 Task: Research Airbnb options in Narva, Estonia from 11th November, 2023 to 15th November, 2023 for 2 adults.1  bedroom having 2 beds and 1 bathroom. Property type can be hotel. Booking option can be shelf check-in. Look for 4 properties as per requirement.
Action: Mouse moved to (217, 126)
Screenshot: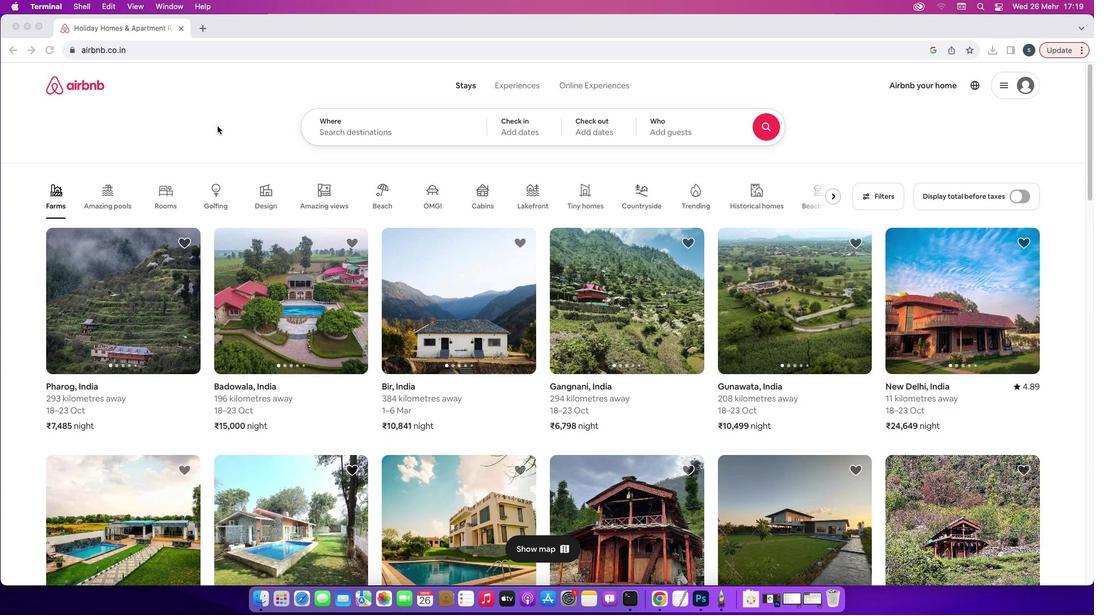 
Action: Mouse pressed left at (217, 126)
Screenshot: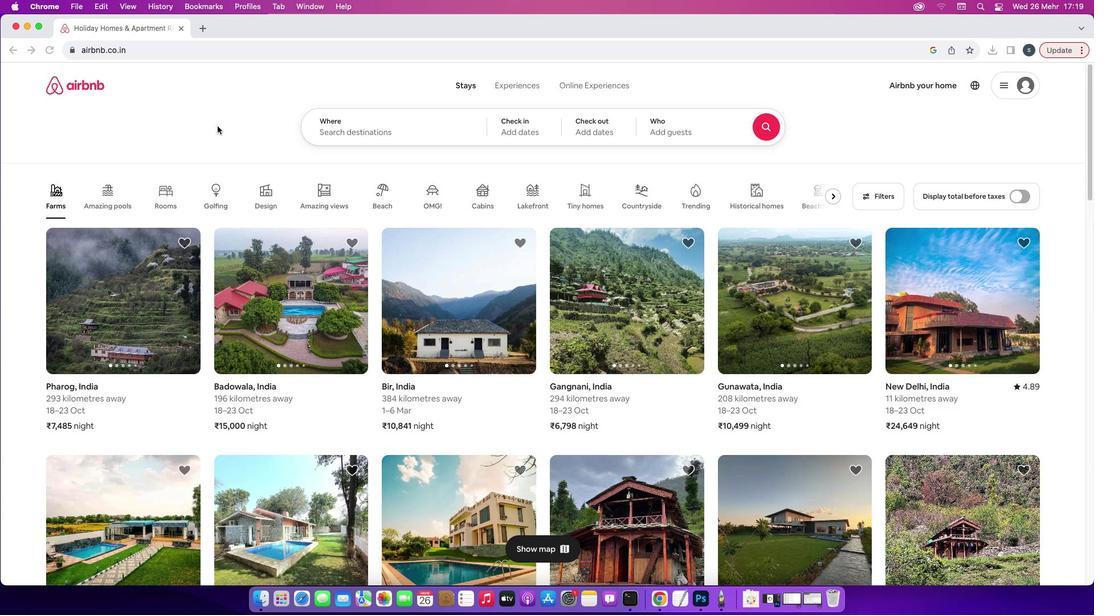 
Action: Mouse moved to (380, 137)
Screenshot: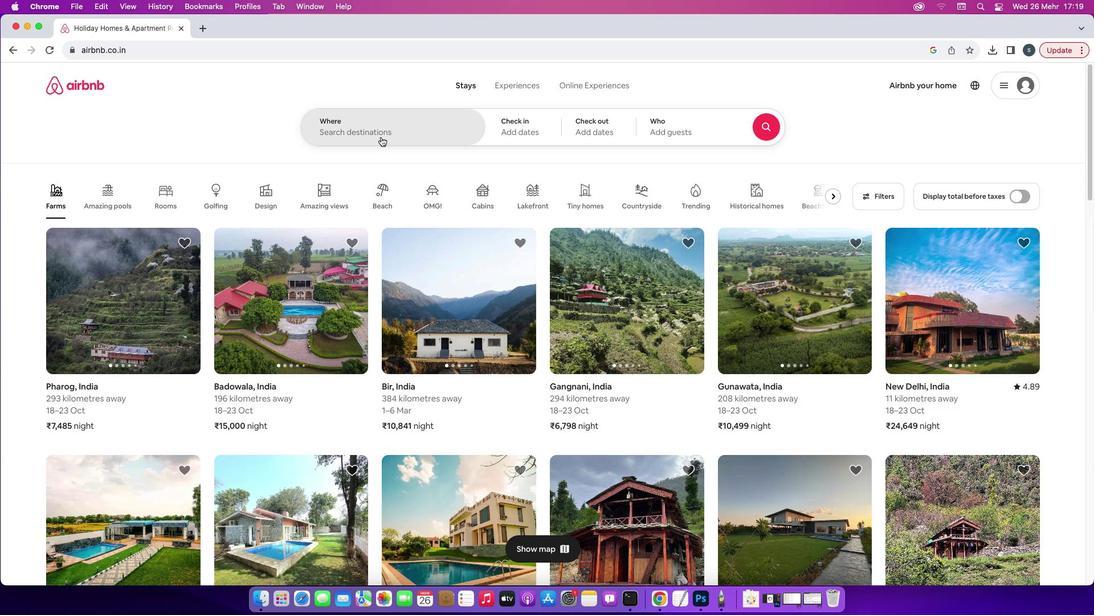 
Action: Mouse pressed left at (380, 137)
Screenshot: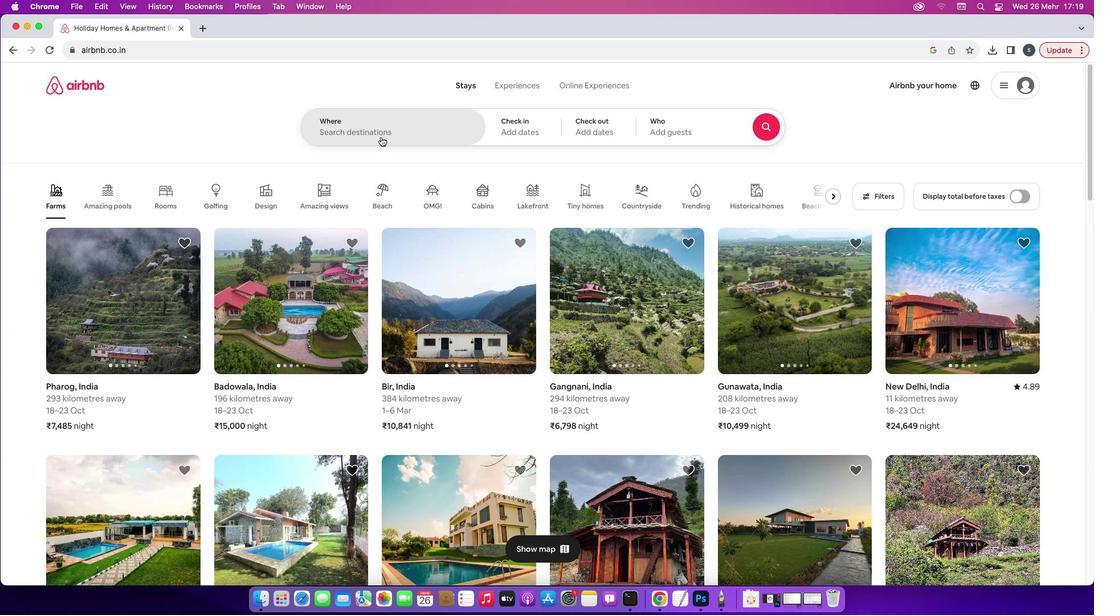 
Action: Mouse moved to (384, 140)
Screenshot: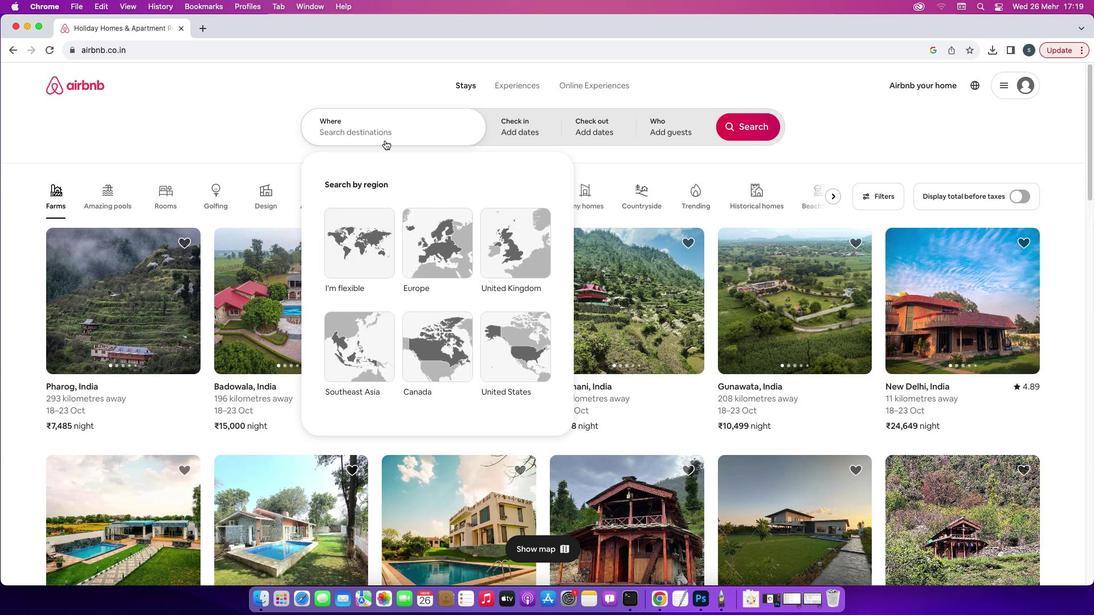 
Action: Key pressed 'N'Key.caps_lock'a''r''v''a'','Key.spaceKey.caps_lock'E'Key.caps_lock's''t''o''n''i''a'
Screenshot: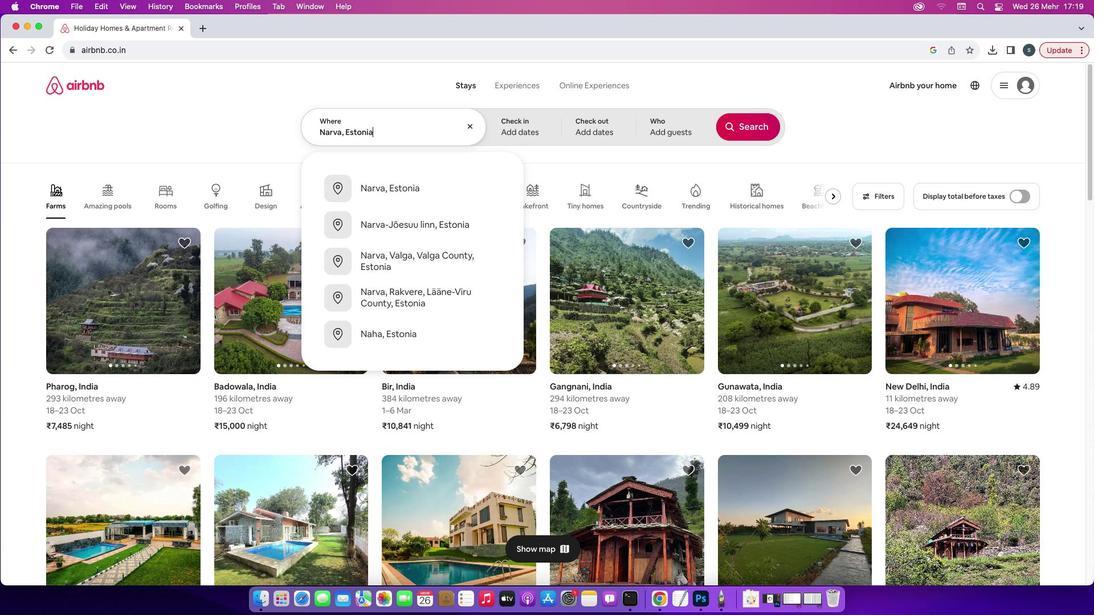 
Action: Mouse moved to (418, 194)
Screenshot: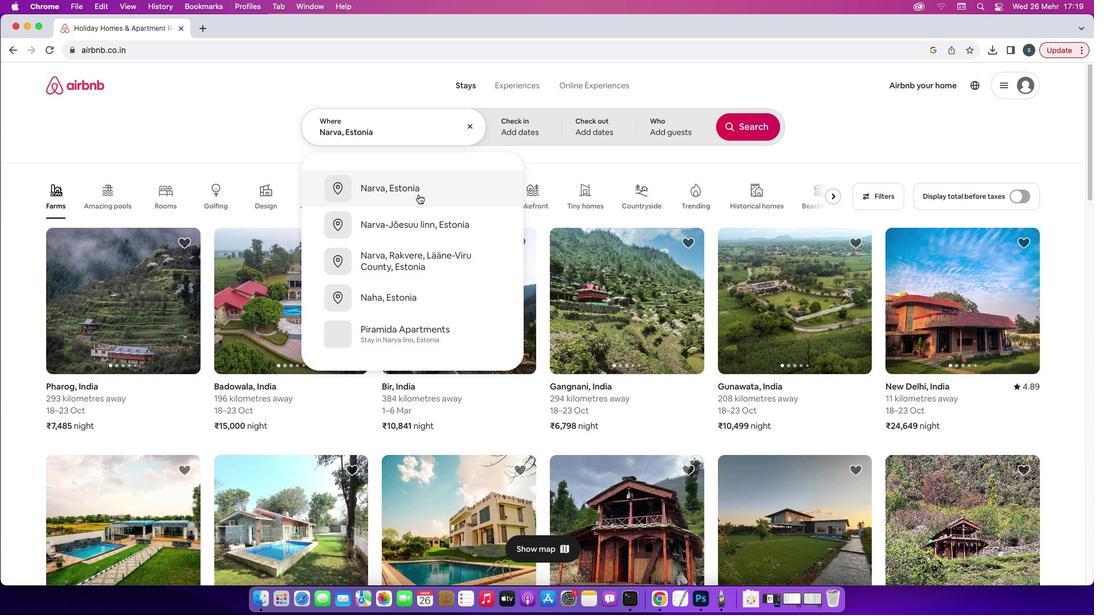 
Action: Mouse pressed left at (418, 194)
Screenshot: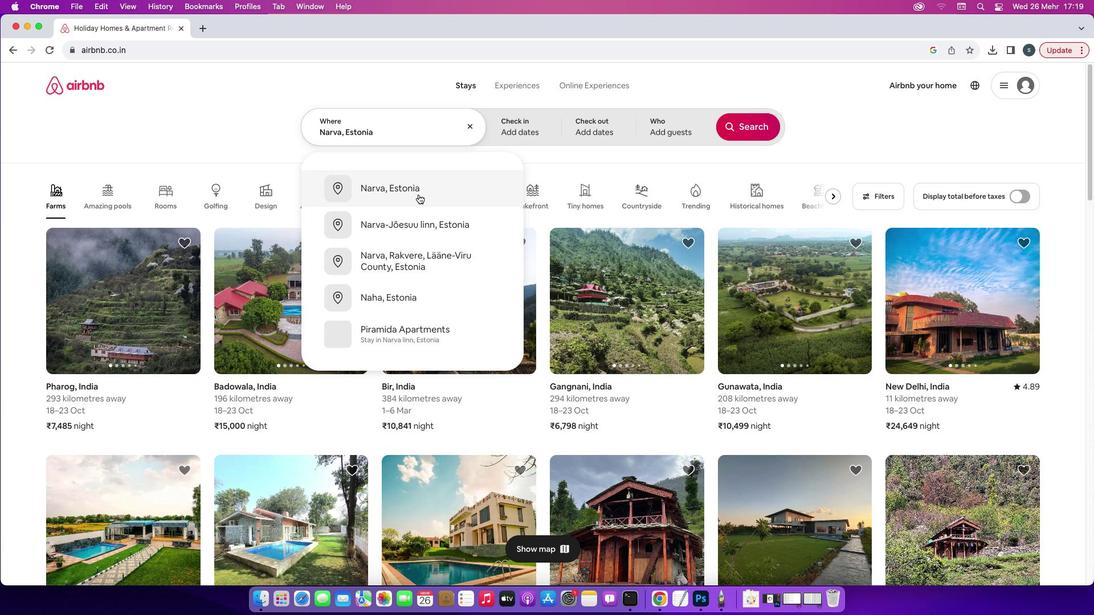 
Action: Mouse moved to (739, 290)
Screenshot: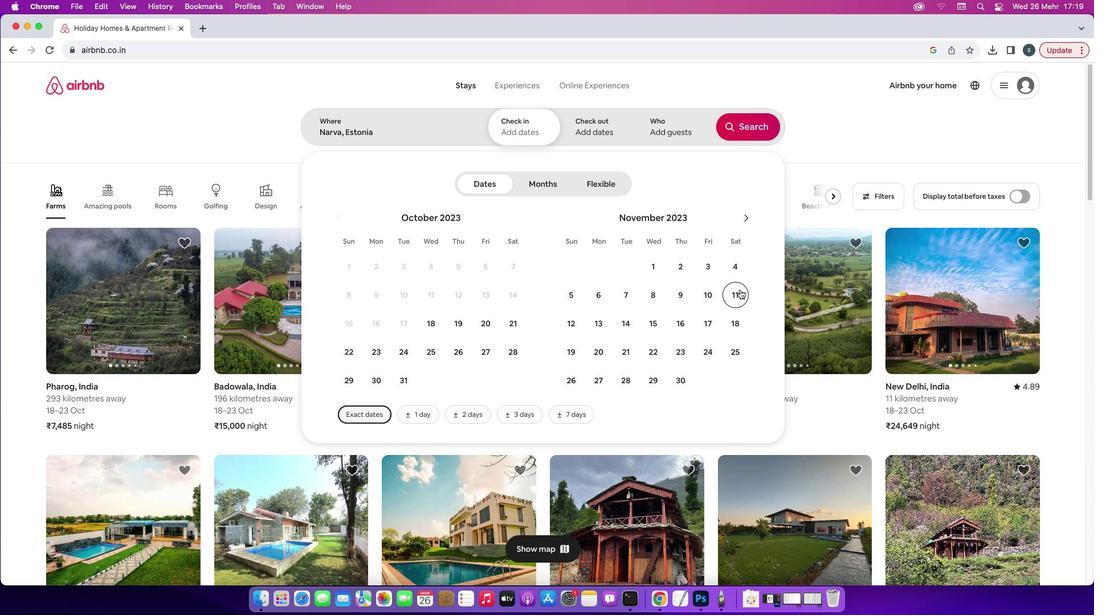 
Action: Mouse pressed left at (739, 290)
Screenshot: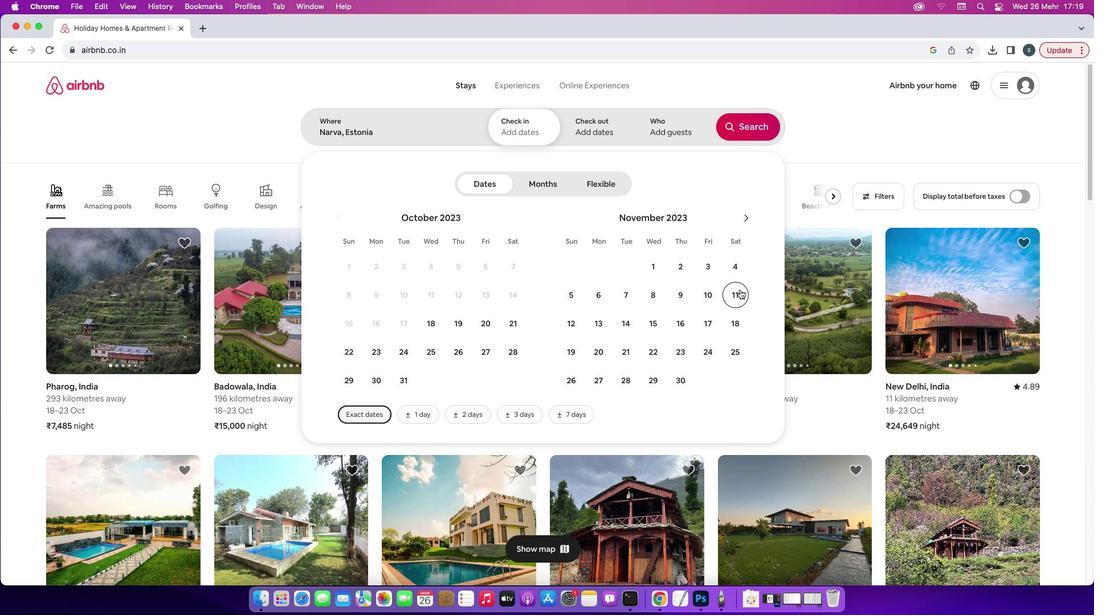 
Action: Mouse moved to (653, 322)
Screenshot: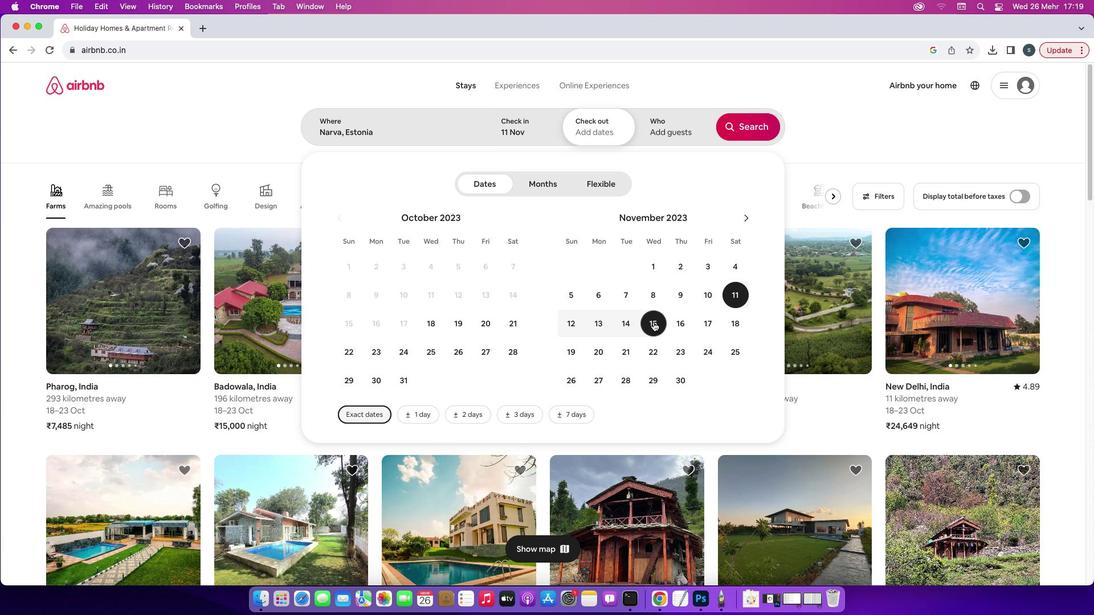 
Action: Mouse pressed left at (653, 322)
Screenshot: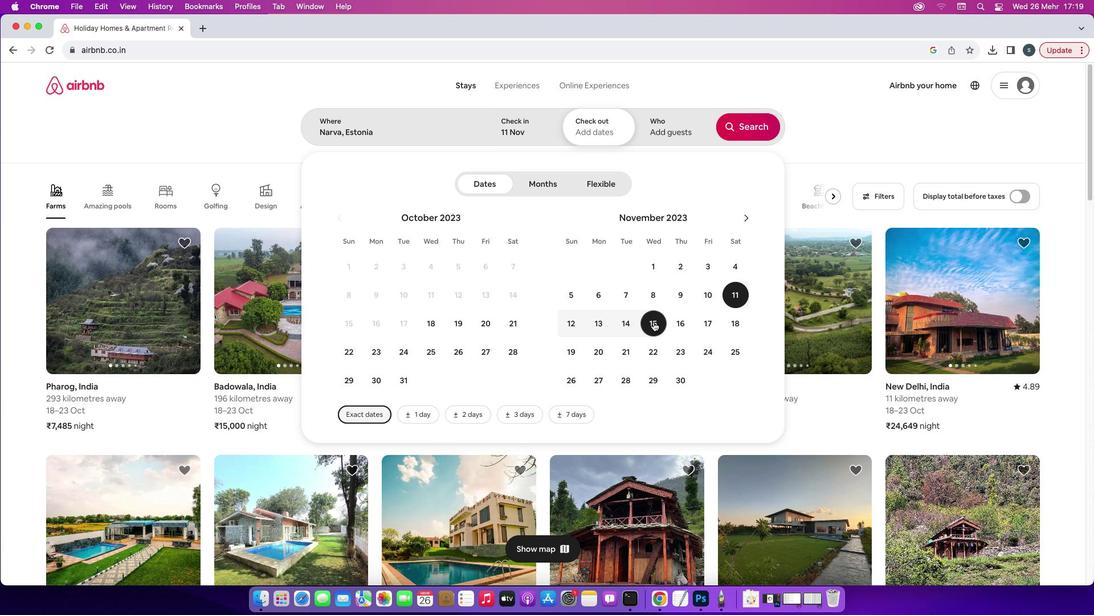 
Action: Mouse moved to (665, 126)
Screenshot: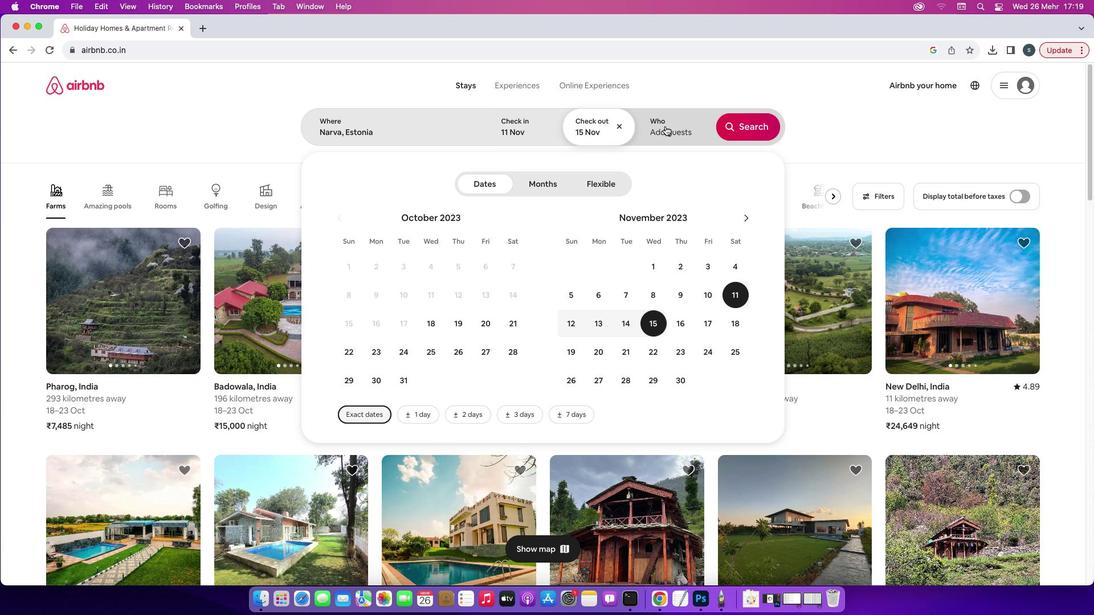 
Action: Mouse pressed left at (665, 126)
Screenshot: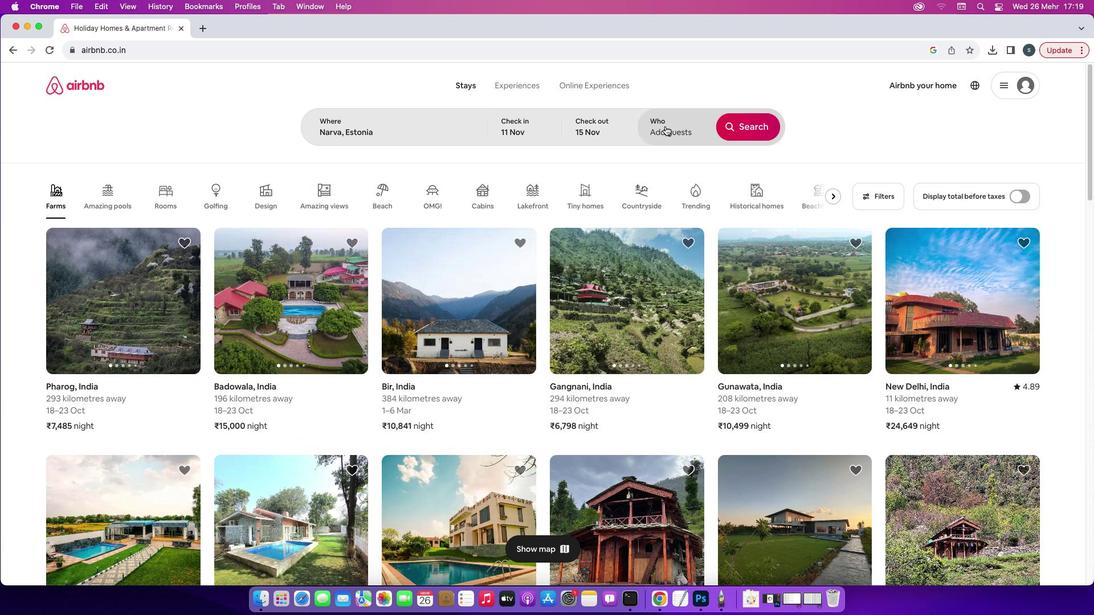 
Action: Mouse moved to (755, 186)
Screenshot: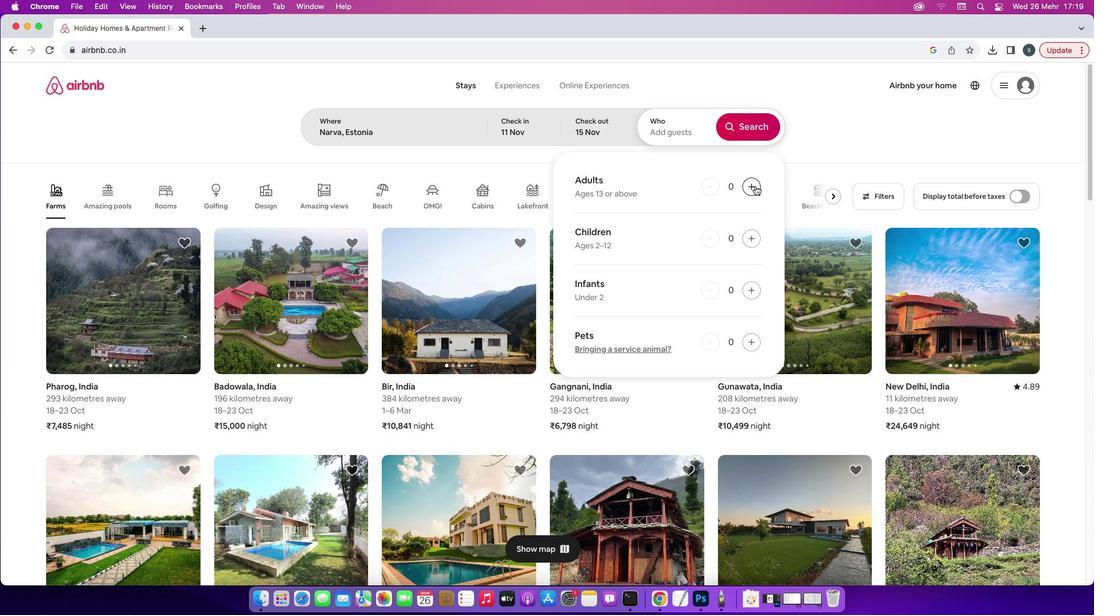 
Action: Mouse pressed left at (755, 186)
Screenshot: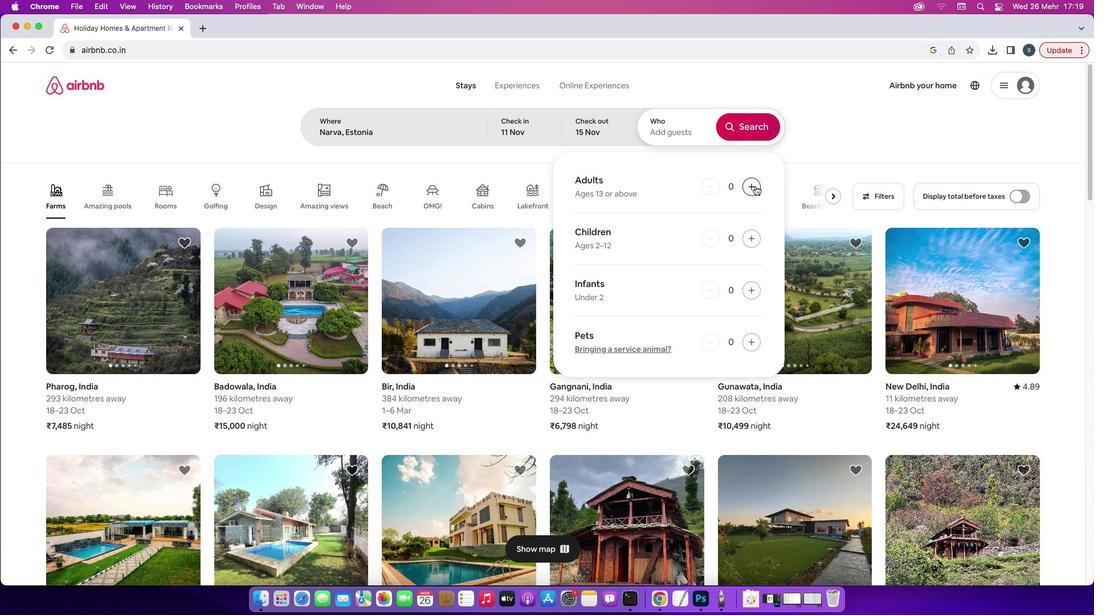
Action: Mouse pressed left at (755, 186)
Screenshot: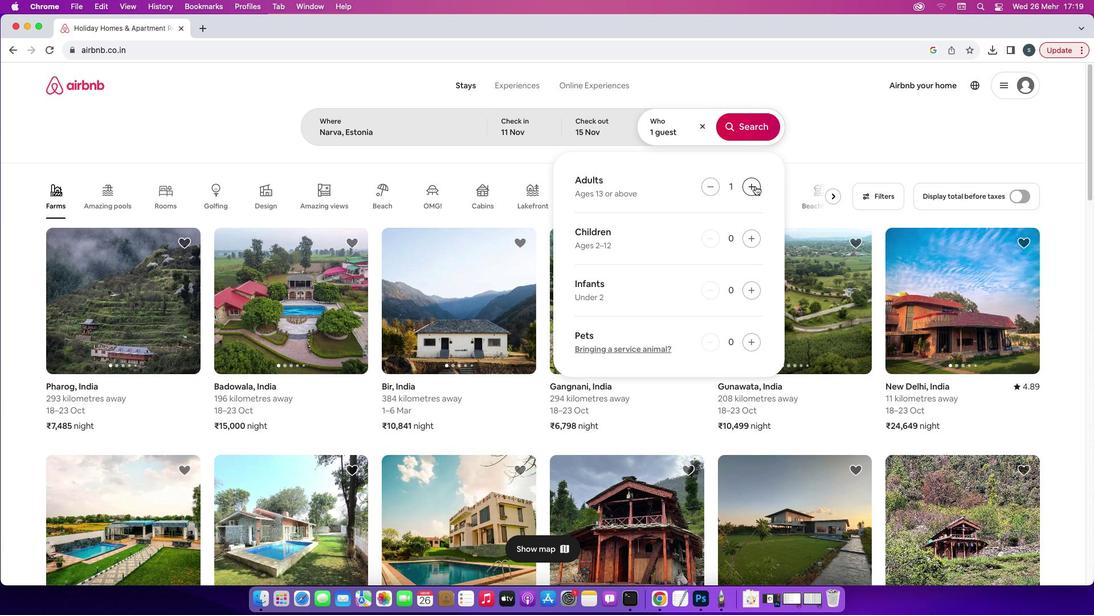 
Action: Mouse moved to (740, 127)
Screenshot: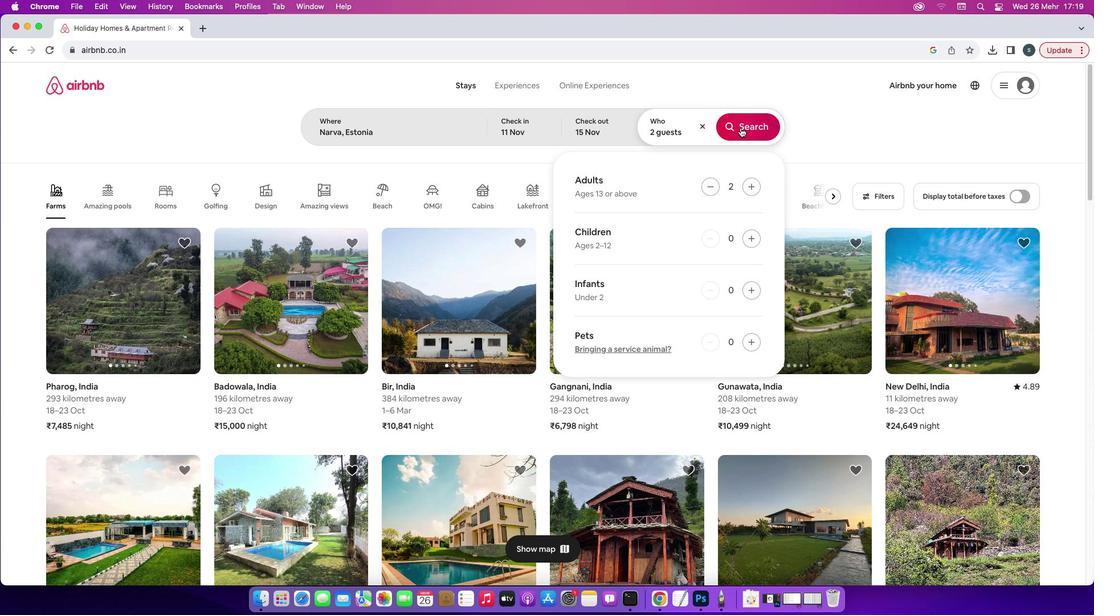 
Action: Mouse pressed left at (740, 127)
Screenshot: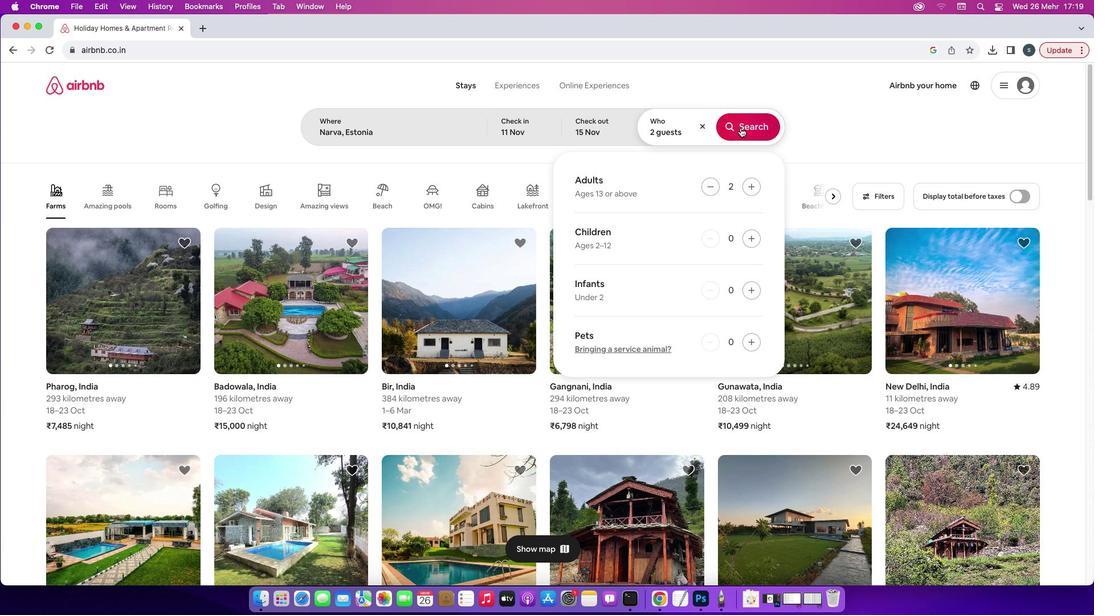 
Action: Mouse moved to (901, 131)
Screenshot: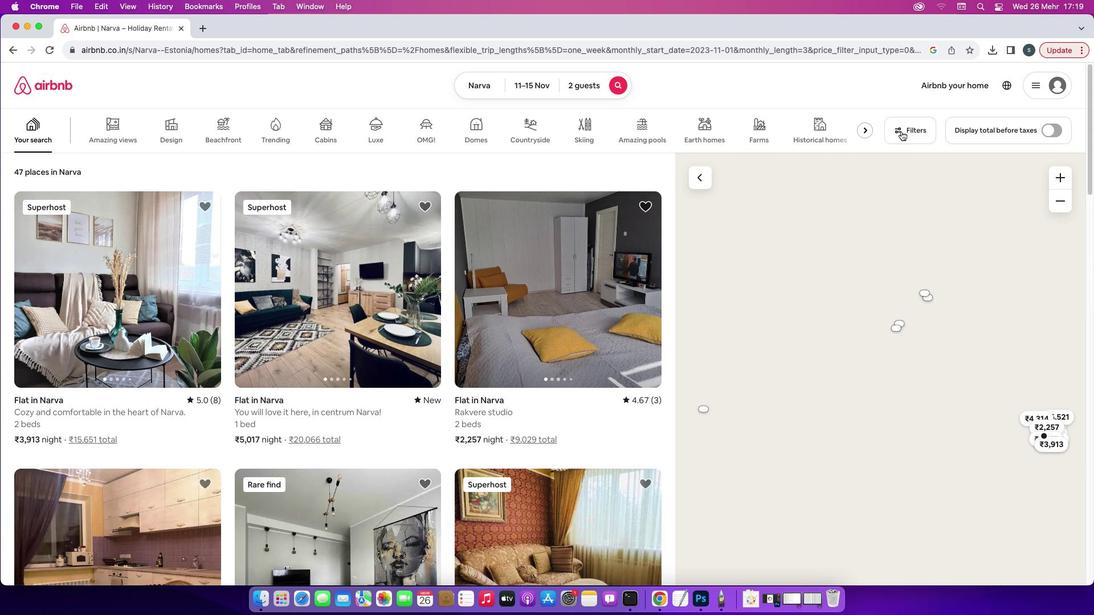 
Action: Mouse pressed left at (901, 131)
Screenshot: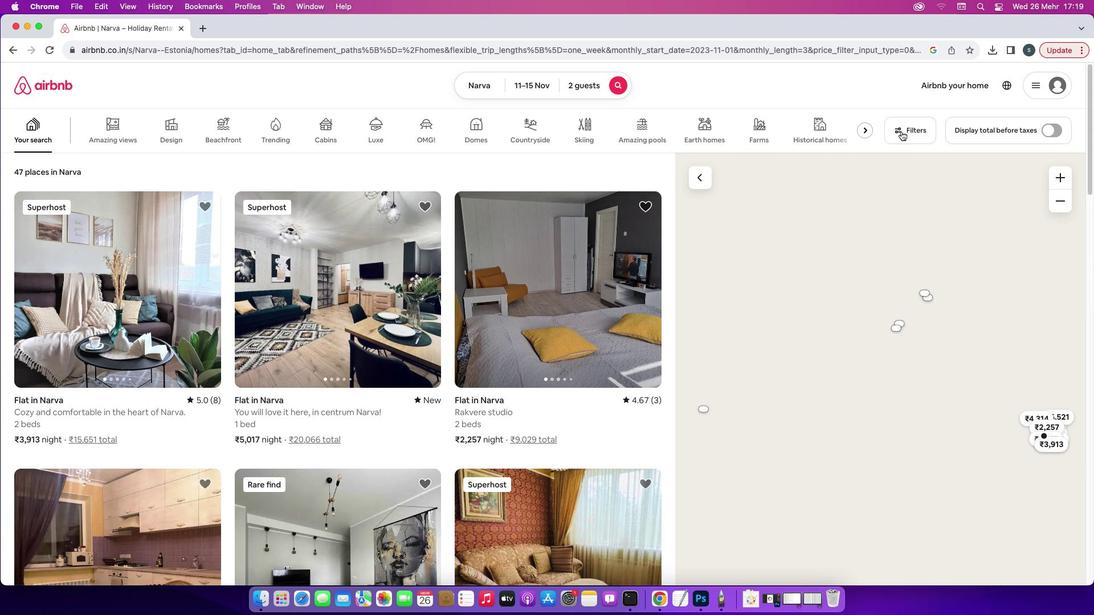 
Action: Mouse moved to (459, 419)
Screenshot: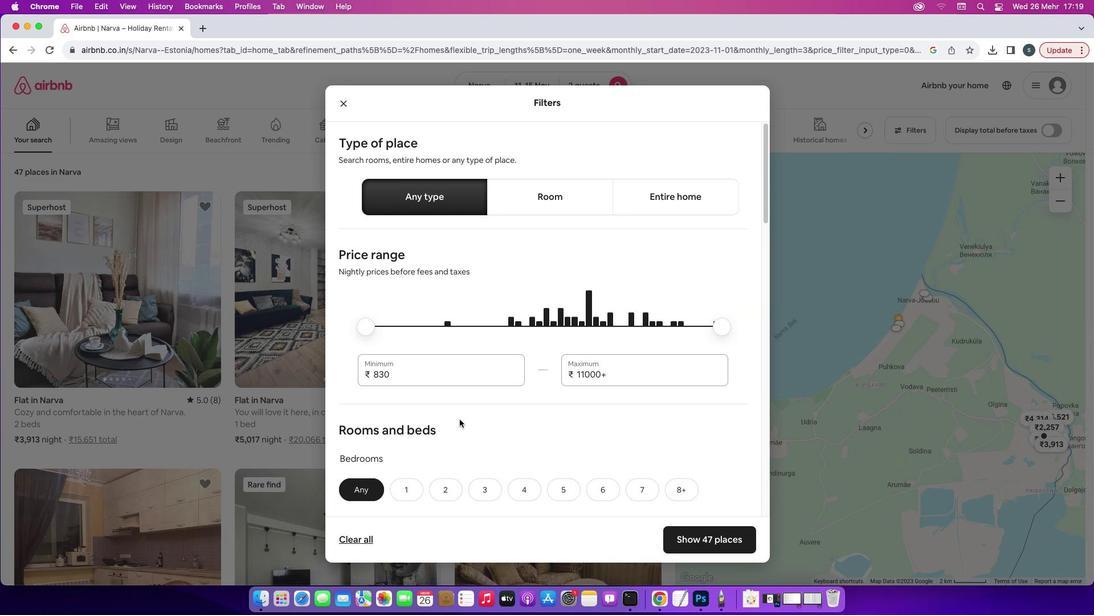 
Action: Mouse scrolled (459, 419) with delta (0, 0)
Screenshot: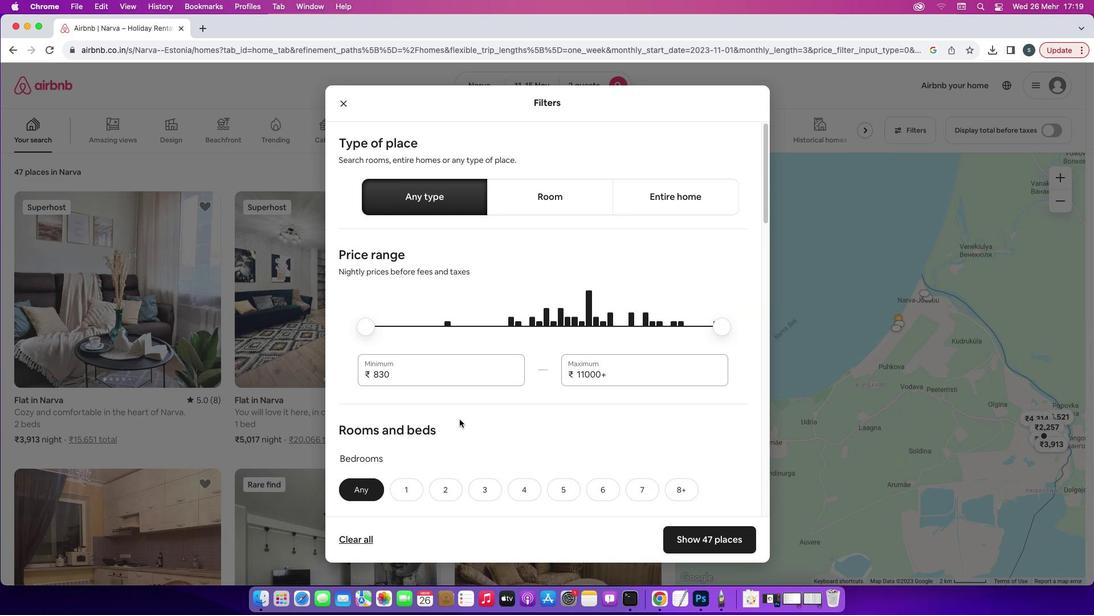 
Action: Mouse scrolled (459, 419) with delta (0, 0)
Screenshot: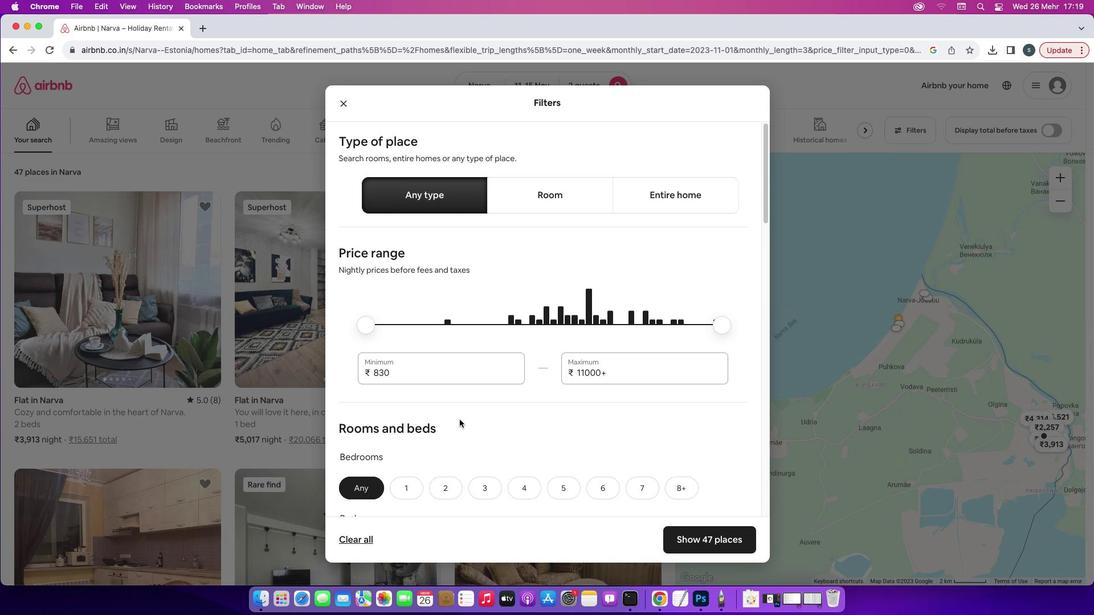 
Action: Mouse scrolled (459, 419) with delta (0, -1)
Screenshot: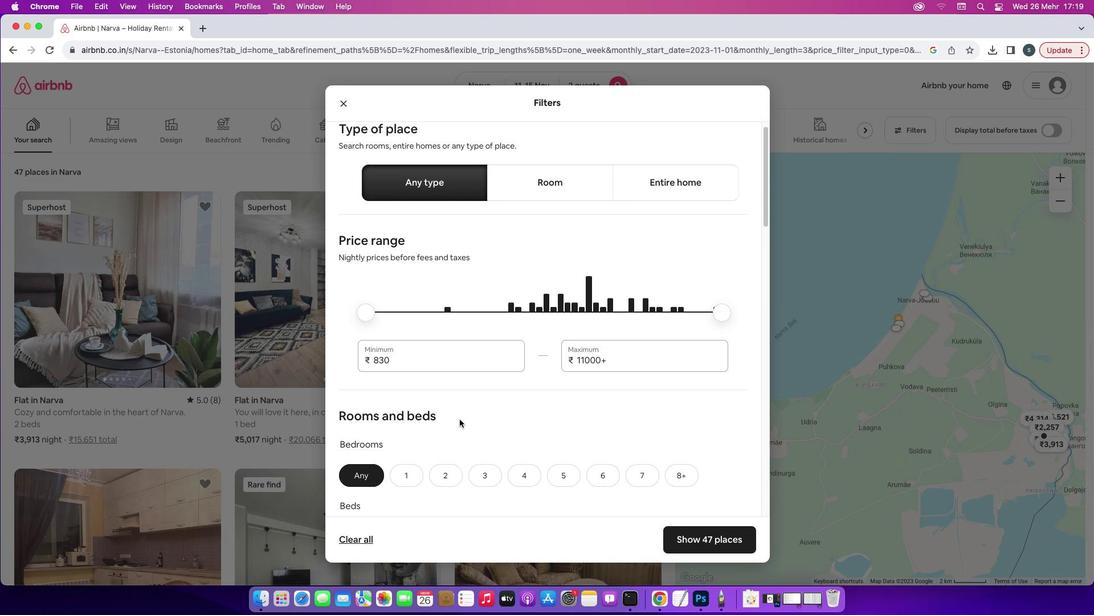 
Action: Mouse scrolled (459, 419) with delta (0, 0)
Screenshot: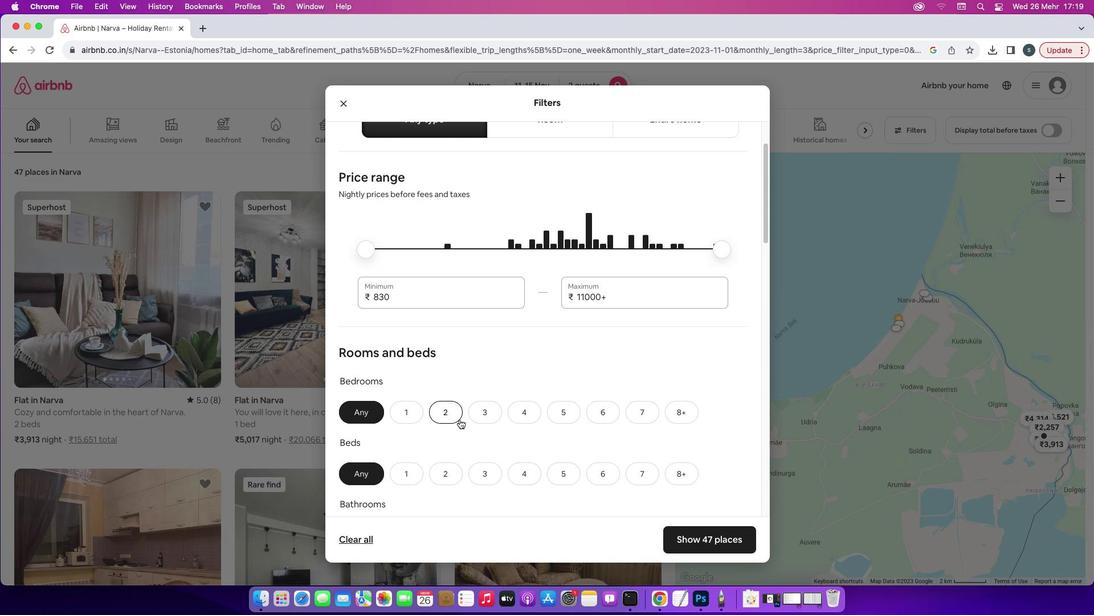 
Action: Mouse scrolled (459, 419) with delta (0, 0)
Screenshot: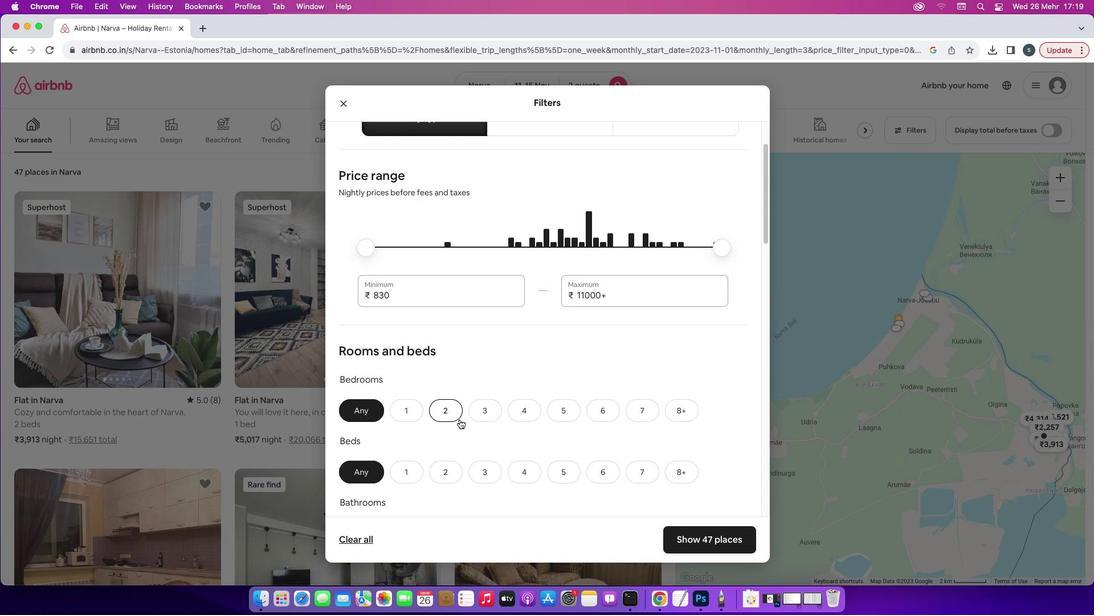 
Action: Mouse scrolled (459, 419) with delta (0, -1)
Screenshot: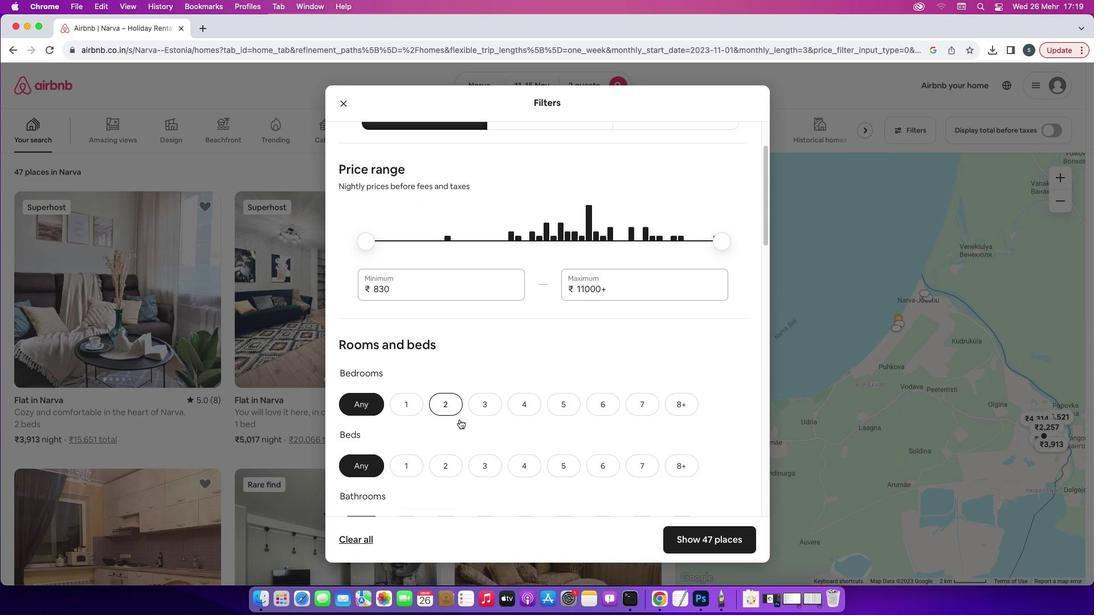
Action: Mouse moved to (397, 328)
Screenshot: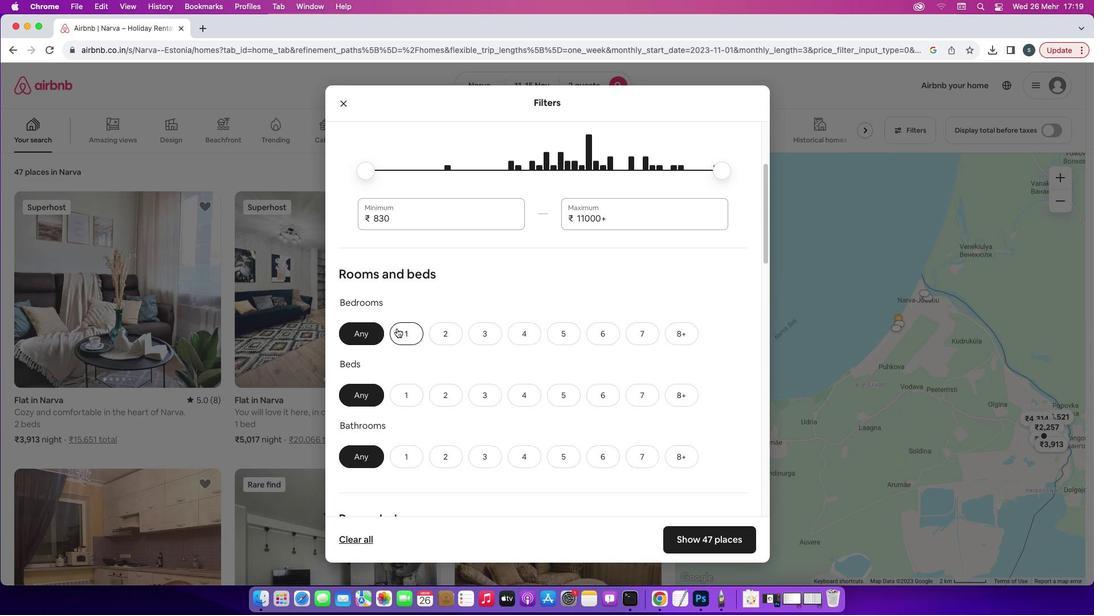 
Action: Mouse pressed left at (397, 328)
Screenshot: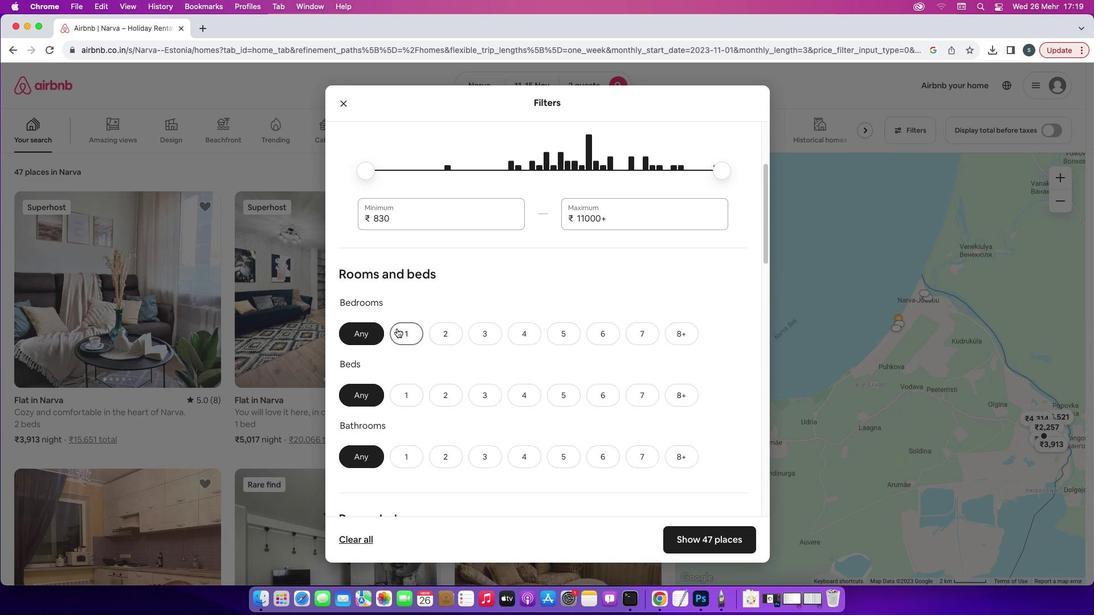 
Action: Mouse moved to (446, 388)
Screenshot: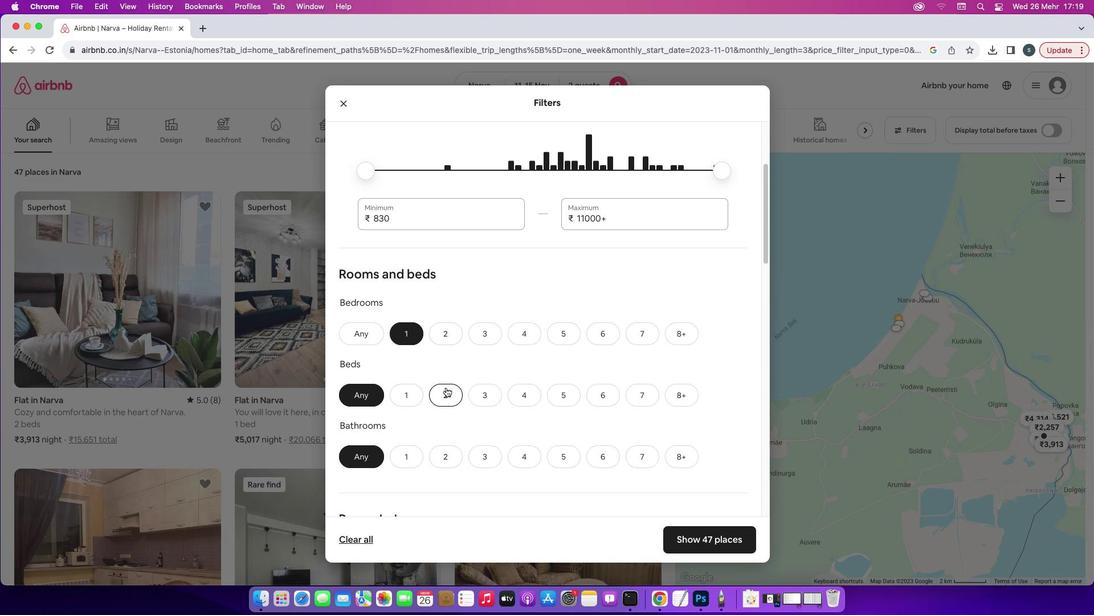 
Action: Mouse pressed left at (446, 388)
Screenshot: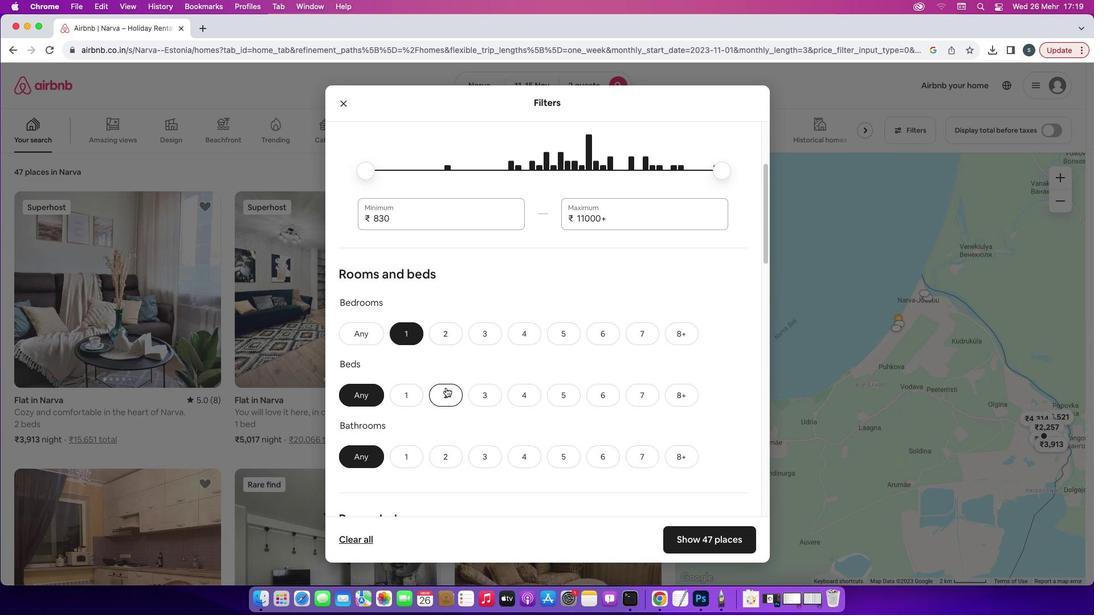 
Action: Mouse moved to (402, 458)
Screenshot: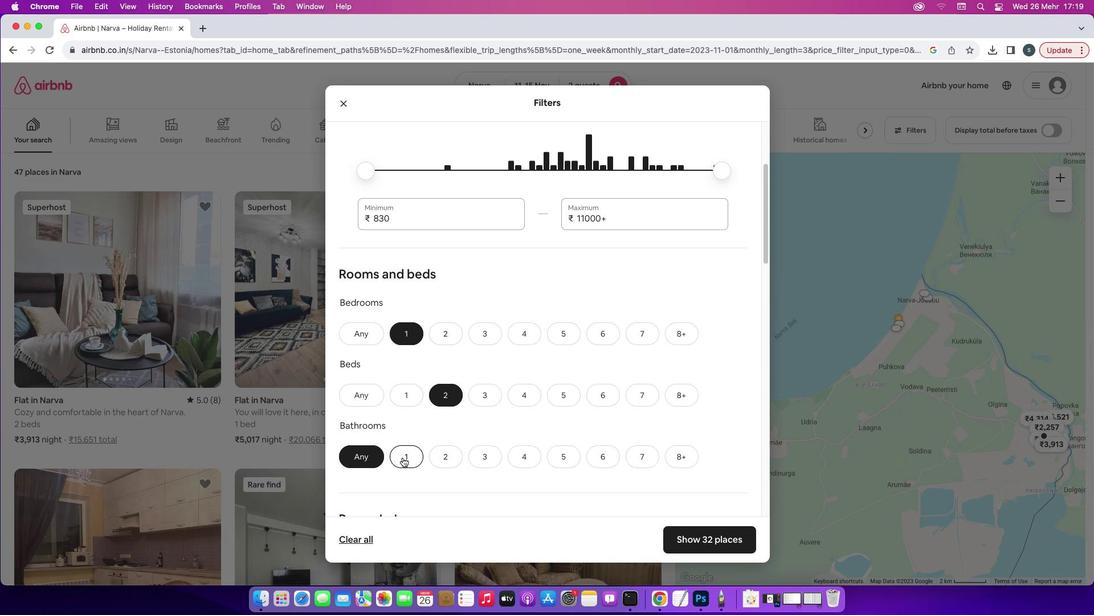
Action: Mouse pressed left at (402, 458)
Screenshot: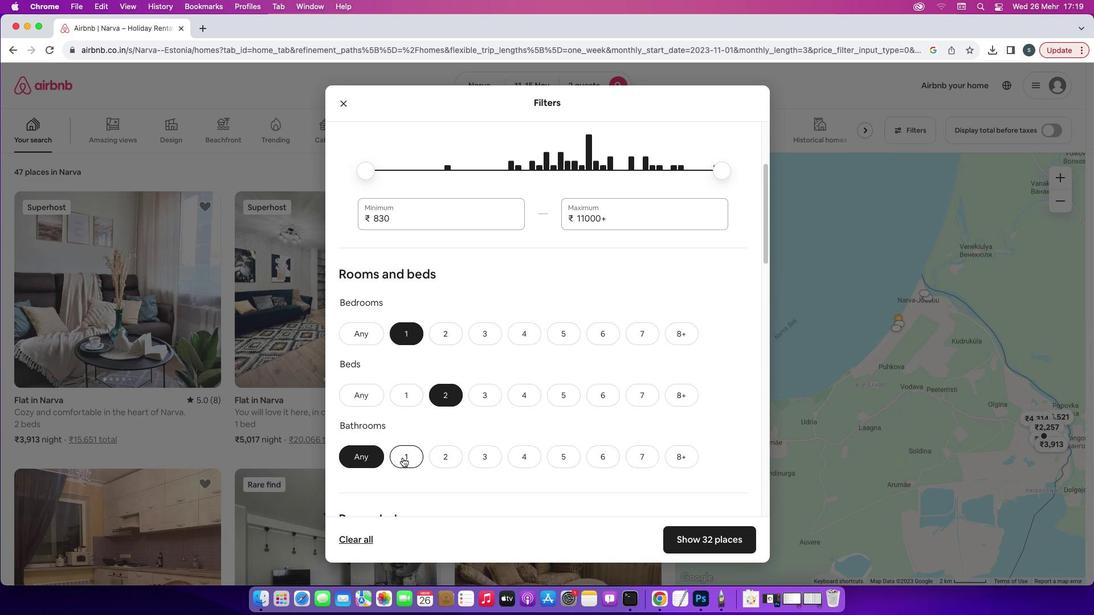 
Action: Mouse moved to (497, 435)
Screenshot: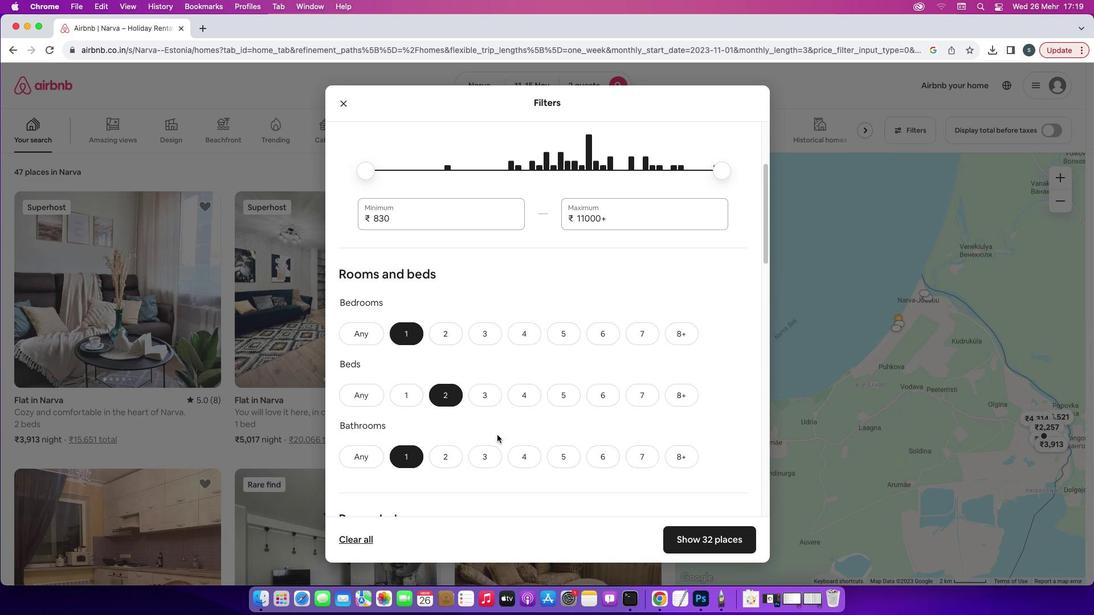 
Action: Mouse scrolled (497, 435) with delta (0, 0)
Screenshot: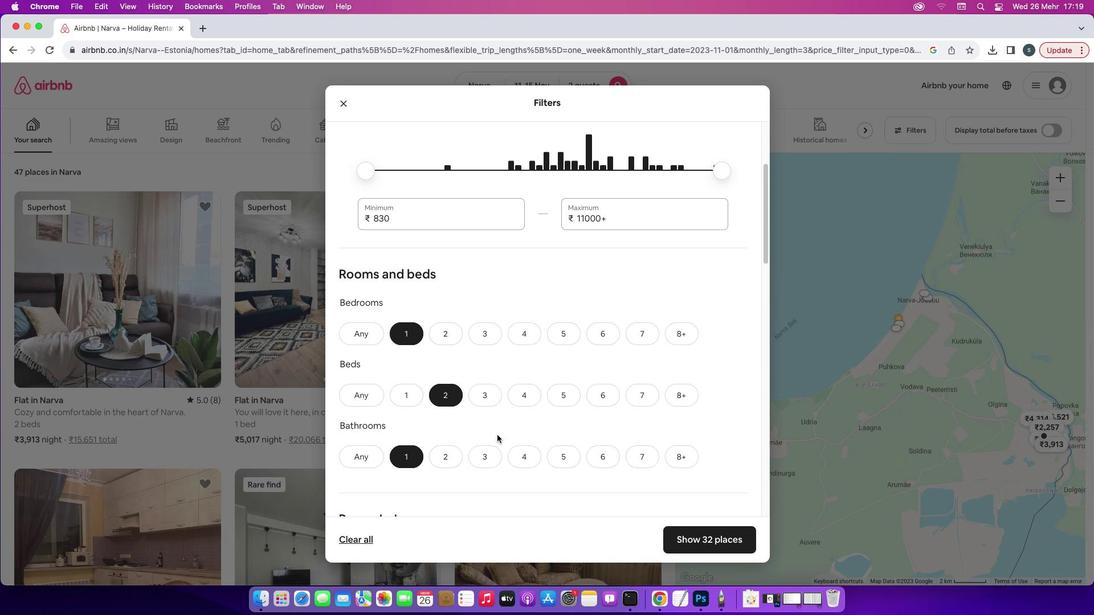 
Action: Mouse scrolled (497, 435) with delta (0, 0)
Screenshot: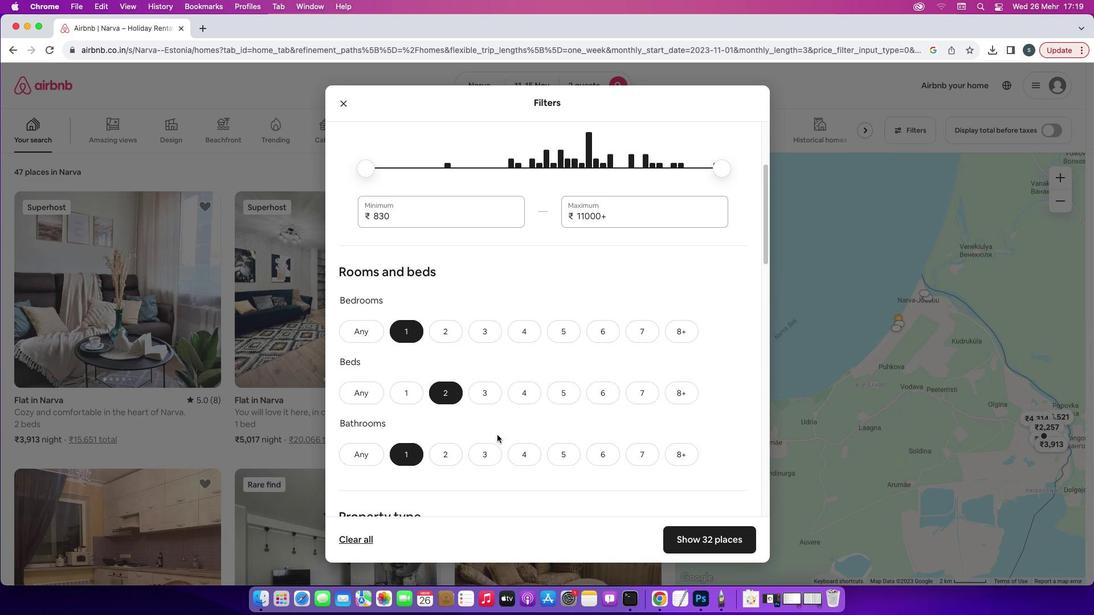 
Action: Mouse scrolled (497, 435) with delta (0, -1)
Screenshot: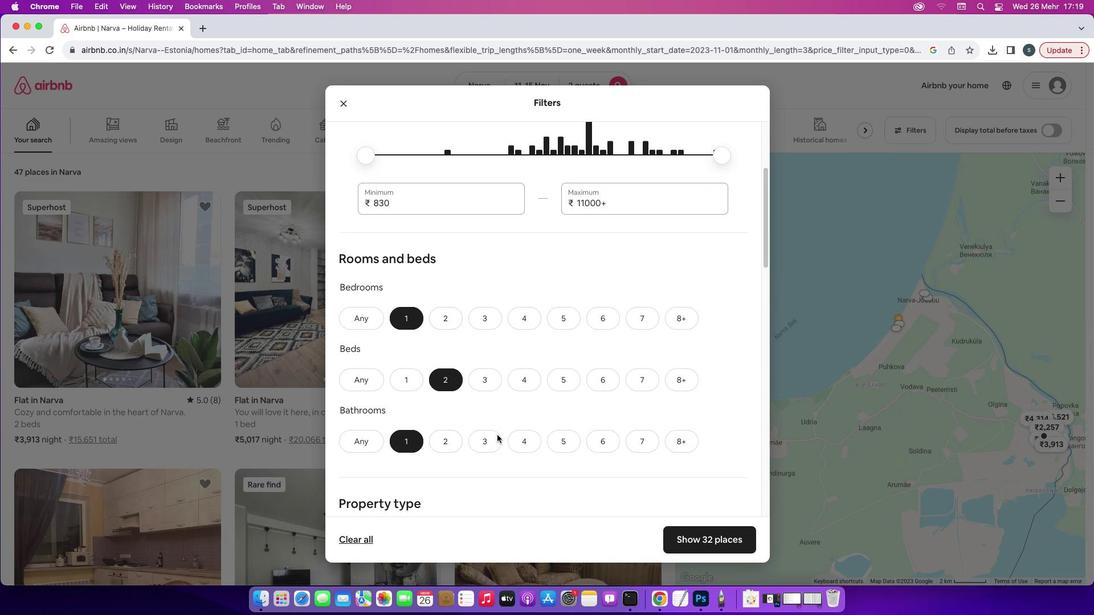 
Action: Mouse scrolled (497, 435) with delta (0, 0)
Screenshot: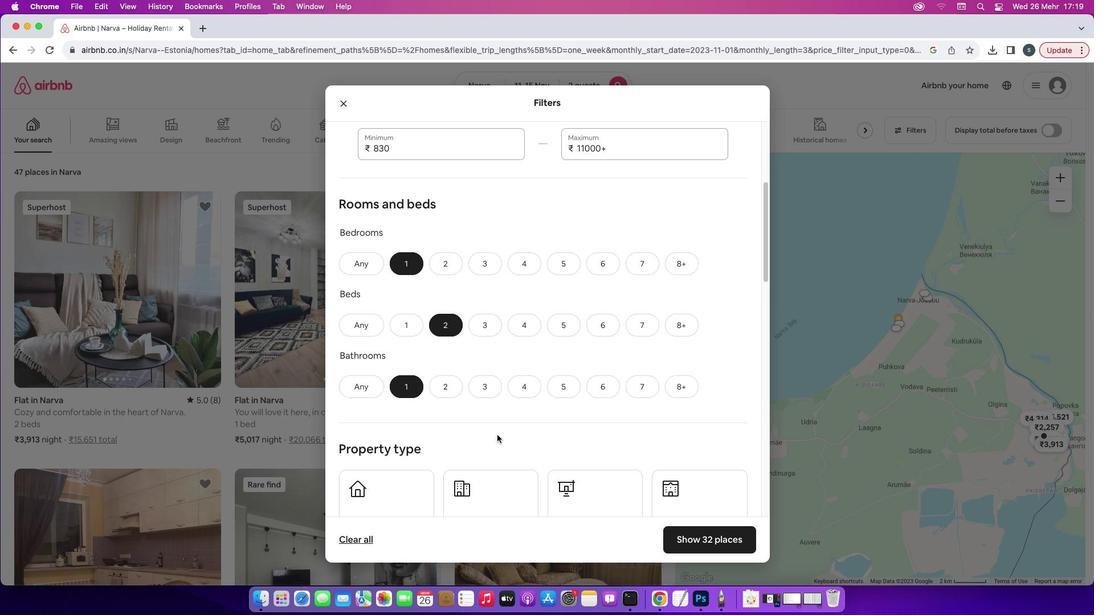 
Action: Mouse scrolled (497, 435) with delta (0, 0)
Screenshot: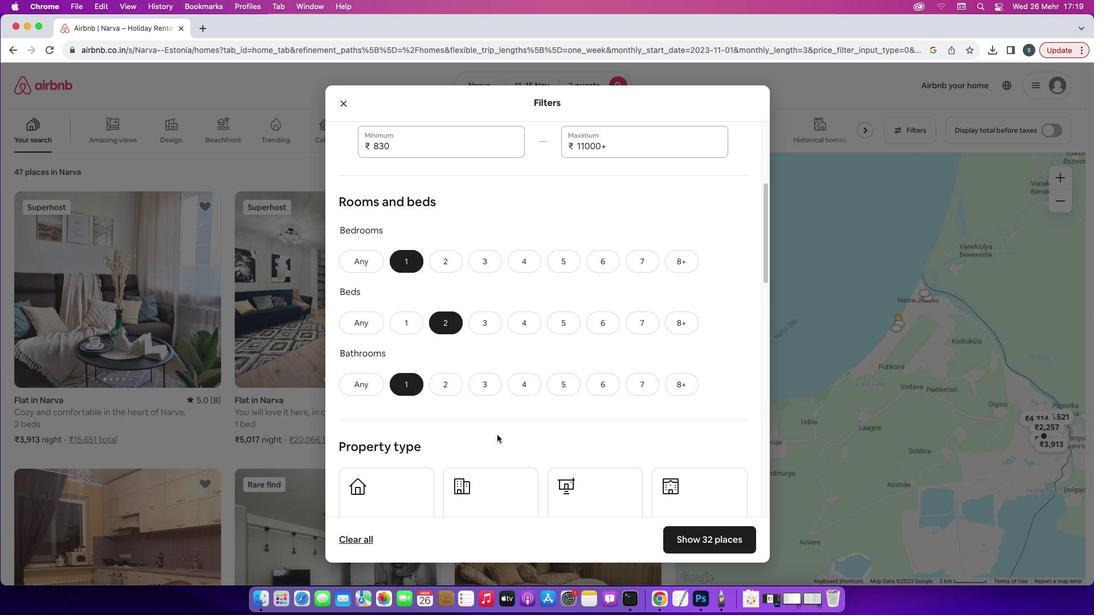 
Action: Mouse scrolled (497, 435) with delta (0, -1)
Screenshot: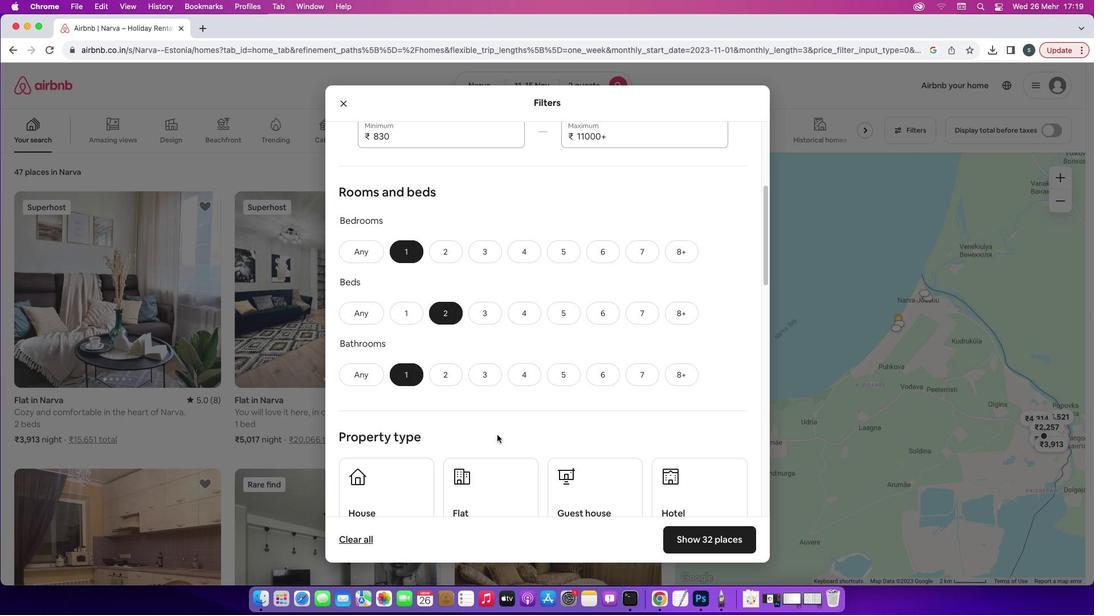 
Action: Mouse scrolled (497, 435) with delta (0, -1)
Screenshot: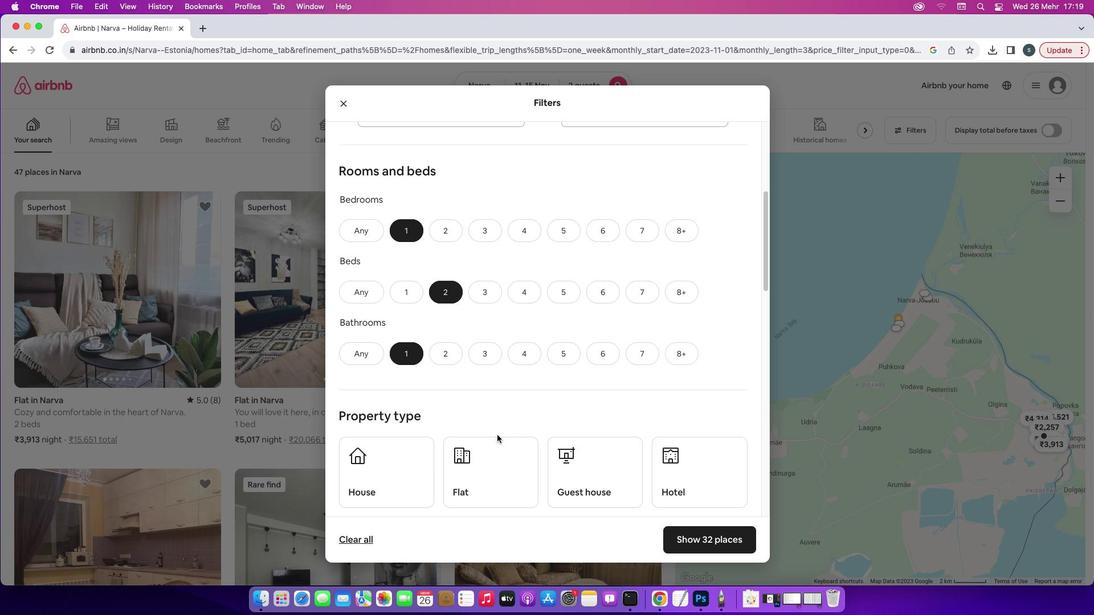 
Action: Mouse moved to (681, 349)
Screenshot: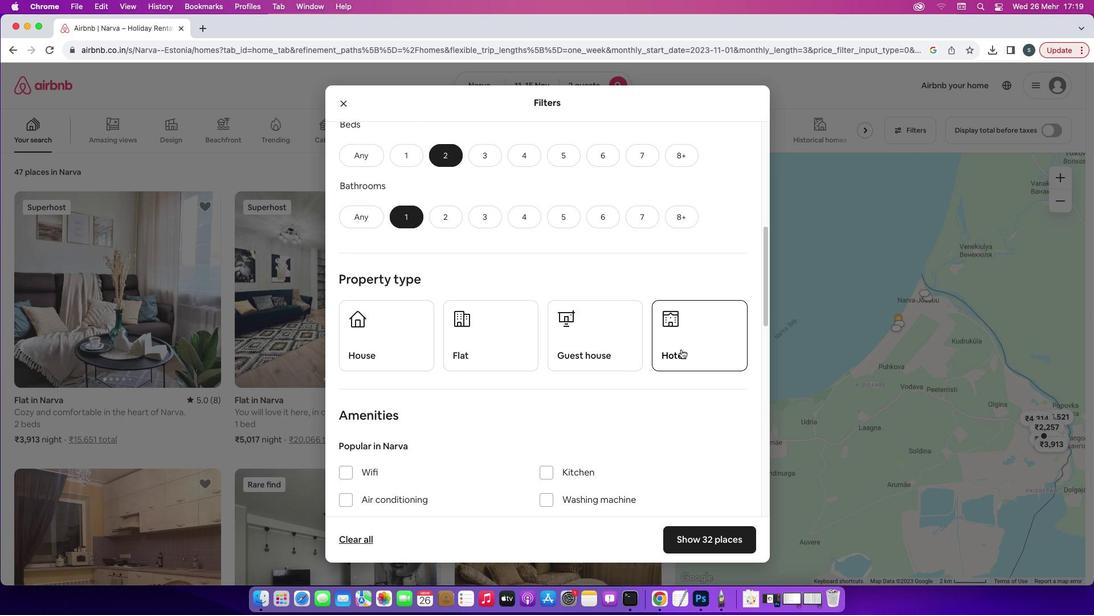 
Action: Mouse pressed left at (681, 349)
Screenshot: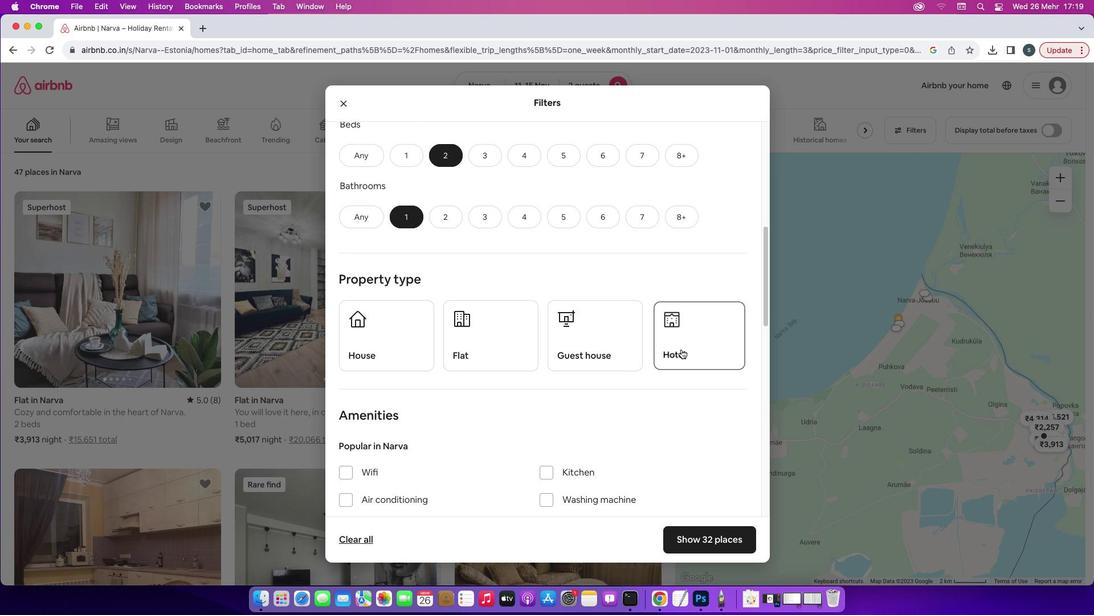
Action: Mouse moved to (578, 407)
Screenshot: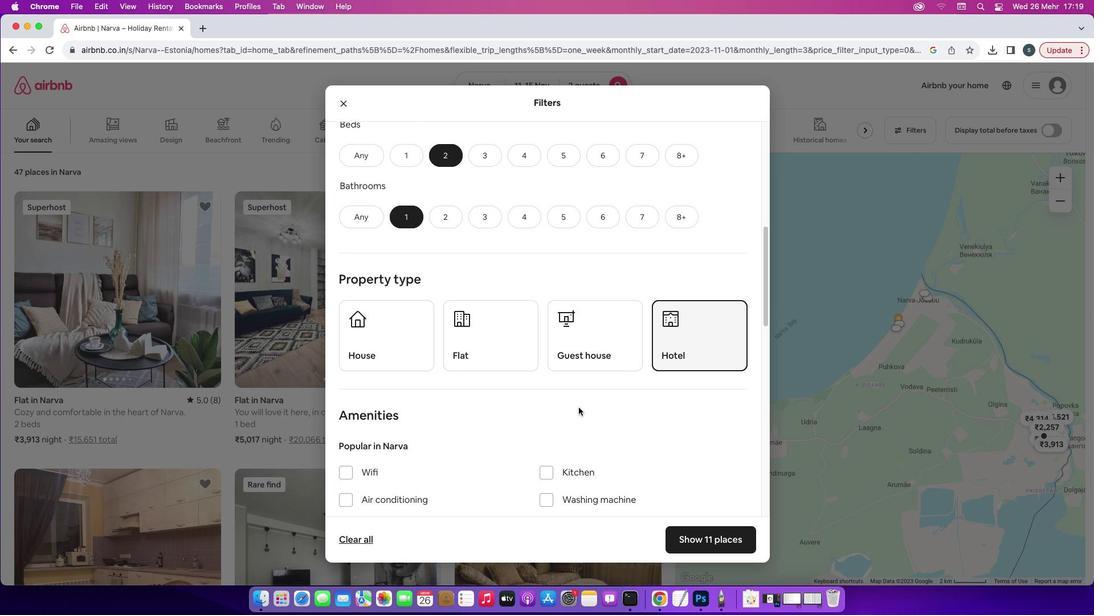 
Action: Mouse scrolled (578, 407) with delta (0, 0)
Screenshot: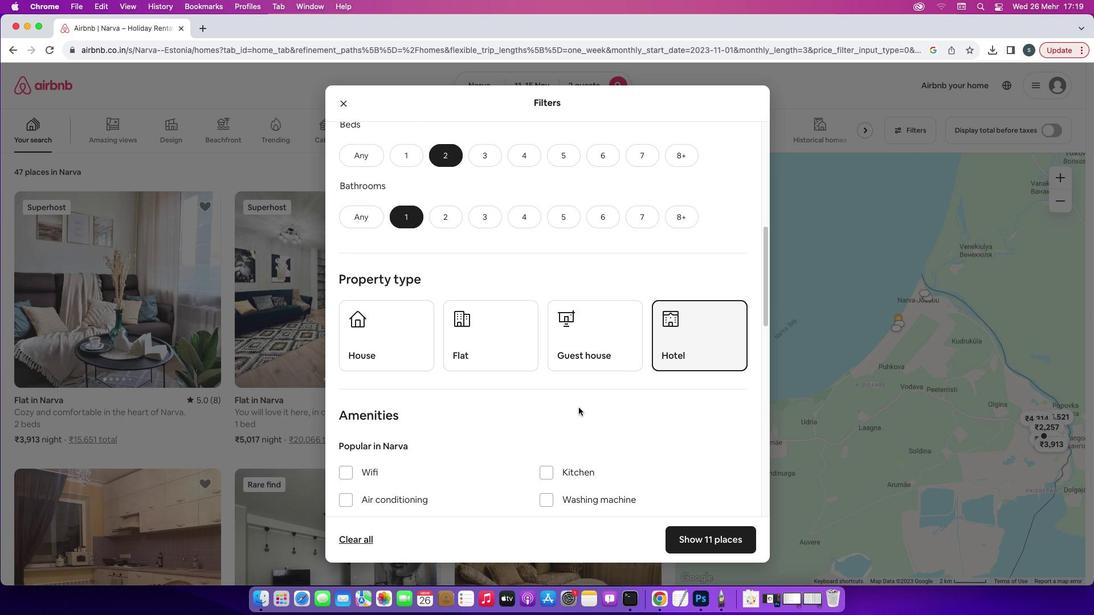
Action: Mouse scrolled (578, 407) with delta (0, 0)
Screenshot: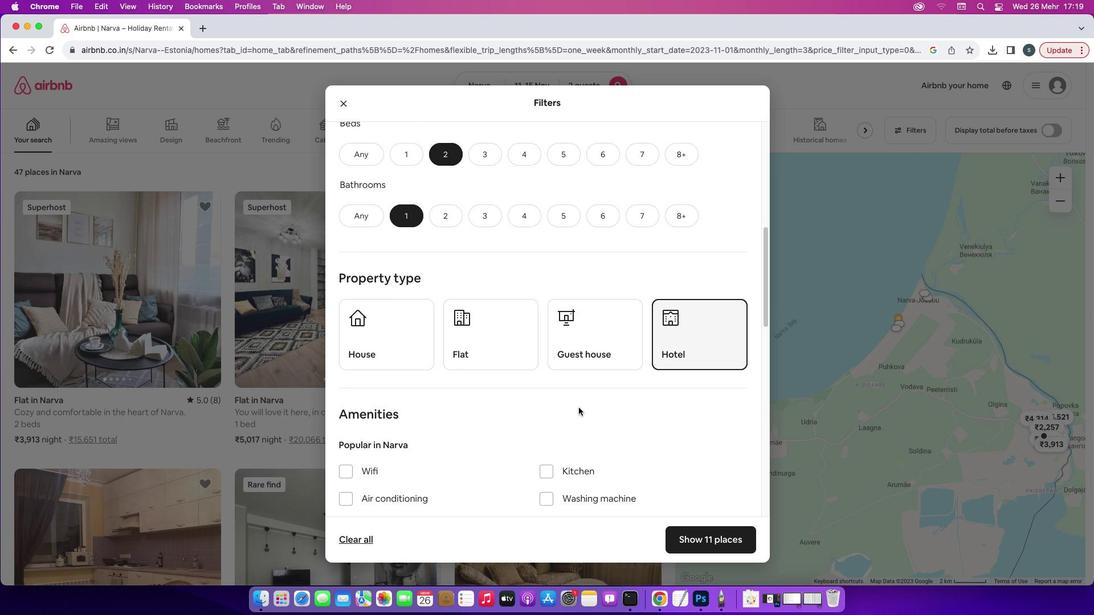 
Action: Mouse scrolled (578, 407) with delta (0, -1)
Screenshot: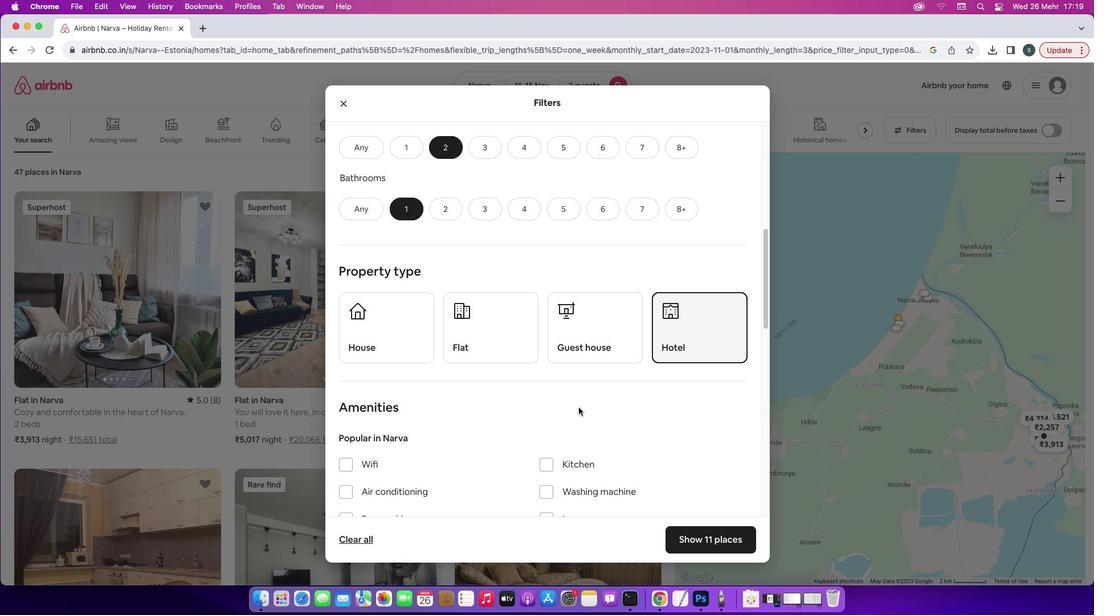 
Action: Mouse scrolled (578, 407) with delta (0, 0)
Screenshot: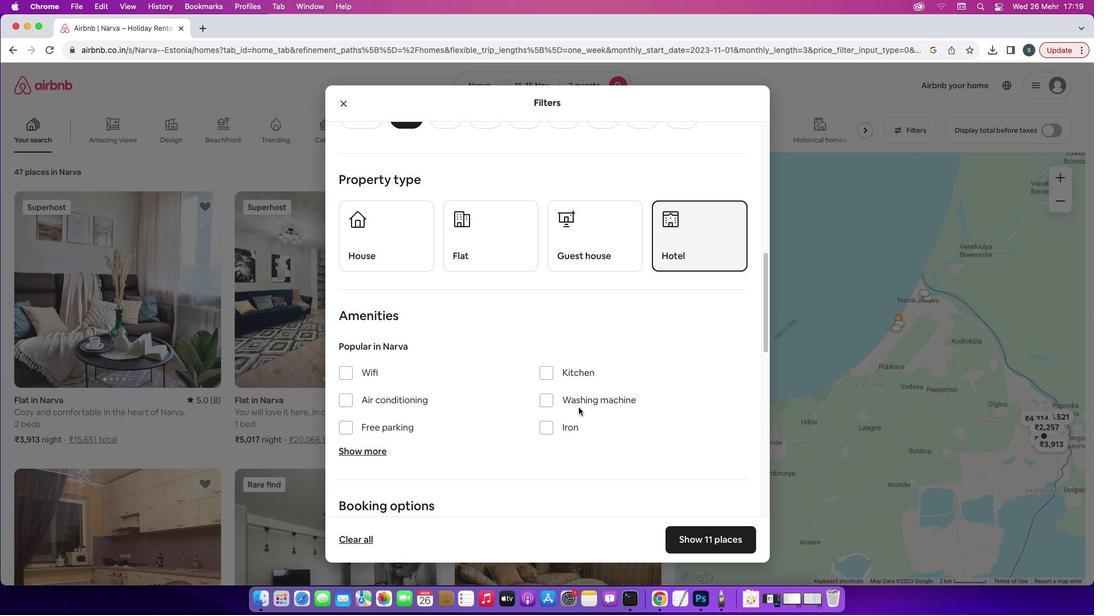 
Action: Mouse scrolled (578, 407) with delta (0, 0)
Screenshot: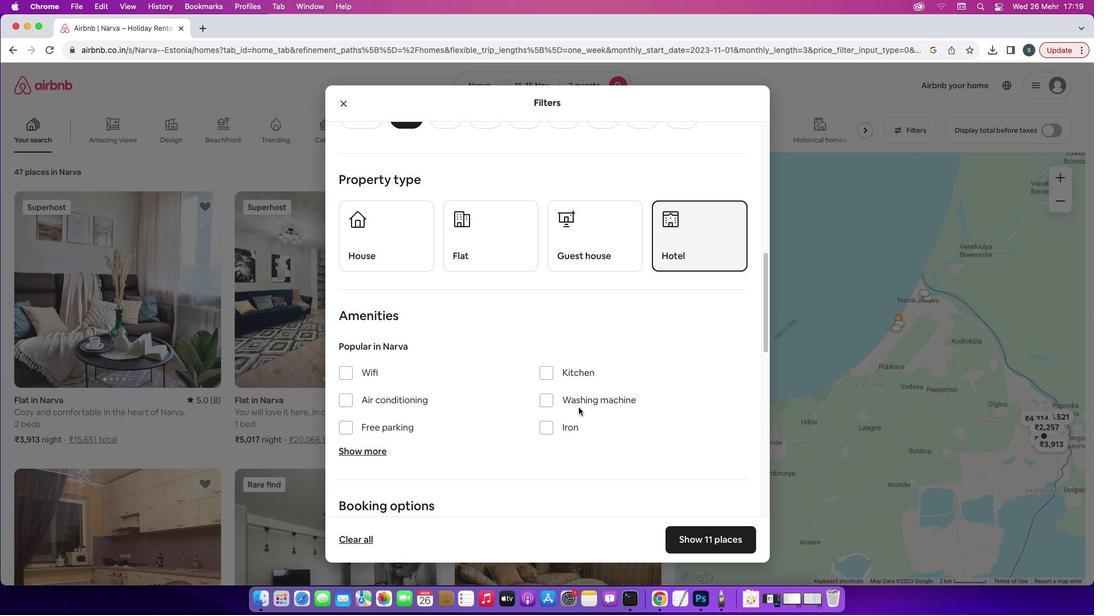 
Action: Mouse scrolled (578, 407) with delta (0, -1)
Screenshot: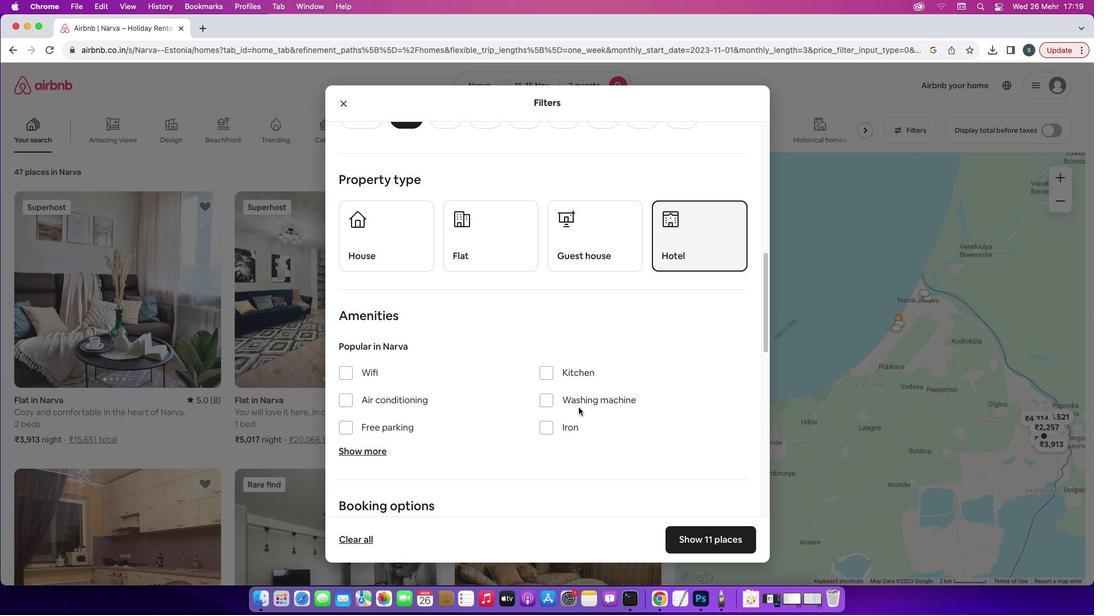 
Action: Mouse scrolled (578, 407) with delta (0, -2)
Screenshot: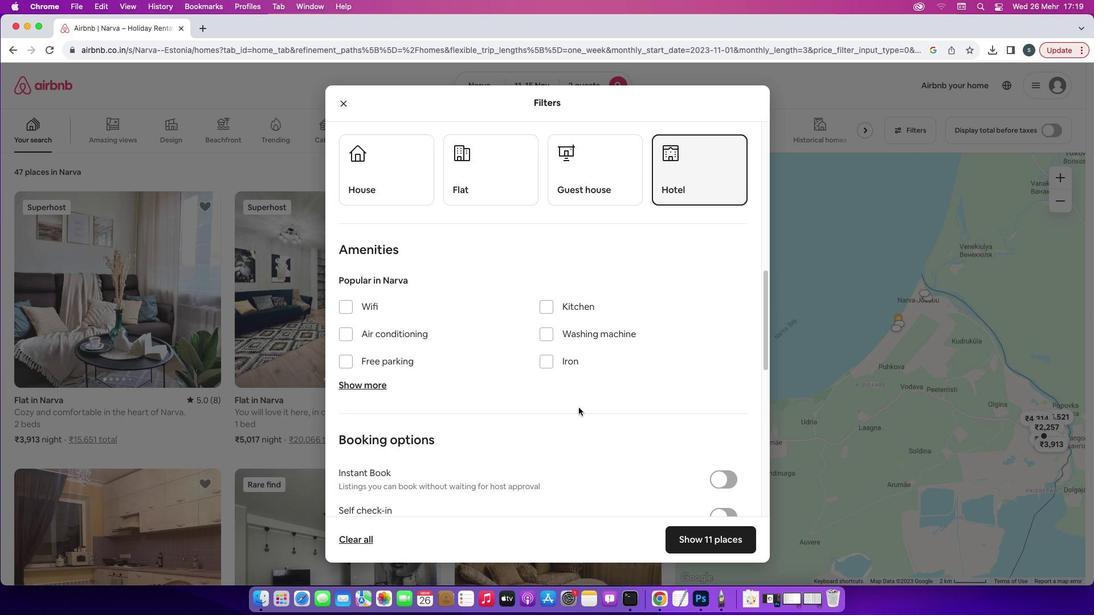 
Action: Mouse moved to (717, 358)
Screenshot: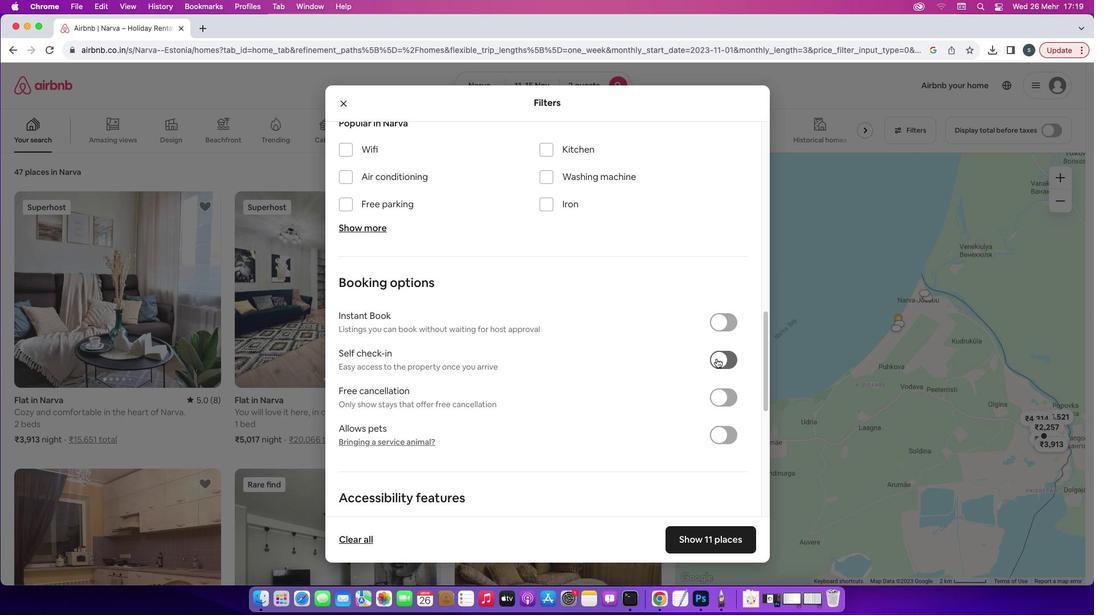 
Action: Mouse pressed left at (717, 358)
Screenshot: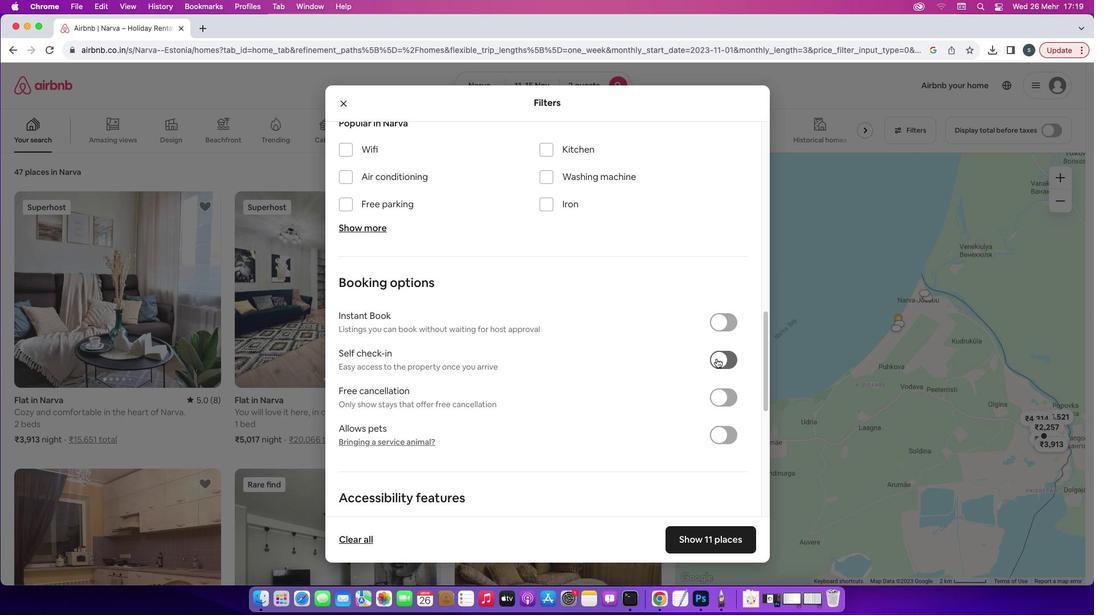 
Action: Mouse moved to (612, 389)
Screenshot: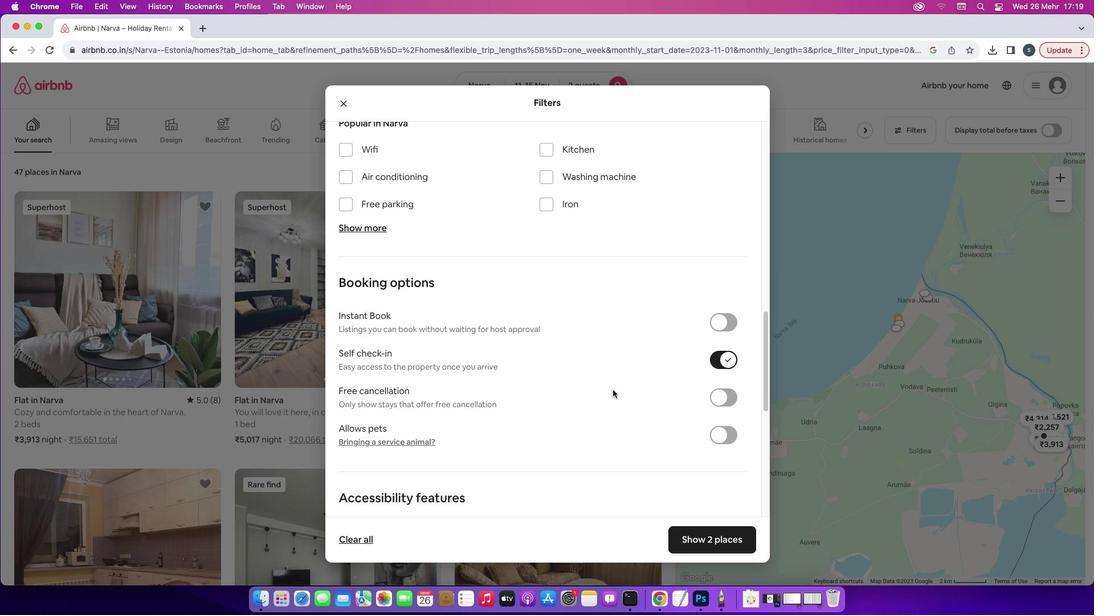 
Action: Mouse scrolled (612, 389) with delta (0, 0)
Screenshot: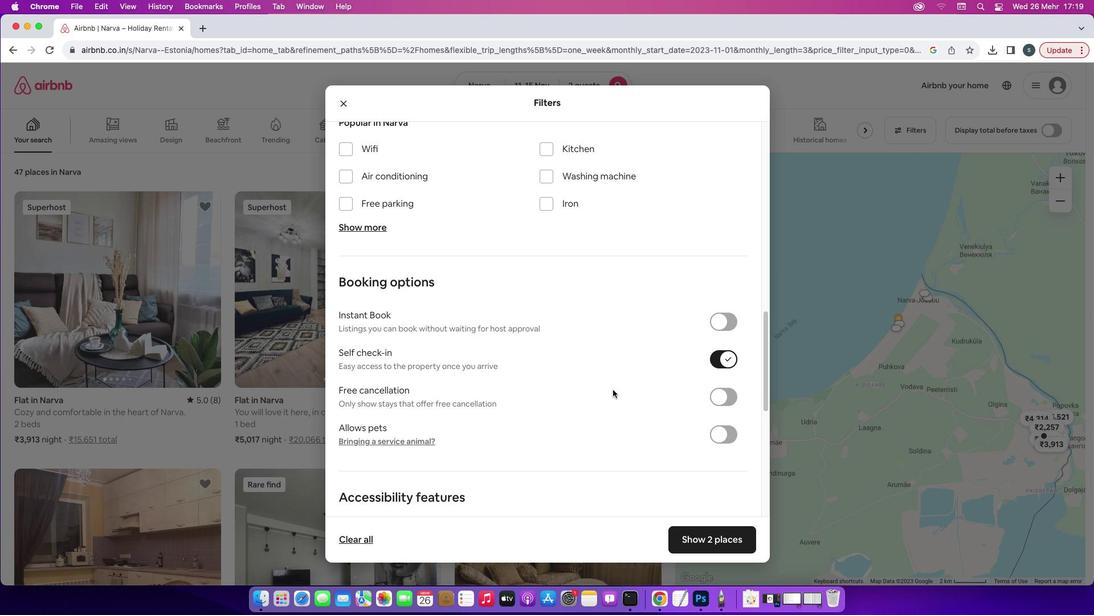 
Action: Mouse scrolled (612, 389) with delta (0, 0)
Screenshot: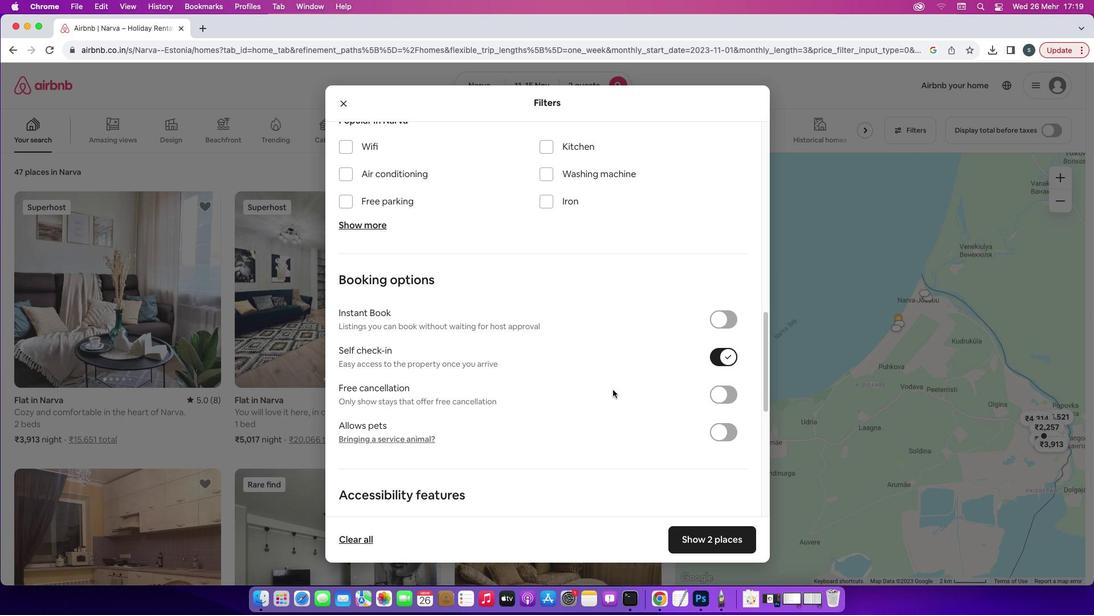 
Action: Mouse scrolled (612, 389) with delta (0, 0)
Screenshot: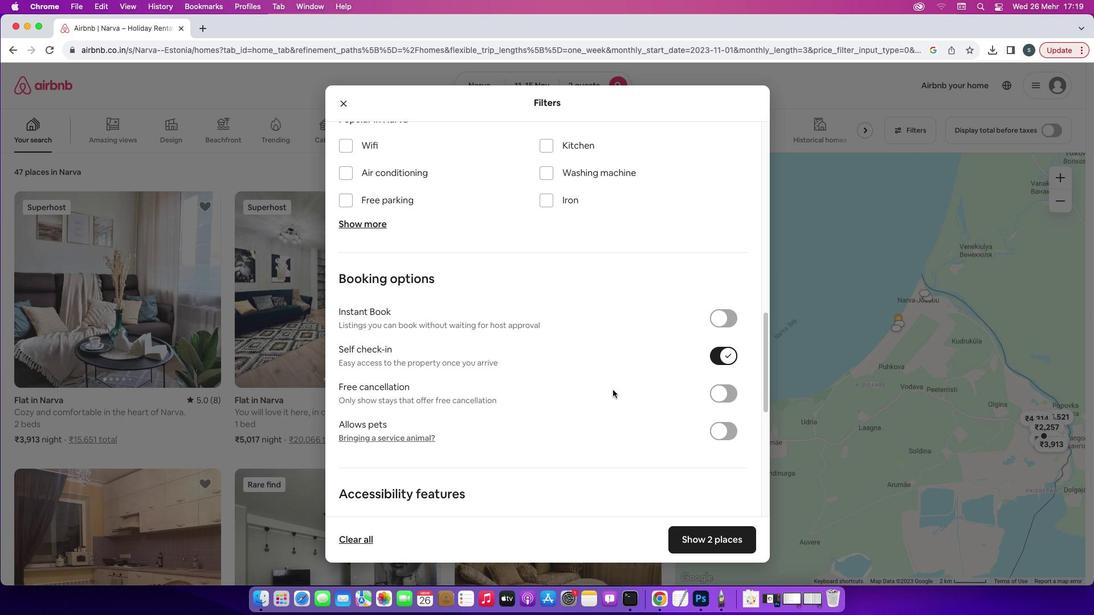 
Action: Mouse scrolled (612, 389) with delta (0, -1)
Screenshot: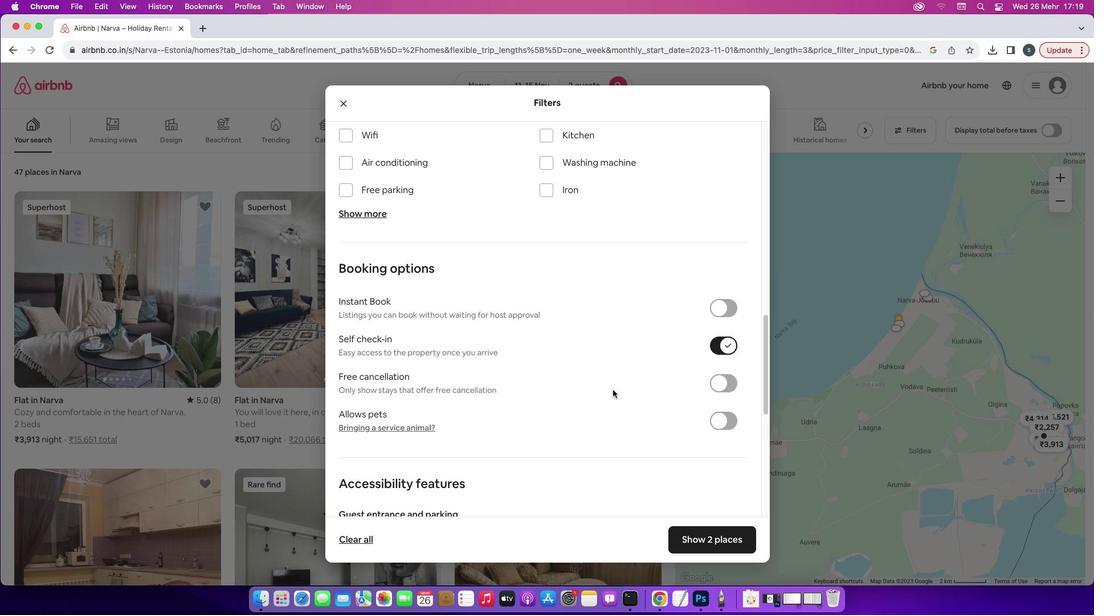 
Action: Mouse scrolled (612, 389) with delta (0, 0)
Screenshot: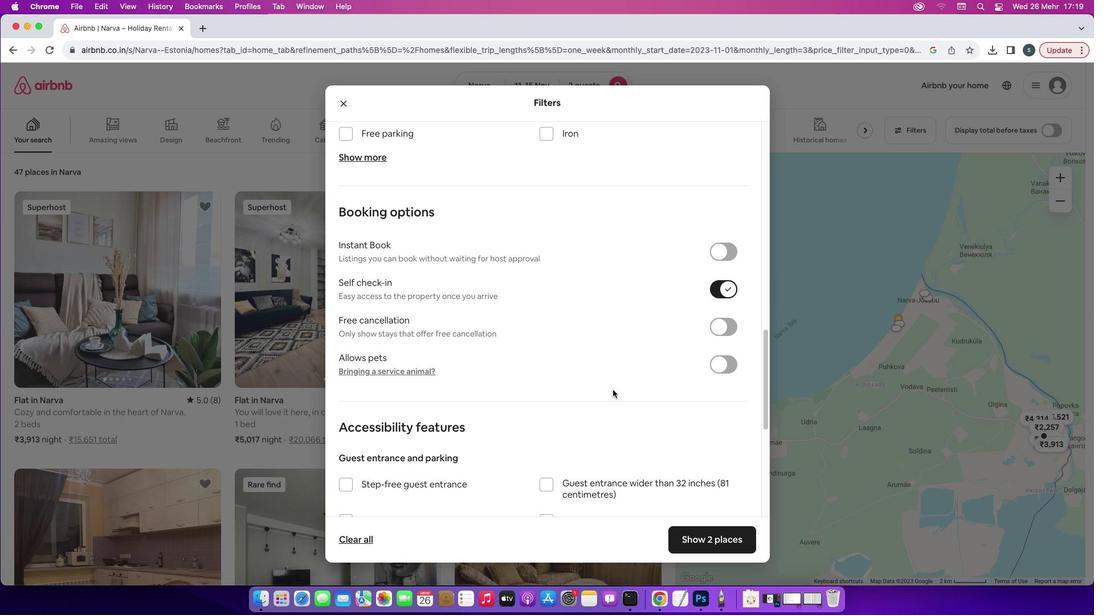 
Action: Mouse scrolled (612, 389) with delta (0, 0)
Screenshot: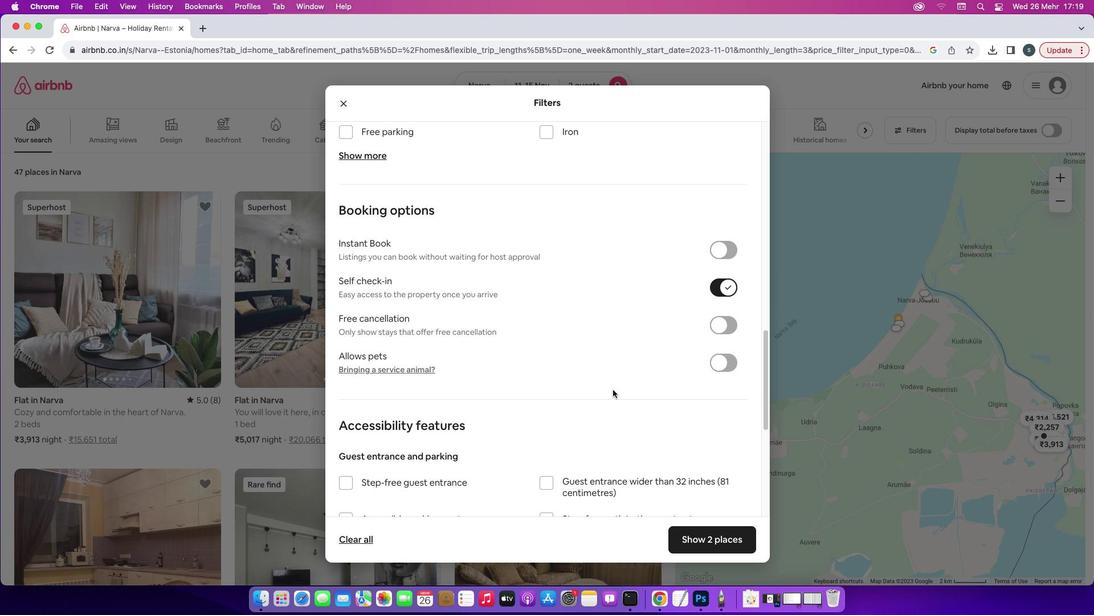 
Action: Mouse scrolled (612, 389) with delta (0, -1)
Screenshot: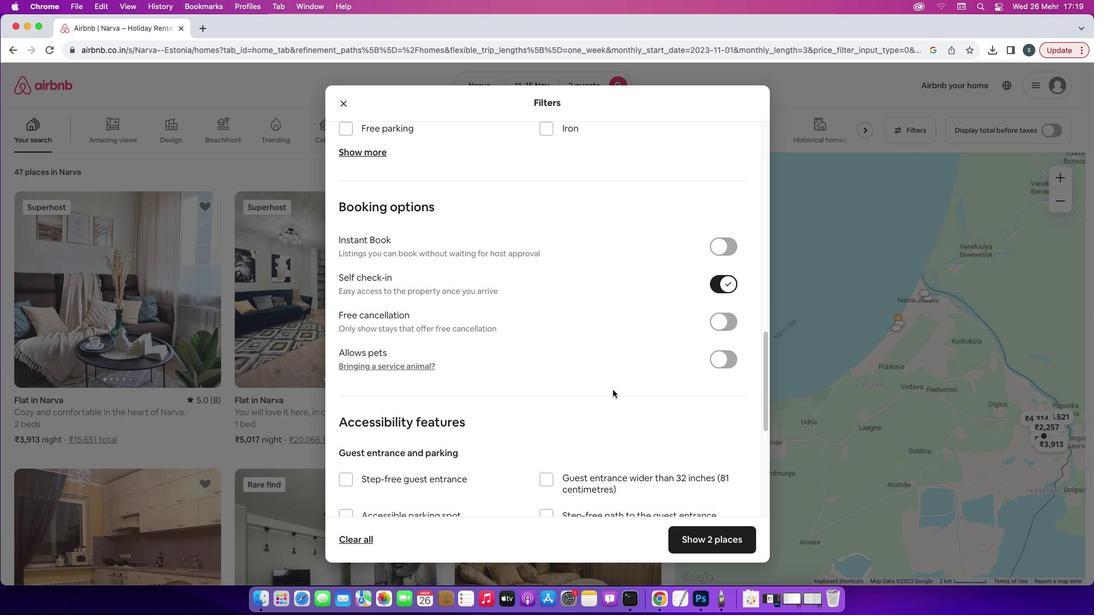 
Action: Mouse scrolled (612, 389) with delta (0, -2)
Screenshot: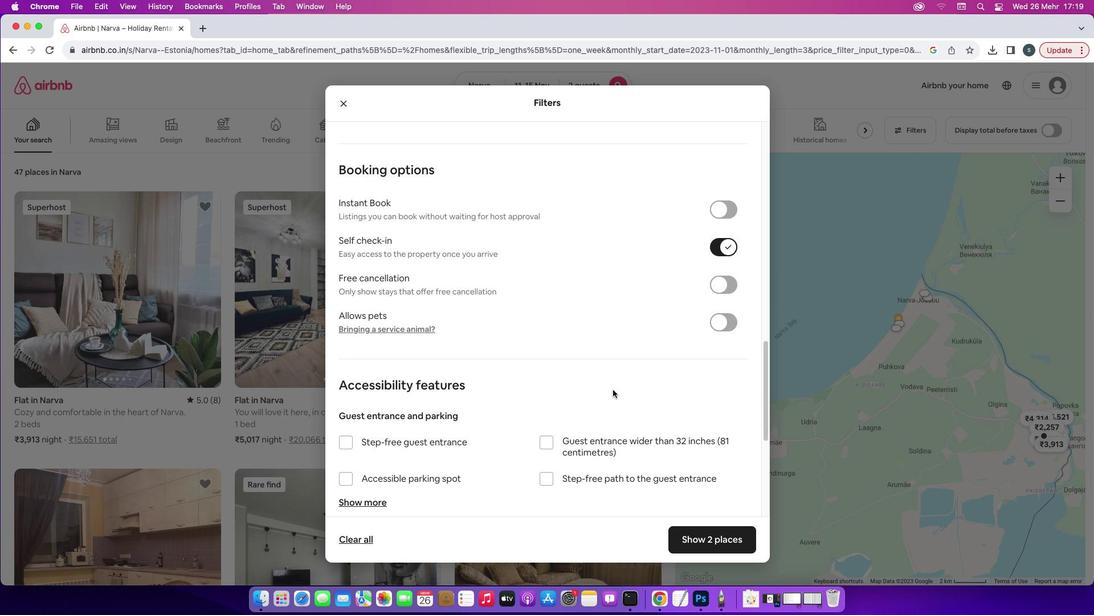 
Action: Mouse moved to (692, 540)
Screenshot: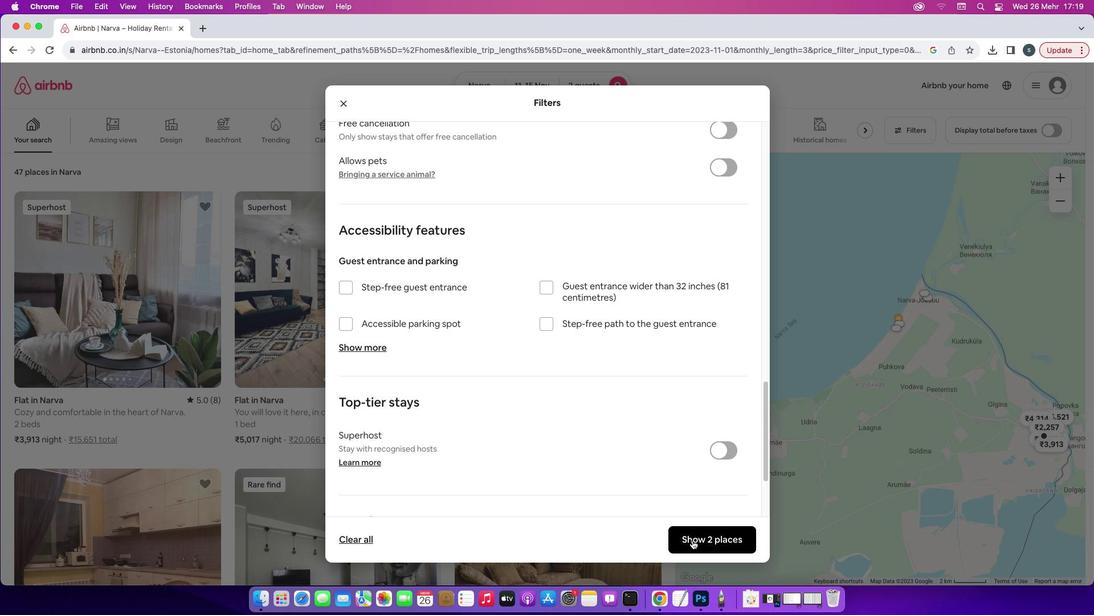 
Action: Mouse pressed left at (692, 540)
Screenshot: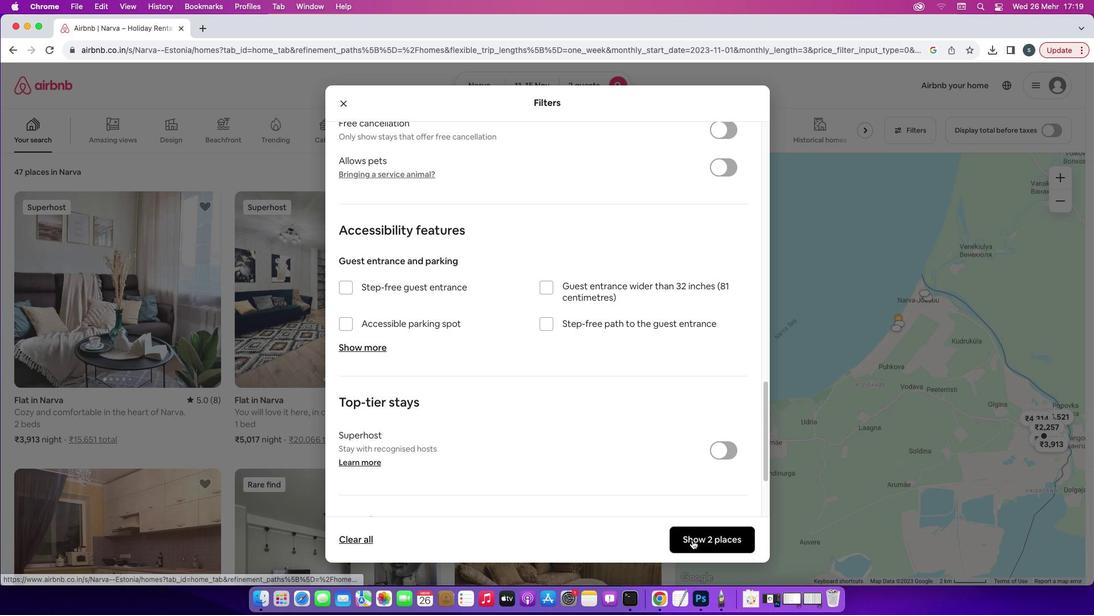 
Action: Mouse moved to (119, 264)
Screenshot: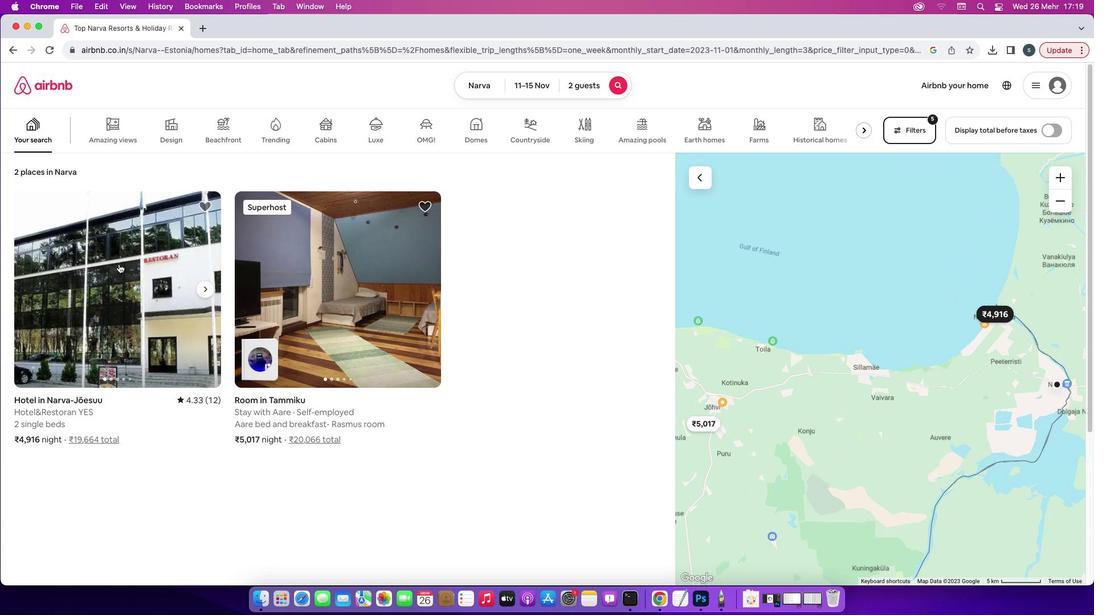 
Action: Mouse pressed left at (119, 264)
Screenshot: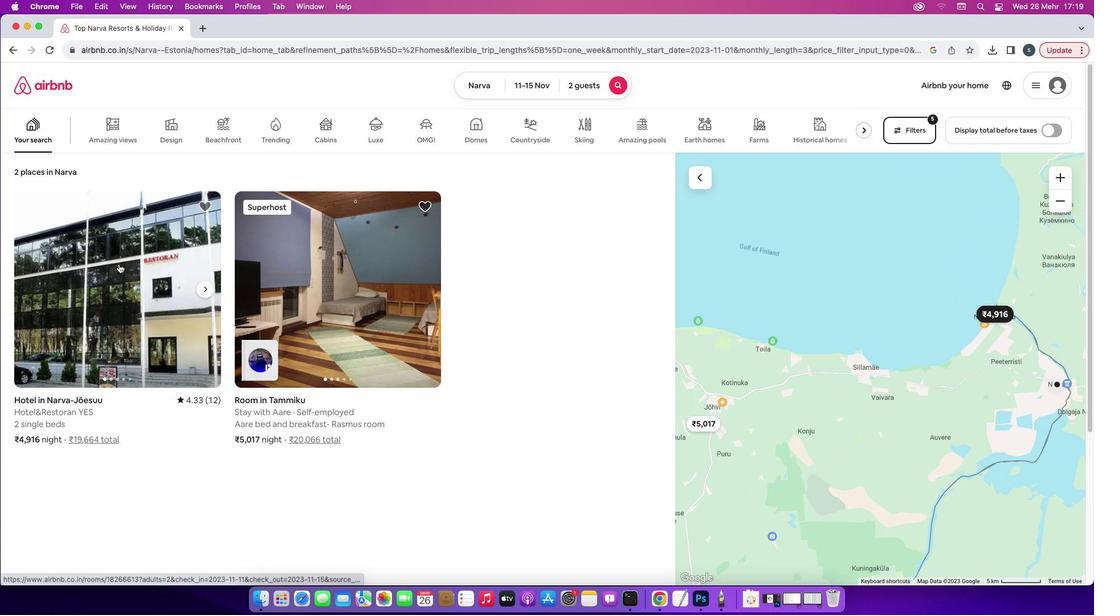 
Action: Mouse moved to (788, 429)
Screenshot: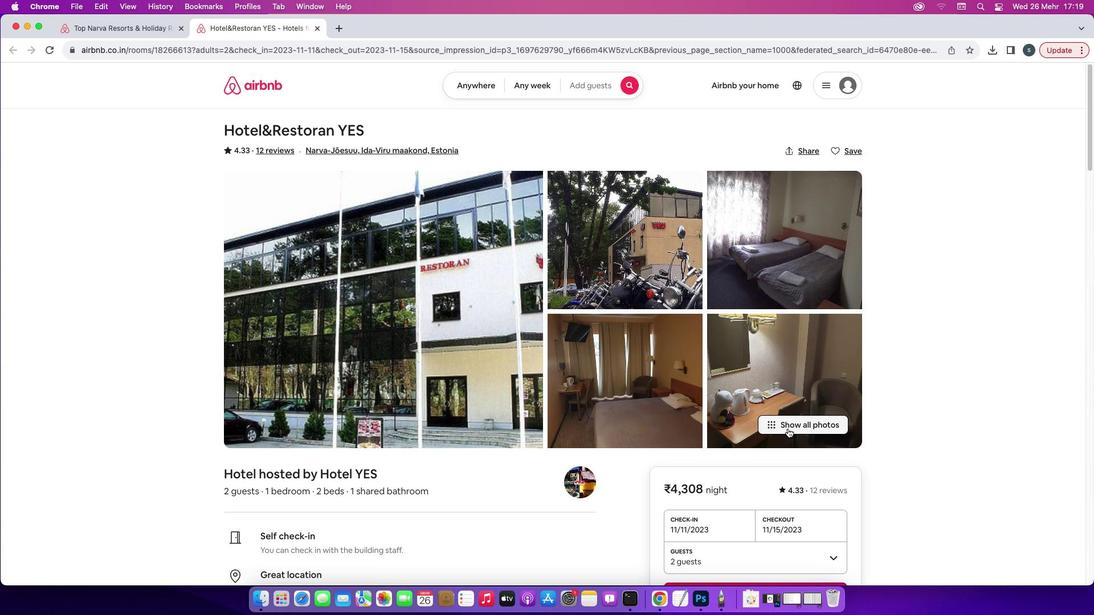 
Action: Mouse pressed left at (788, 429)
Screenshot: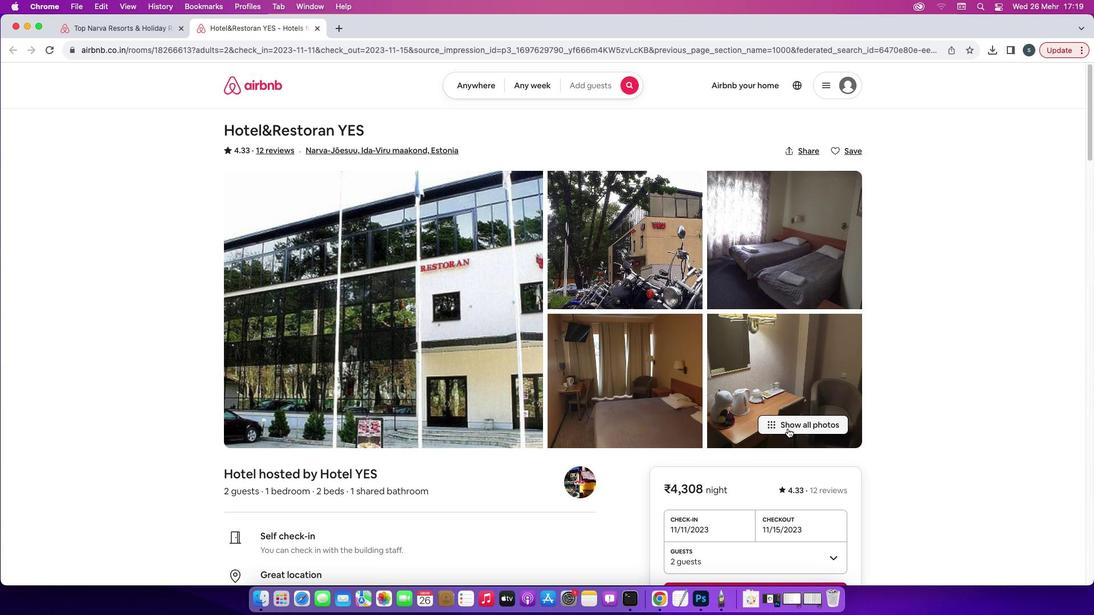 
Action: Mouse moved to (780, 478)
Screenshot: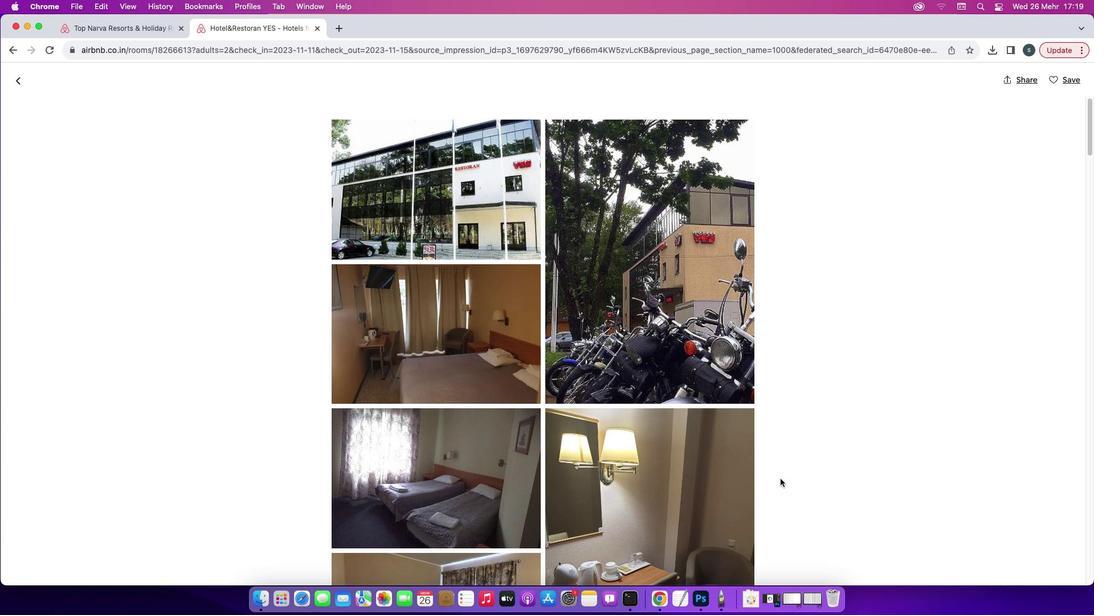 
Action: Mouse scrolled (780, 478) with delta (0, 0)
Screenshot: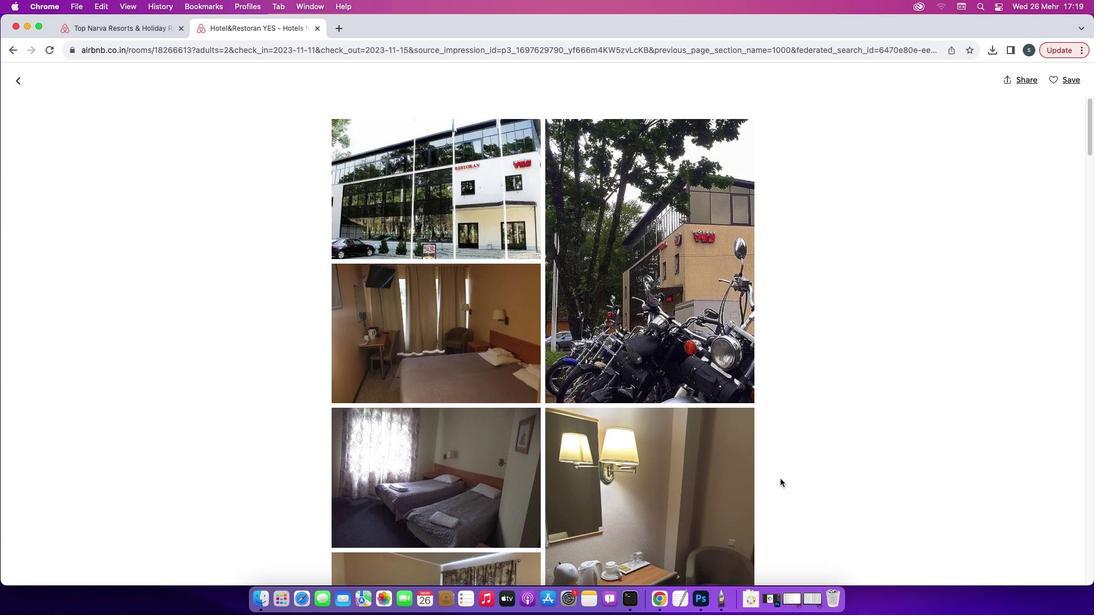 
Action: Mouse scrolled (780, 478) with delta (0, 0)
Screenshot: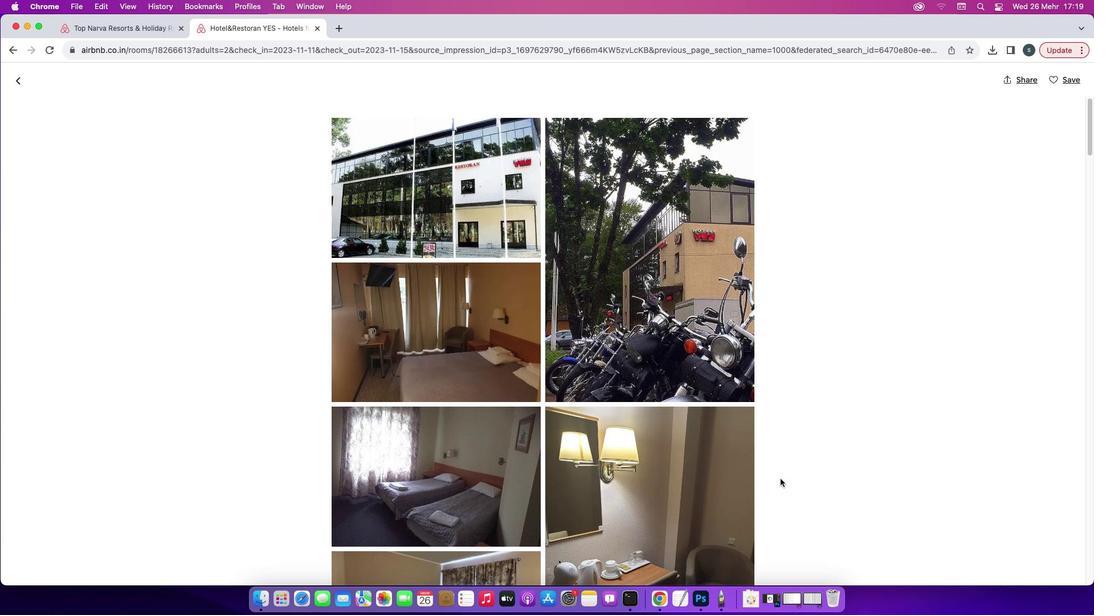 
Action: Mouse scrolled (780, 478) with delta (0, -1)
Screenshot: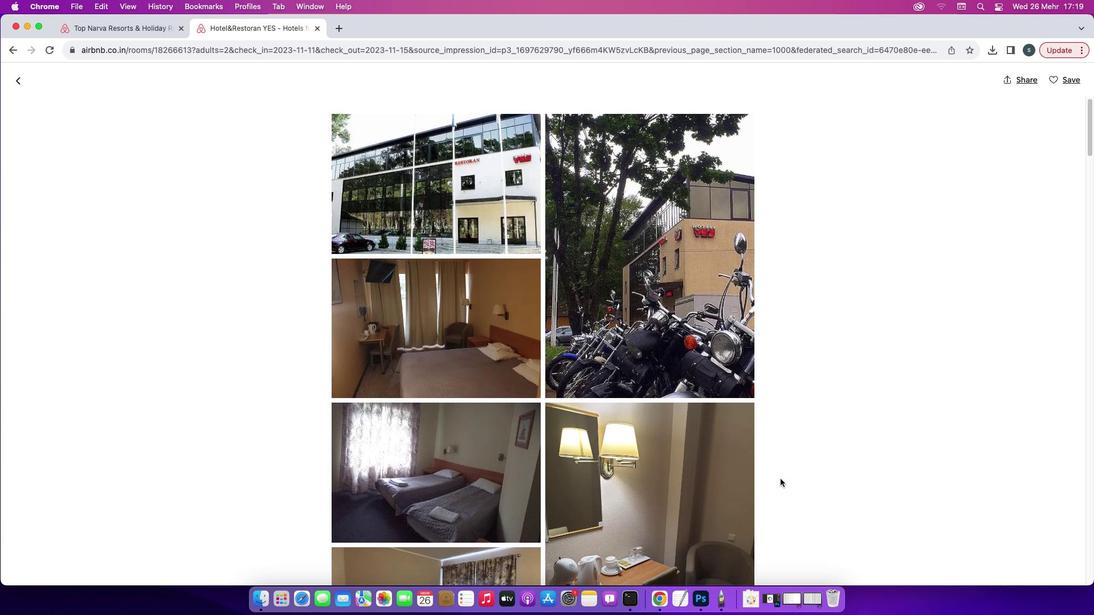 
Action: Mouse scrolled (780, 478) with delta (0, -1)
Screenshot: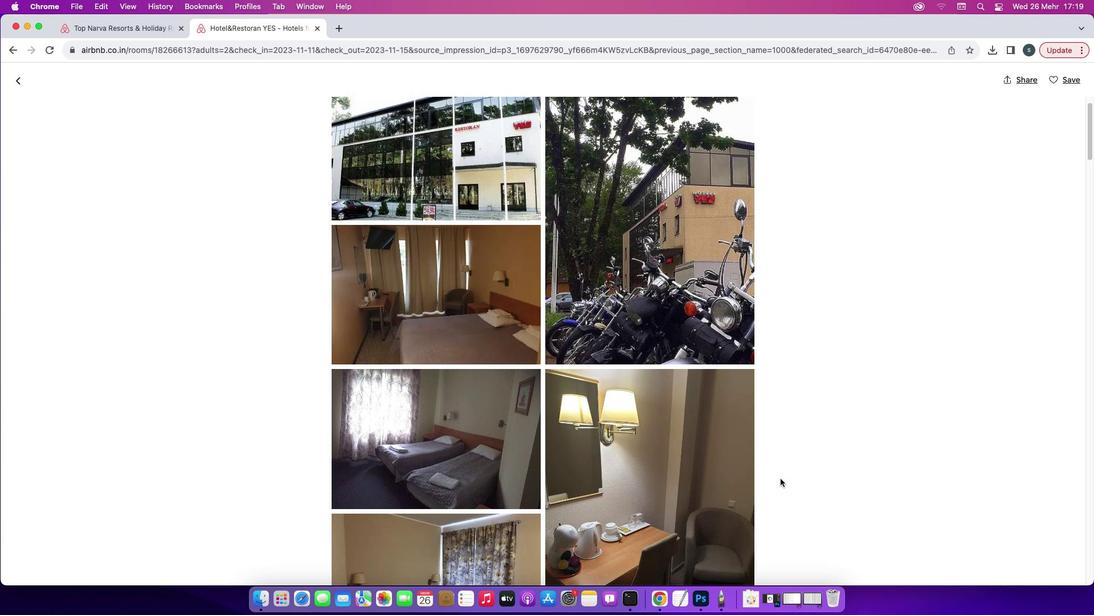 
Action: Mouse scrolled (780, 478) with delta (0, 0)
Screenshot: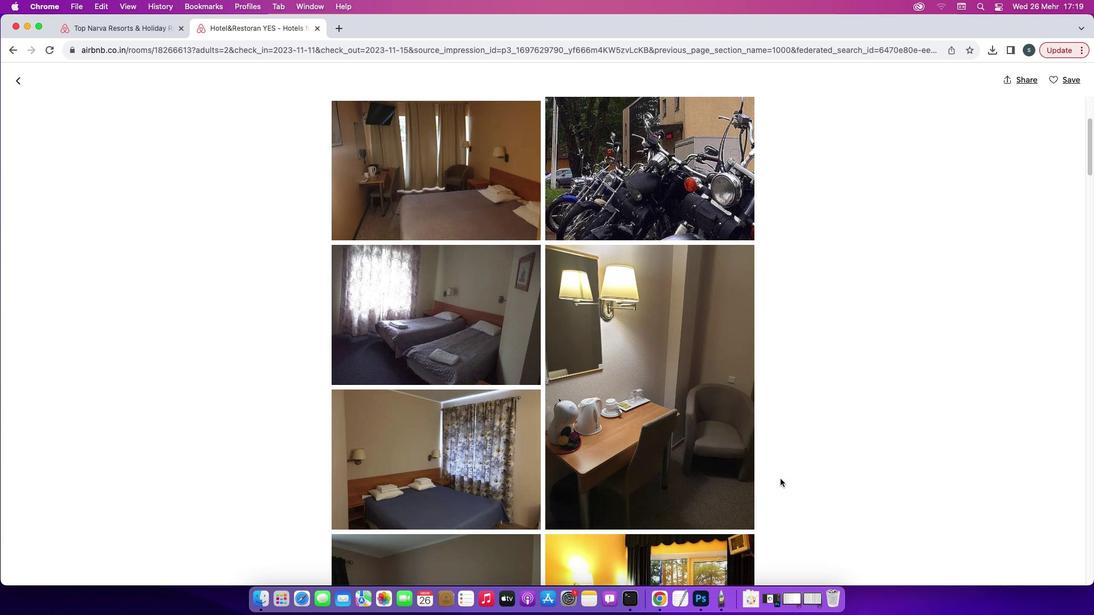 
Action: Mouse scrolled (780, 478) with delta (0, 0)
Screenshot: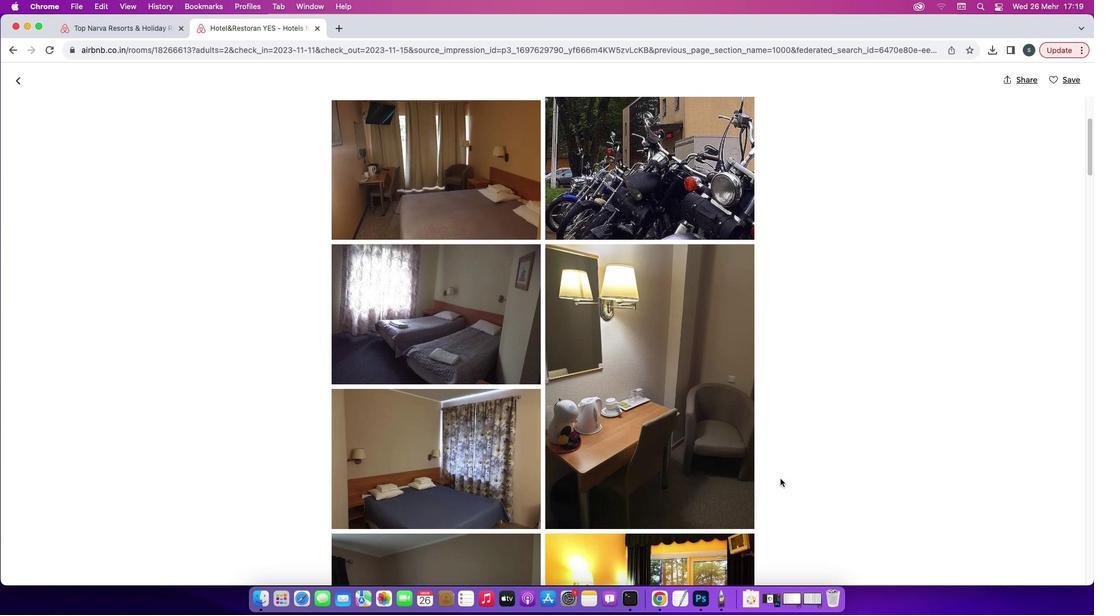 
Action: Mouse scrolled (780, 478) with delta (0, -1)
Screenshot: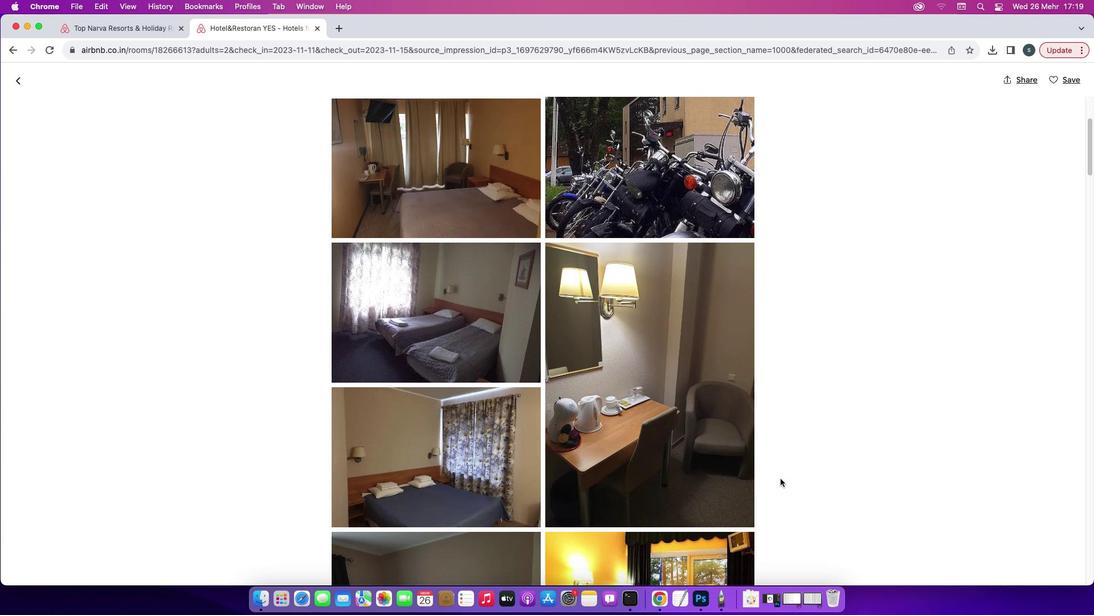 
Action: Mouse scrolled (780, 478) with delta (0, -1)
Screenshot: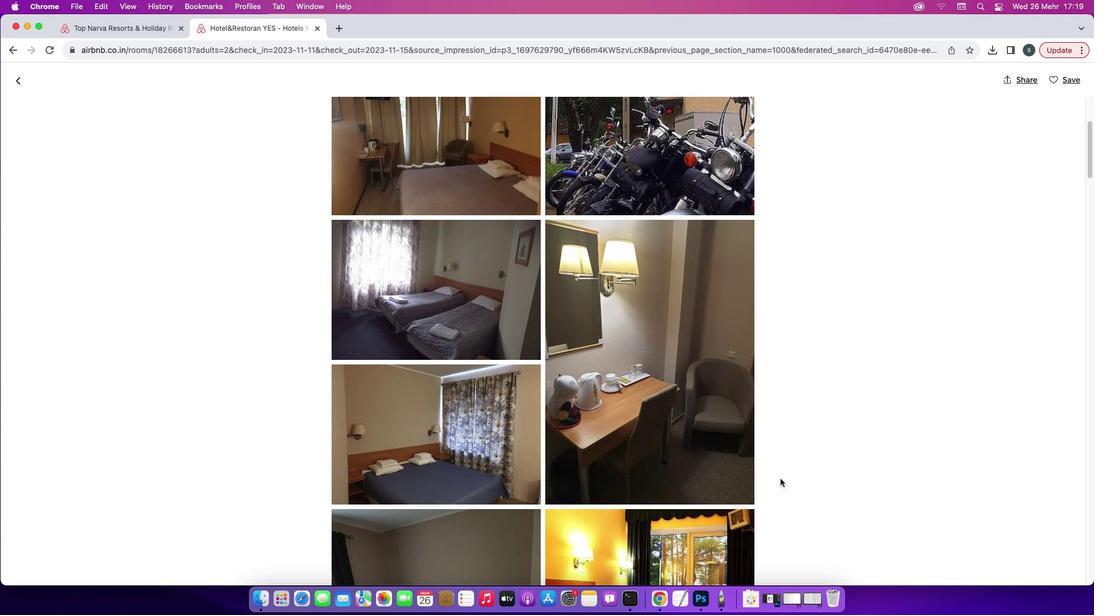 
Action: Mouse scrolled (780, 478) with delta (0, 0)
Screenshot: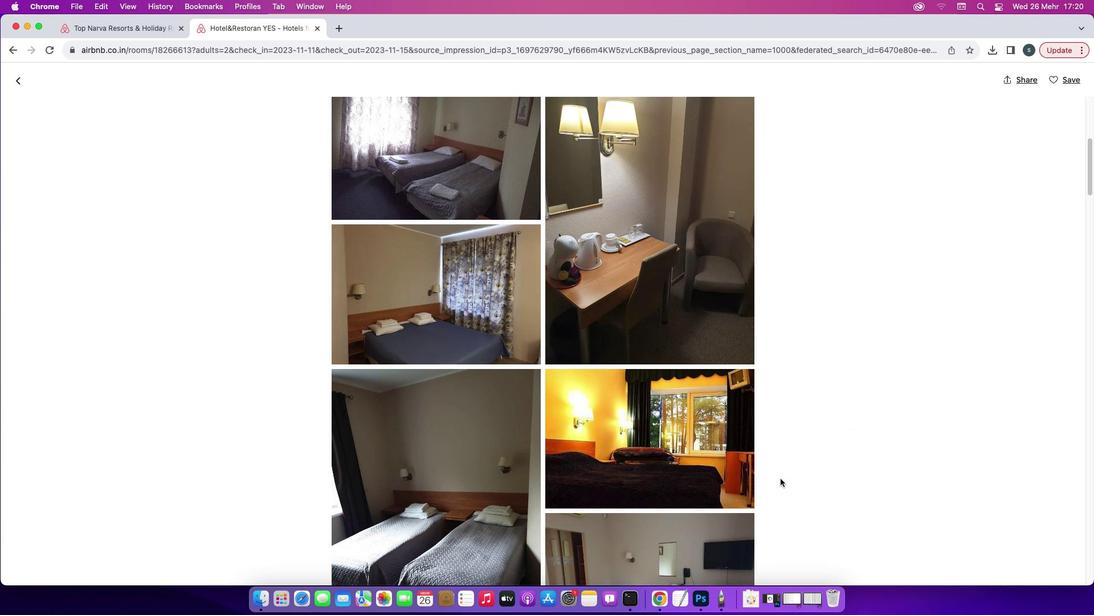 
Action: Mouse scrolled (780, 478) with delta (0, 0)
Screenshot: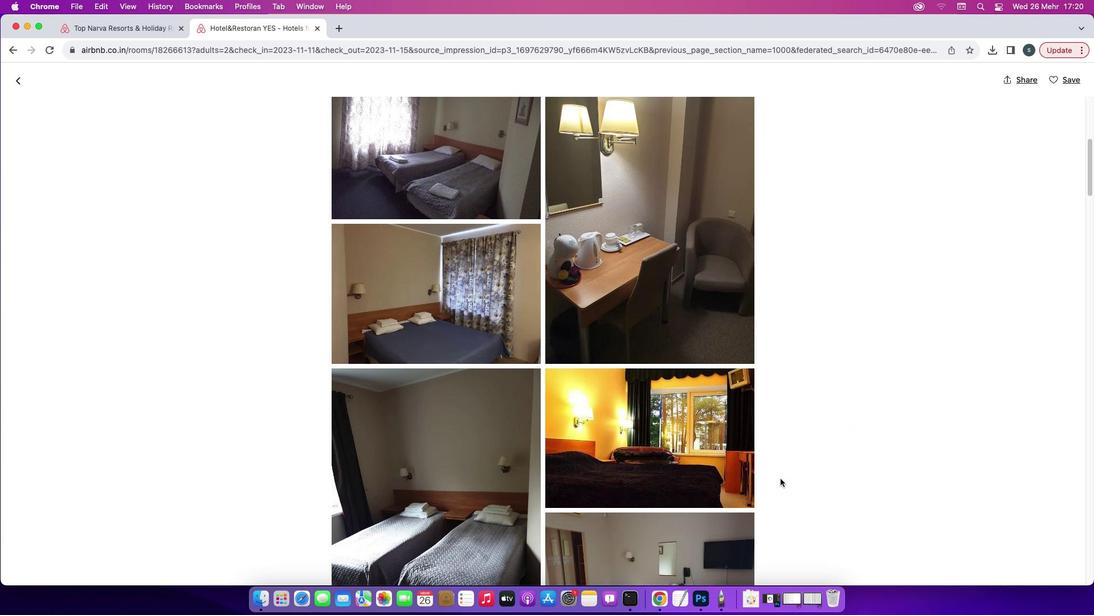 
Action: Mouse scrolled (780, 478) with delta (0, -1)
Screenshot: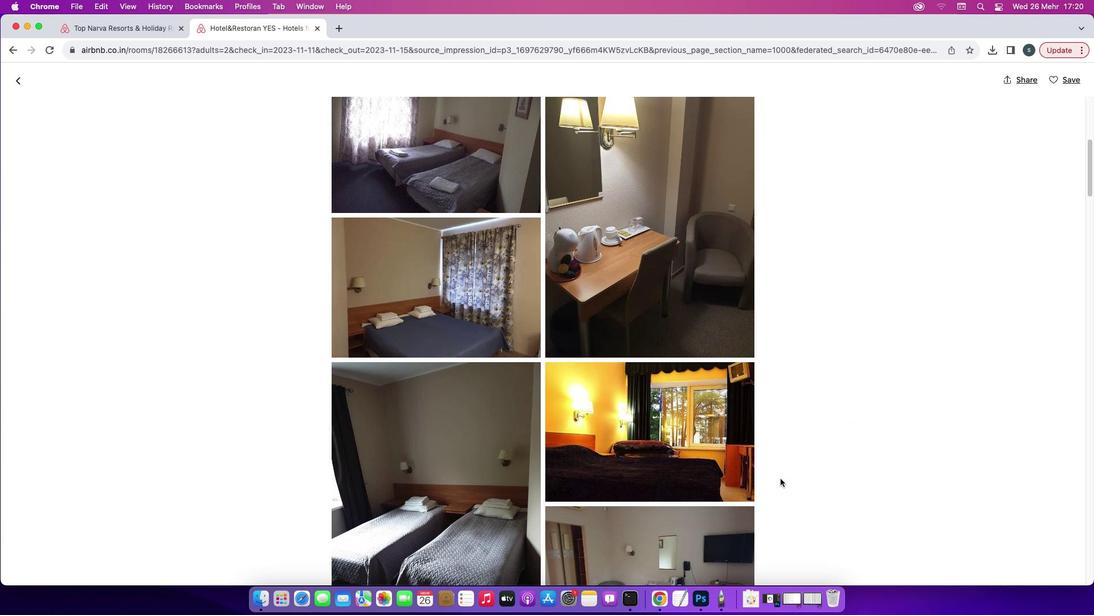 
Action: Mouse scrolled (780, 478) with delta (0, -2)
Screenshot: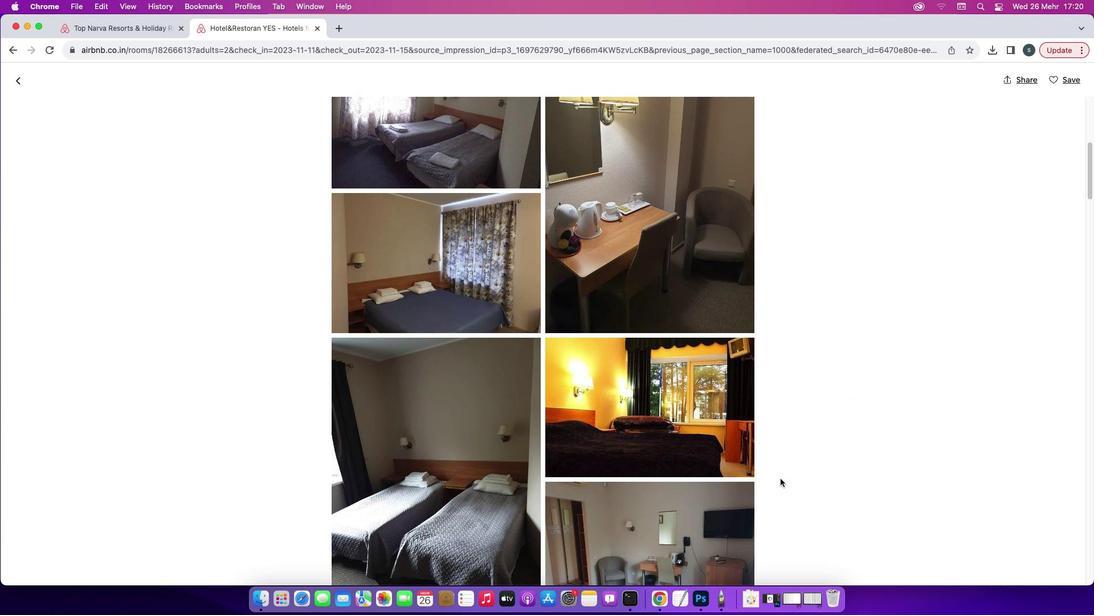 
Action: Mouse scrolled (780, 478) with delta (0, 0)
Screenshot: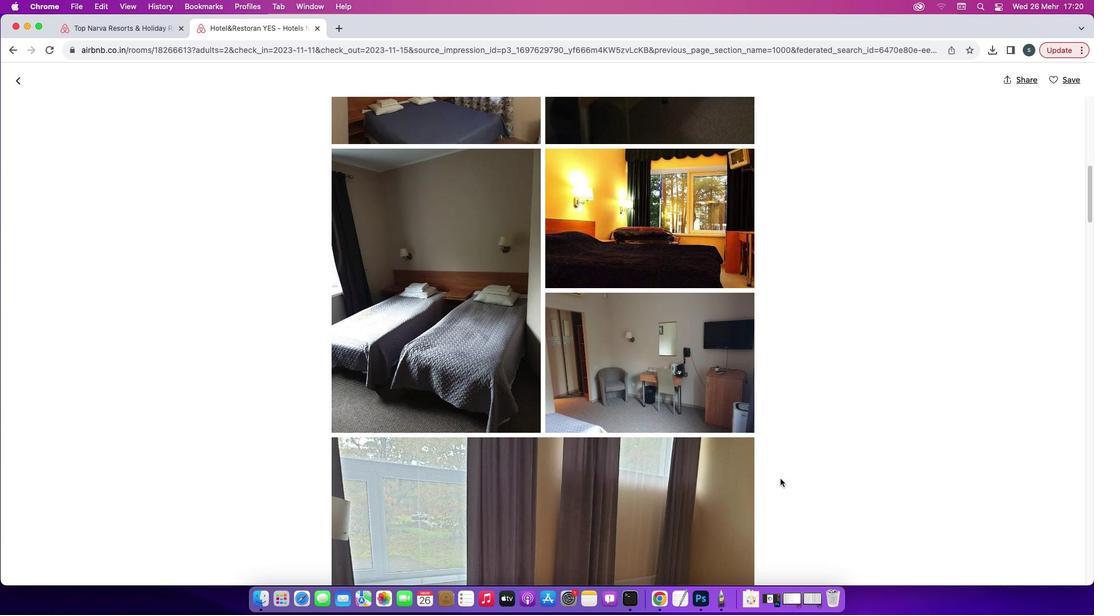 
Action: Mouse scrolled (780, 478) with delta (0, 0)
Screenshot: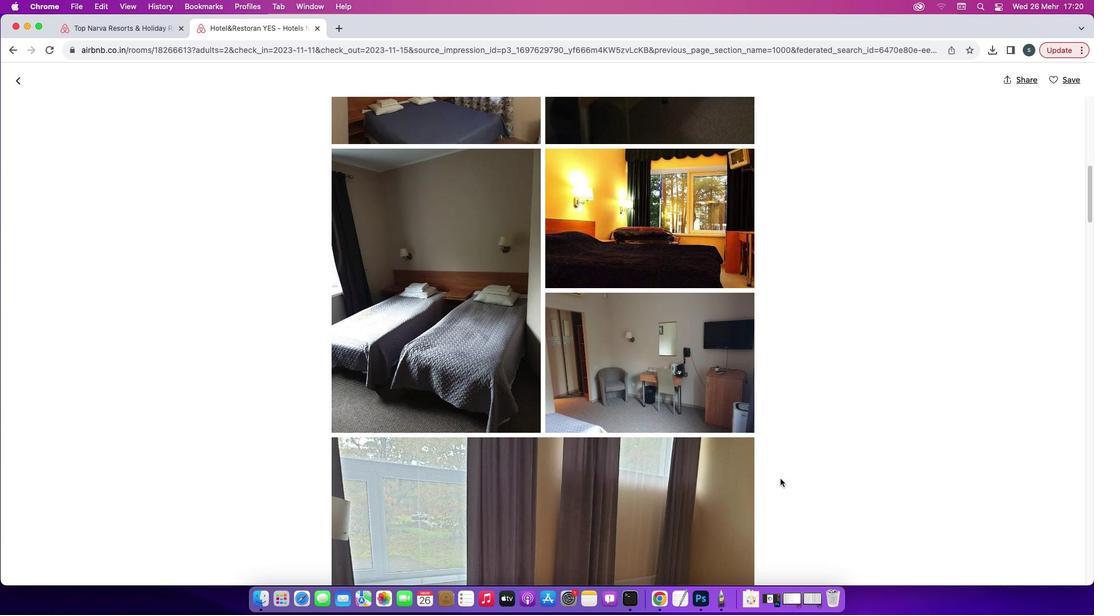 
Action: Mouse scrolled (780, 478) with delta (0, -1)
Screenshot: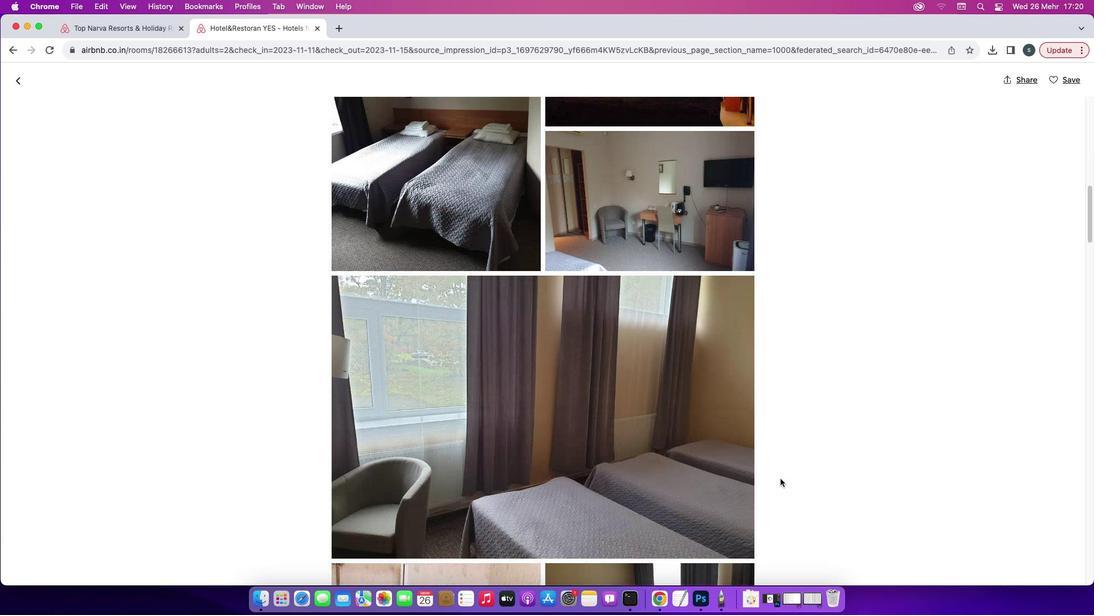 
Action: Mouse scrolled (780, 478) with delta (0, -2)
Screenshot: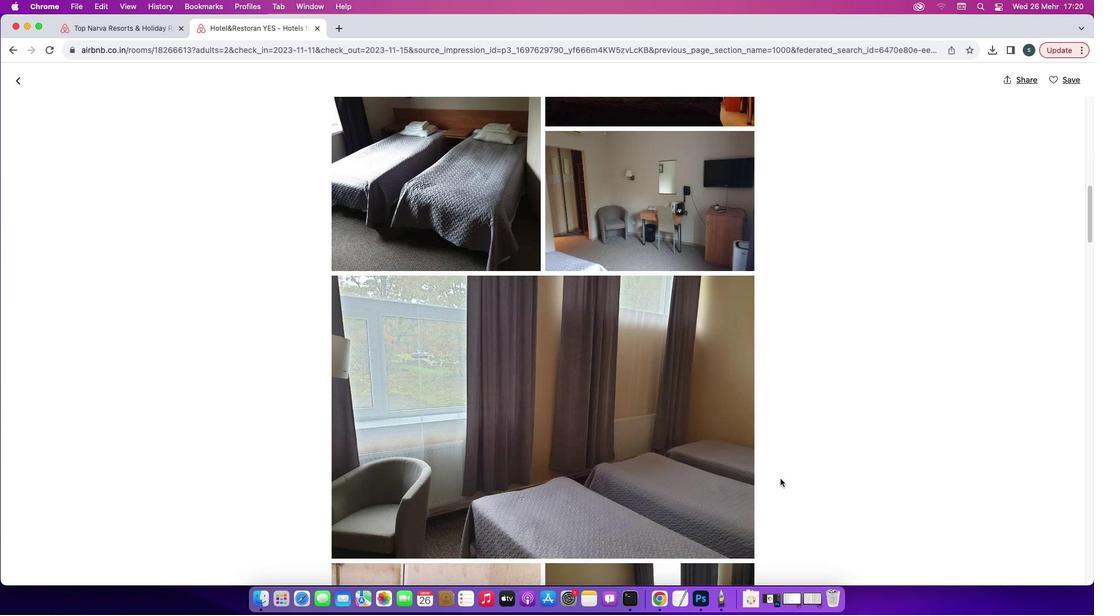 
Action: Mouse scrolled (780, 478) with delta (0, 0)
Screenshot: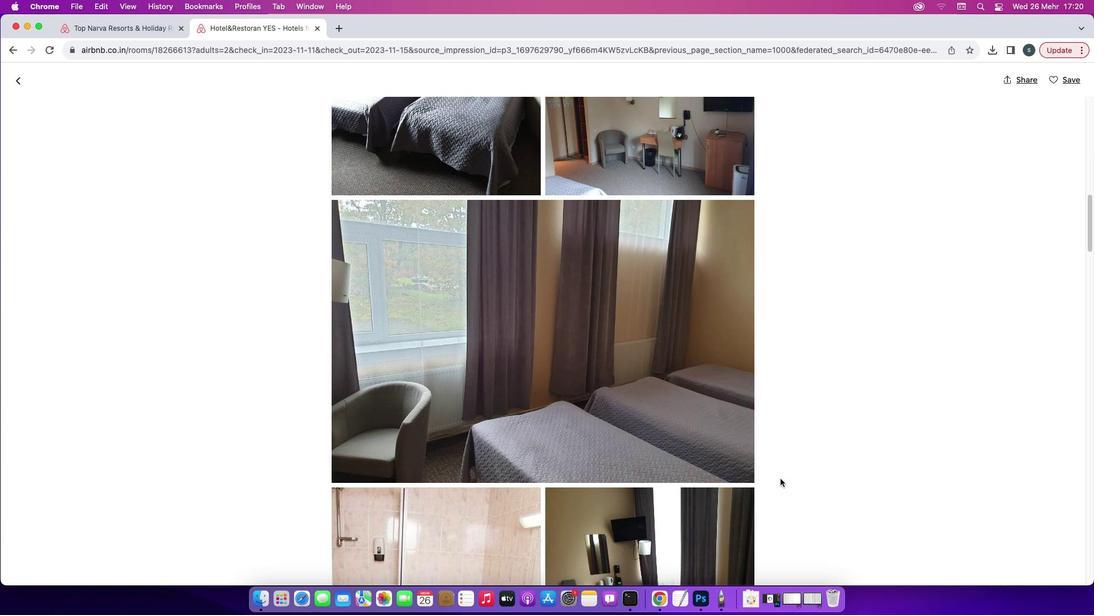 
Action: Mouse scrolled (780, 478) with delta (0, 0)
Screenshot: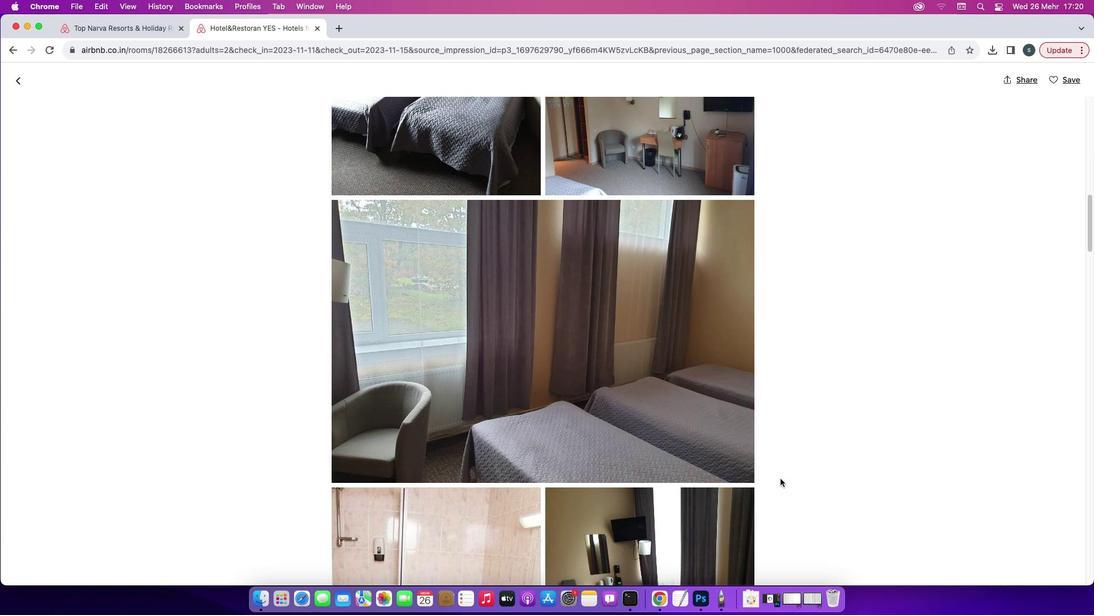 
Action: Mouse scrolled (780, 478) with delta (0, -1)
Screenshot: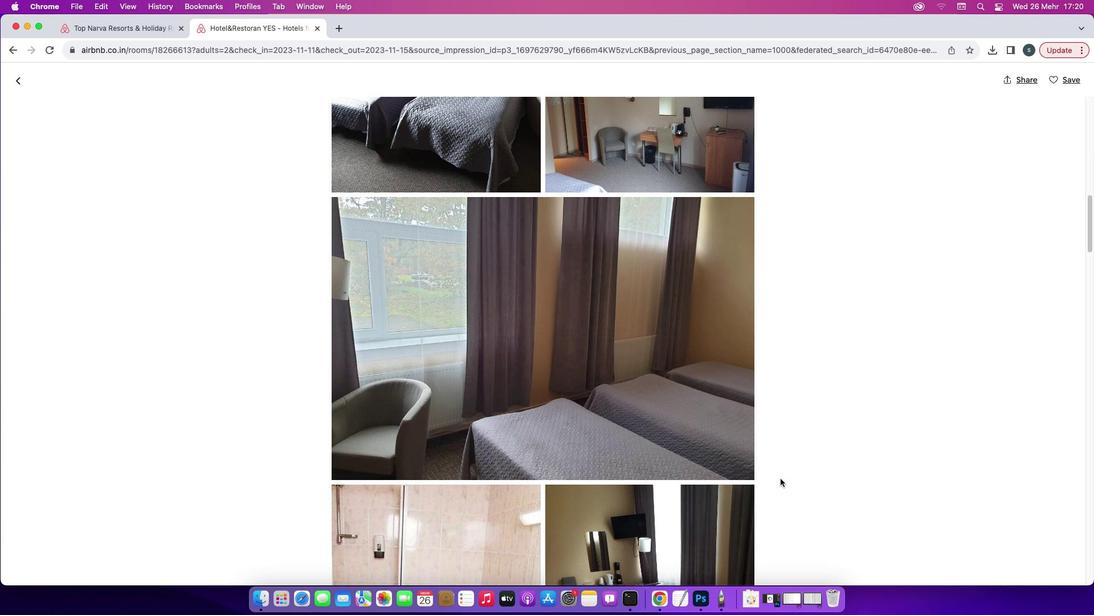 
Action: Mouse scrolled (780, 478) with delta (0, -2)
Screenshot: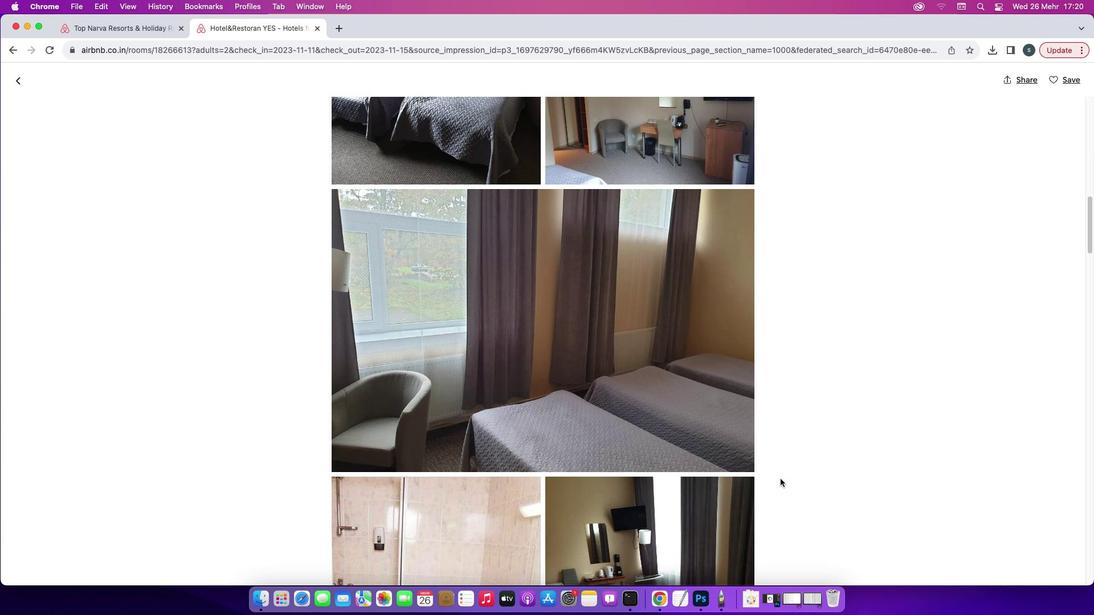 
Action: Mouse moved to (801, 502)
Screenshot: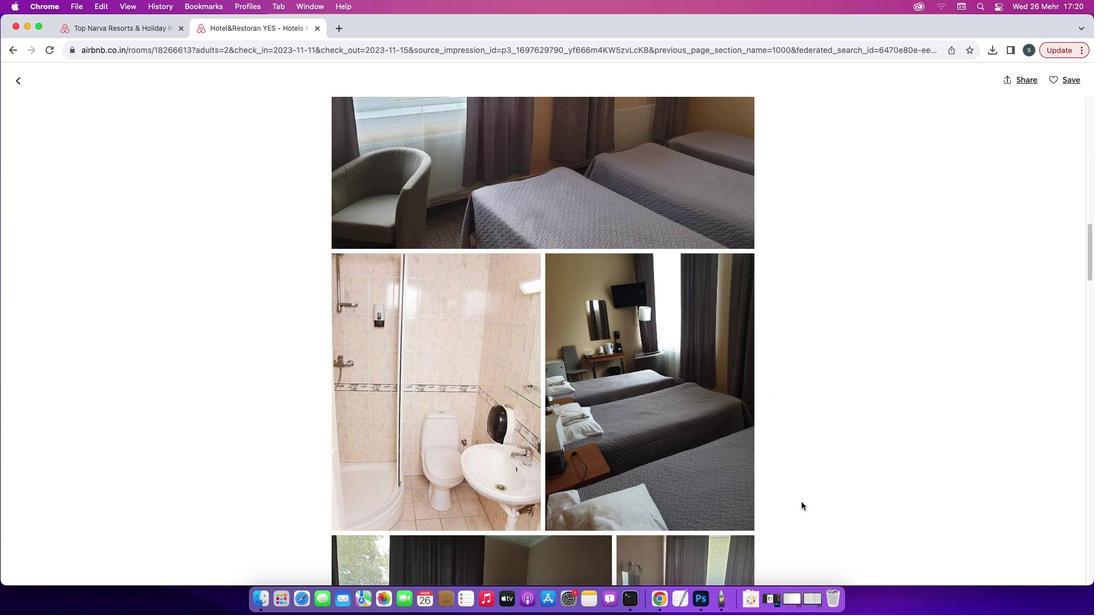 
Action: Mouse scrolled (801, 502) with delta (0, 0)
Screenshot: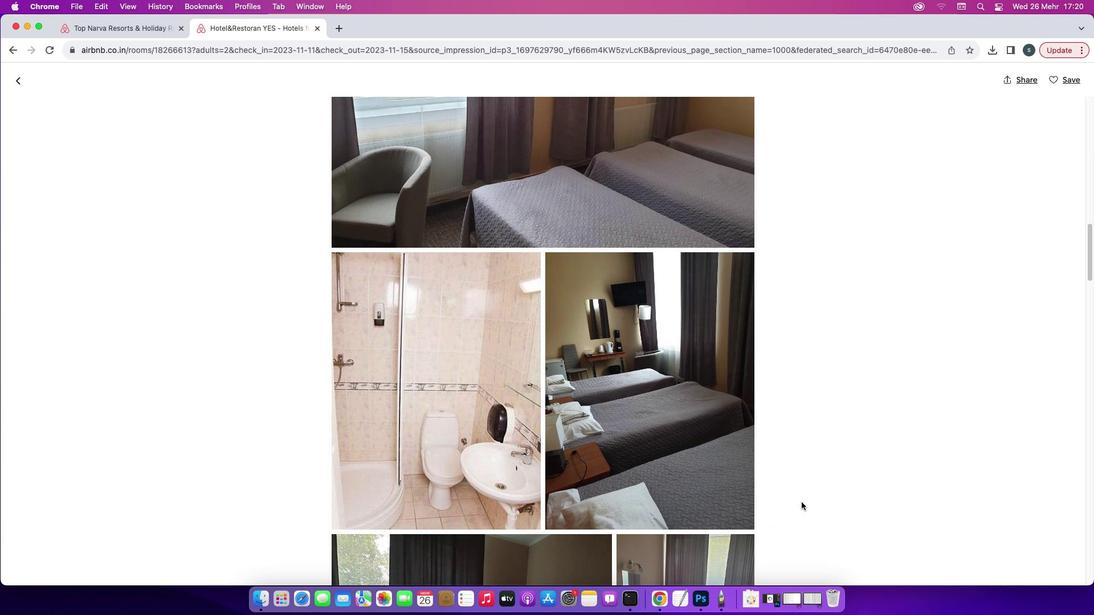 
Action: Mouse scrolled (801, 502) with delta (0, 0)
Screenshot: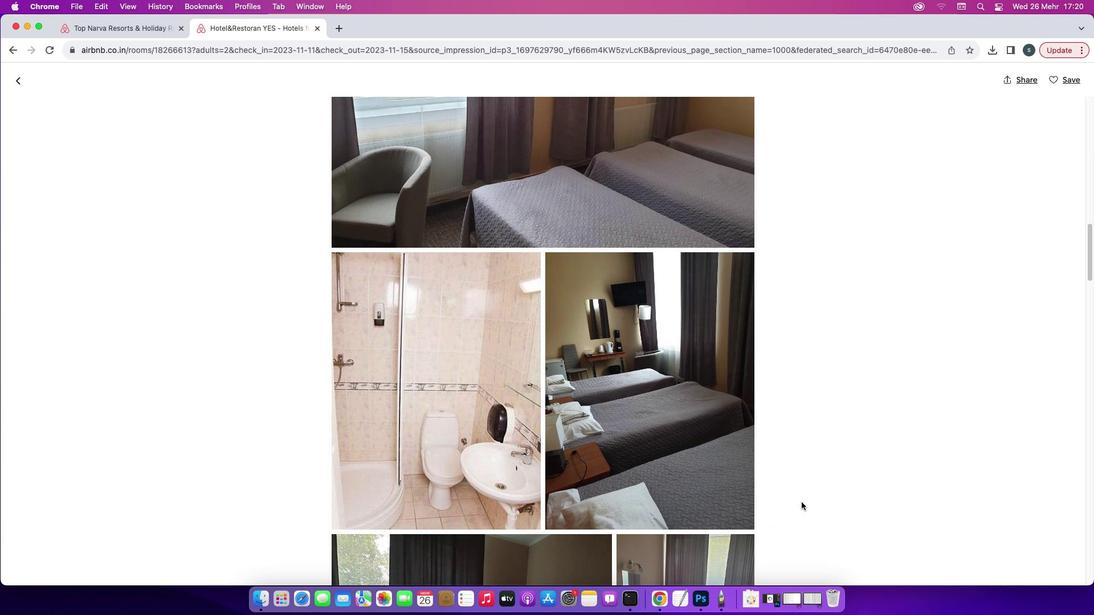 
Action: Mouse scrolled (801, 502) with delta (0, -1)
Screenshot: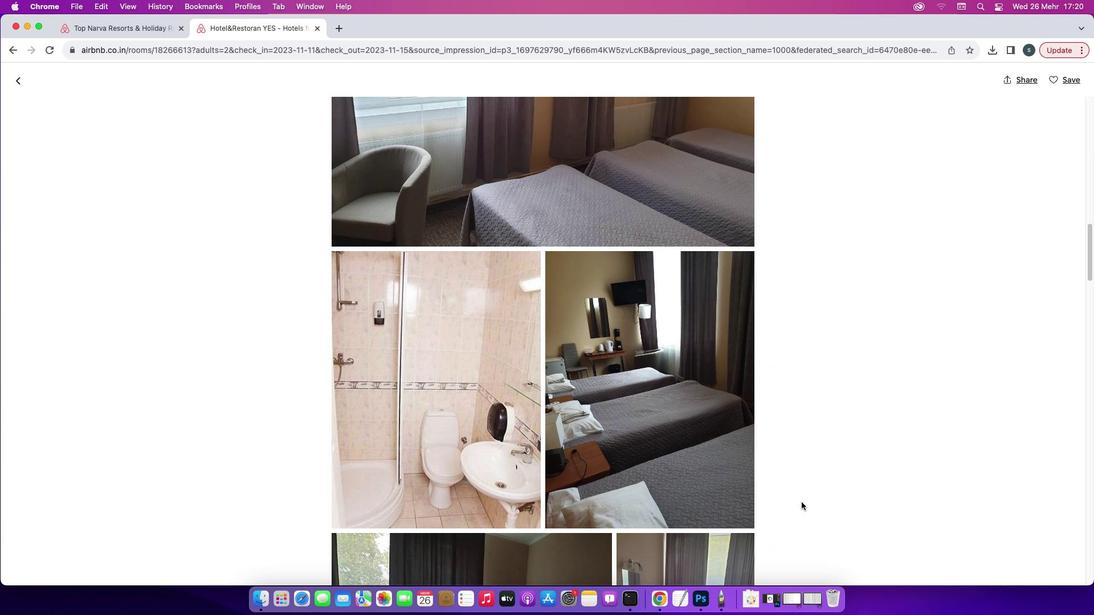 
Action: Mouse scrolled (801, 502) with delta (0, -2)
Screenshot: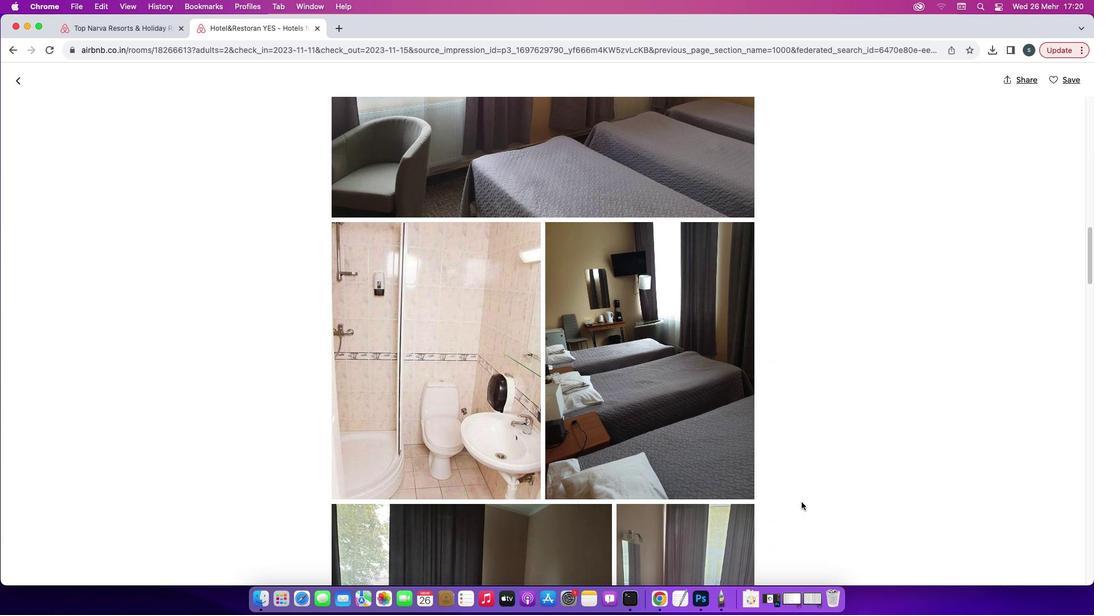 
Action: Mouse scrolled (801, 502) with delta (0, 0)
Screenshot: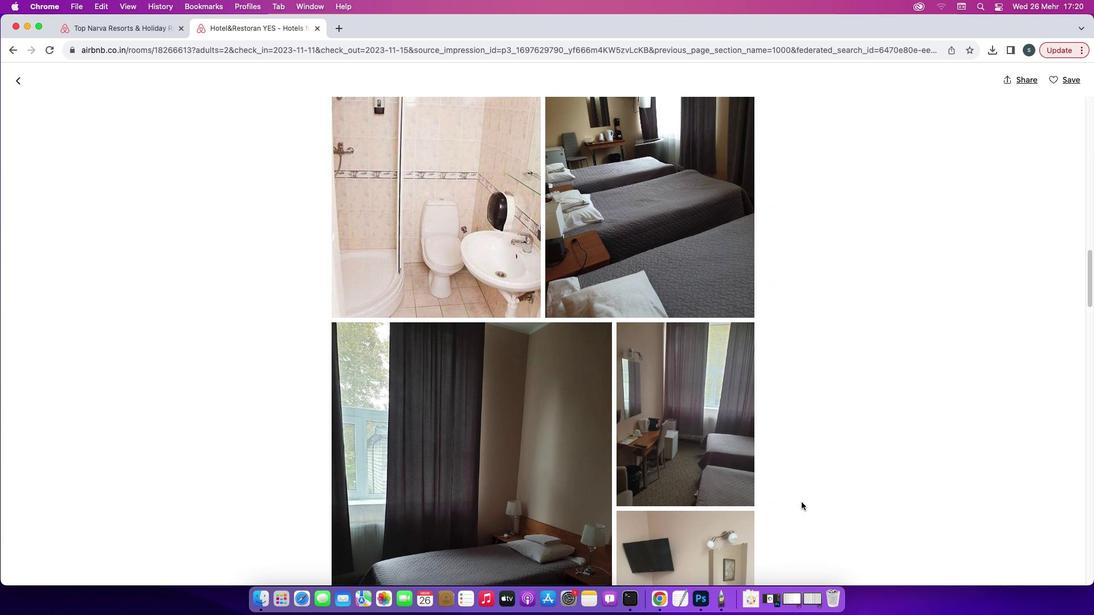 
Action: Mouse scrolled (801, 502) with delta (0, 0)
Screenshot: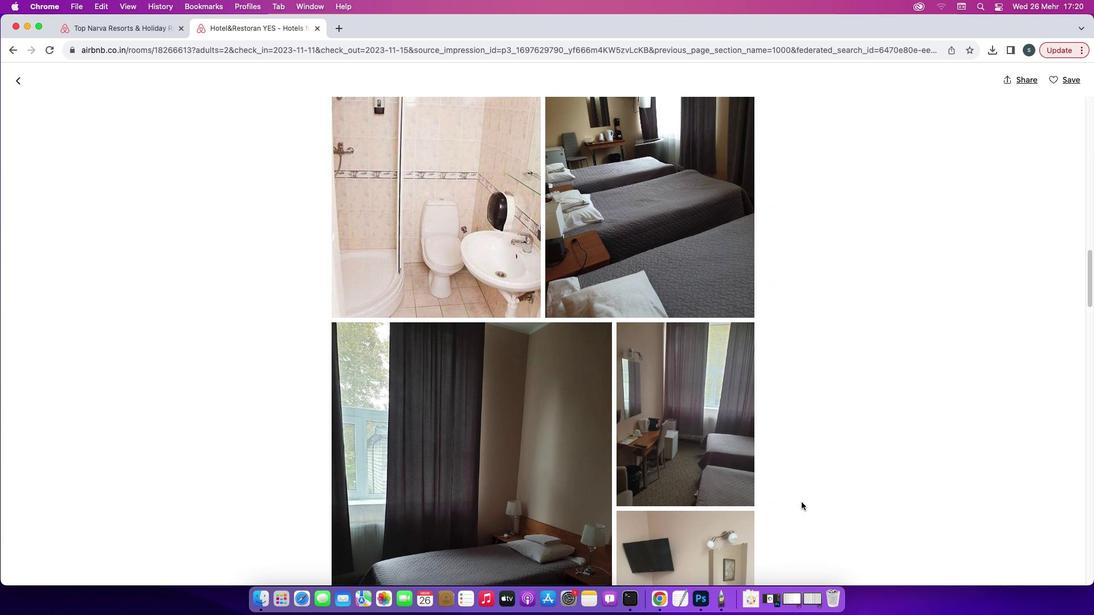 
Action: Mouse scrolled (801, 502) with delta (0, -1)
Screenshot: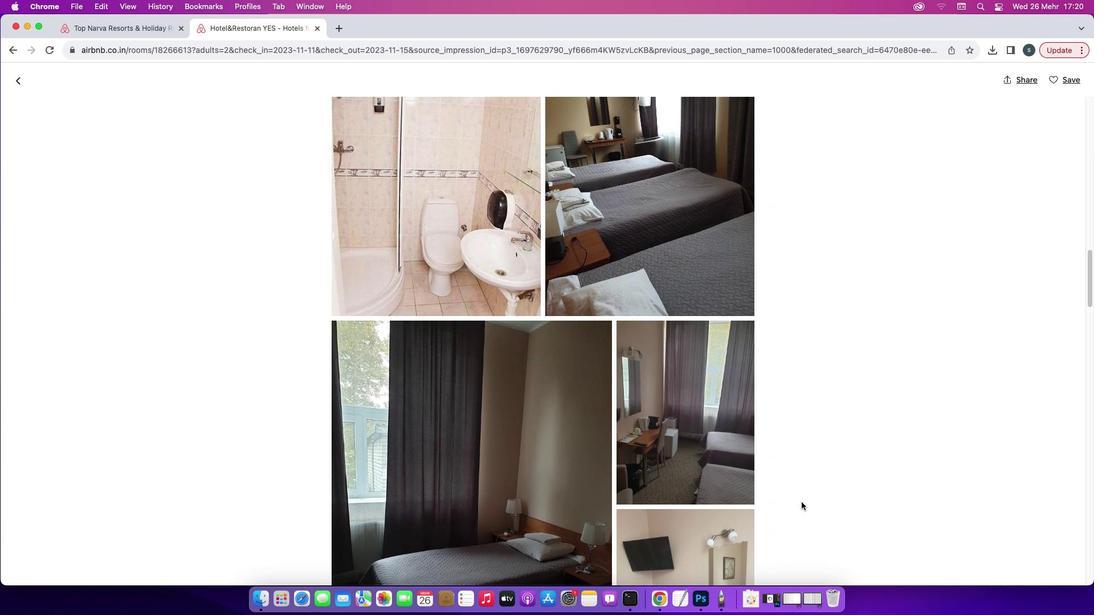 
Action: Mouse scrolled (801, 502) with delta (0, -2)
Screenshot: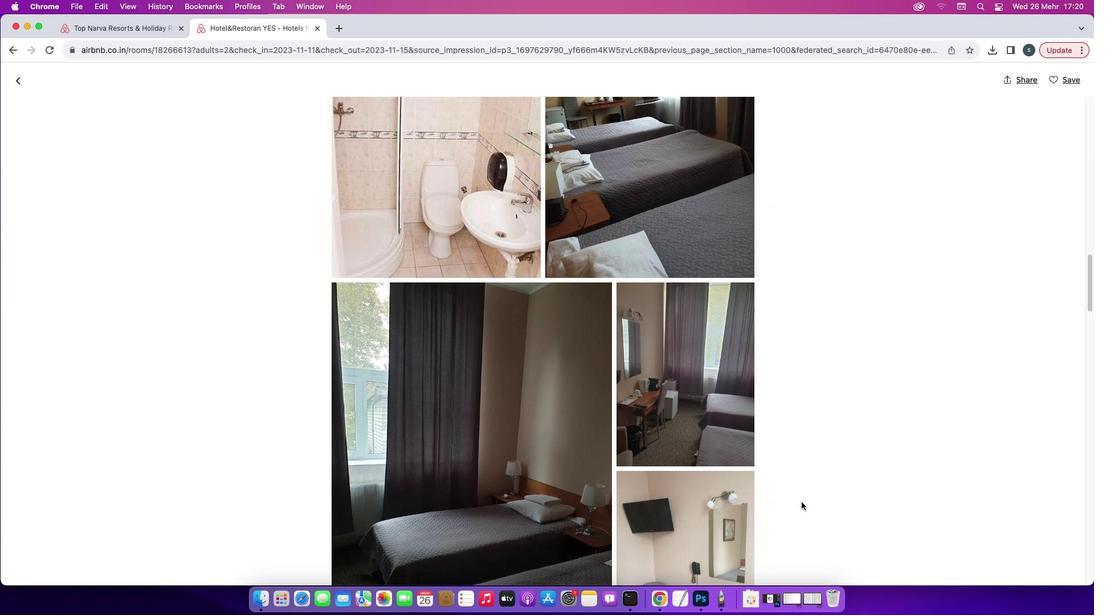 
Action: Mouse scrolled (801, 502) with delta (0, 0)
Screenshot: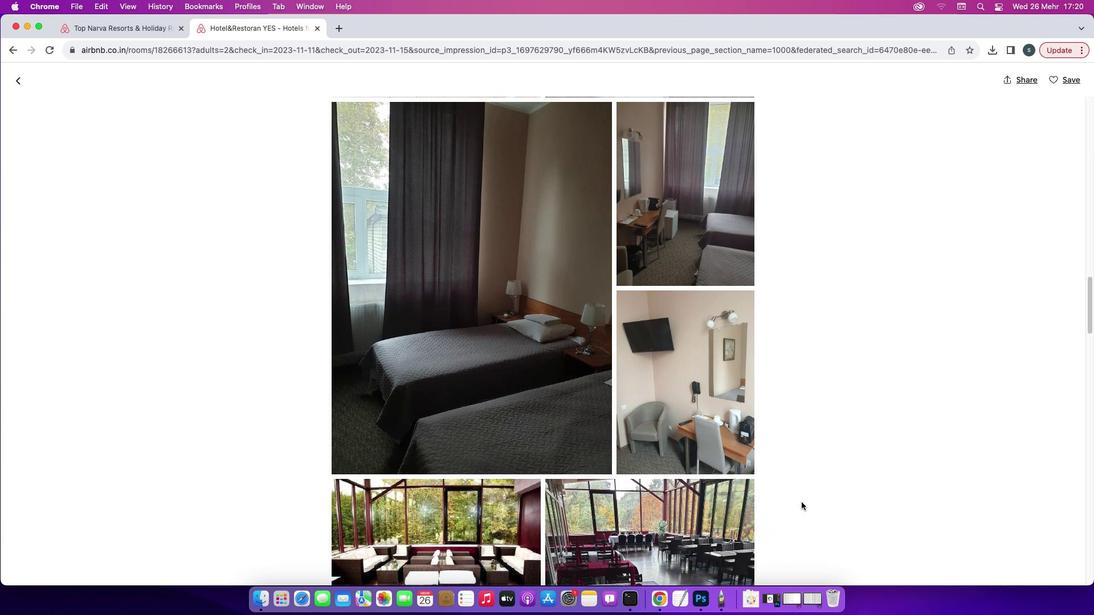 
Action: Mouse scrolled (801, 502) with delta (0, 0)
Screenshot: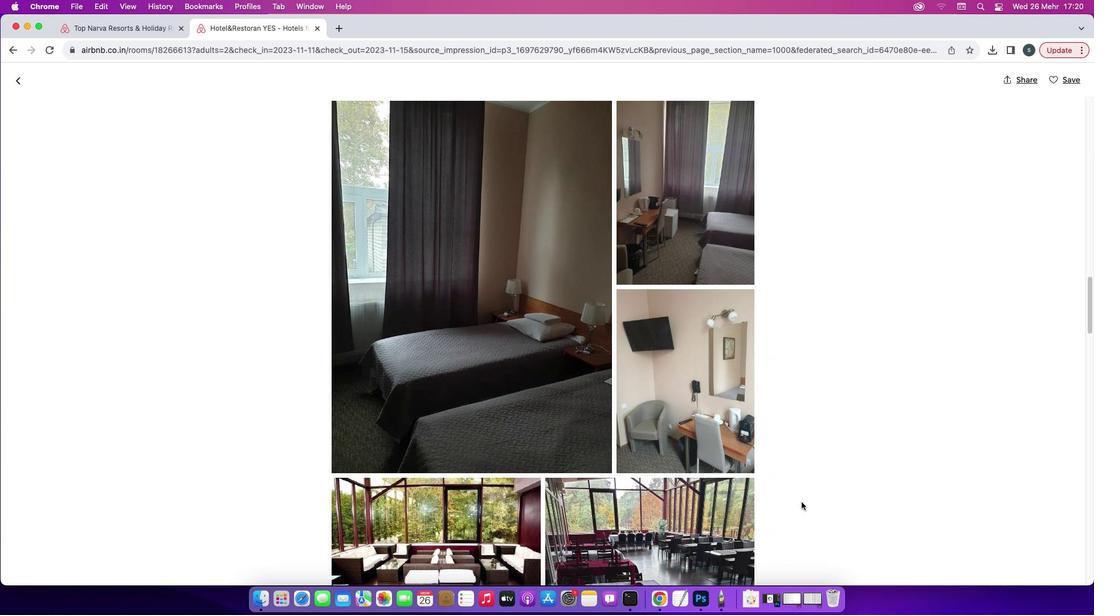 
Action: Mouse scrolled (801, 502) with delta (0, -1)
Screenshot: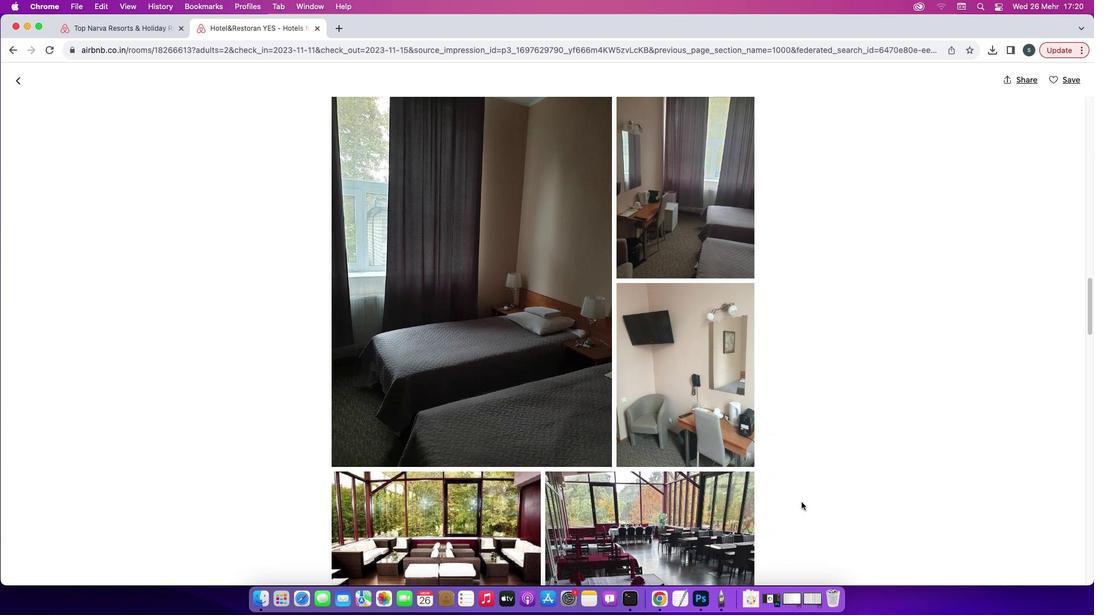 
Action: Mouse scrolled (801, 502) with delta (0, -2)
Screenshot: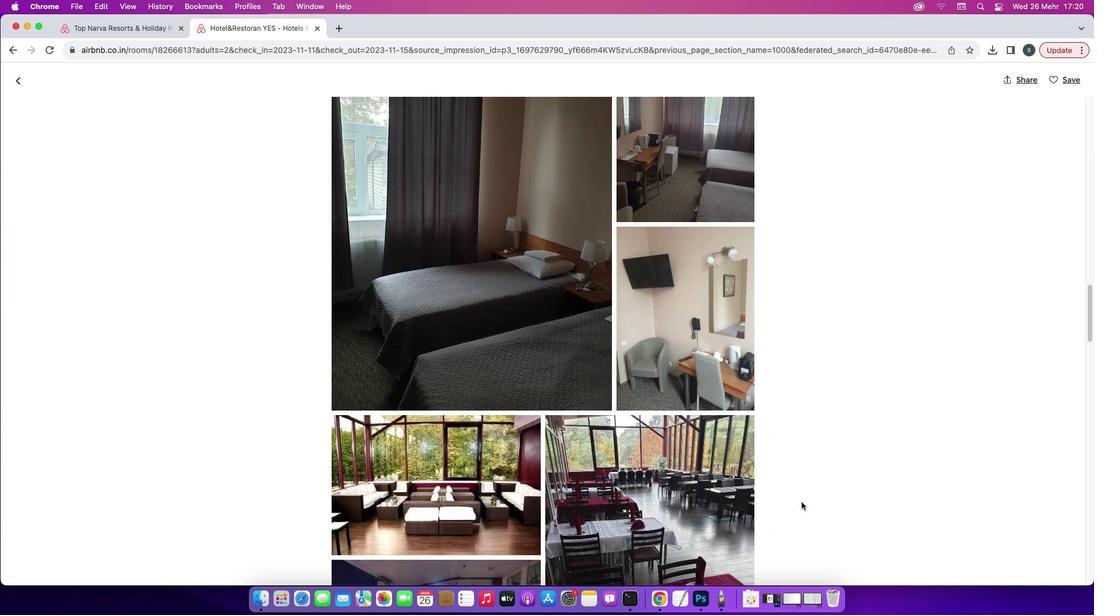 
Action: Mouse scrolled (801, 502) with delta (0, 0)
Screenshot: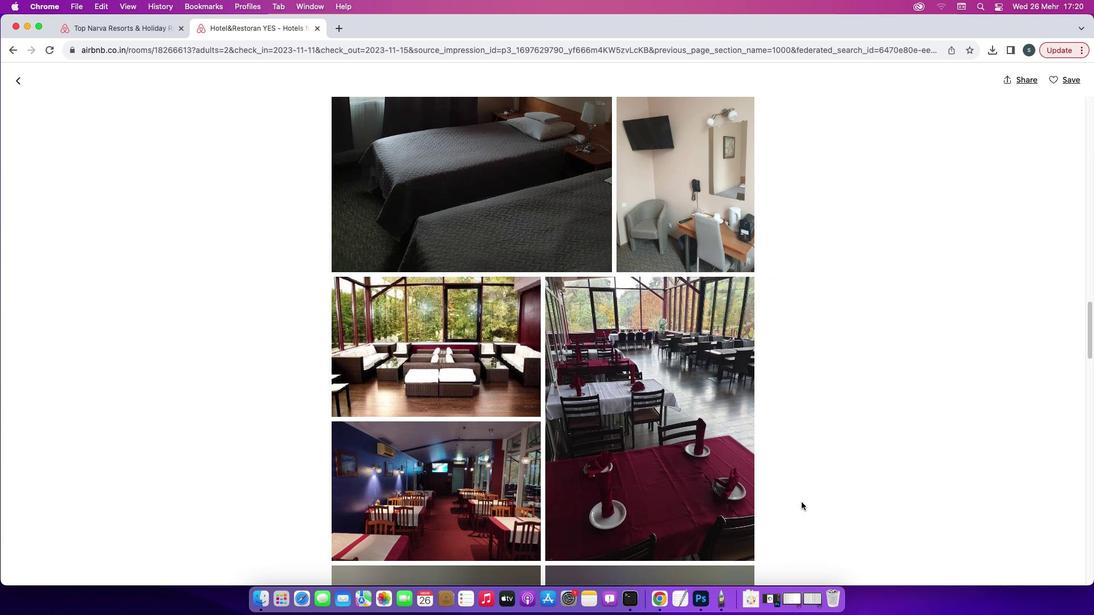 
Action: Mouse scrolled (801, 502) with delta (0, 0)
Screenshot: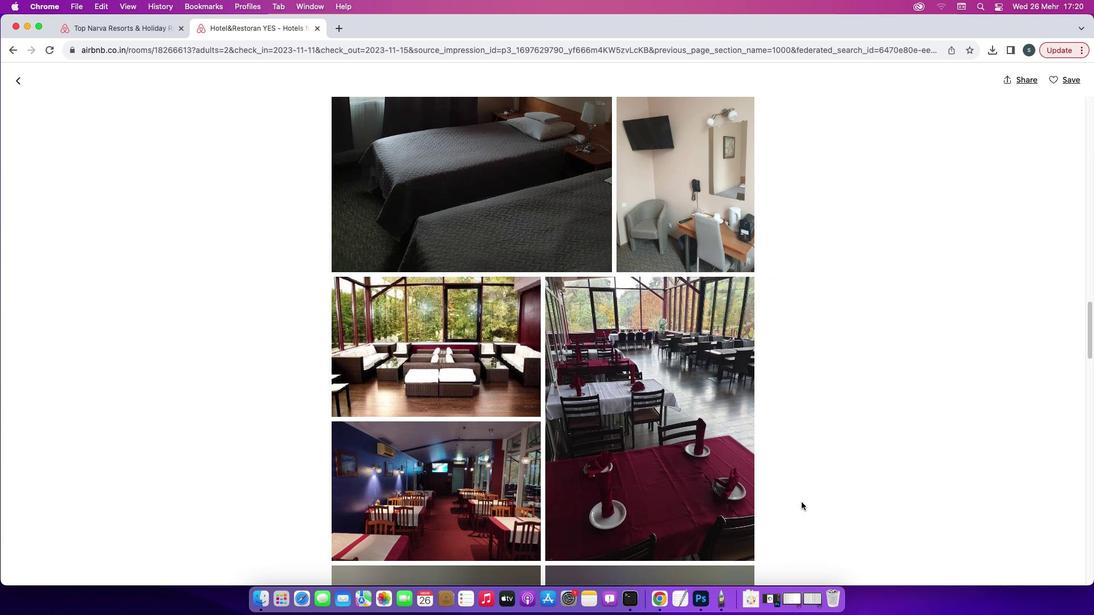 
Action: Mouse scrolled (801, 502) with delta (0, -1)
Screenshot: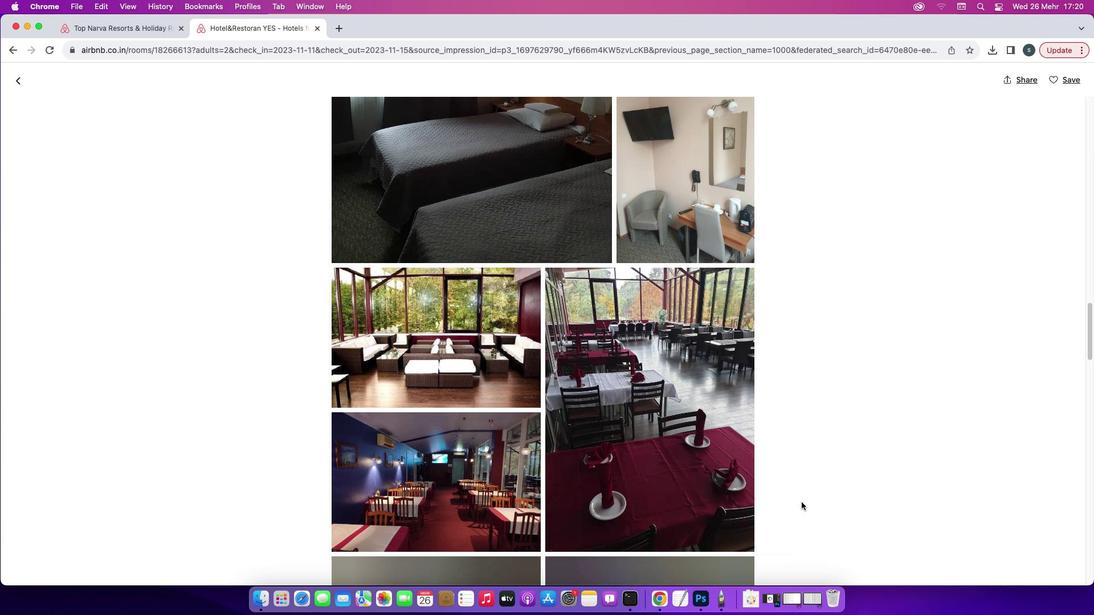 
Action: Mouse scrolled (801, 502) with delta (0, -2)
Screenshot: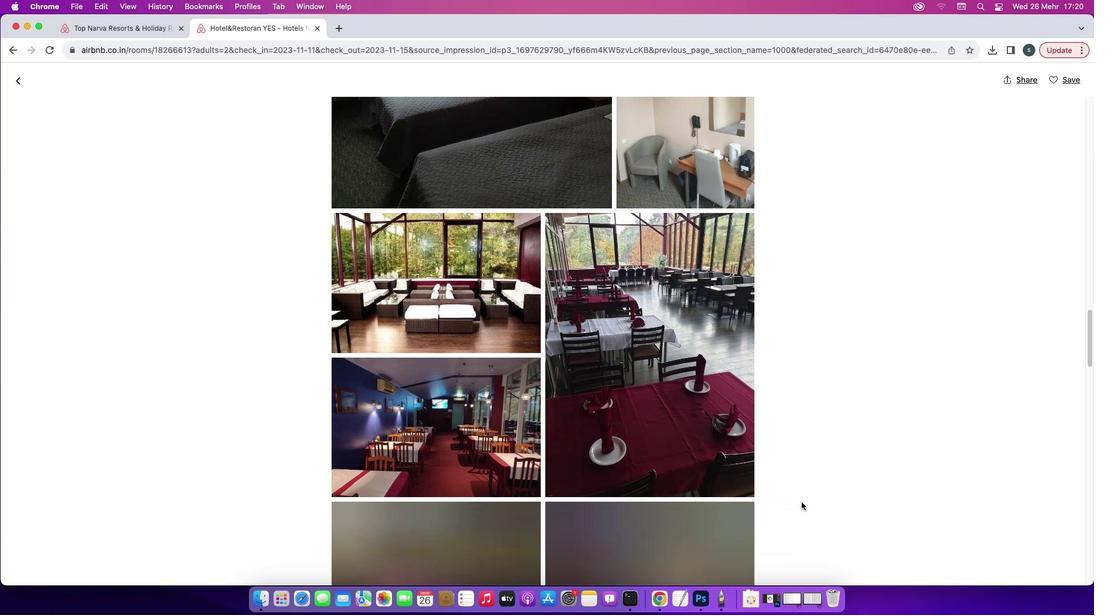 
Action: Mouse scrolled (801, 502) with delta (0, 0)
Screenshot: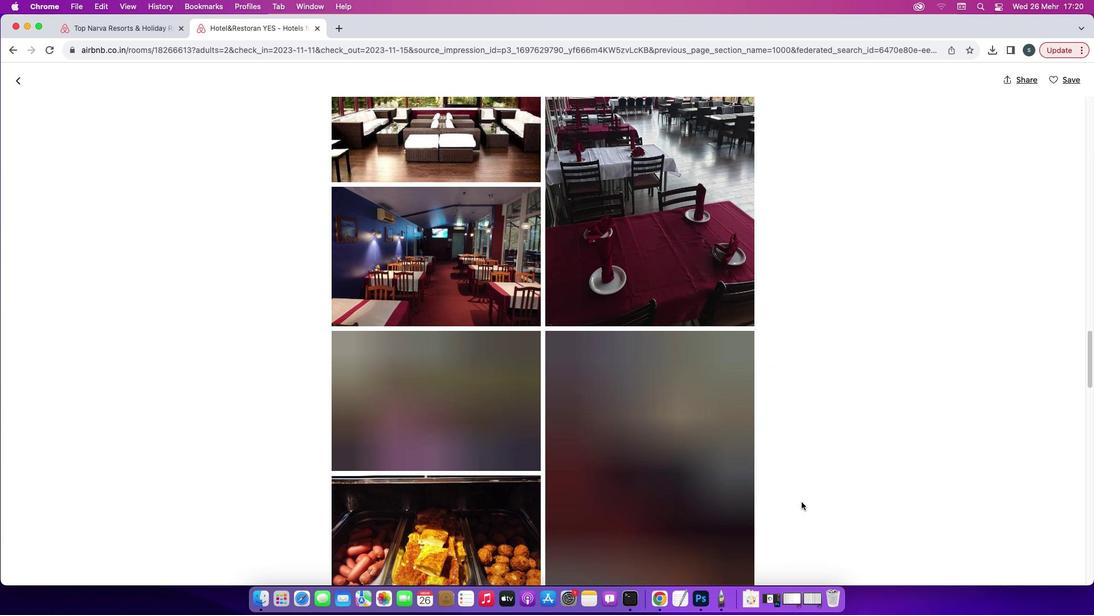 
Action: Mouse scrolled (801, 502) with delta (0, 0)
Screenshot: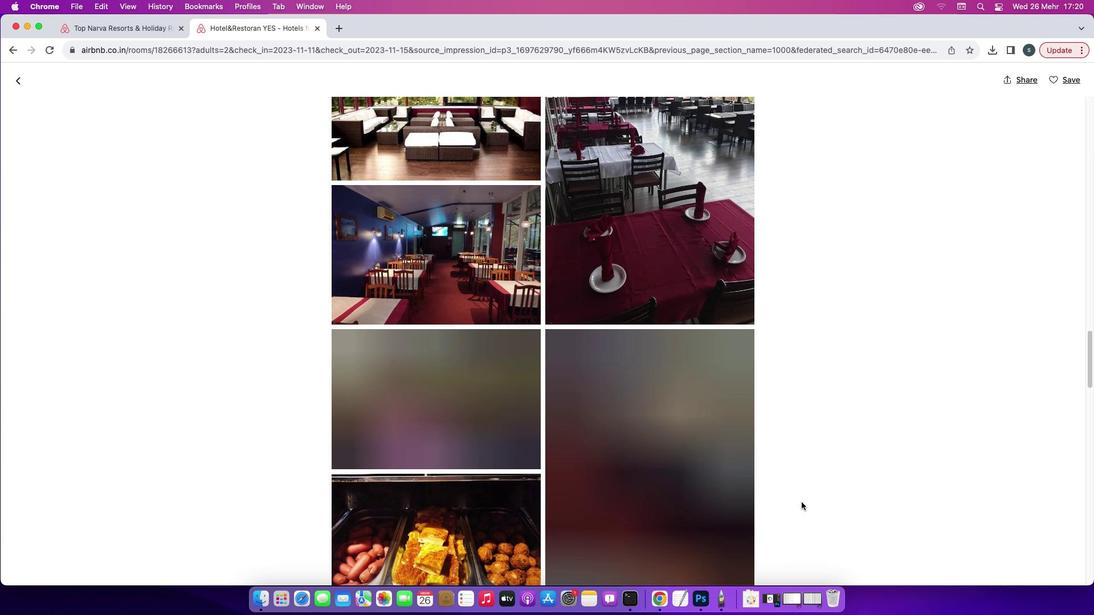 
Action: Mouse scrolled (801, 502) with delta (0, -1)
Screenshot: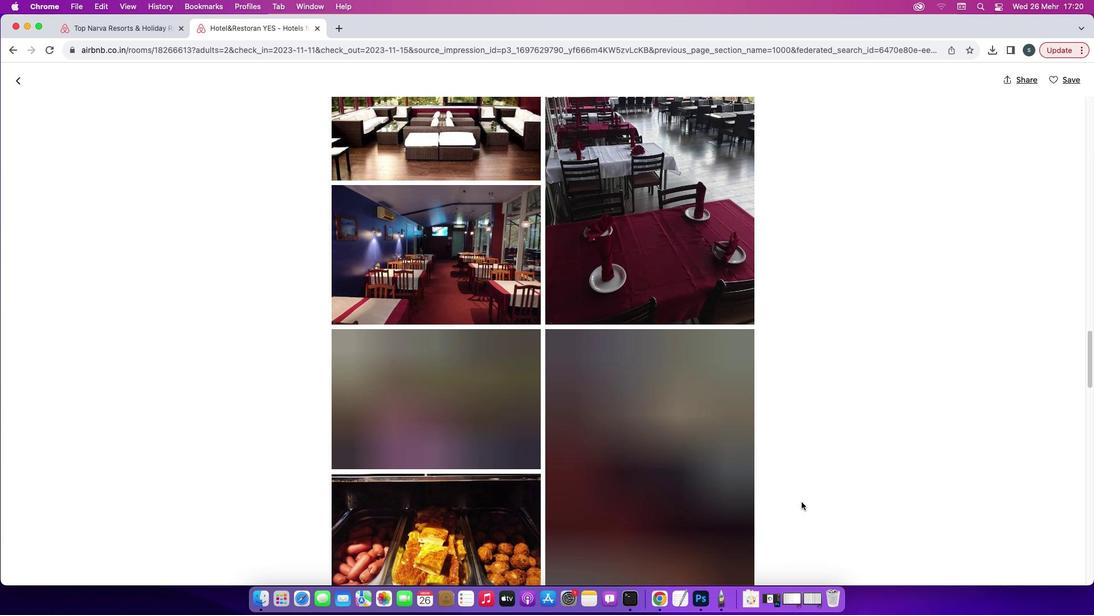 
Action: Mouse scrolled (801, 502) with delta (0, -2)
Screenshot: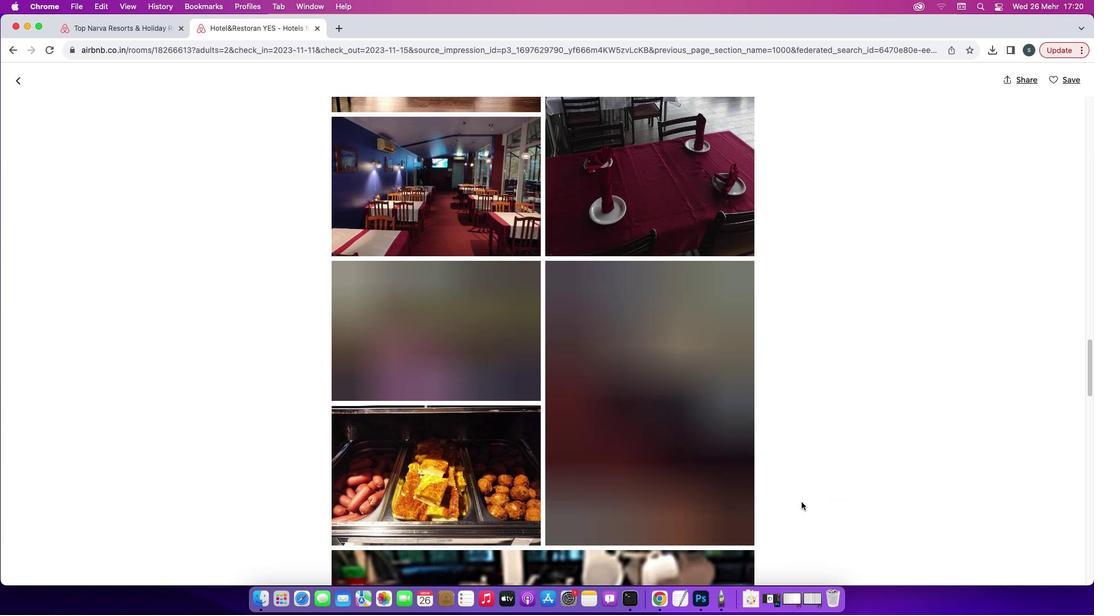 
Action: Mouse scrolled (801, 502) with delta (0, -2)
Screenshot: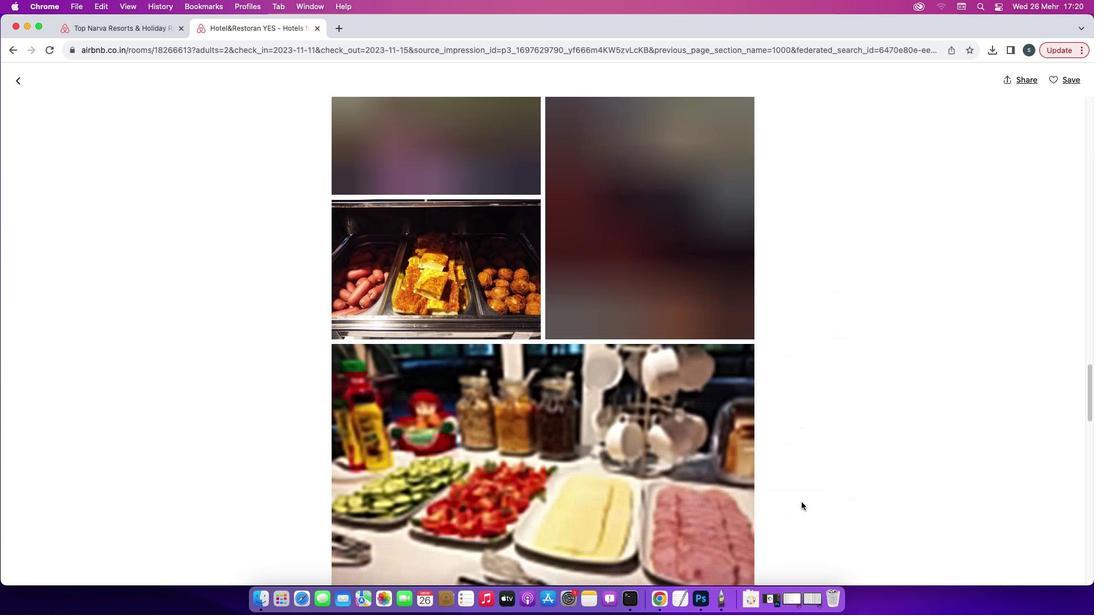 
Action: Mouse scrolled (801, 502) with delta (0, 0)
Screenshot: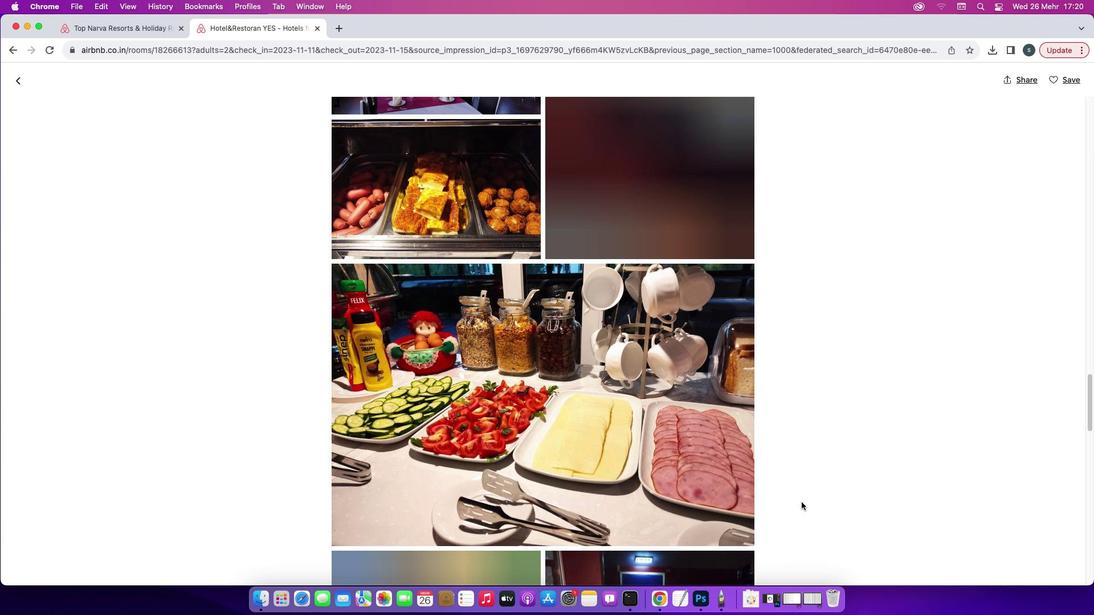 
Action: Mouse scrolled (801, 502) with delta (0, 0)
Screenshot: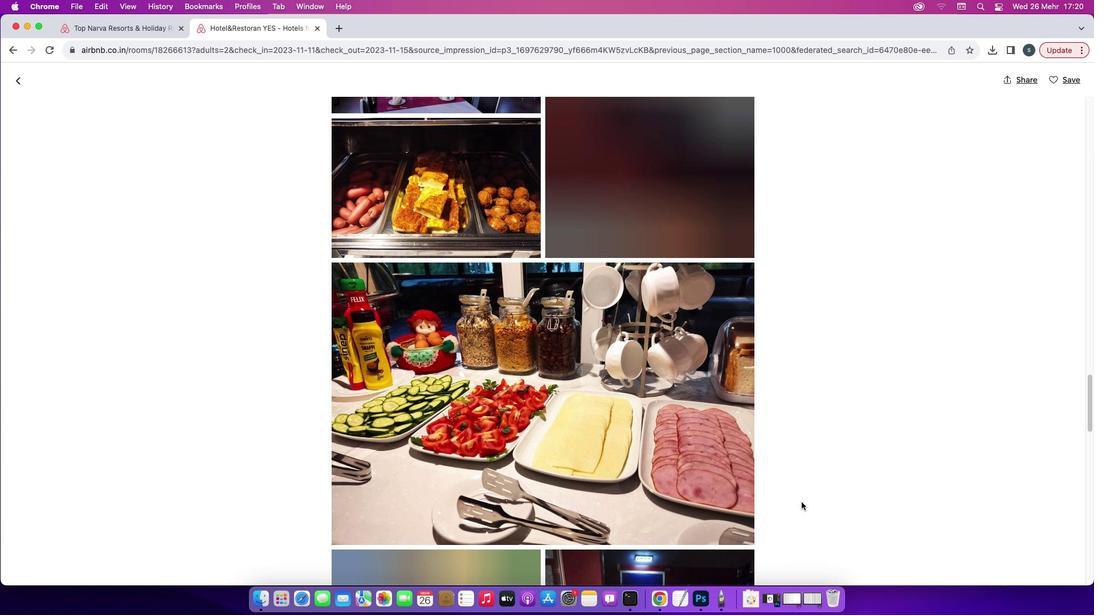 
Action: Mouse scrolled (801, 502) with delta (0, -1)
Screenshot: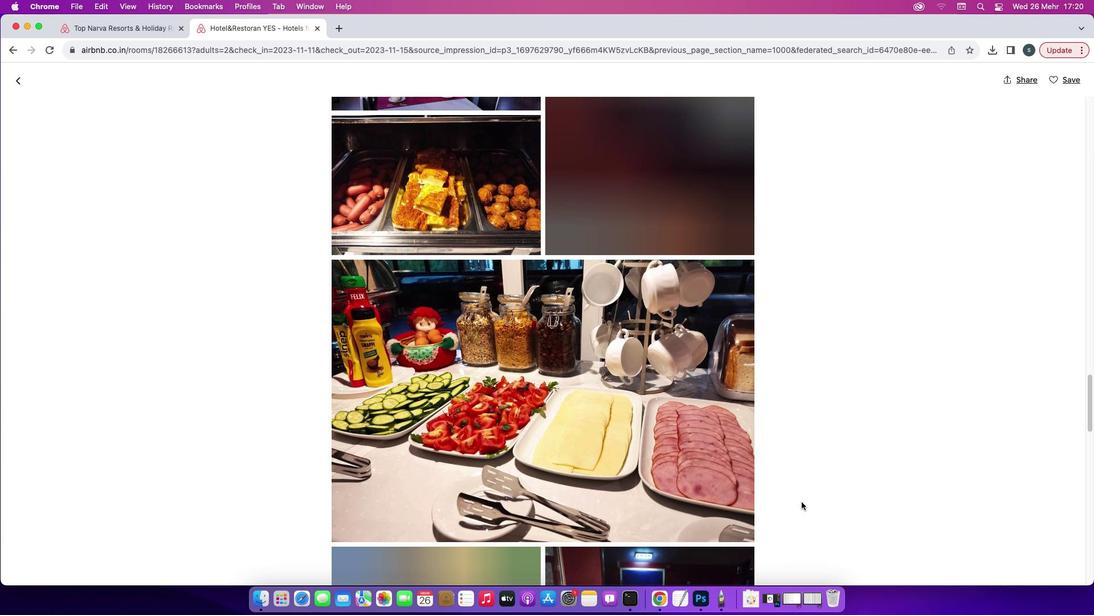 
Action: Mouse scrolled (801, 502) with delta (0, -2)
Screenshot: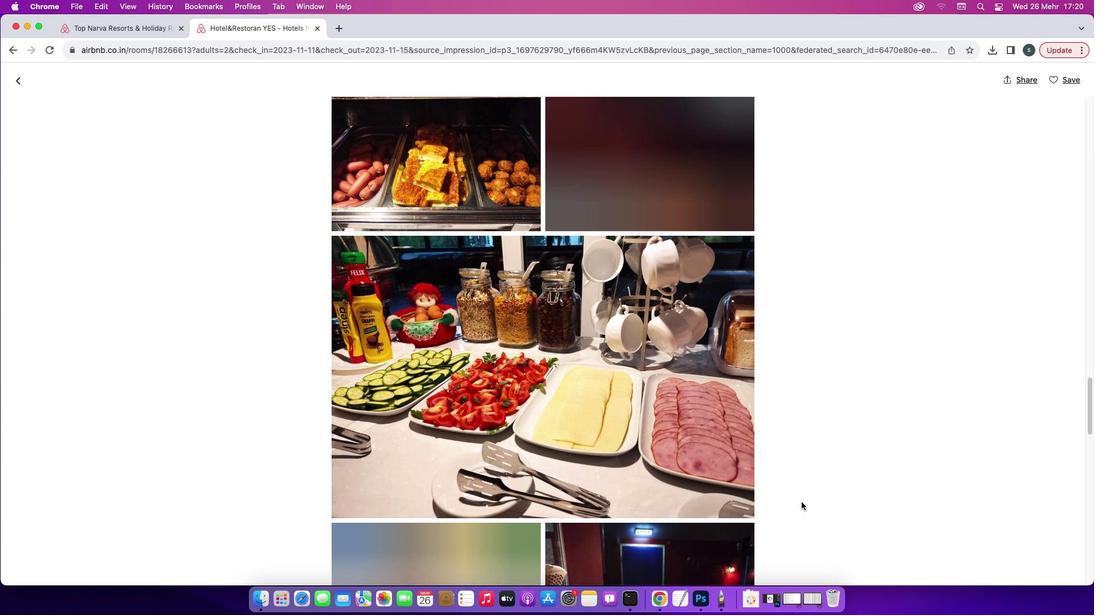 
Action: Mouse scrolled (801, 502) with delta (0, 0)
Screenshot: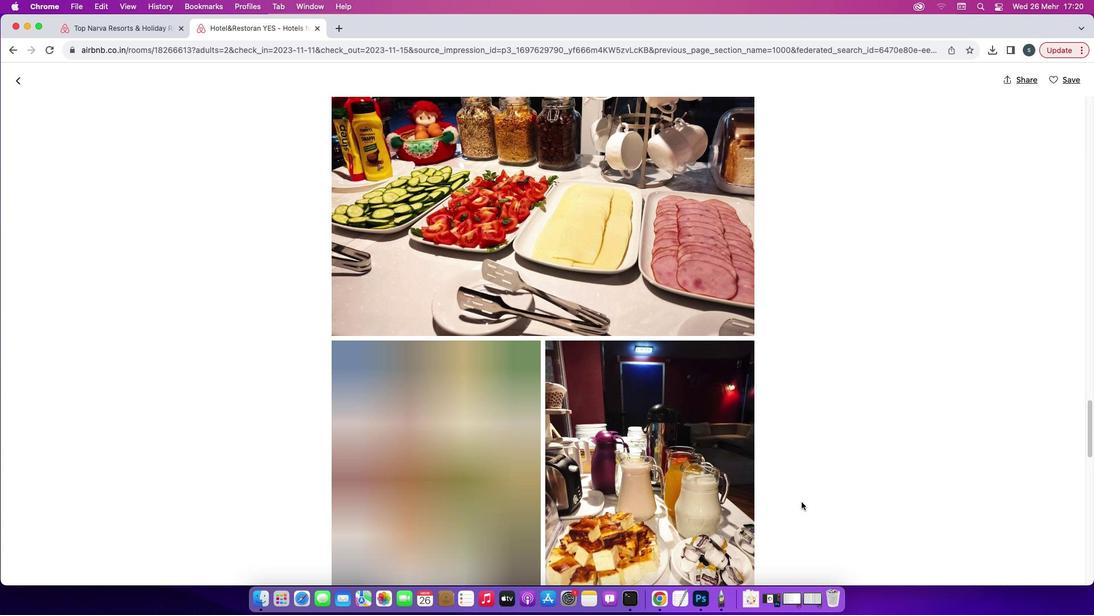 
Action: Mouse scrolled (801, 502) with delta (0, 0)
Screenshot: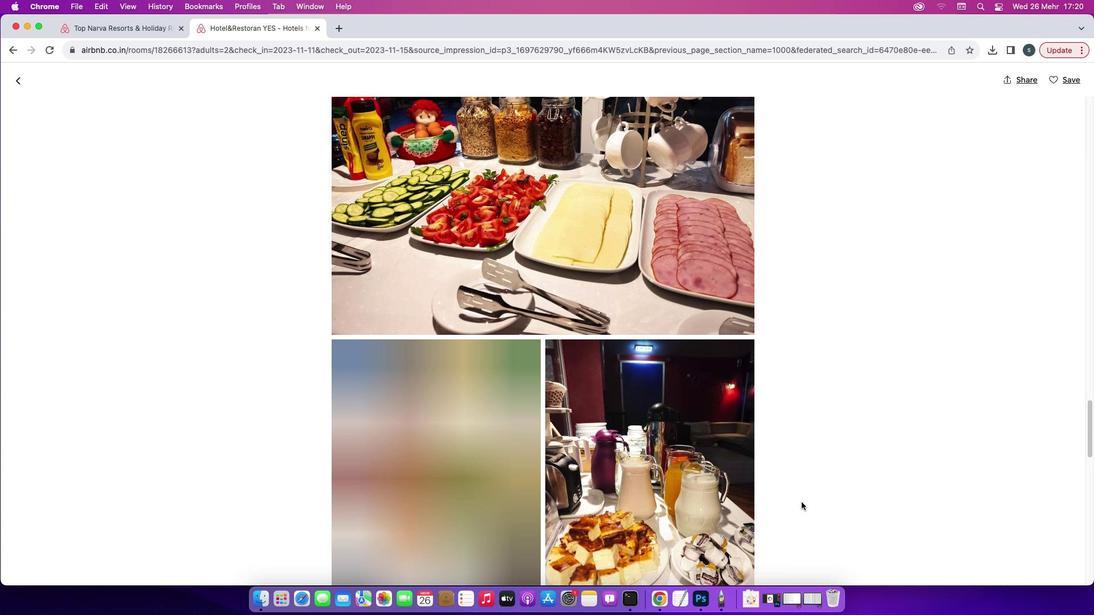 
Action: Mouse scrolled (801, 502) with delta (0, -1)
Screenshot: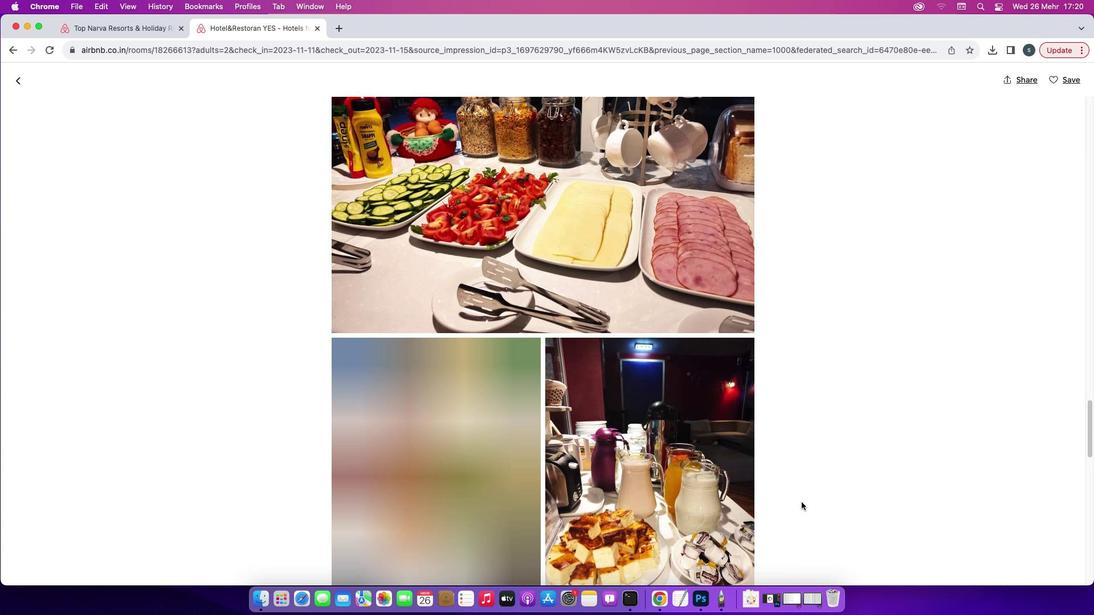 
Action: Mouse scrolled (801, 502) with delta (0, -2)
Screenshot: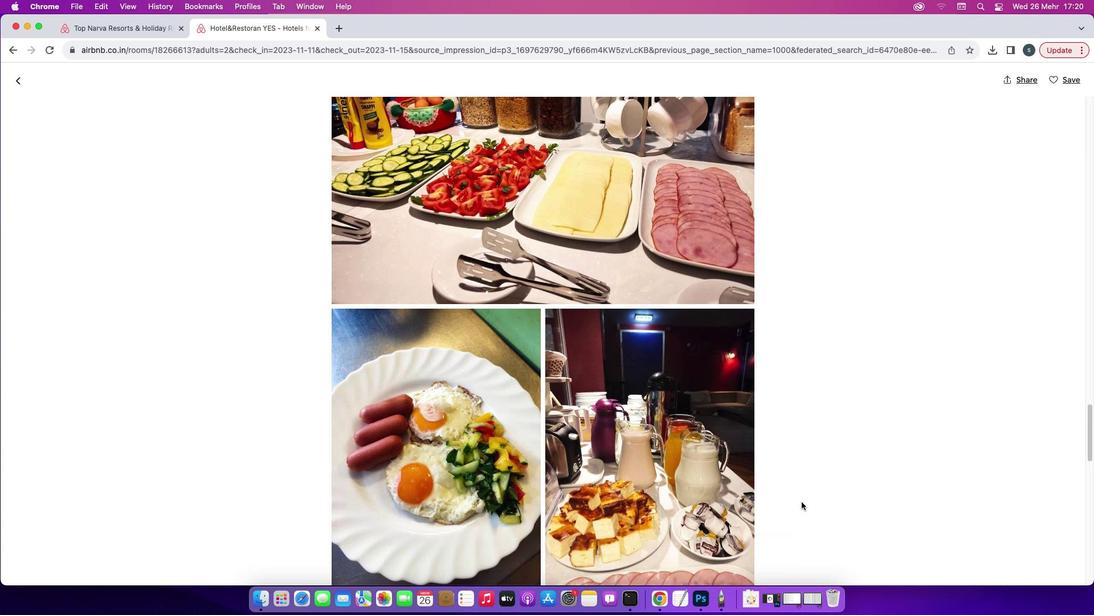 
Action: Mouse scrolled (801, 502) with delta (0, -2)
Screenshot: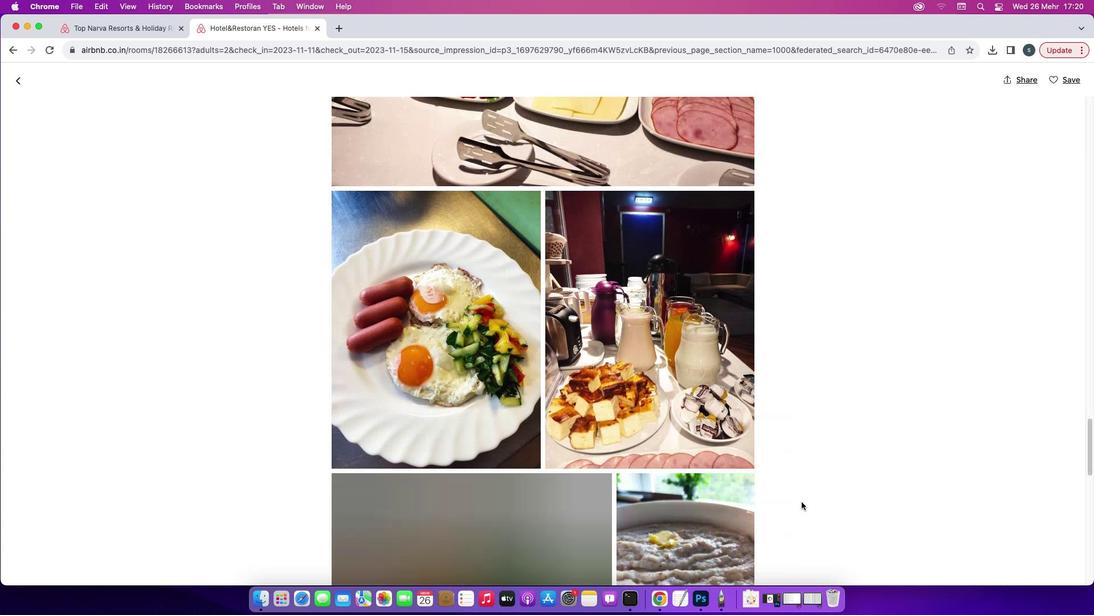 
Action: Mouse moved to (810, 505)
Screenshot: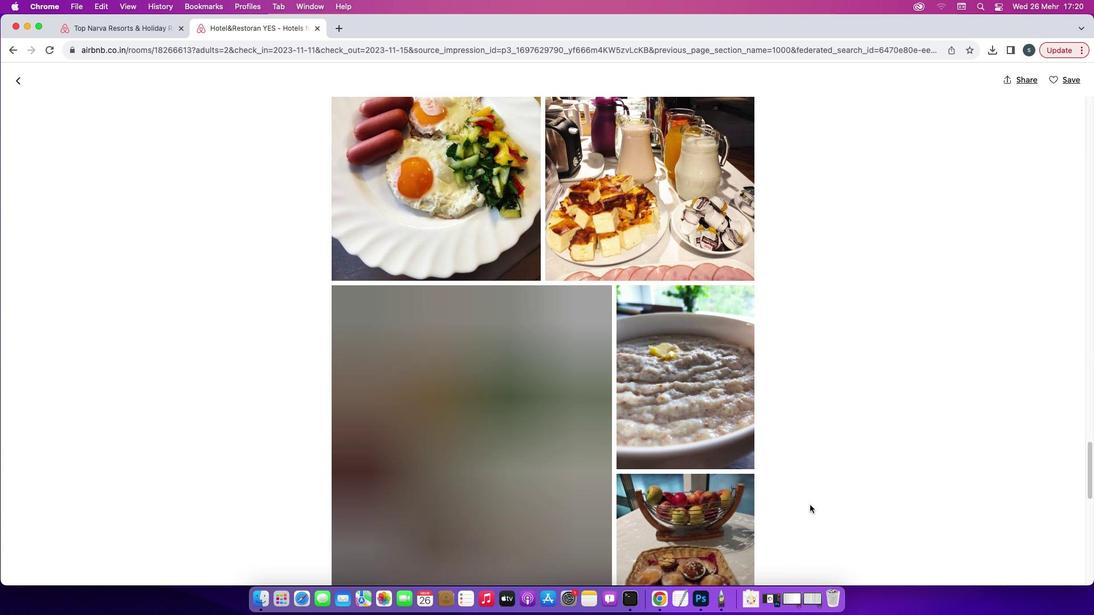 
Action: Mouse scrolled (810, 505) with delta (0, 0)
Screenshot: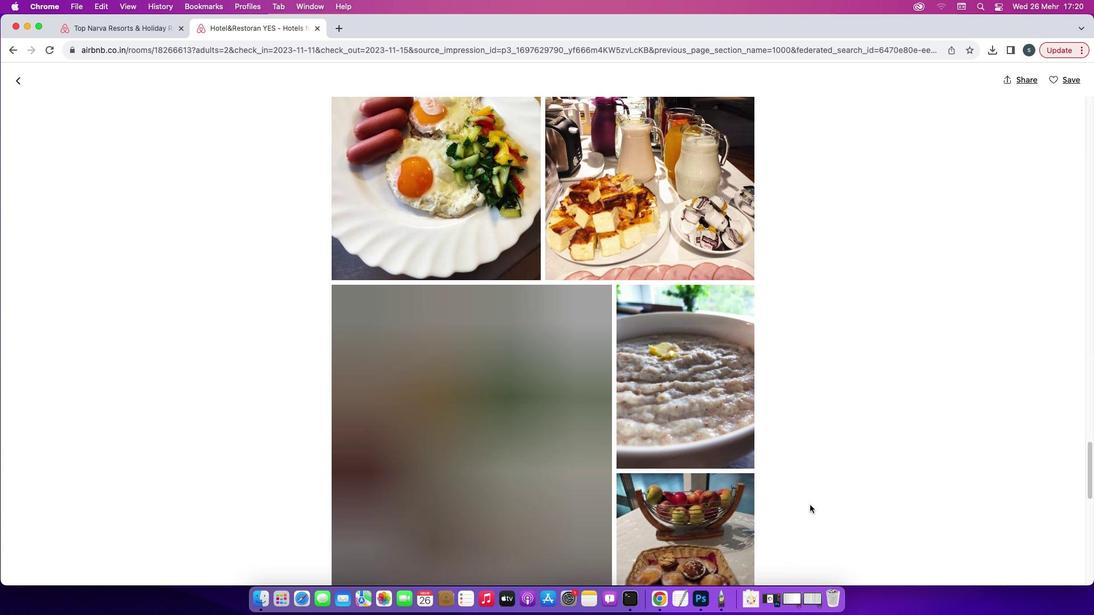 
Action: Mouse scrolled (810, 505) with delta (0, 0)
Screenshot: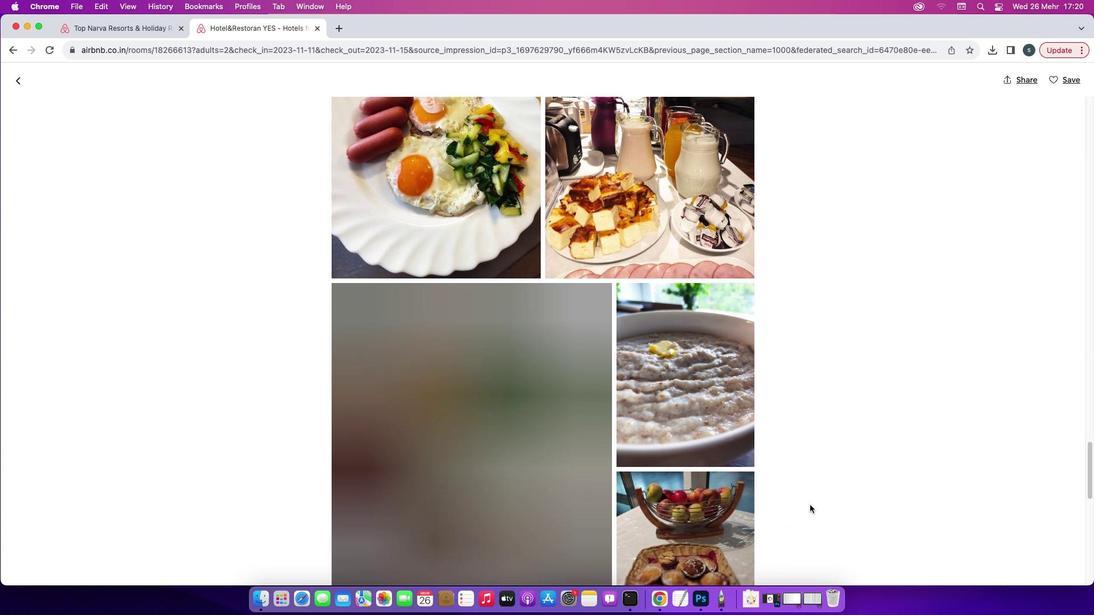
Action: Mouse scrolled (810, 505) with delta (0, -1)
Screenshot: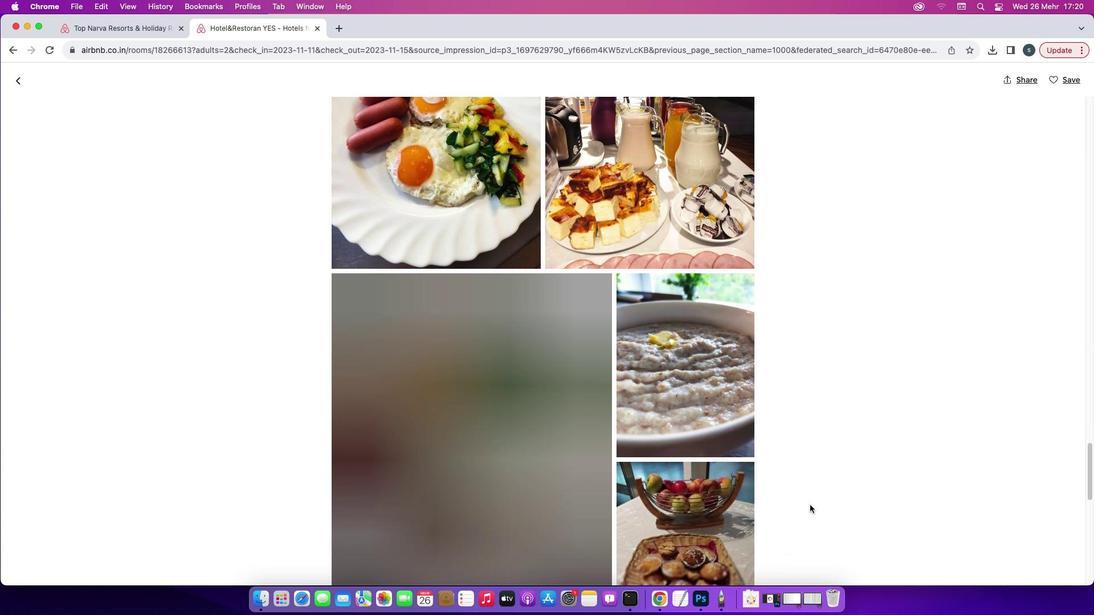 
Action: Mouse scrolled (810, 505) with delta (0, -2)
Screenshot: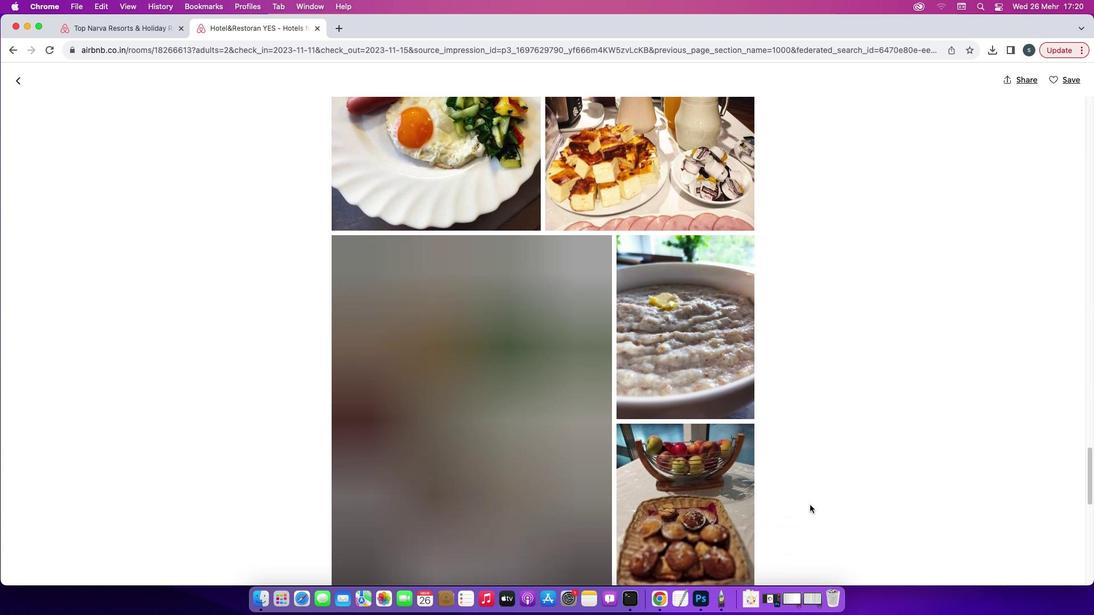 
Action: Mouse scrolled (810, 505) with delta (0, -2)
Screenshot: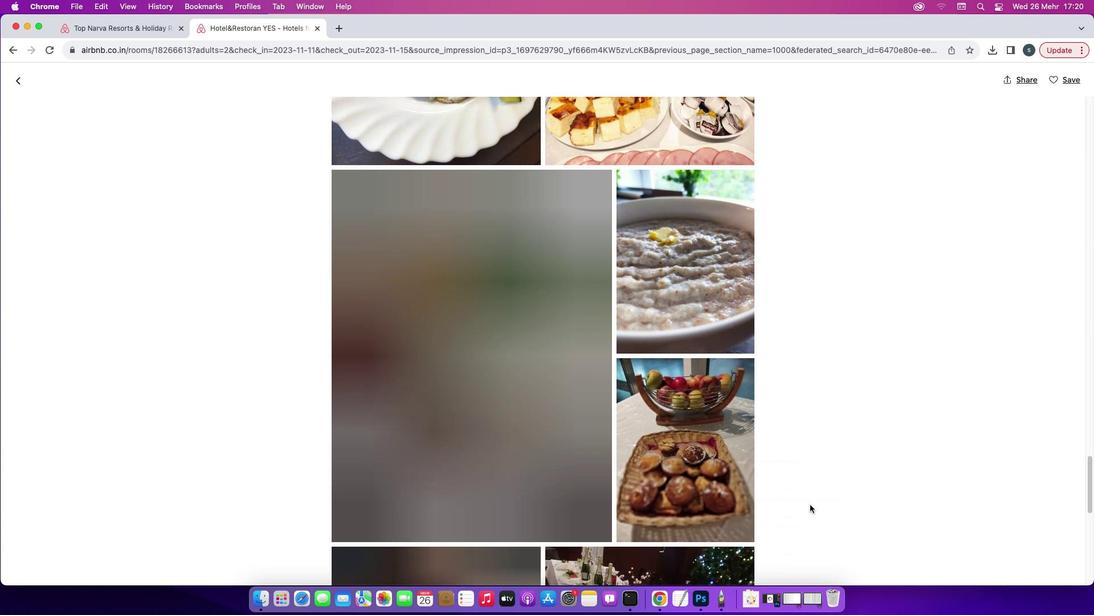 
Action: Mouse moved to (804, 504)
Screenshot: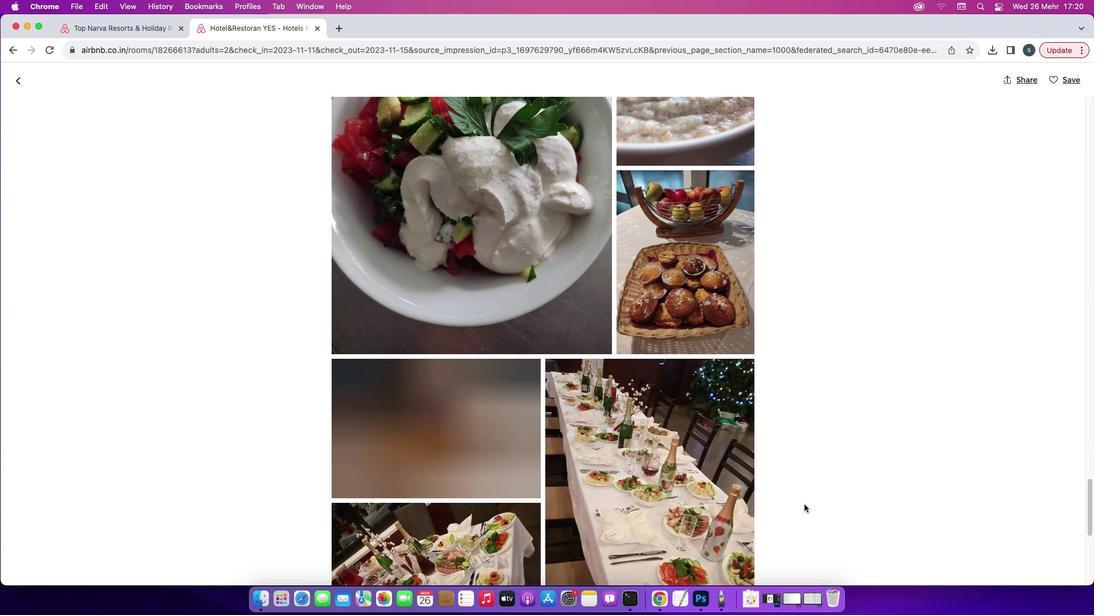 
Action: Mouse scrolled (804, 504) with delta (0, 0)
Screenshot: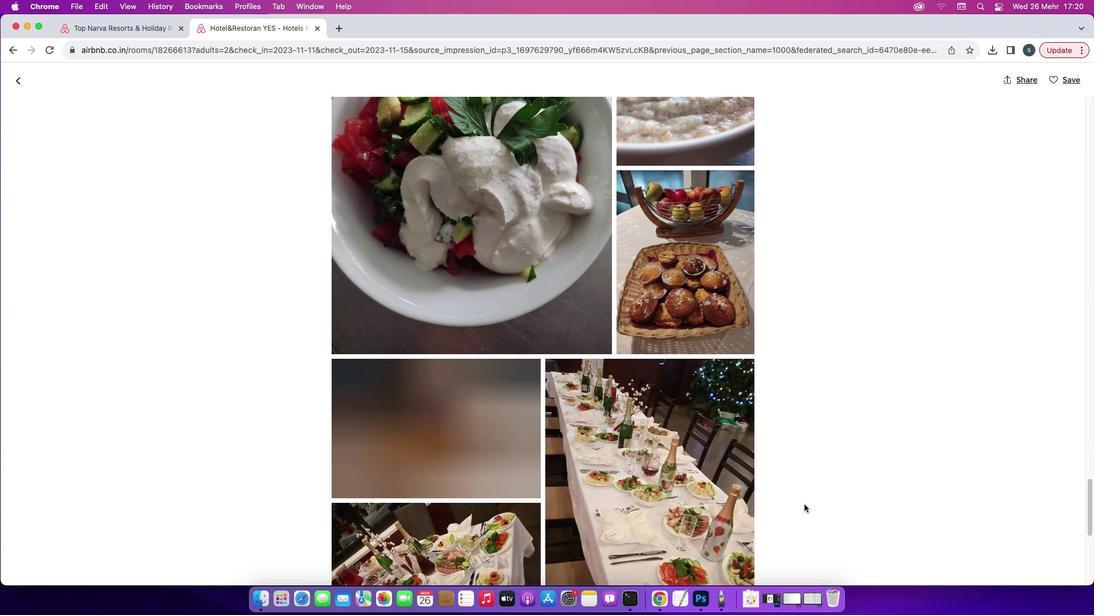 
Action: Mouse scrolled (804, 504) with delta (0, 0)
Screenshot: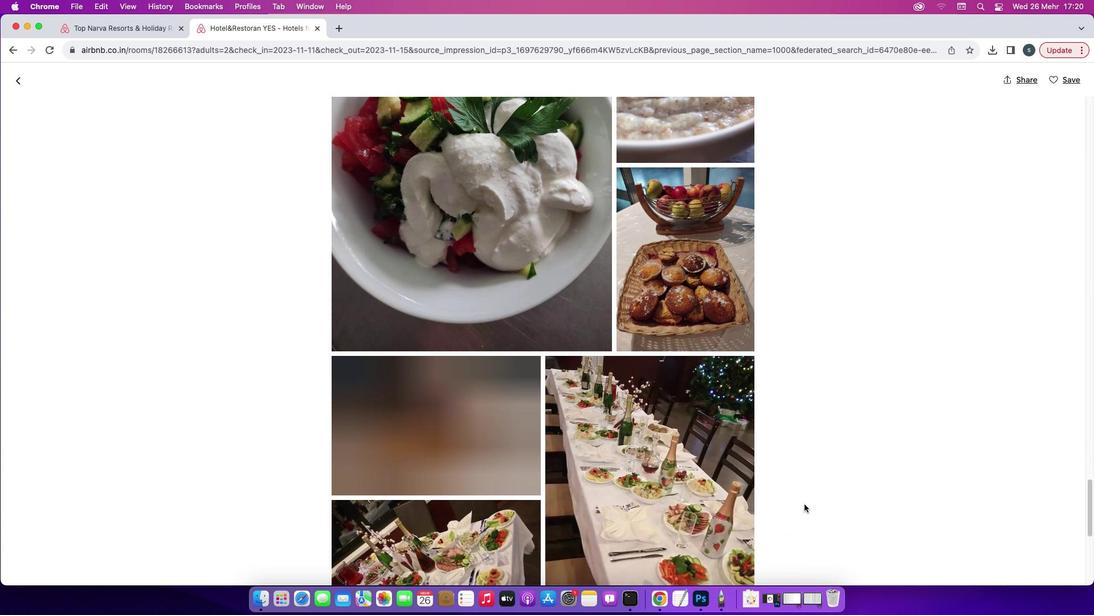 
Action: Mouse scrolled (804, 504) with delta (0, -1)
Screenshot: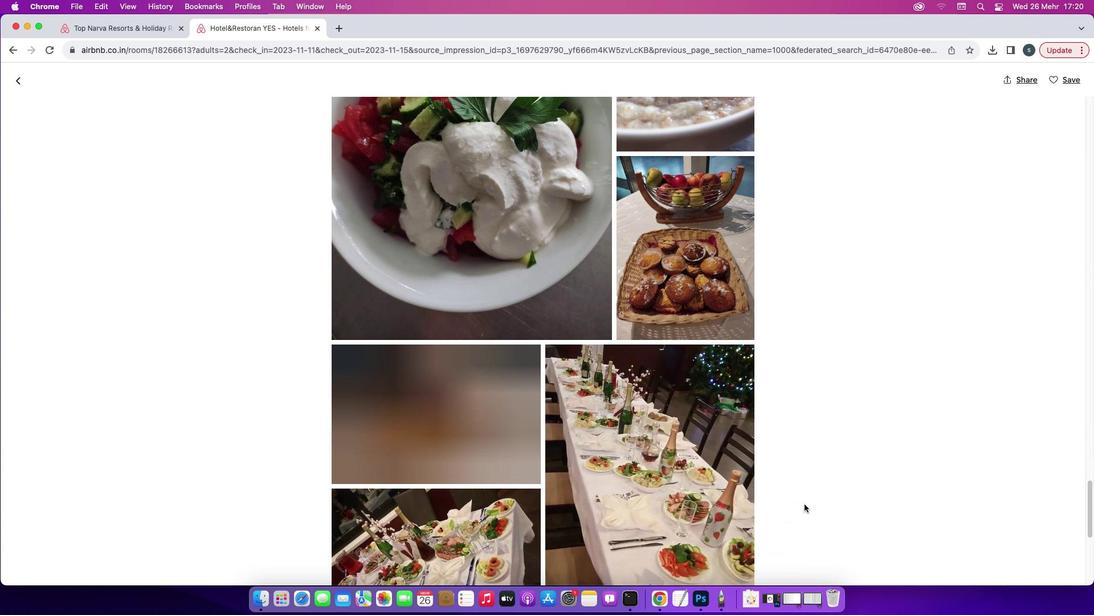 
Action: Mouse scrolled (804, 504) with delta (0, -2)
Screenshot: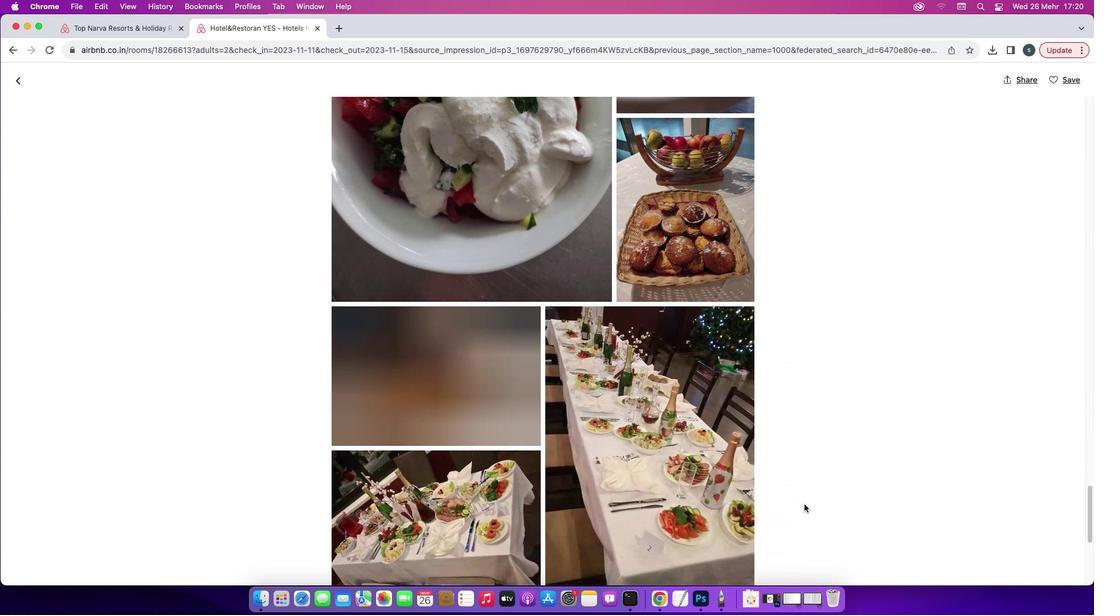 
Action: Mouse scrolled (804, 504) with delta (0, -2)
Screenshot: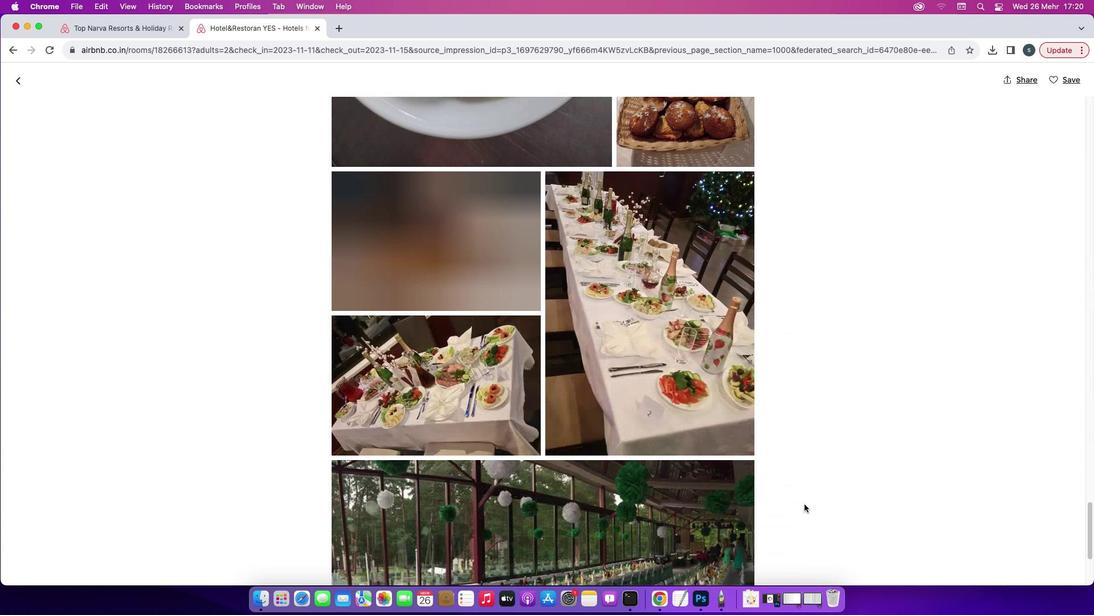 
Action: Mouse moved to (804, 503)
Screenshot: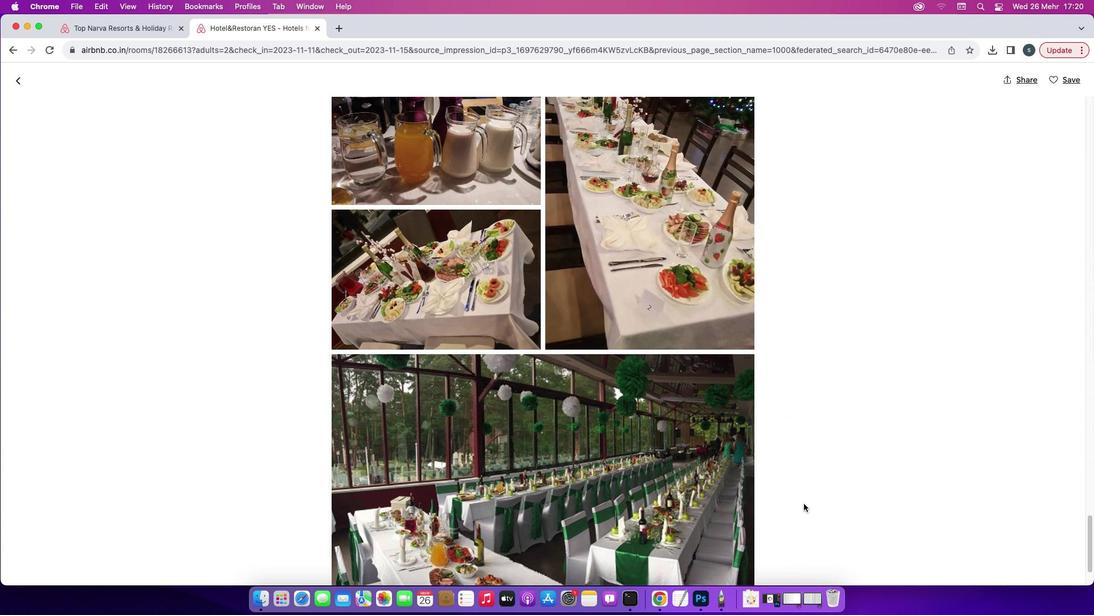 
Action: Mouse scrolled (804, 503) with delta (0, 0)
Screenshot: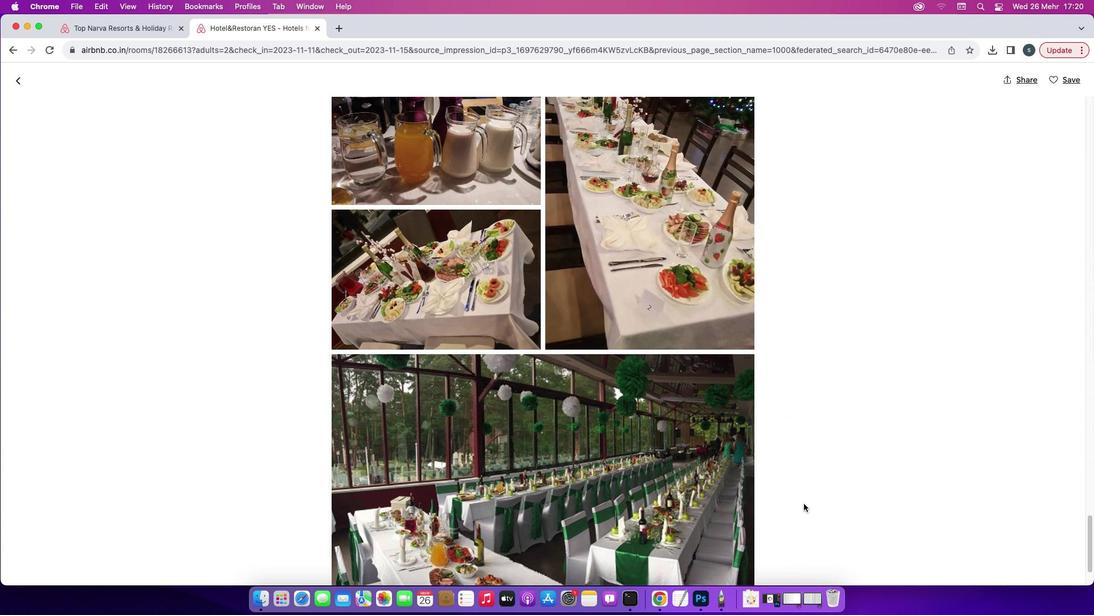 
Action: Mouse moved to (803, 504)
Screenshot: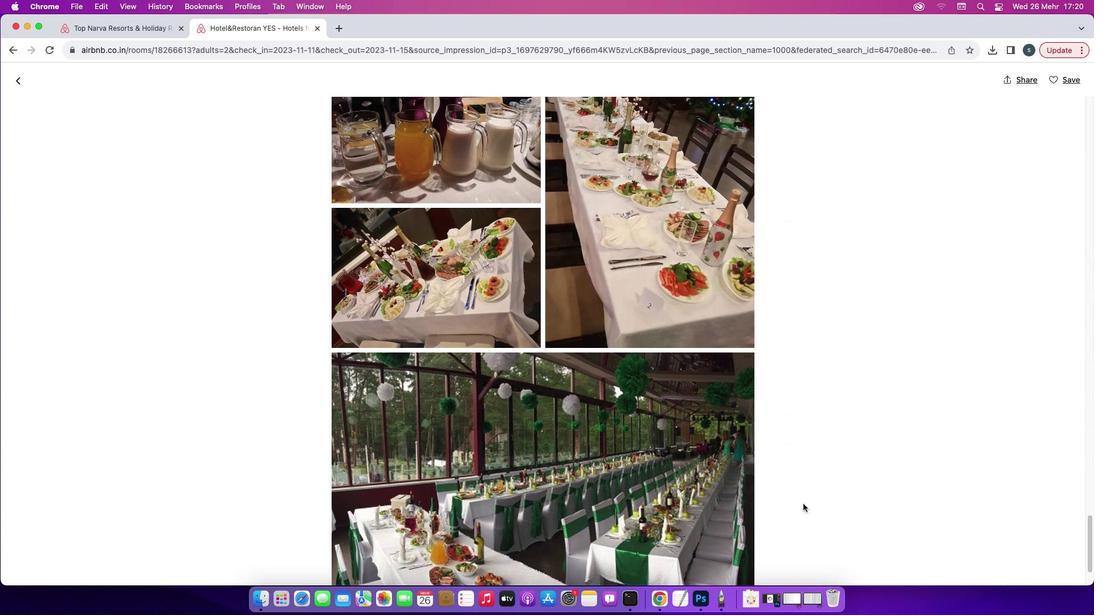 
Action: Mouse scrolled (803, 504) with delta (0, 0)
Screenshot: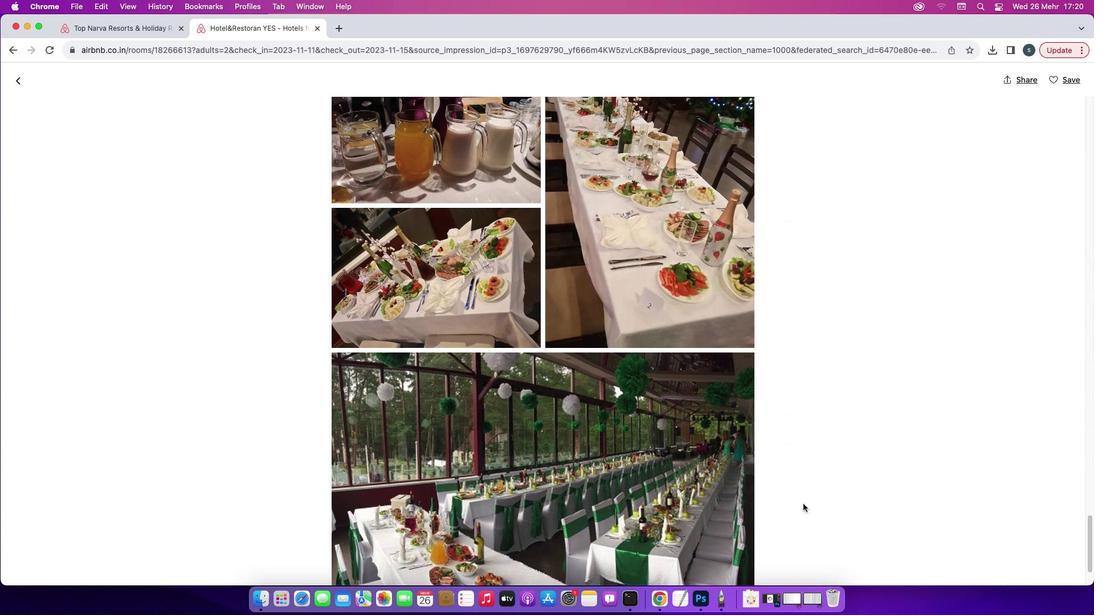 
Action: Mouse moved to (803, 504)
Screenshot: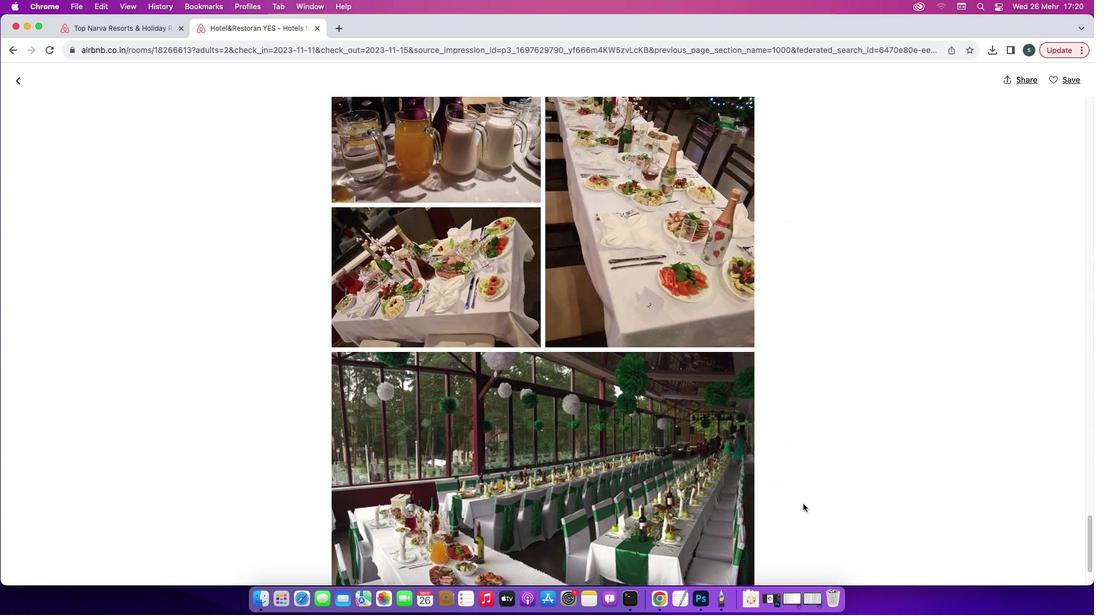 
Action: Mouse scrolled (803, 504) with delta (0, 0)
Screenshot: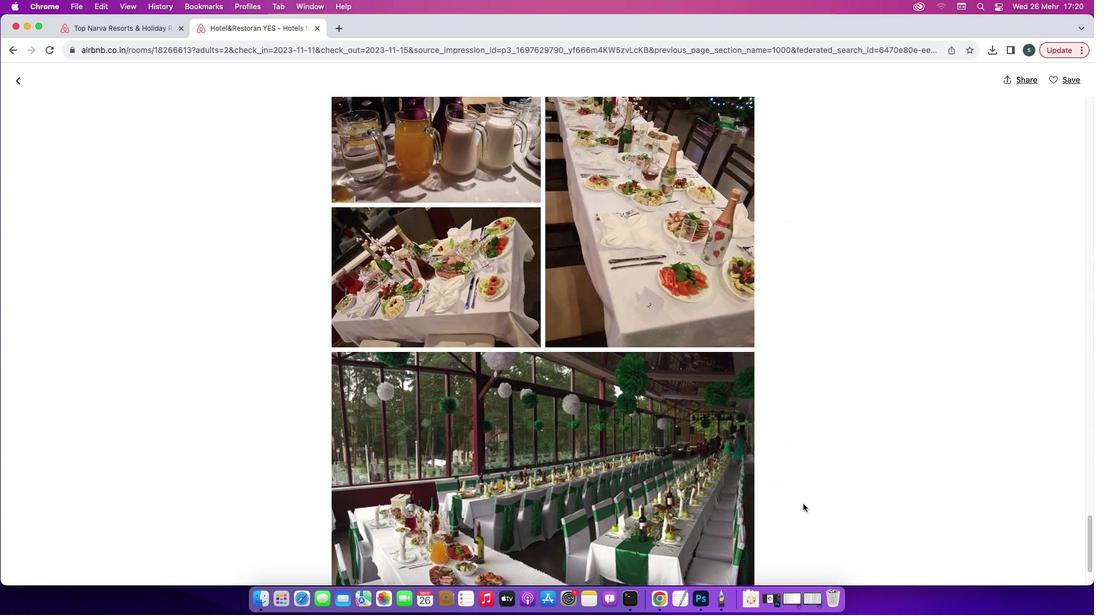 
Action: Mouse scrolled (803, 504) with delta (0, -1)
Screenshot: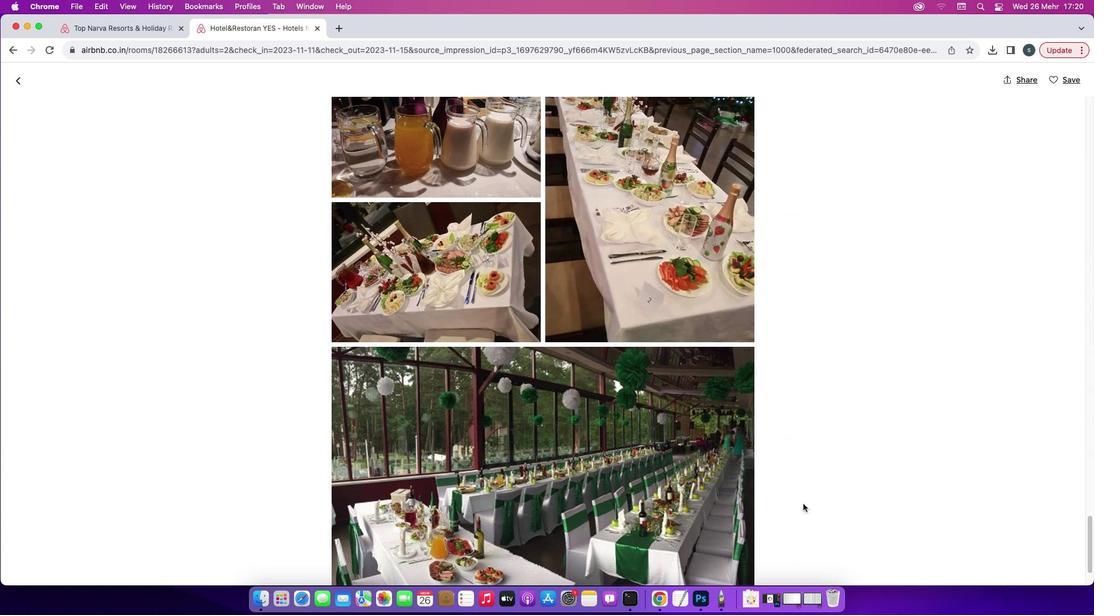 
Action: Mouse scrolled (803, 504) with delta (0, -2)
Screenshot: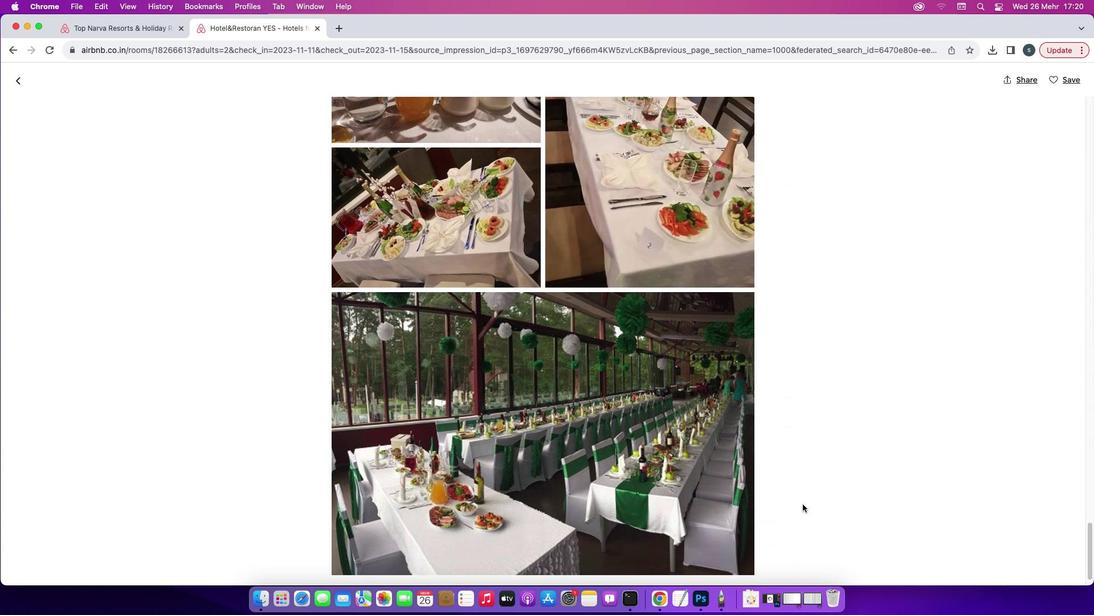 
Action: Mouse moved to (797, 506)
Screenshot: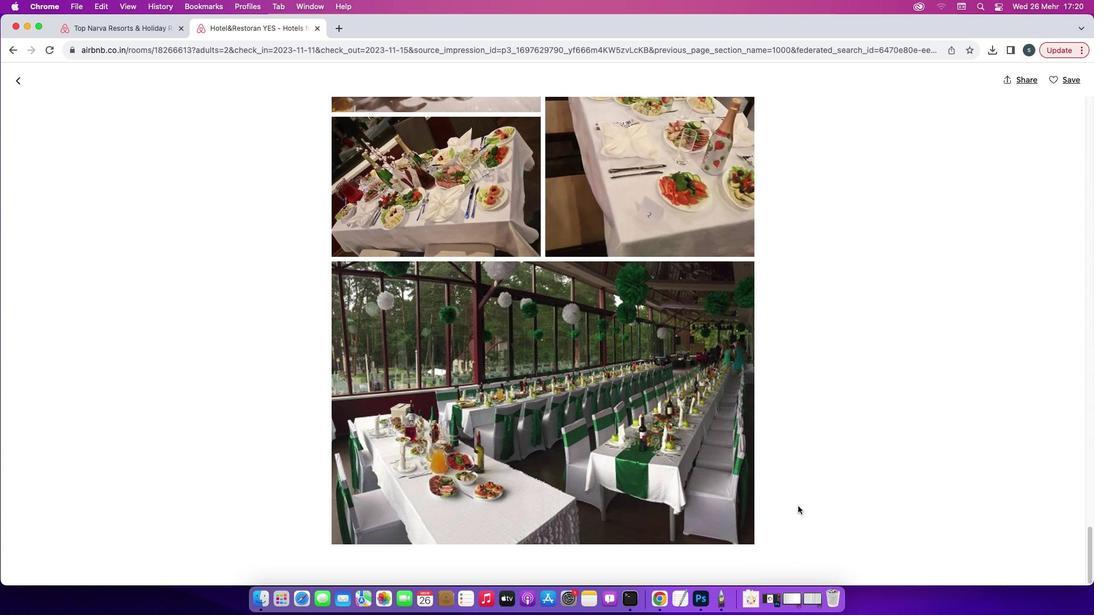 
Action: Mouse scrolled (797, 506) with delta (0, 0)
Screenshot: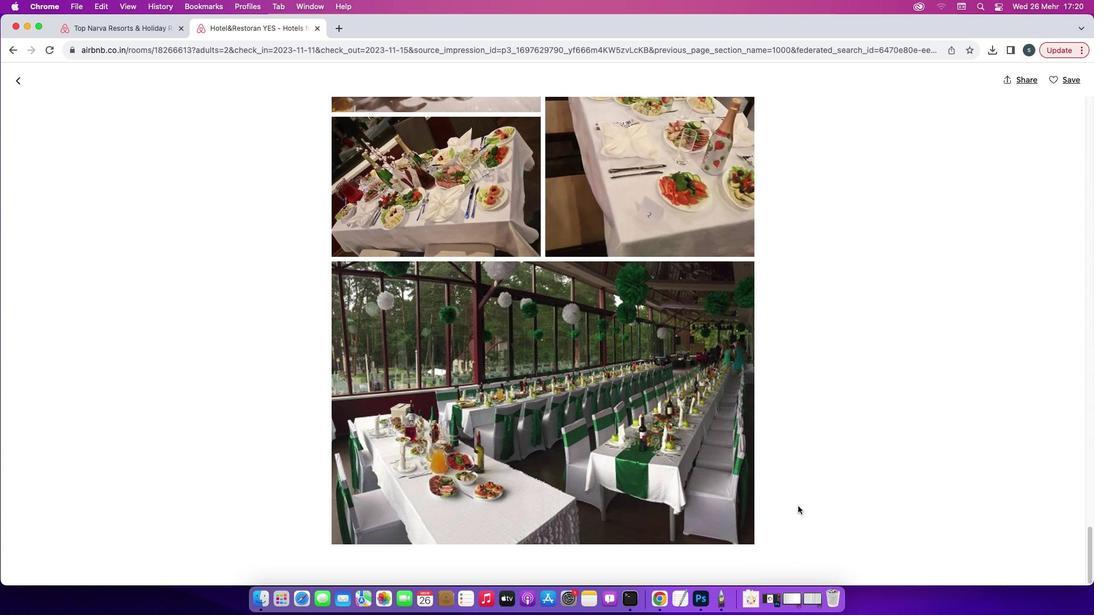 
Action: Mouse scrolled (797, 506) with delta (0, 0)
Screenshot: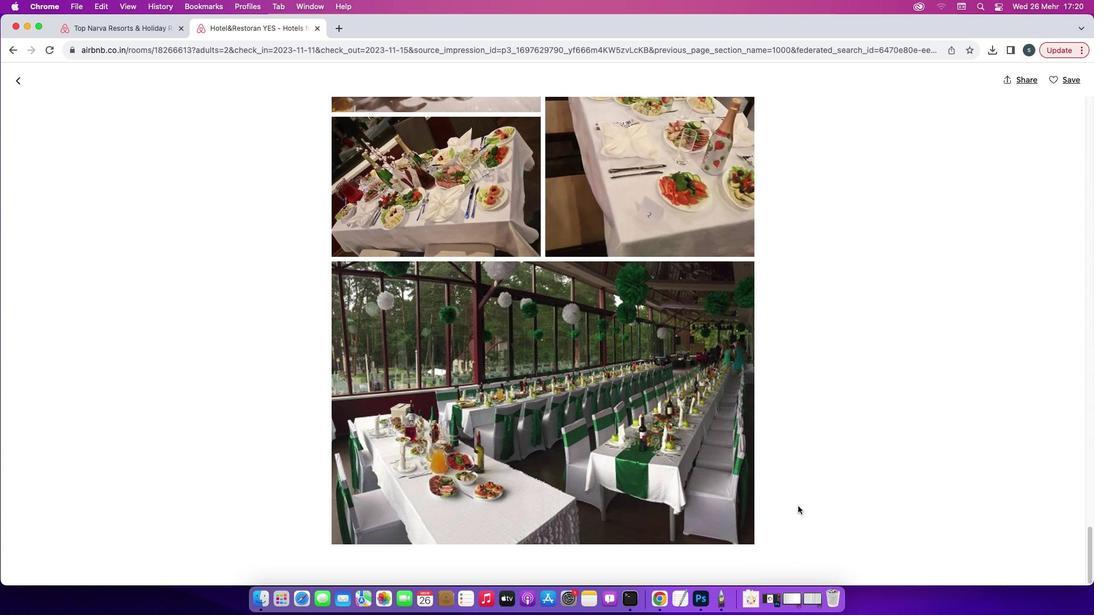
Action: Mouse scrolled (797, 506) with delta (0, -1)
Screenshot: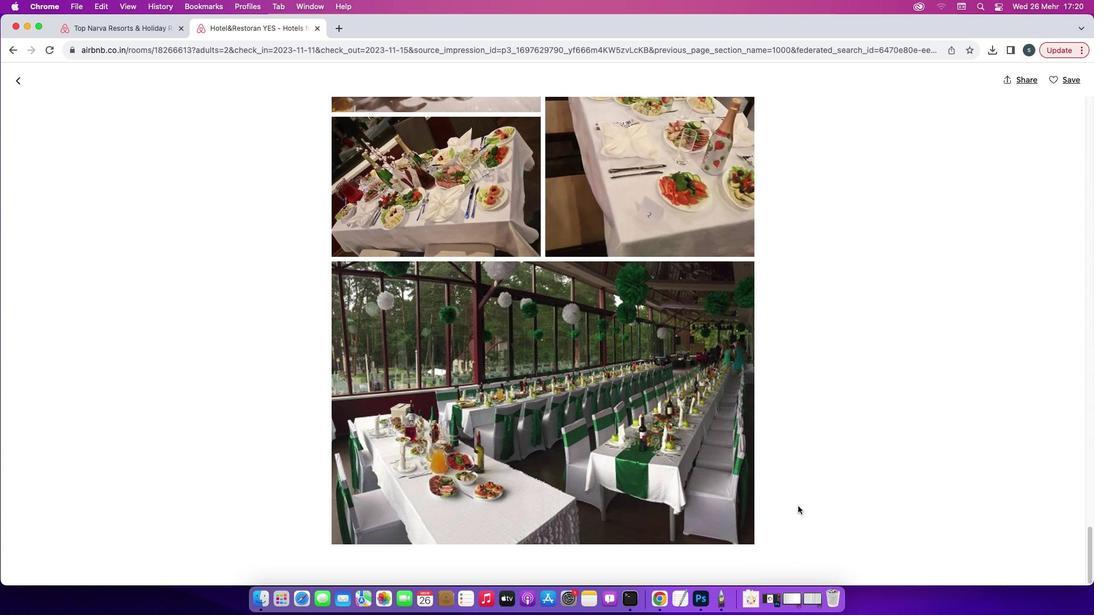 
Action: Mouse scrolled (797, 506) with delta (0, -2)
Screenshot: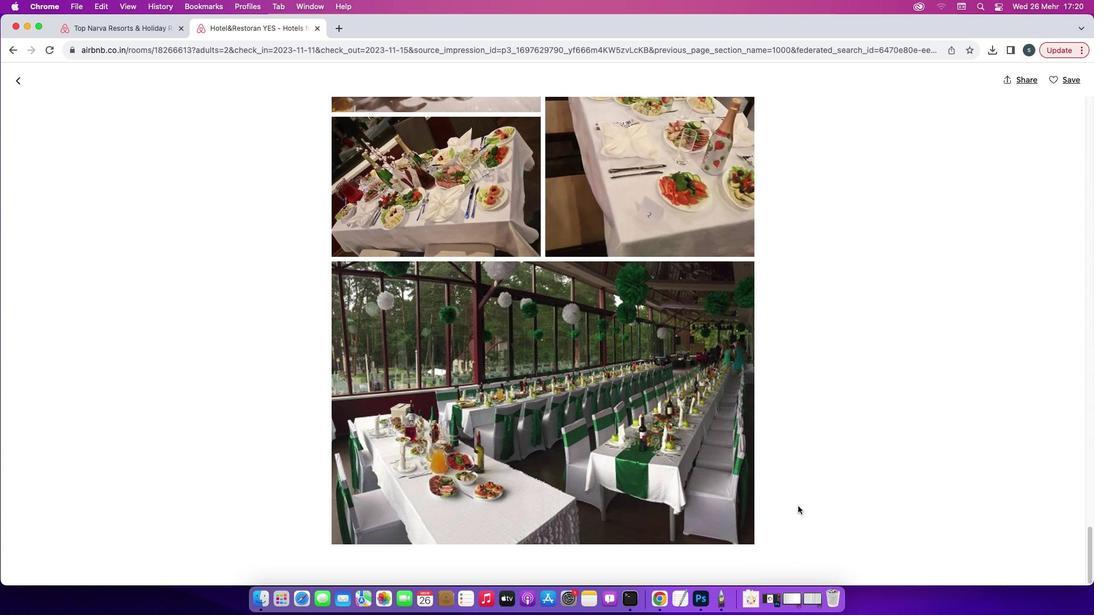 
Action: Mouse scrolled (797, 506) with delta (0, 0)
Screenshot: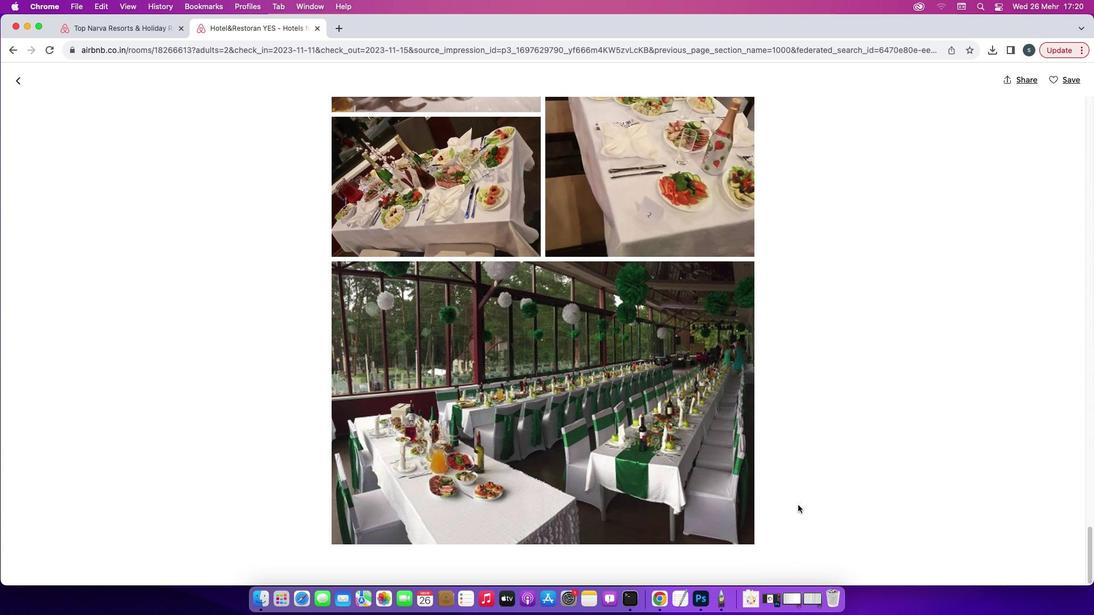 
Action: Mouse scrolled (797, 506) with delta (0, 0)
Screenshot: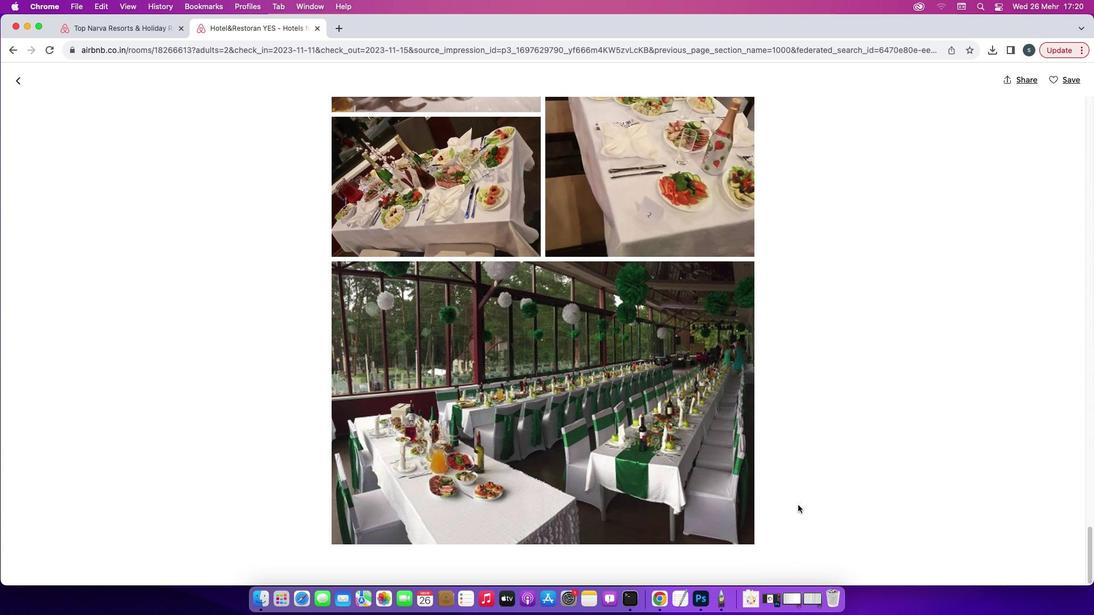 
Action: Mouse moved to (797, 504)
Screenshot: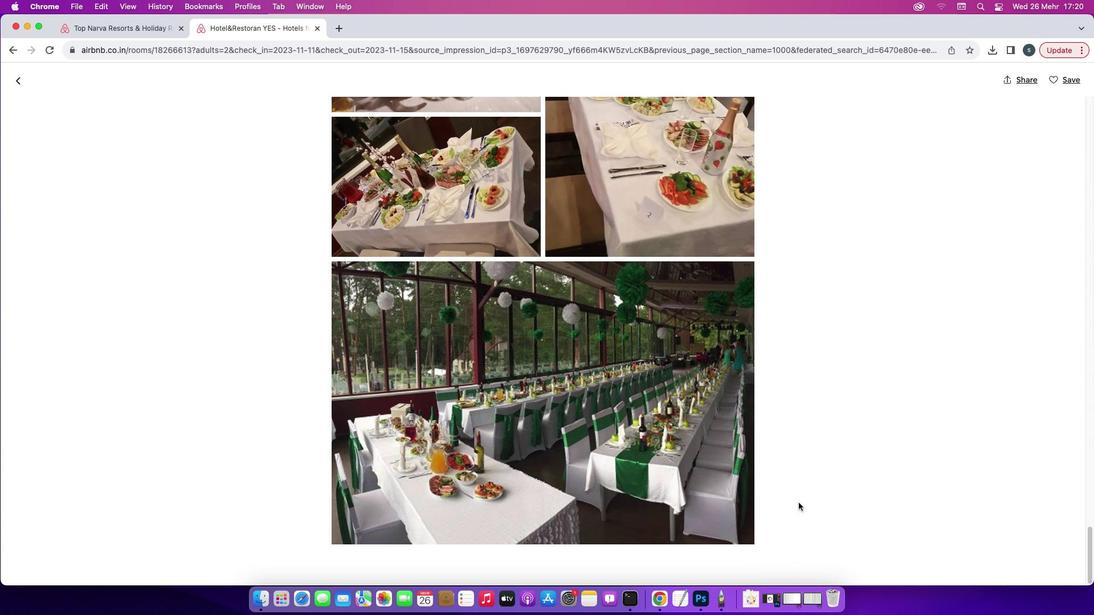 
Action: Mouse scrolled (797, 504) with delta (0, -1)
Screenshot: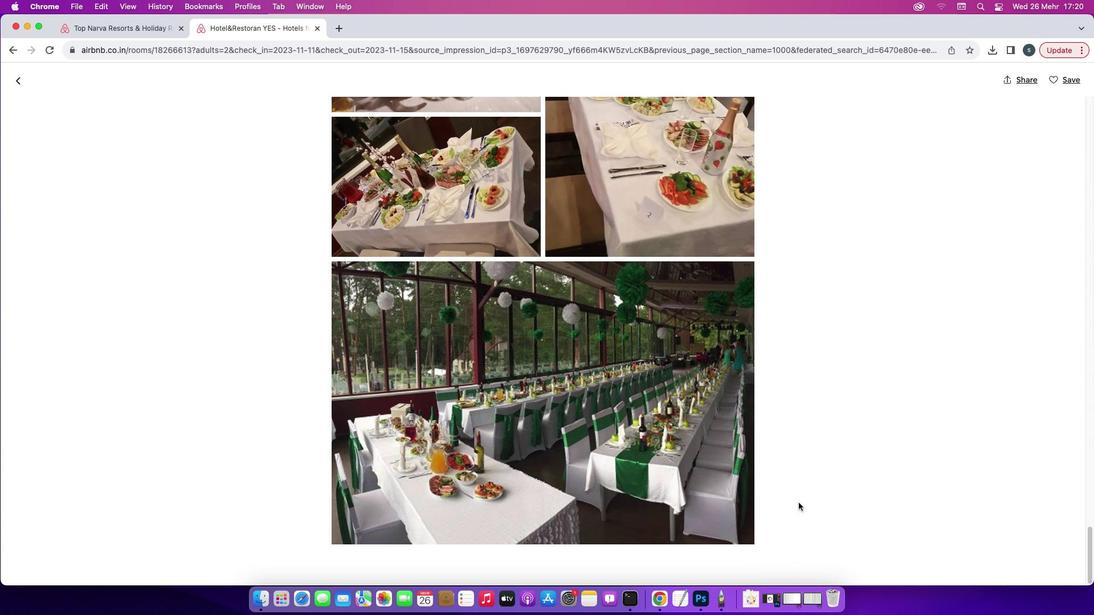 
Action: Mouse moved to (798, 503)
Screenshot: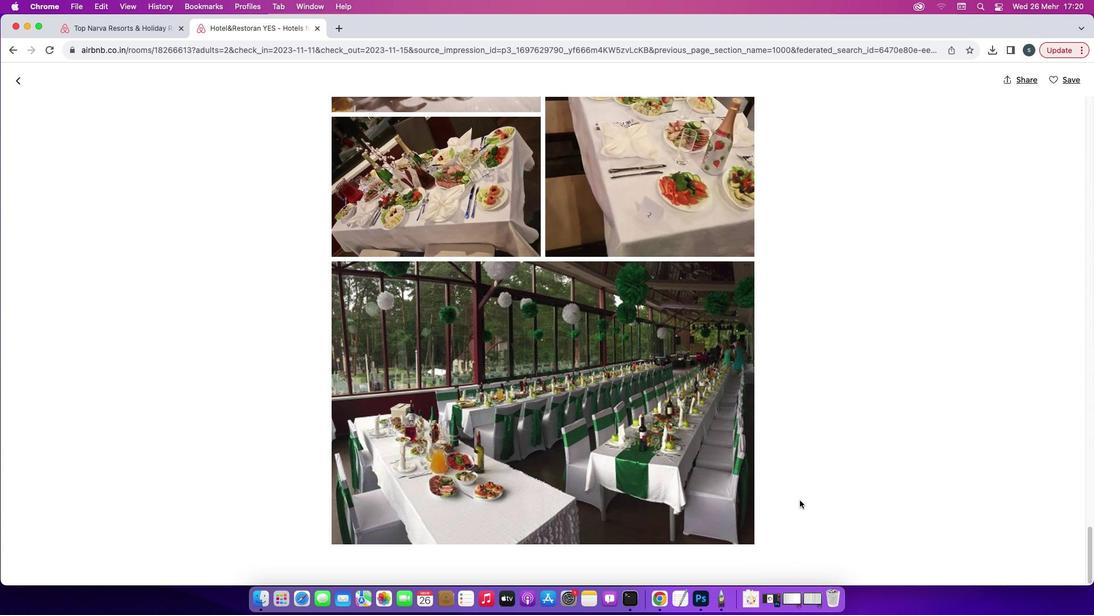 
Action: Mouse scrolled (798, 503) with delta (0, -2)
Screenshot: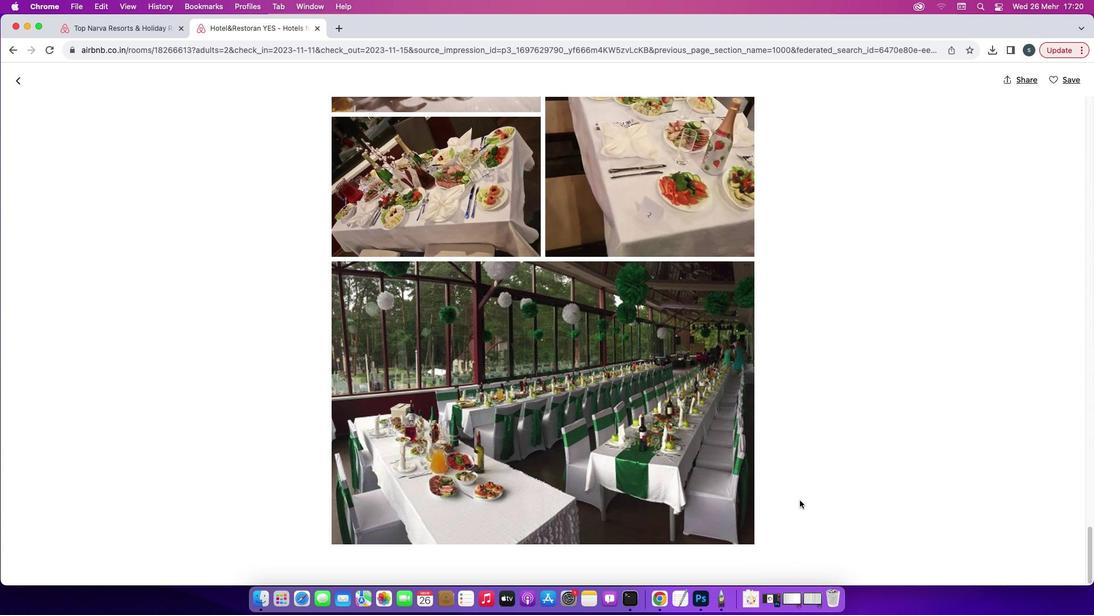 
Action: Mouse moved to (23, 74)
Screenshot: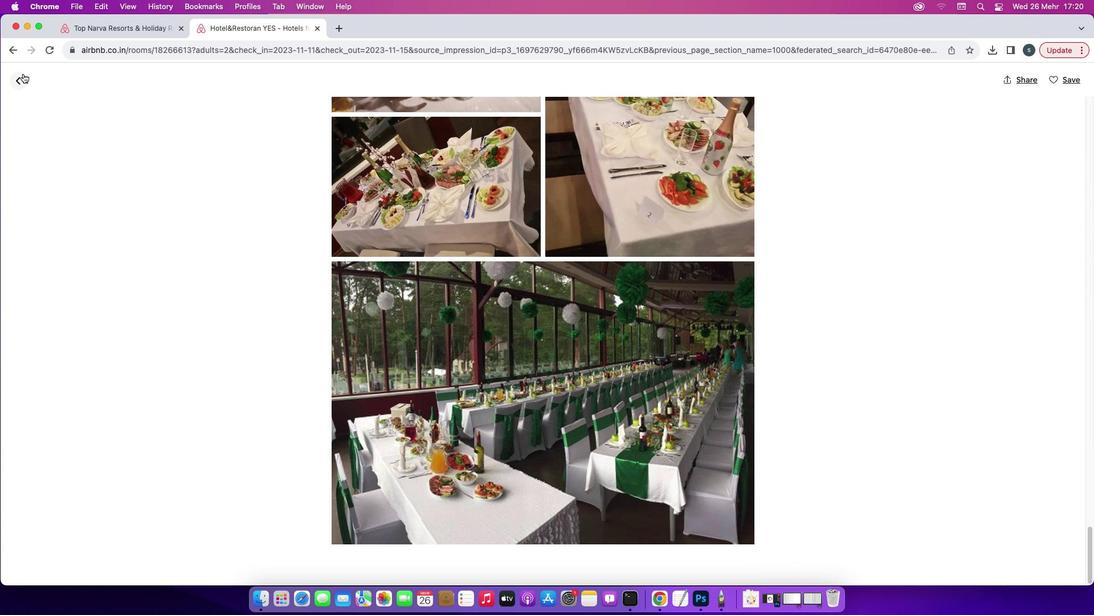
Action: Mouse pressed left at (23, 74)
Screenshot: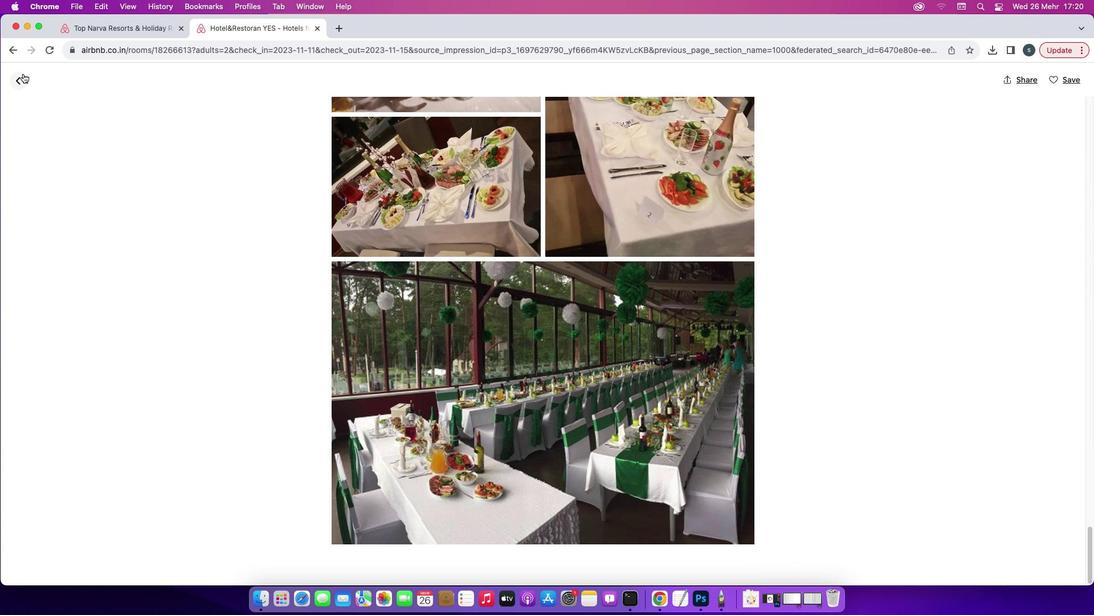 
Action: Mouse moved to (625, 388)
Screenshot: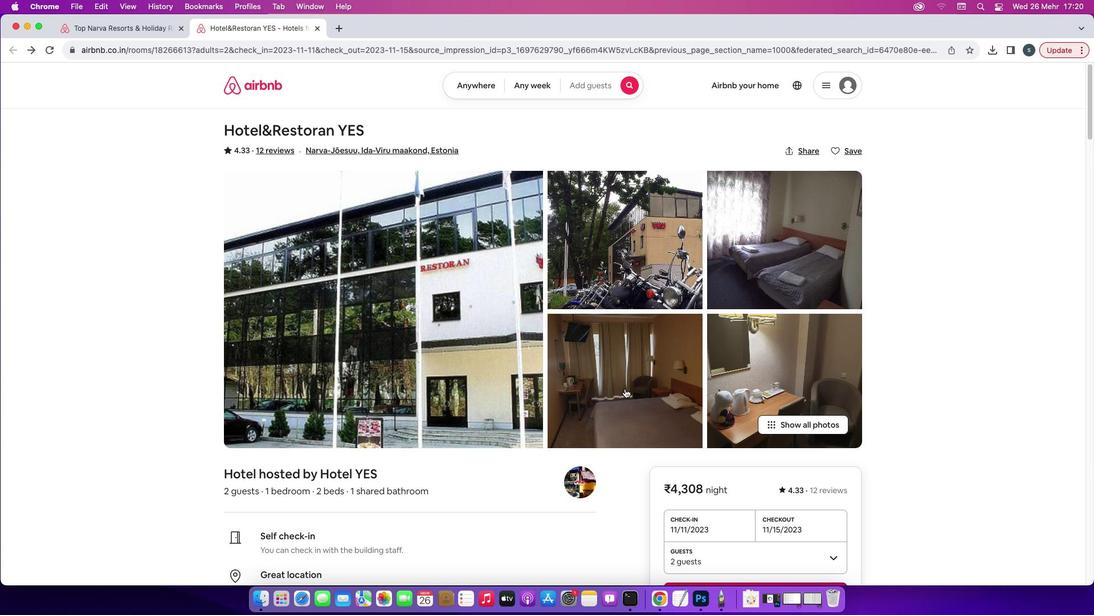 
Action: Mouse scrolled (625, 388) with delta (0, 0)
Screenshot: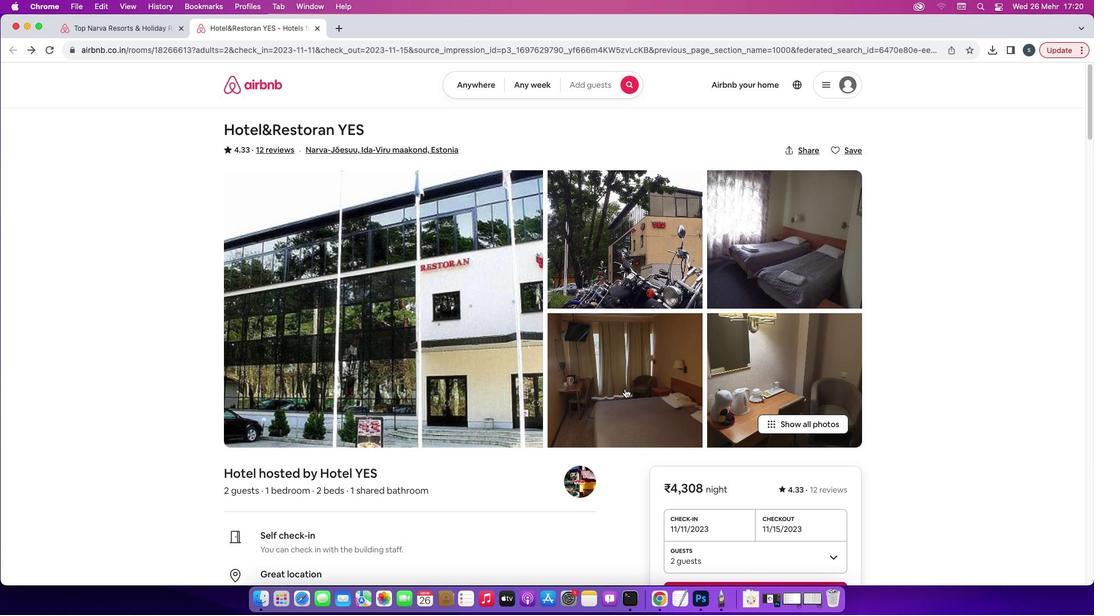 
Action: Mouse scrolled (625, 388) with delta (0, 0)
Screenshot: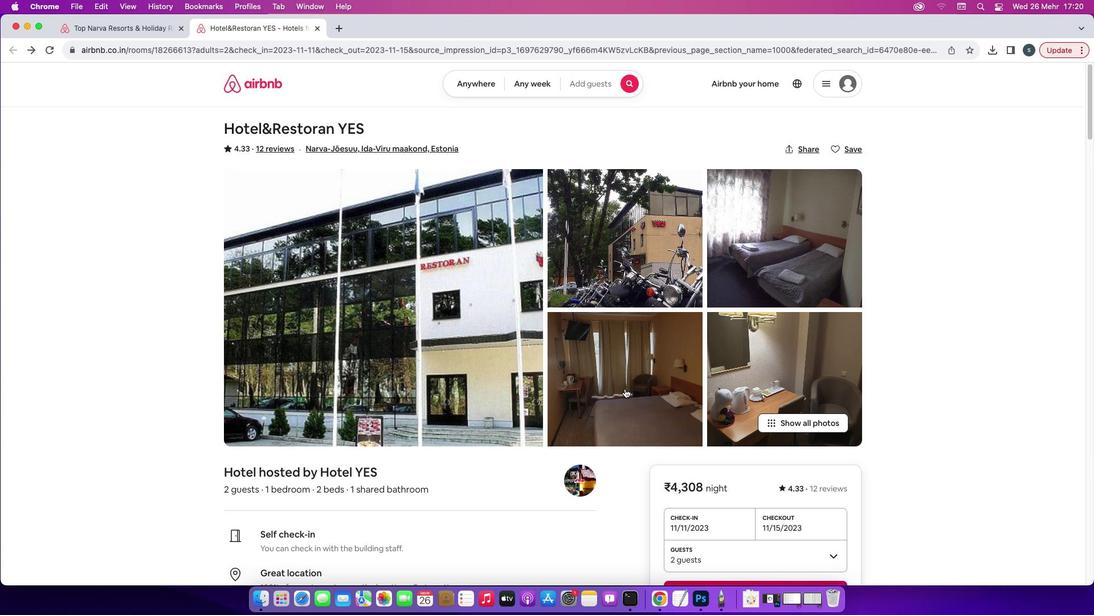 
Action: Mouse scrolled (625, 388) with delta (0, -1)
Screenshot: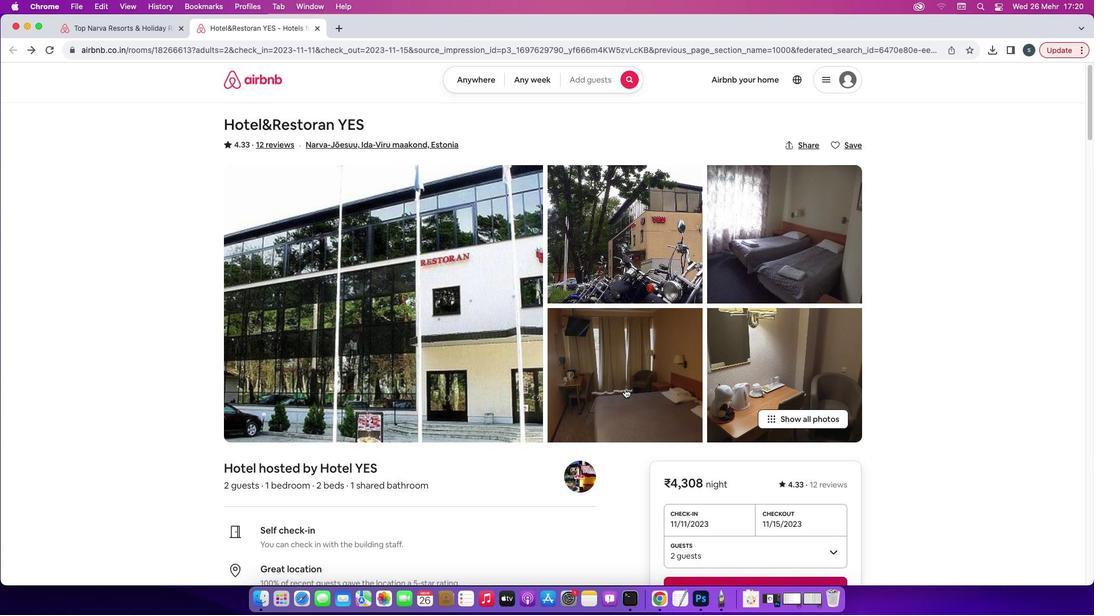 
Action: Mouse scrolled (625, 388) with delta (0, -2)
Screenshot: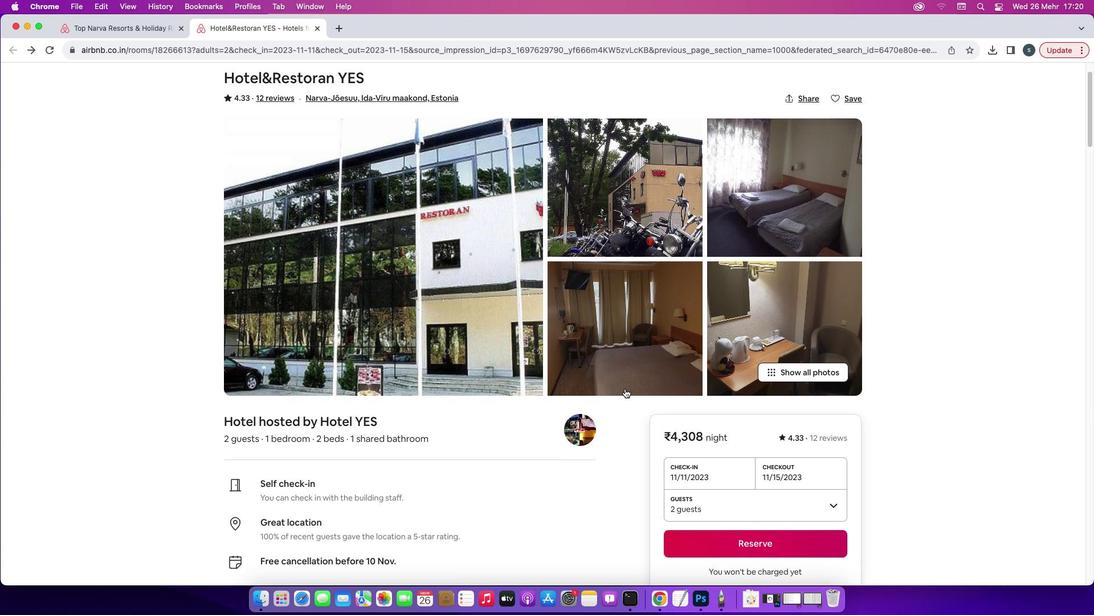 
Action: Mouse scrolled (625, 388) with delta (0, 0)
Screenshot: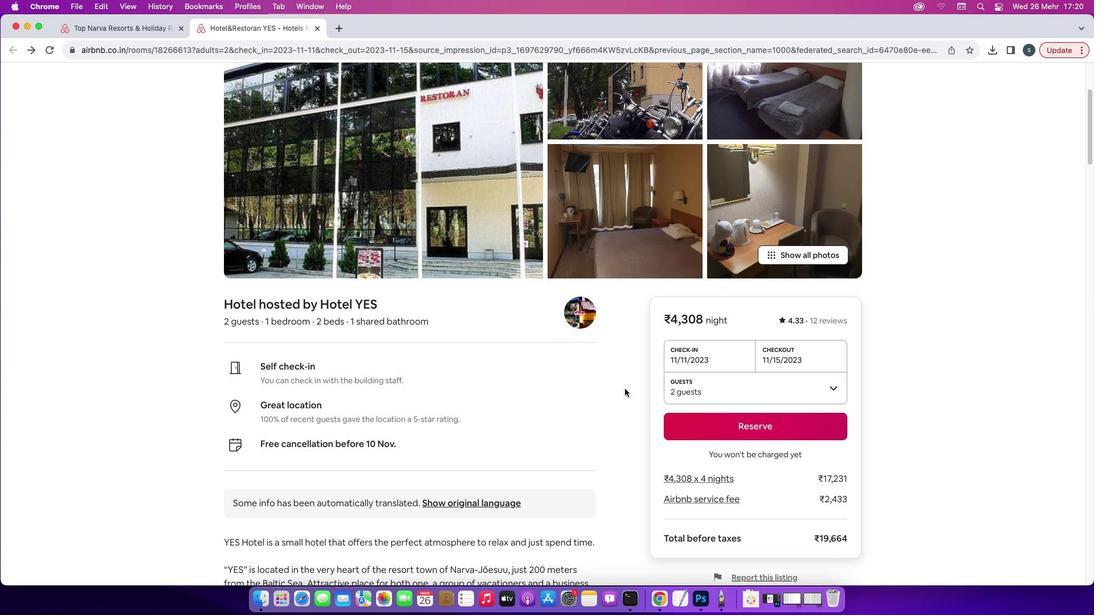 
Action: Mouse scrolled (625, 388) with delta (0, 0)
Screenshot: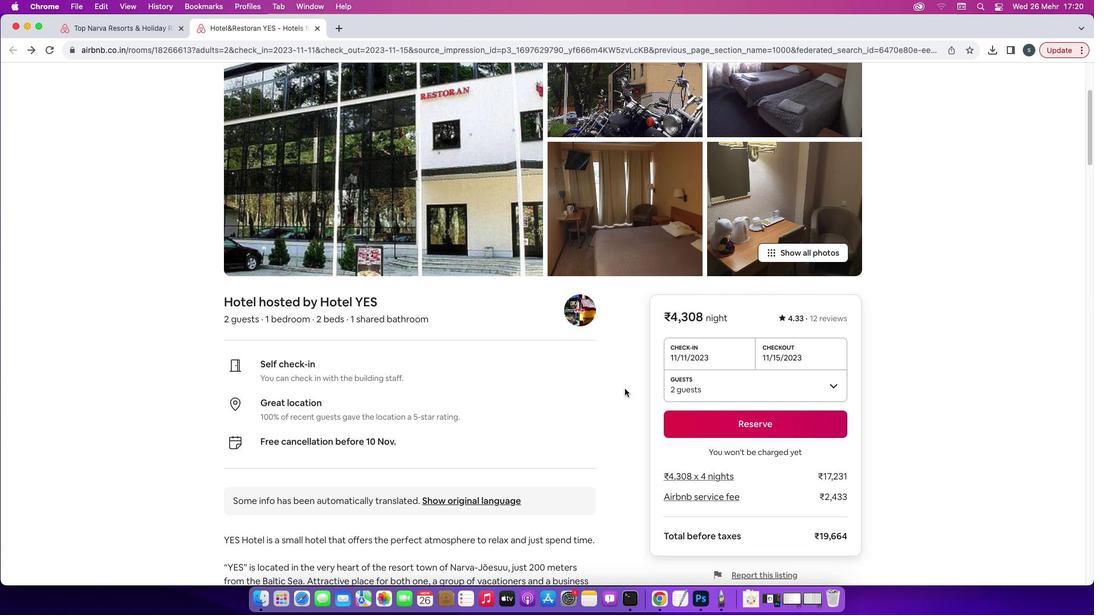 
Action: Mouse scrolled (625, 388) with delta (0, -1)
Screenshot: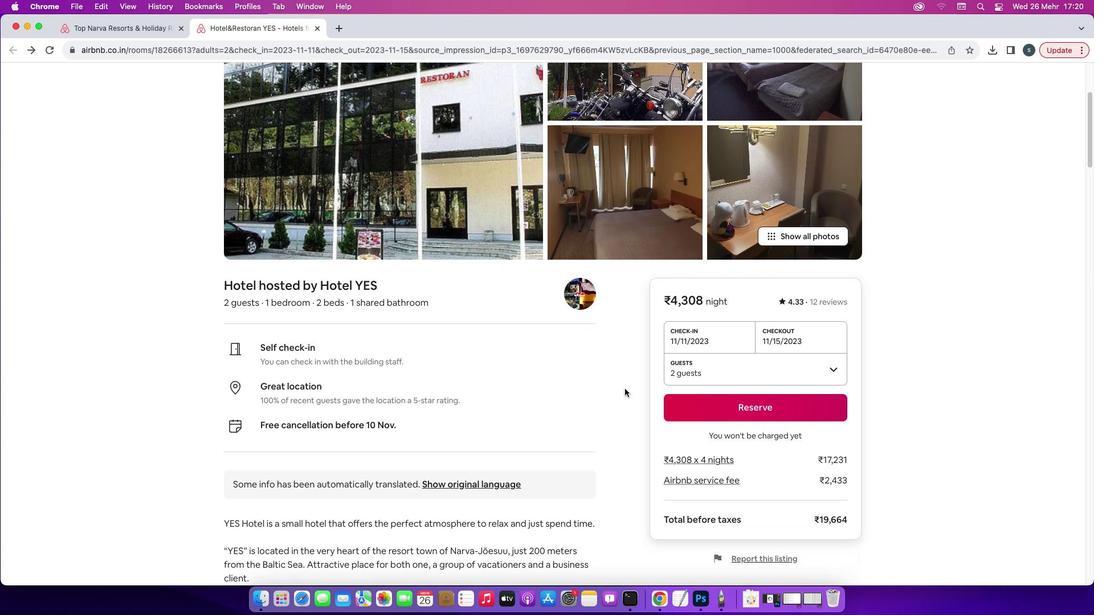 
Action: Mouse scrolled (625, 388) with delta (0, -2)
Screenshot: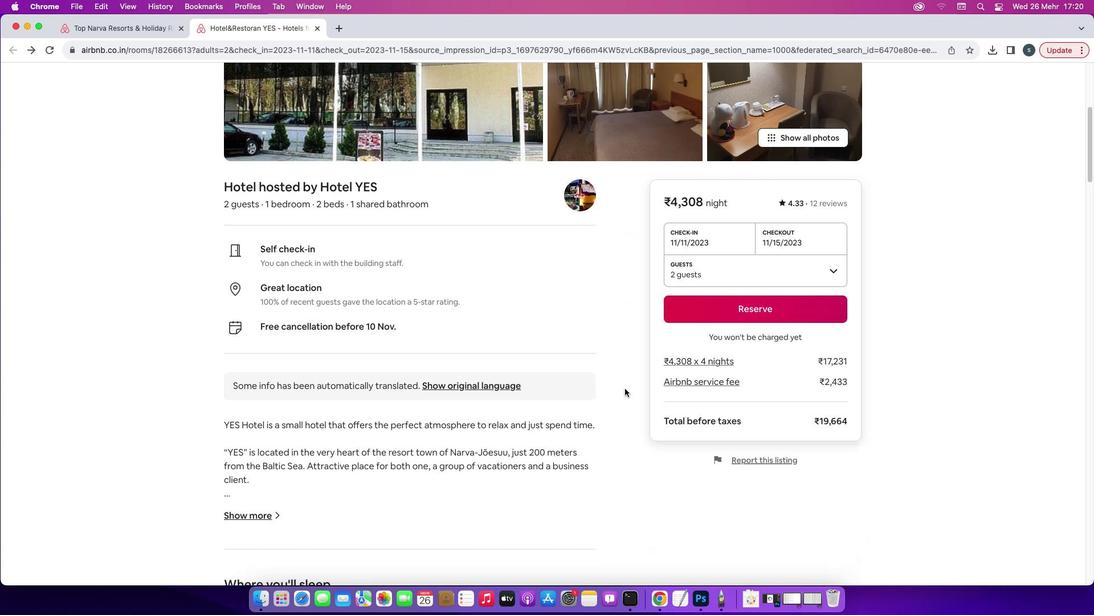 
Action: Mouse moved to (255, 411)
Screenshot: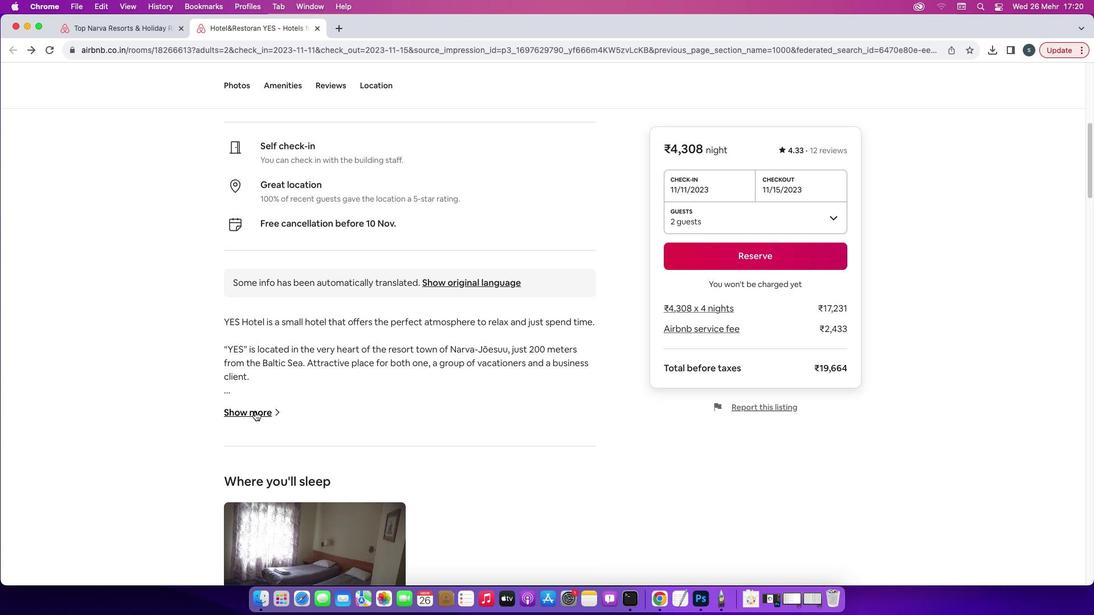 
Action: Mouse pressed left at (255, 411)
Screenshot: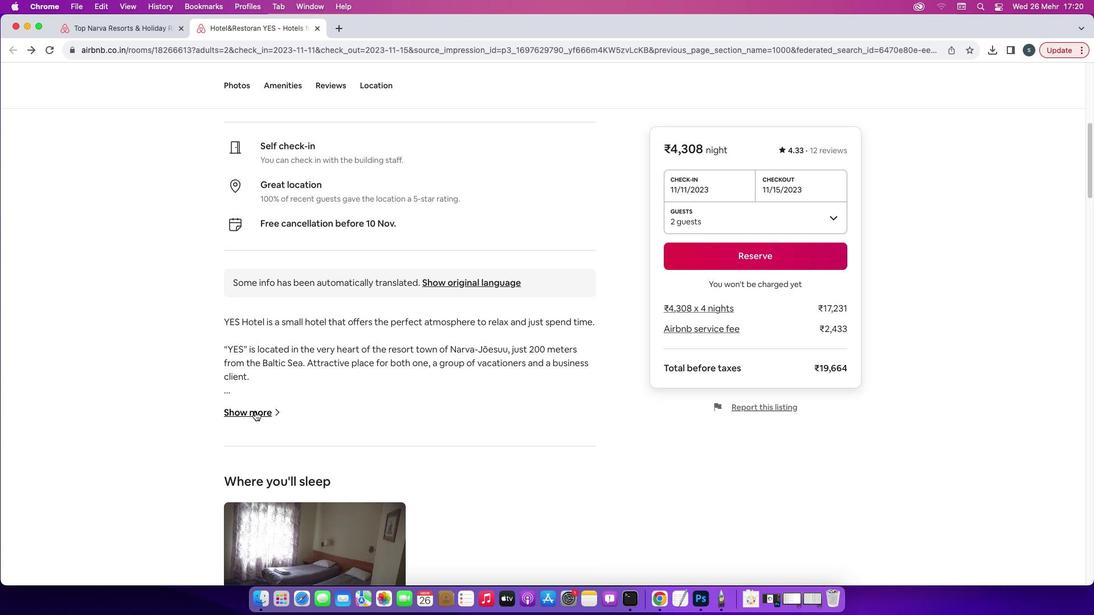 
Action: Mouse moved to (340, 236)
Screenshot: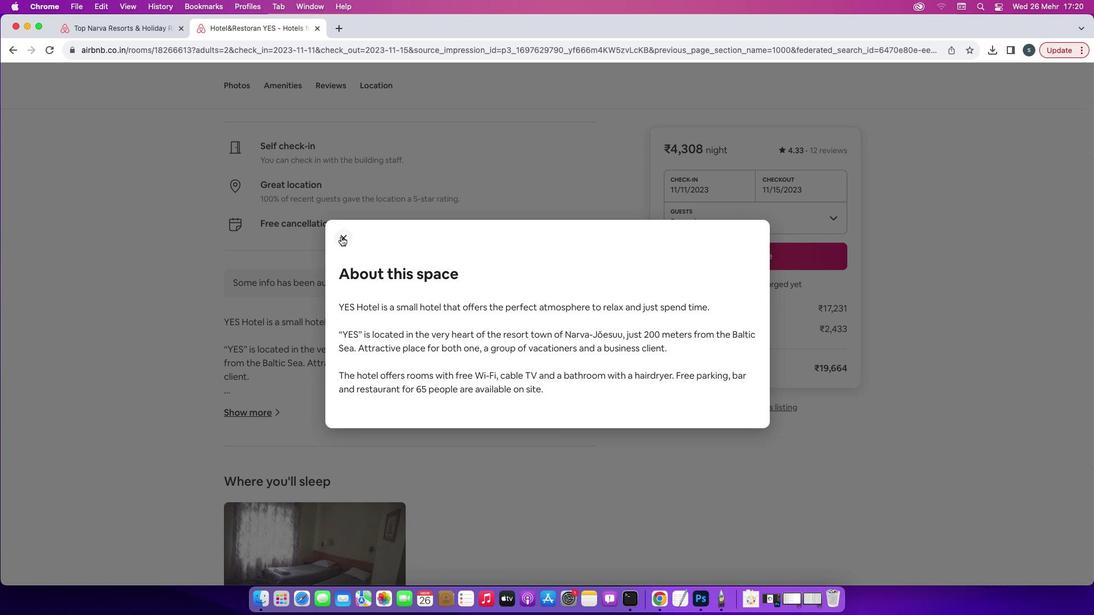 
Action: Mouse pressed left at (340, 236)
Screenshot: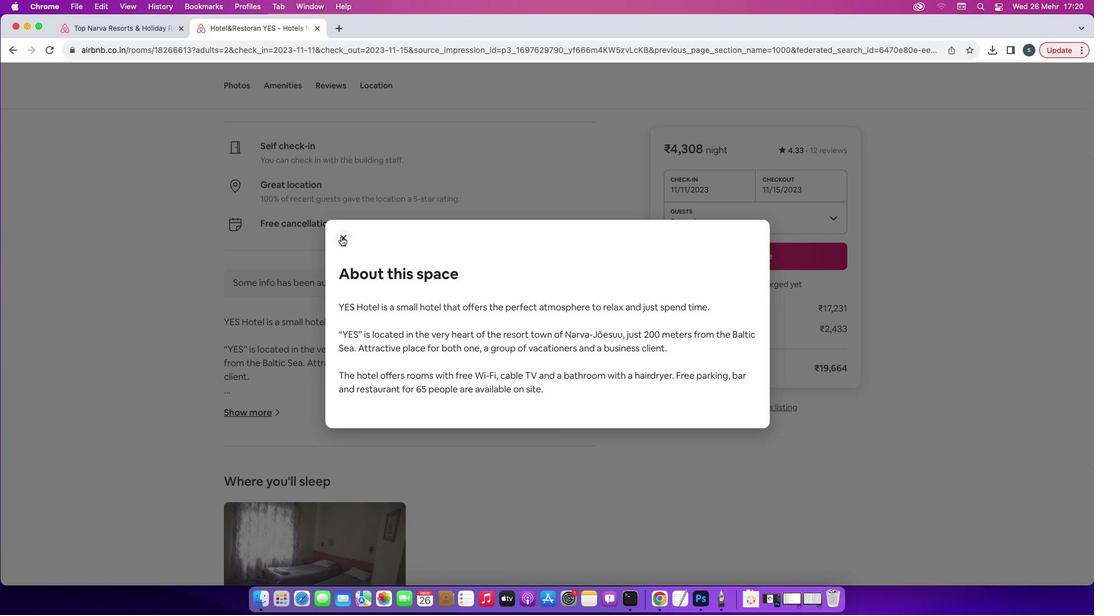 
Action: Mouse moved to (493, 475)
Screenshot: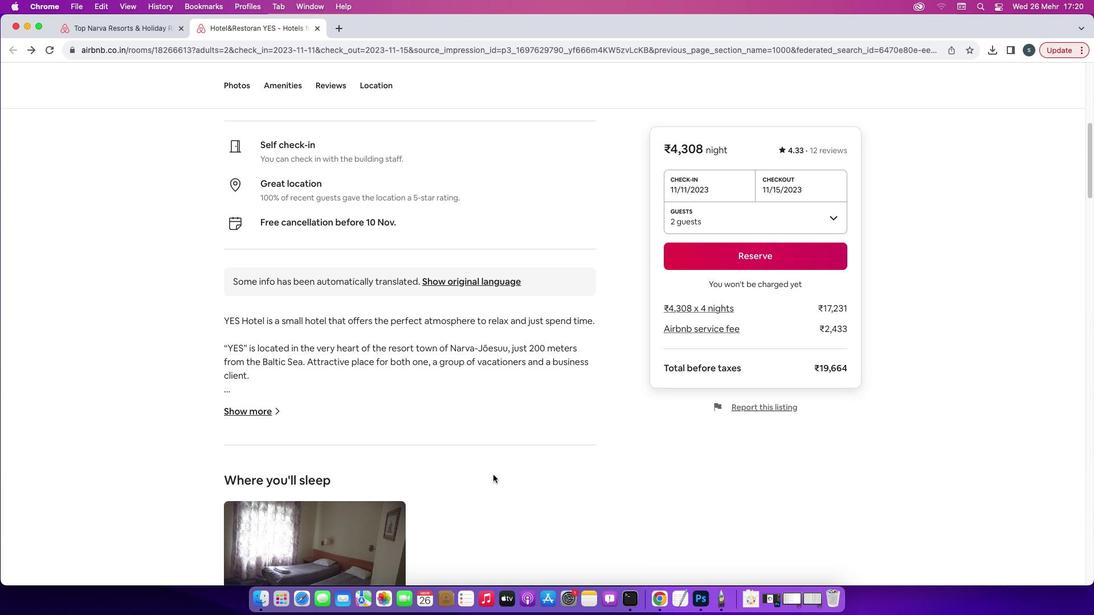 
Action: Mouse scrolled (493, 475) with delta (0, 0)
Screenshot: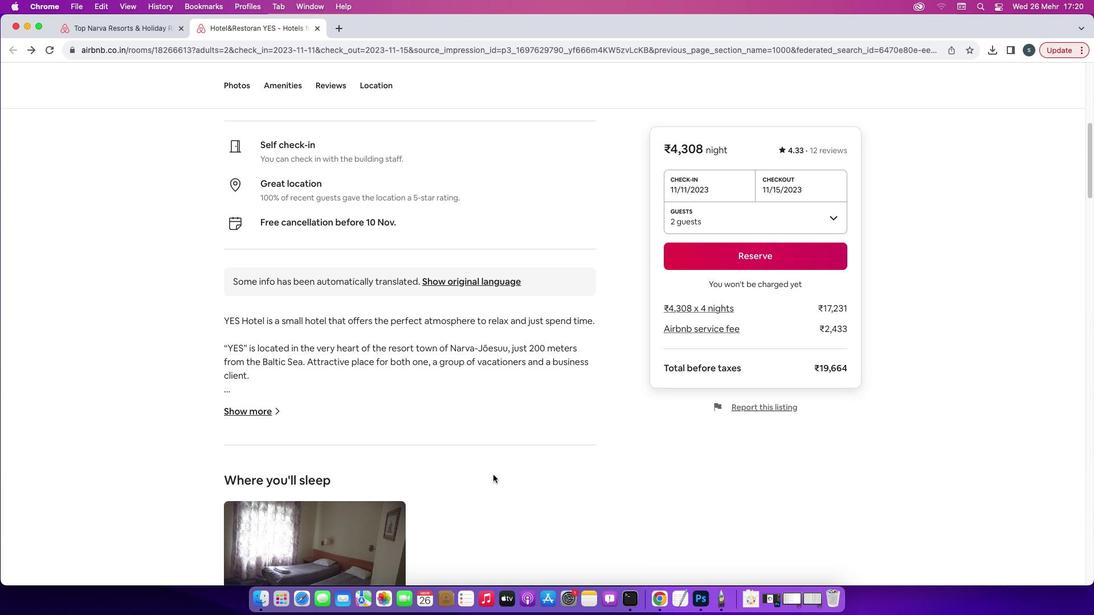 
Action: Mouse scrolled (493, 475) with delta (0, 0)
Screenshot: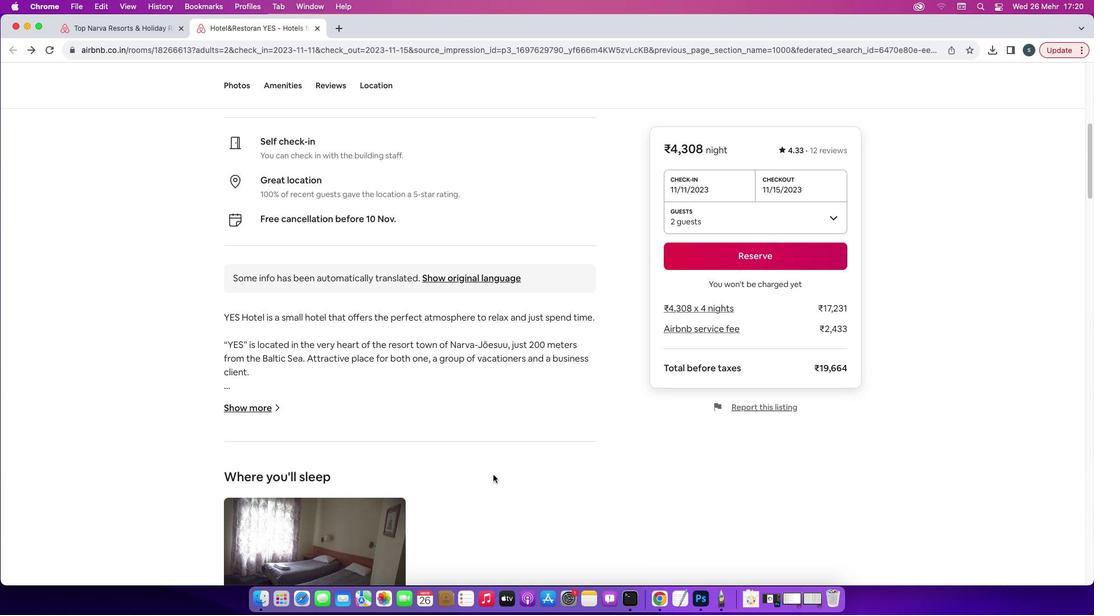 
Action: Mouse scrolled (493, 475) with delta (0, -1)
Screenshot: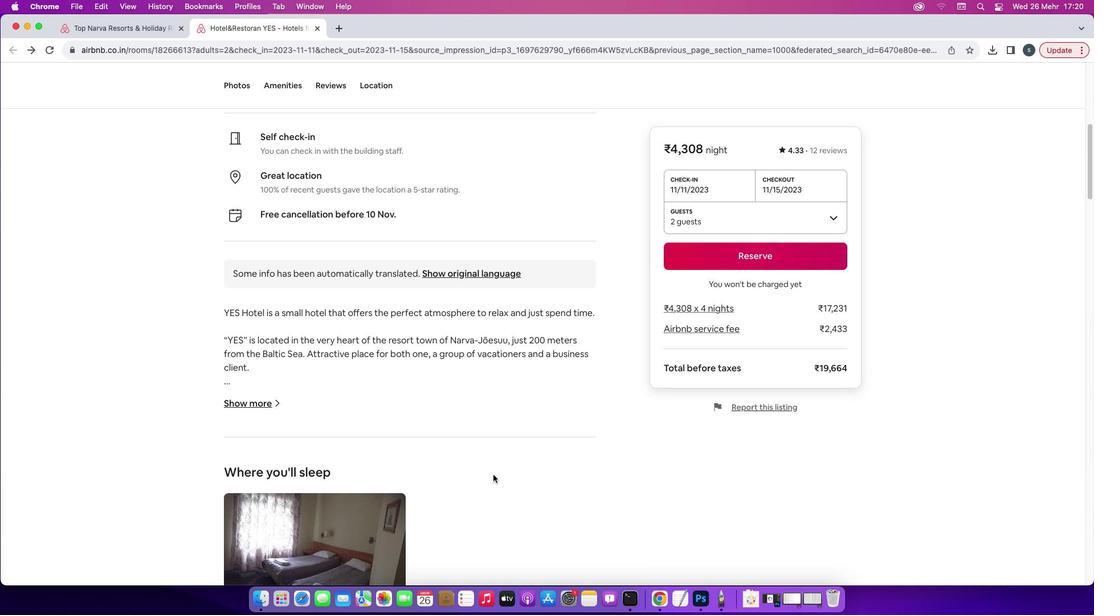 
Action: Mouse scrolled (493, 475) with delta (0, 0)
Screenshot: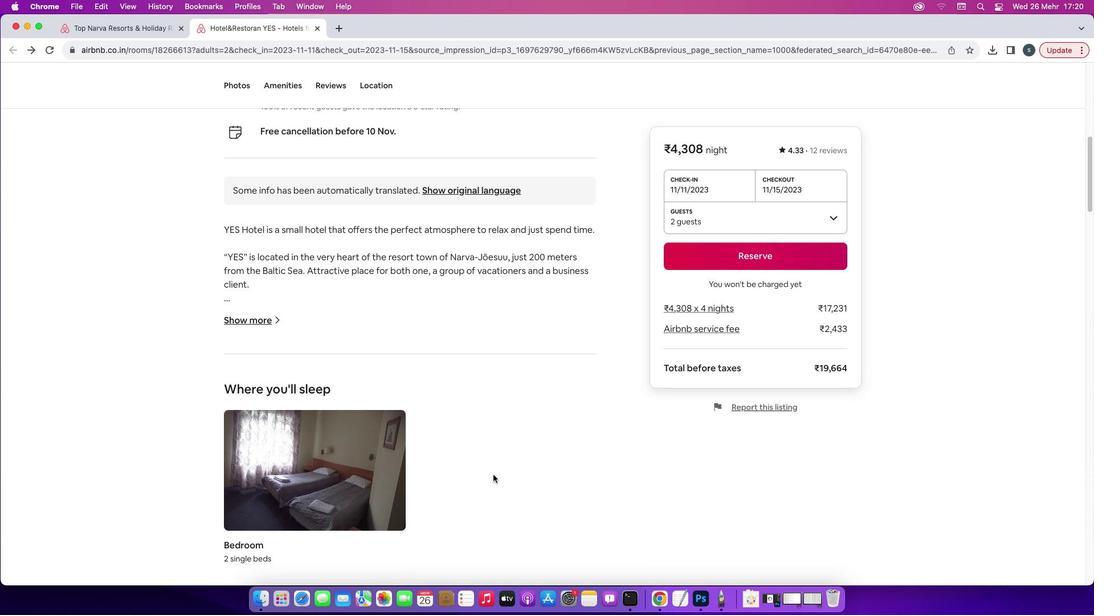 
Action: Mouse scrolled (493, 475) with delta (0, 0)
Screenshot: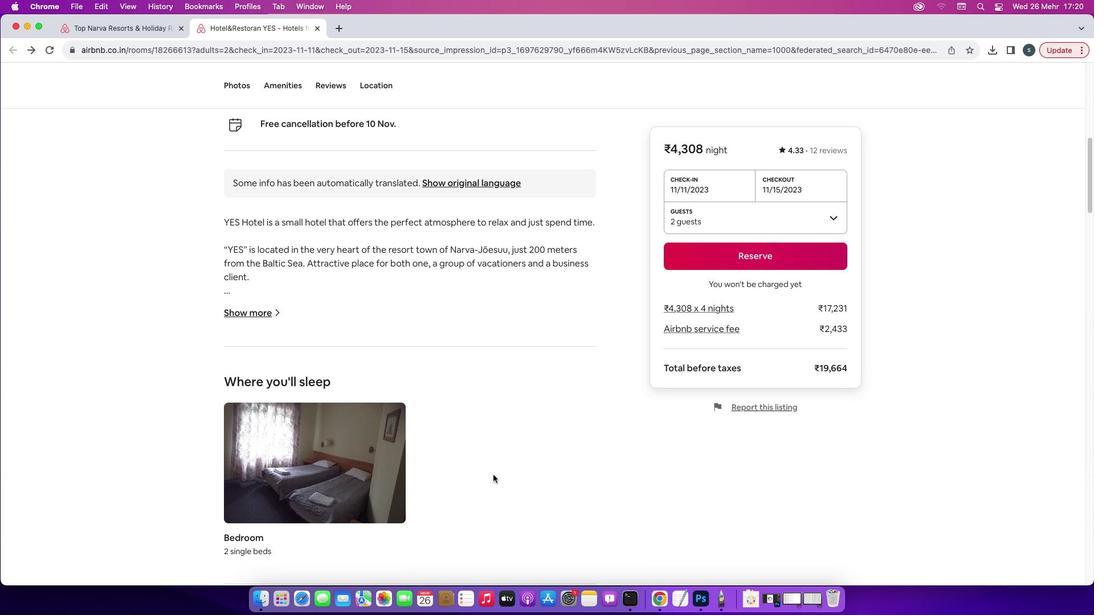 
Action: Mouse scrolled (493, 475) with delta (0, -1)
Screenshot: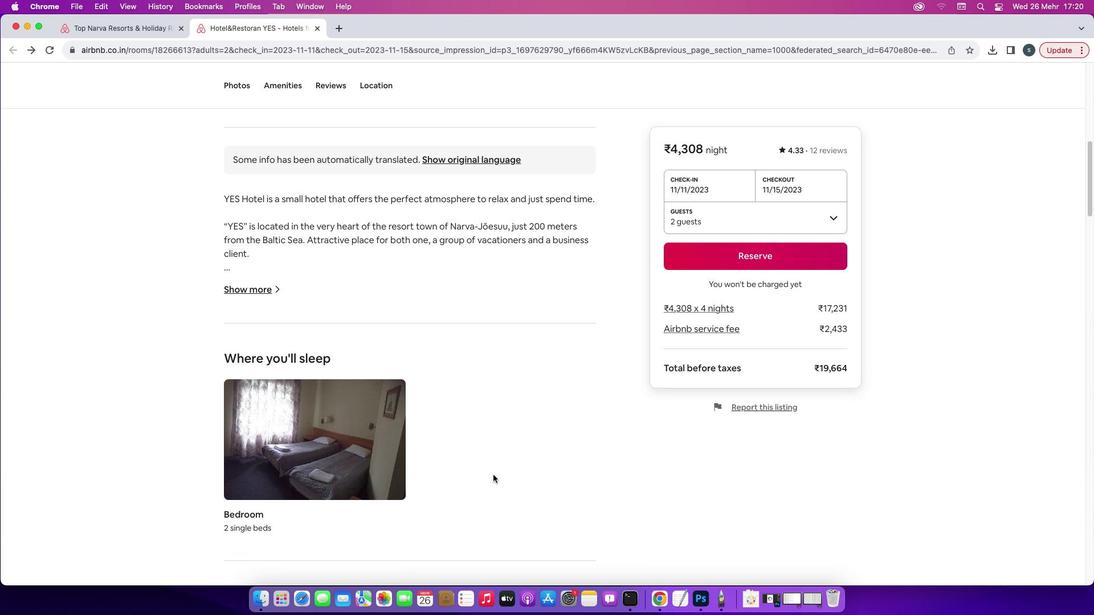 
Action: Mouse scrolled (493, 475) with delta (0, -2)
Screenshot: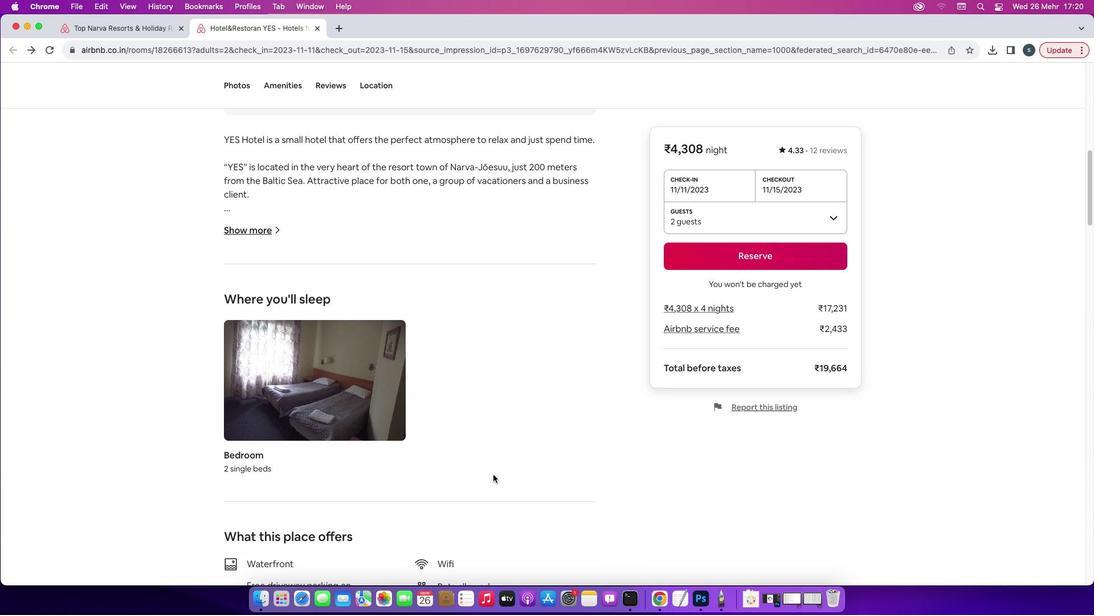 
Action: Mouse moved to (493, 474)
Screenshot: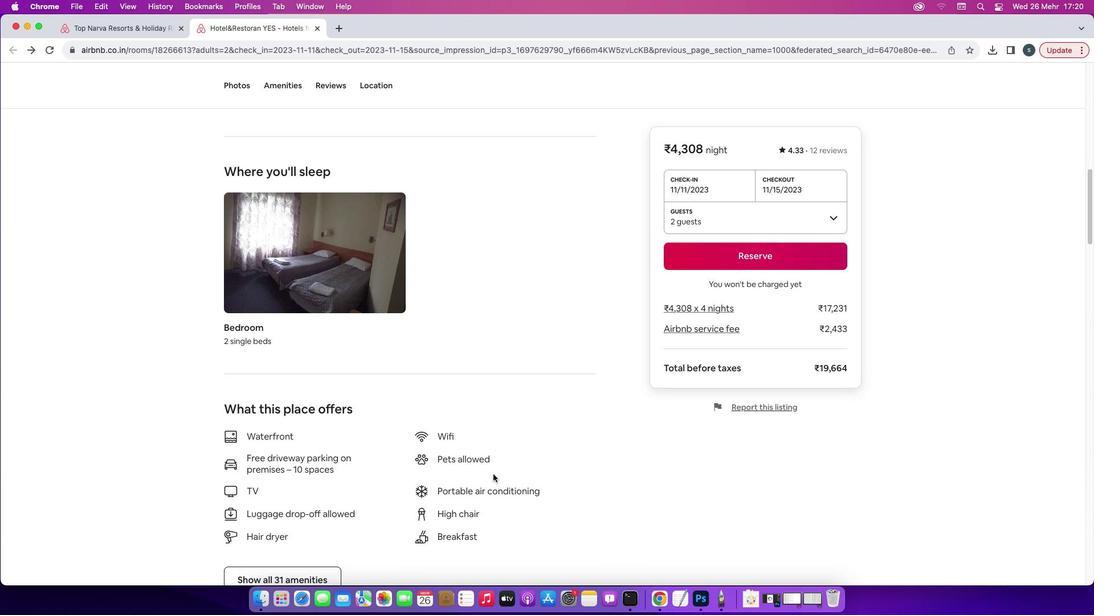 
Action: Mouse scrolled (493, 474) with delta (0, 0)
Screenshot: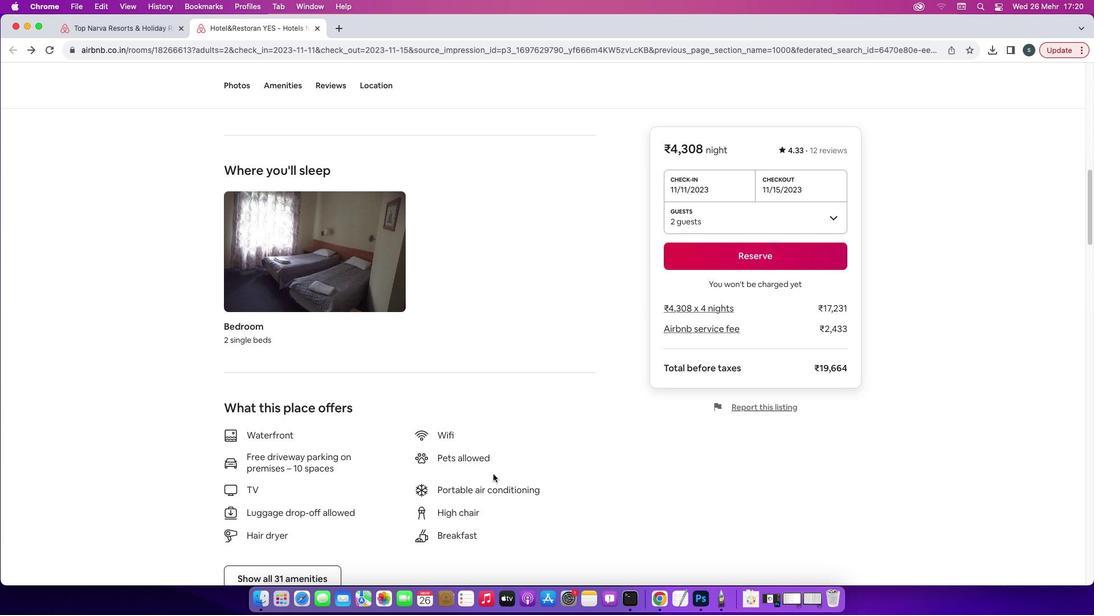 
Action: Mouse scrolled (493, 474) with delta (0, 0)
Screenshot: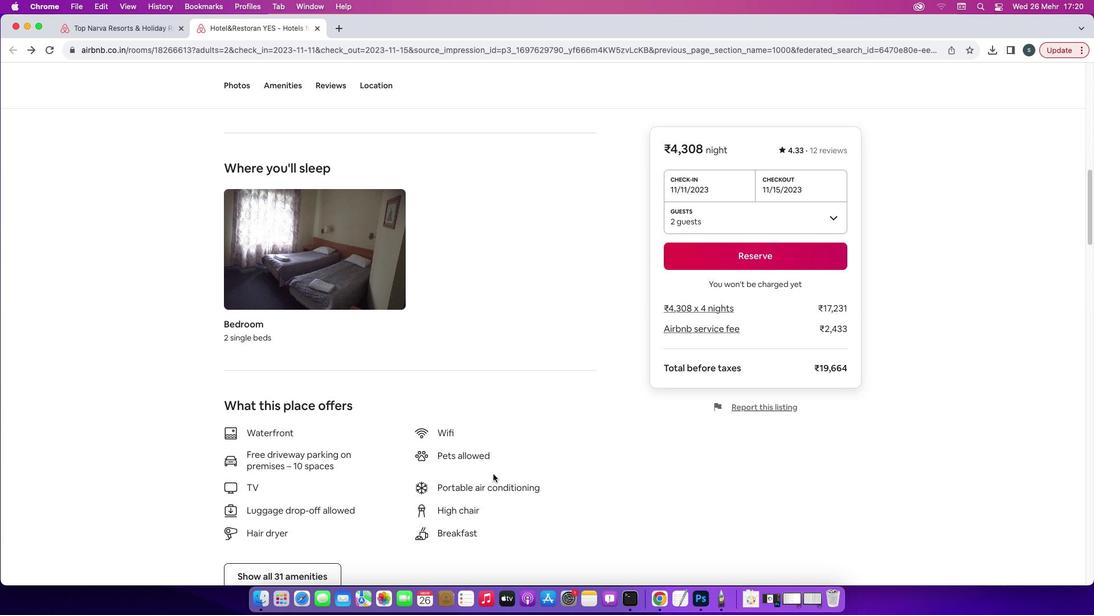 
Action: Mouse scrolled (493, 474) with delta (0, -1)
Screenshot: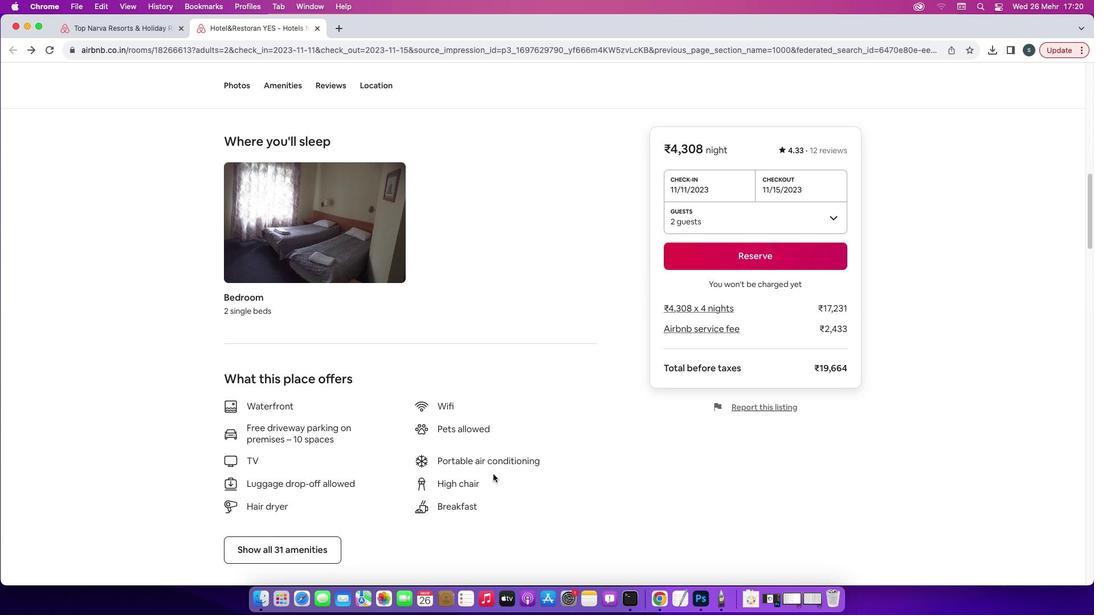 
Action: Mouse scrolled (493, 474) with delta (0, -1)
Screenshot: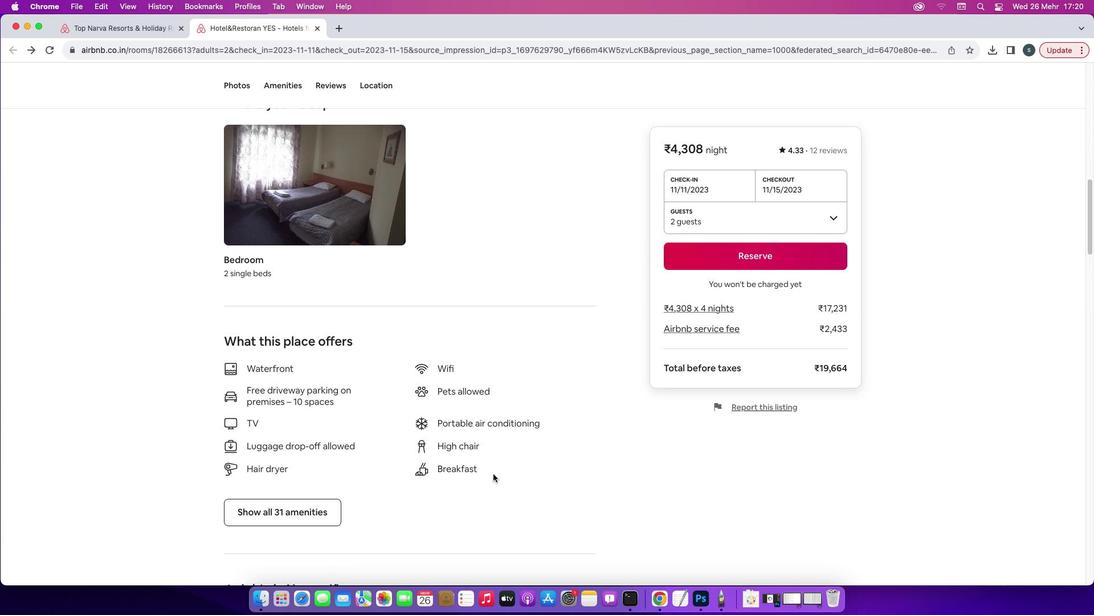 
Action: Mouse scrolled (493, 474) with delta (0, 0)
Screenshot: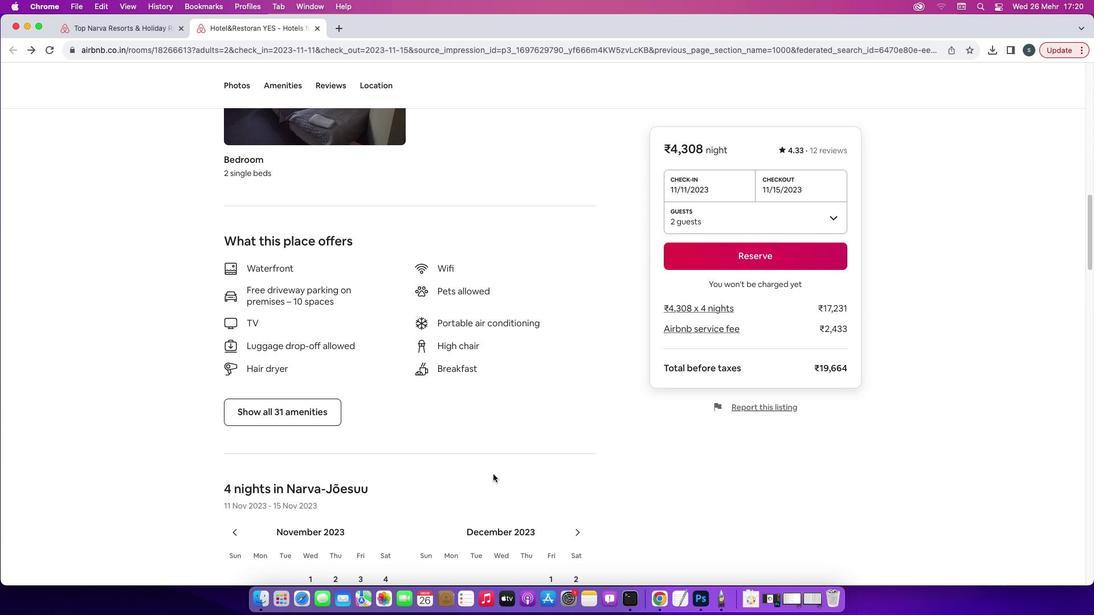 
Action: Mouse scrolled (493, 474) with delta (0, 0)
Screenshot: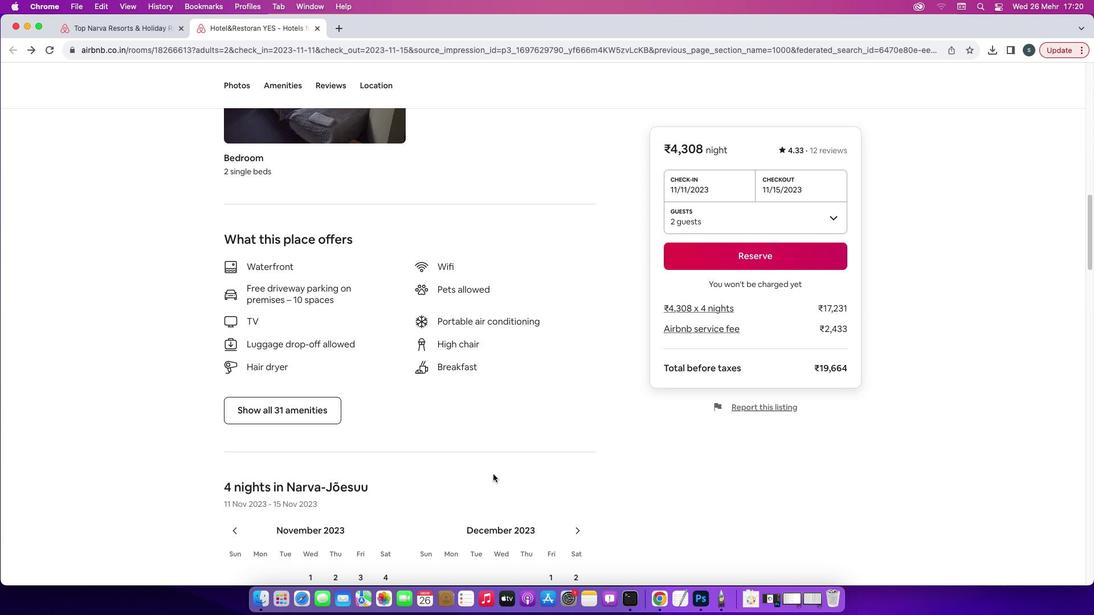 
Action: Mouse moved to (301, 391)
Screenshot: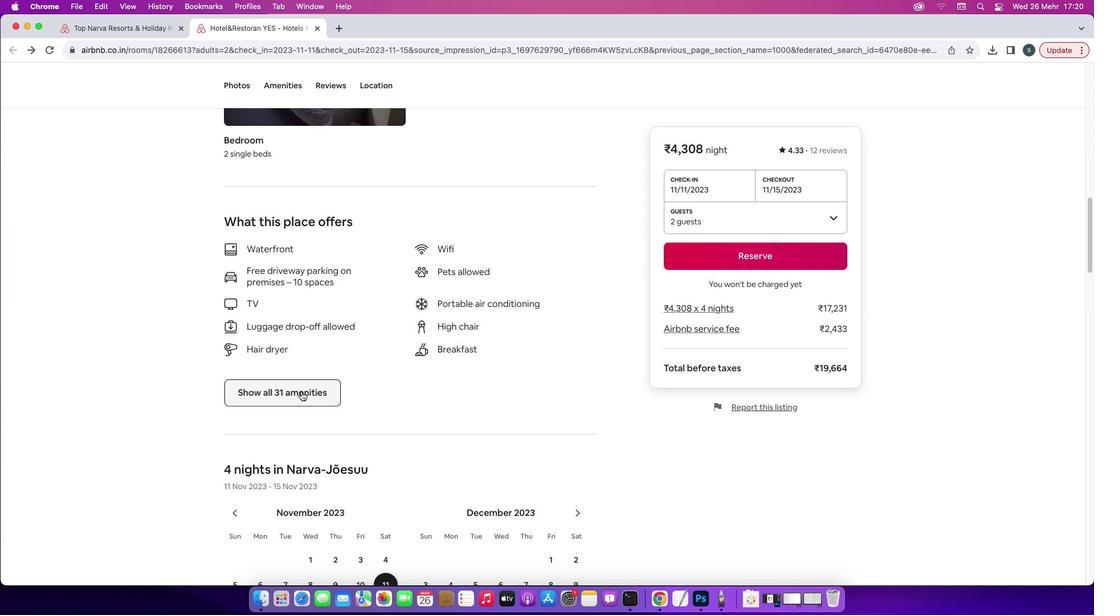 
Action: Mouse pressed left at (301, 391)
Screenshot: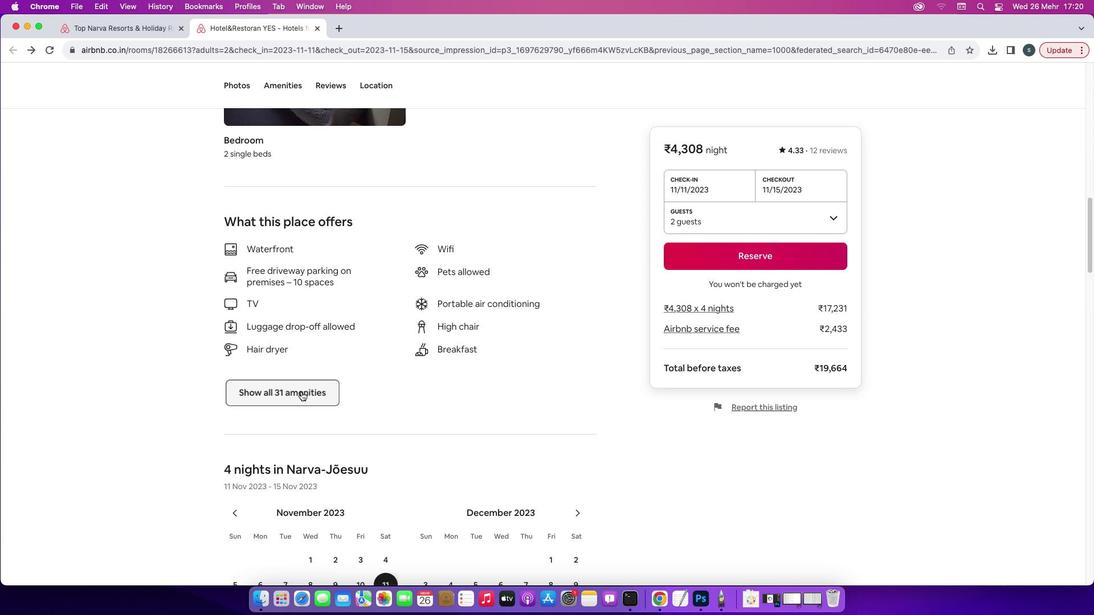 
Action: Mouse moved to (563, 468)
Screenshot: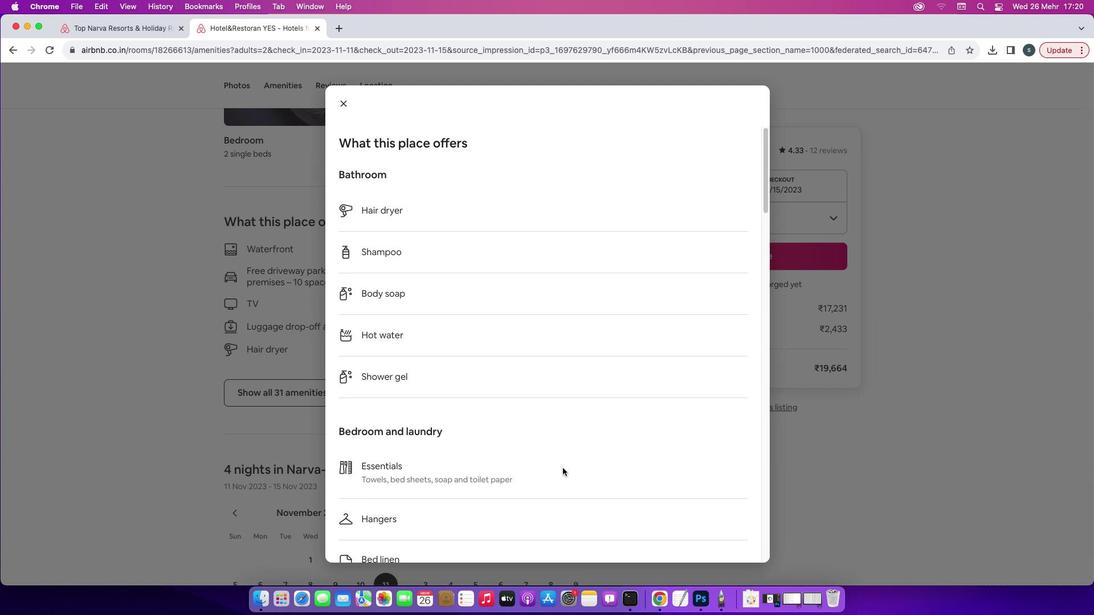 
Action: Mouse scrolled (563, 468) with delta (0, 0)
Screenshot: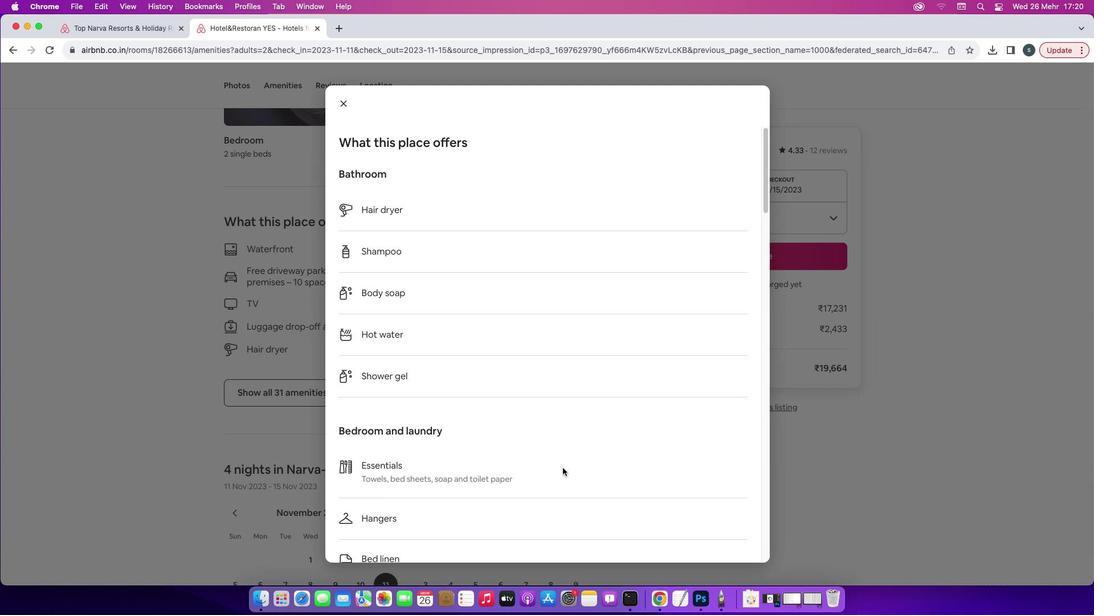 
Action: Mouse scrolled (563, 468) with delta (0, 0)
Screenshot: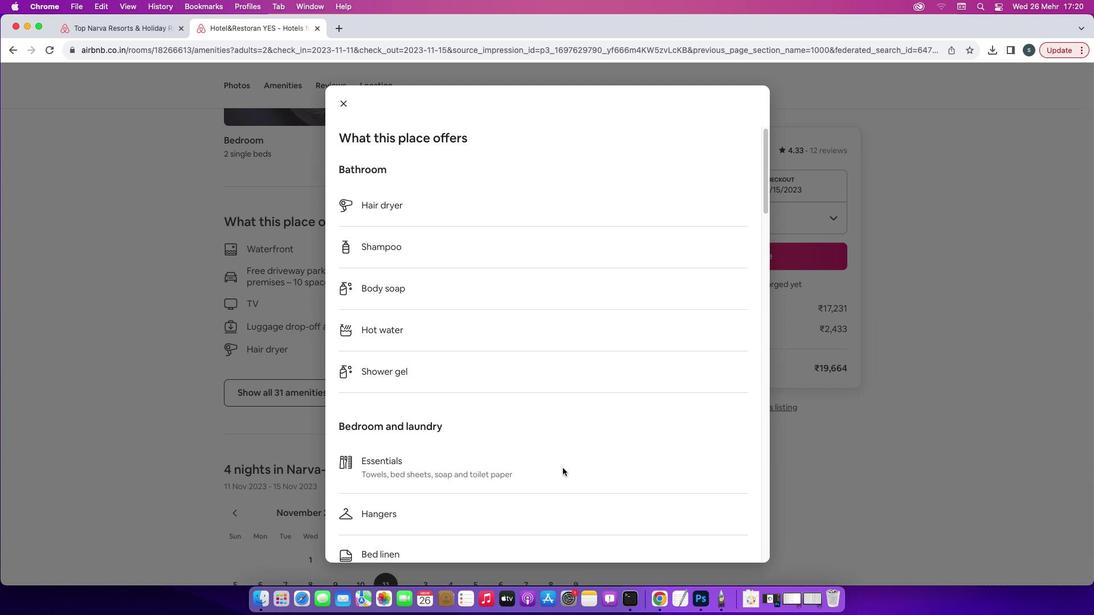 
Action: Mouse scrolled (563, 468) with delta (0, -1)
Screenshot: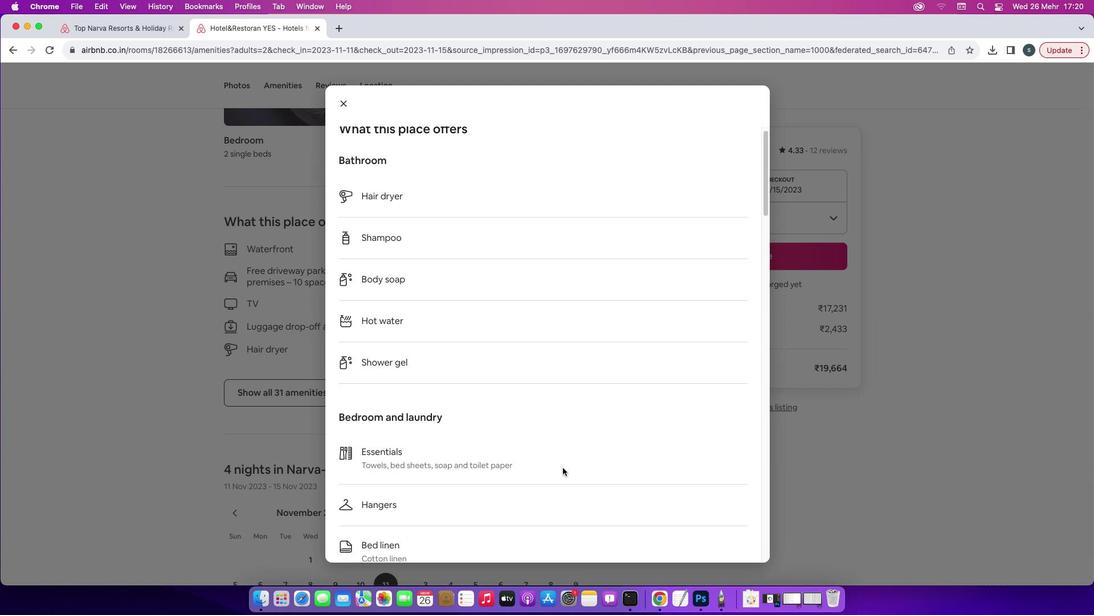 
Action: Mouse moved to (562, 468)
Screenshot: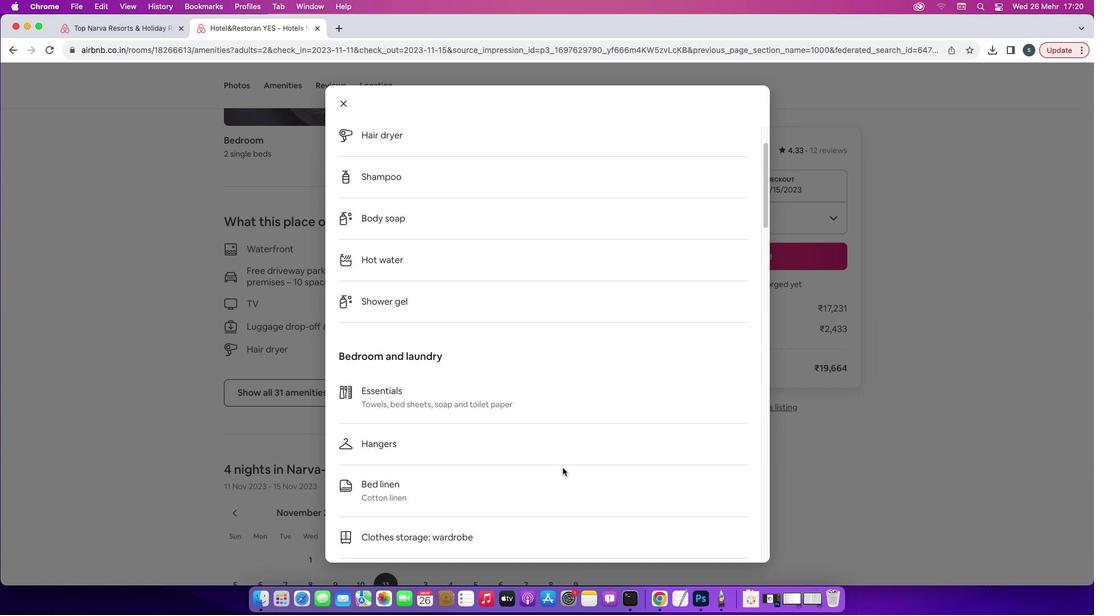 
Action: Mouse scrolled (562, 468) with delta (0, 0)
Screenshot: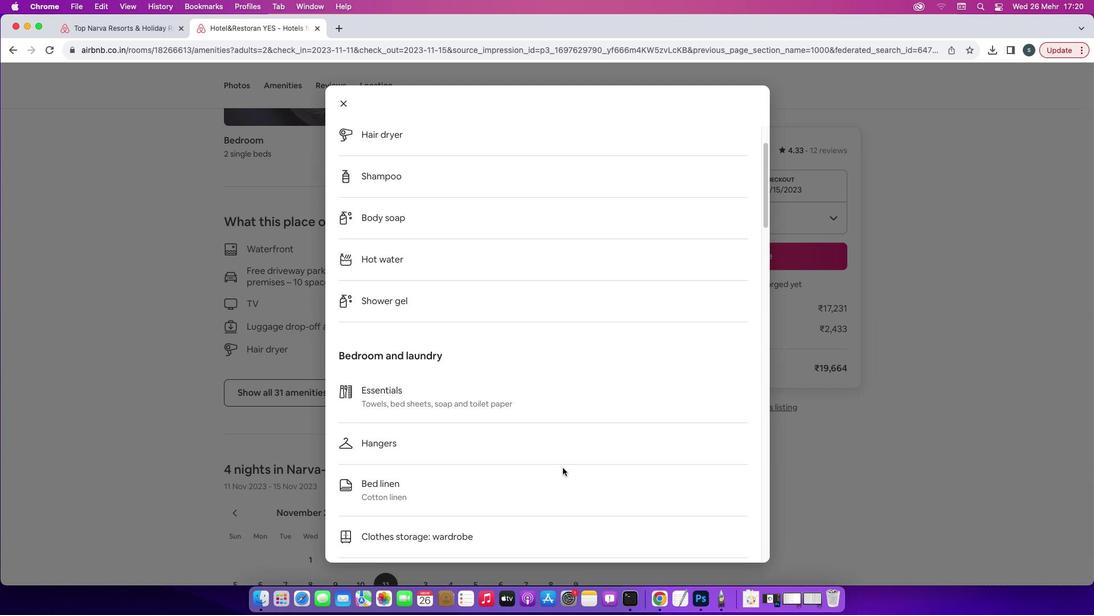 
Action: Mouse scrolled (562, 468) with delta (0, 0)
Screenshot: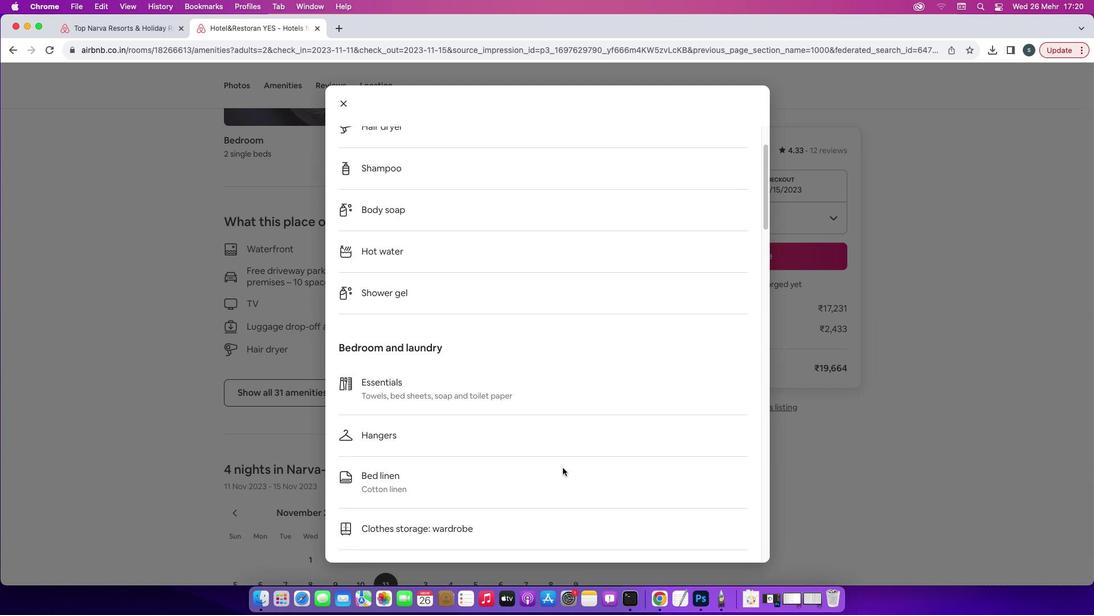 
Action: Mouse scrolled (562, 468) with delta (0, -1)
Screenshot: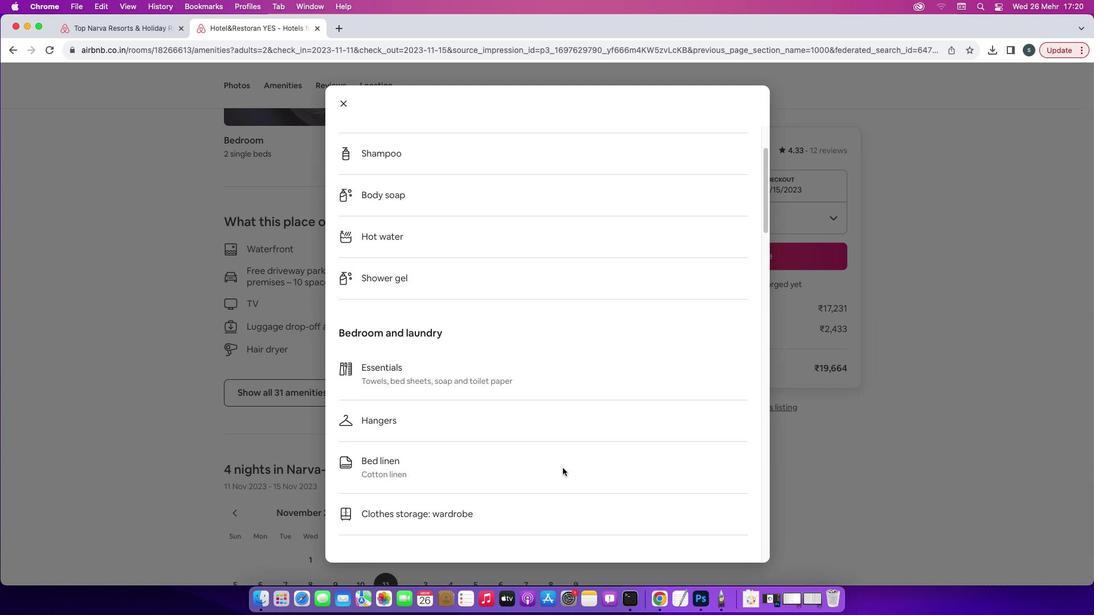 
Action: Mouse scrolled (562, 468) with delta (0, 0)
Screenshot: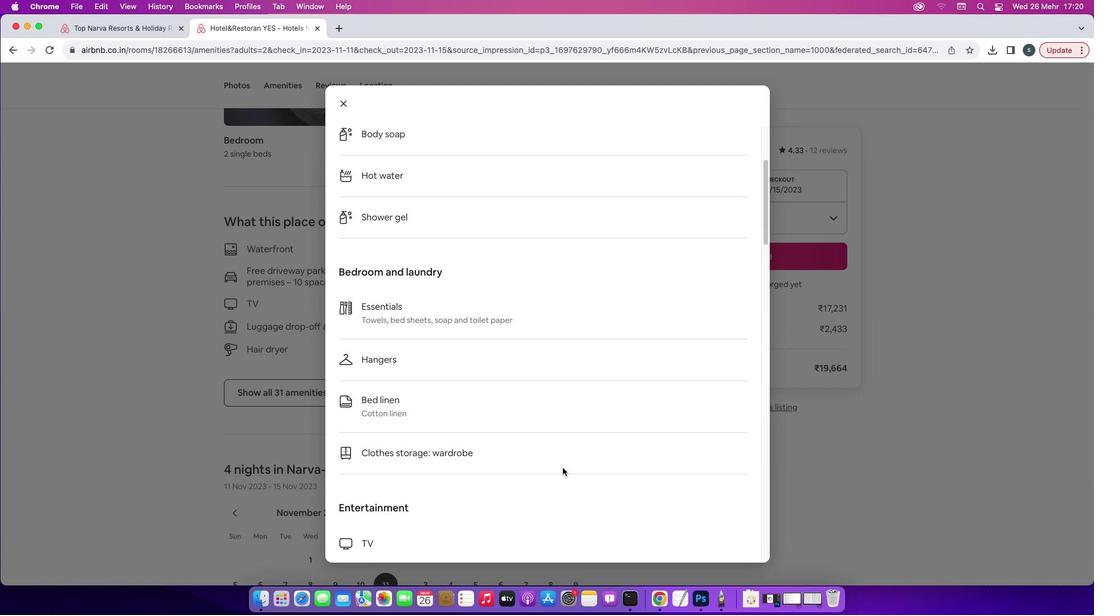 
Action: Mouse scrolled (562, 468) with delta (0, 0)
Screenshot: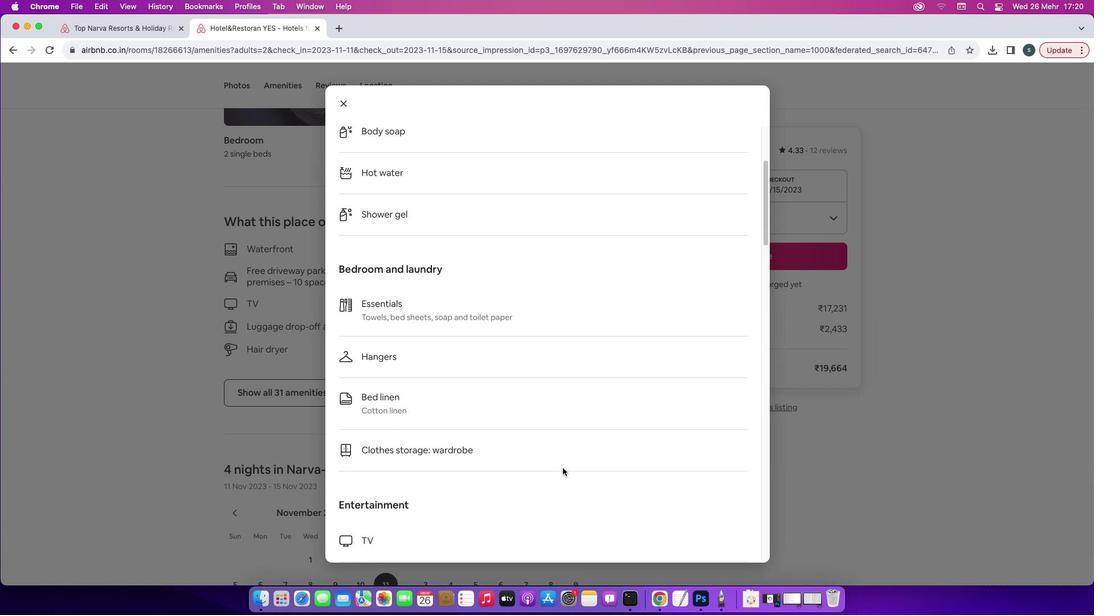 
Action: Mouse scrolled (562, 468) with delta (0, -1)
Screenshot: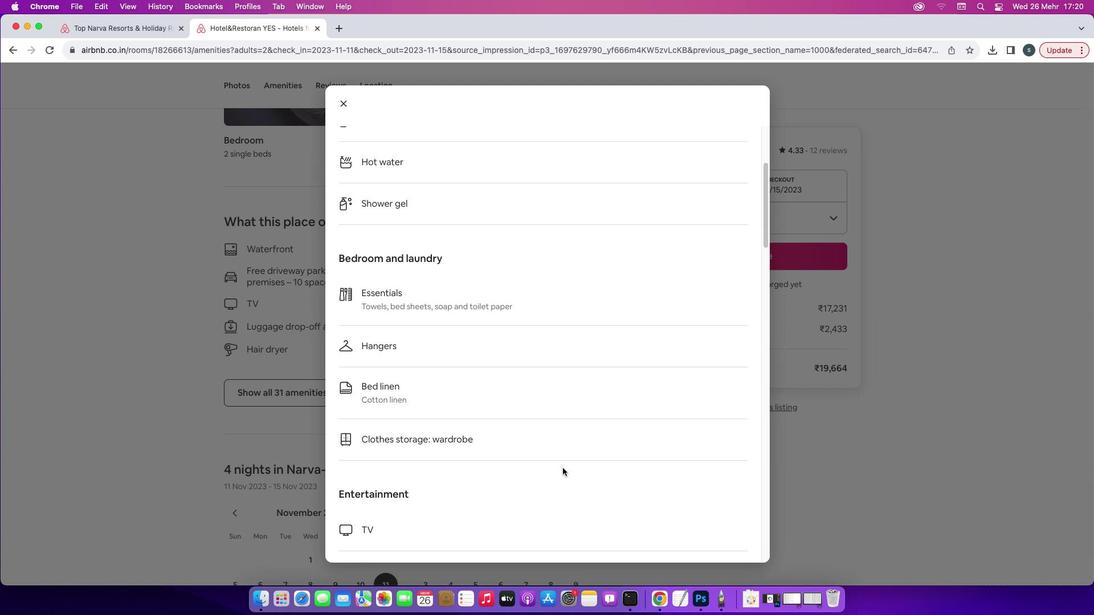 
Action: Mouse scrolled (562, 468) with delta (0, -1)
Screenshot: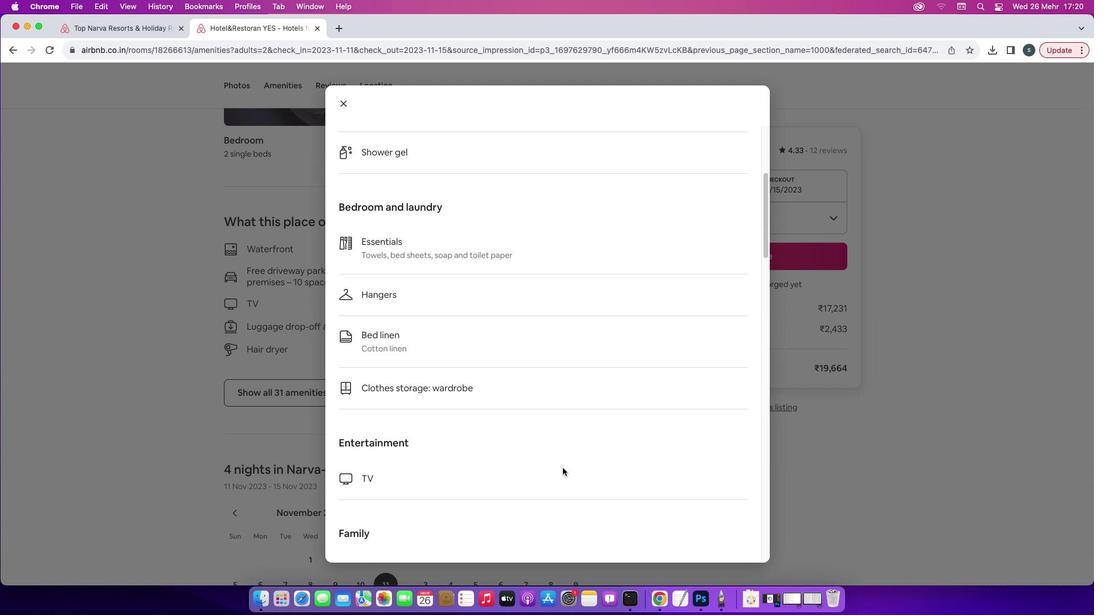 
Action: Mouse scrolled (562, 468) with delta (0, 0)
Screenshot: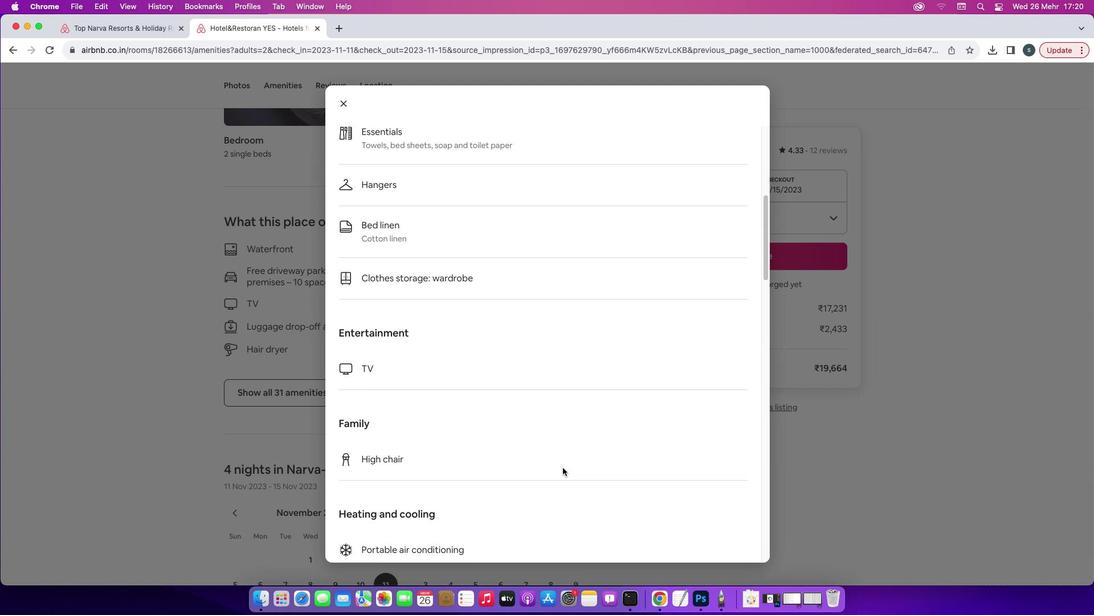 
Action: Mouse scrolled (562, 468) with delta (0, 0)
Screenshot: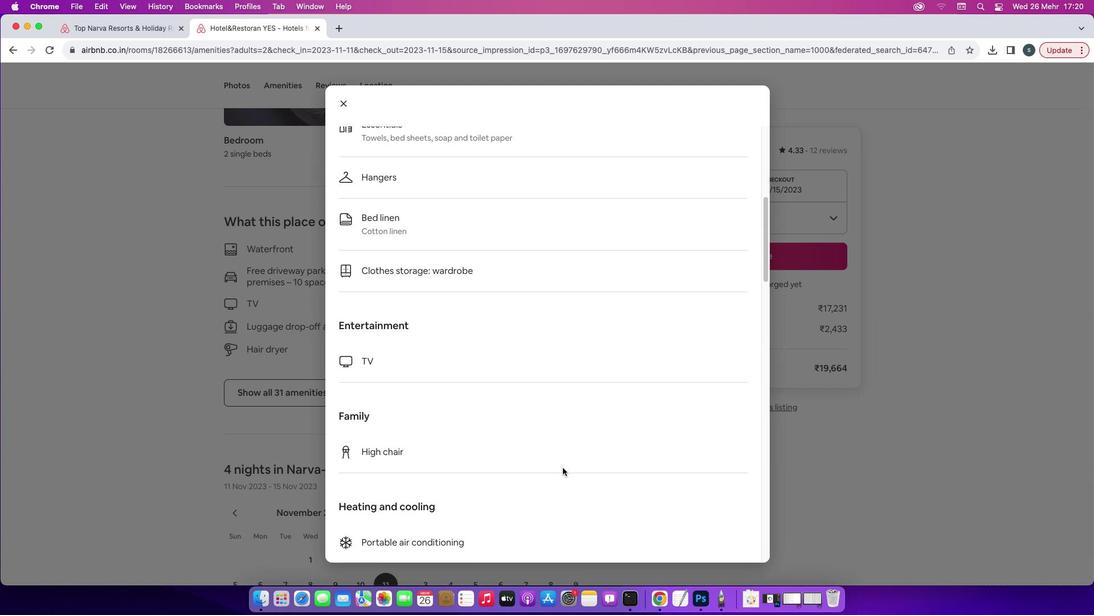 
Action: Mouse scrolled (562, 468) with delta (0, -1)
Screenshot: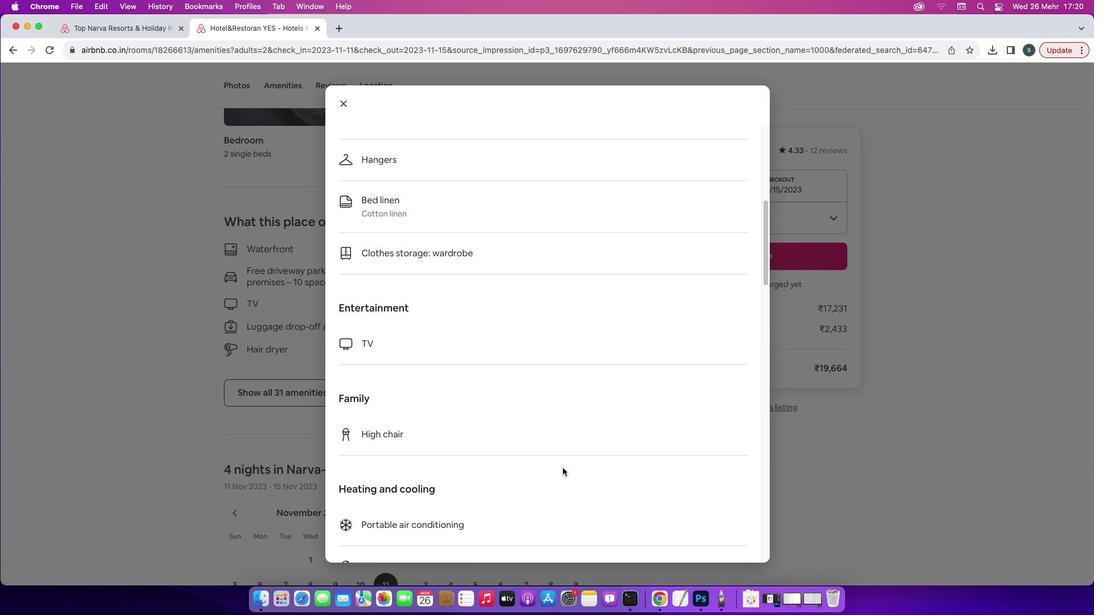 
Action: Mouse scrolled (562, 468) with delta (0, 0)
Screenshot: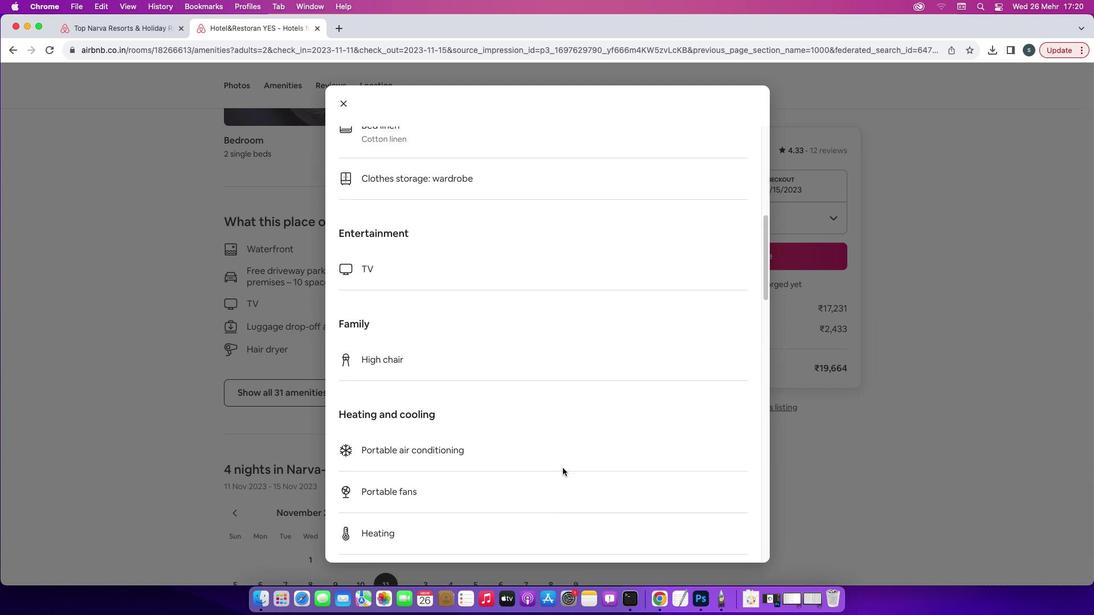 
Action: Mouse scrolled (562, 468) with delta (0, 0)
Screenshot: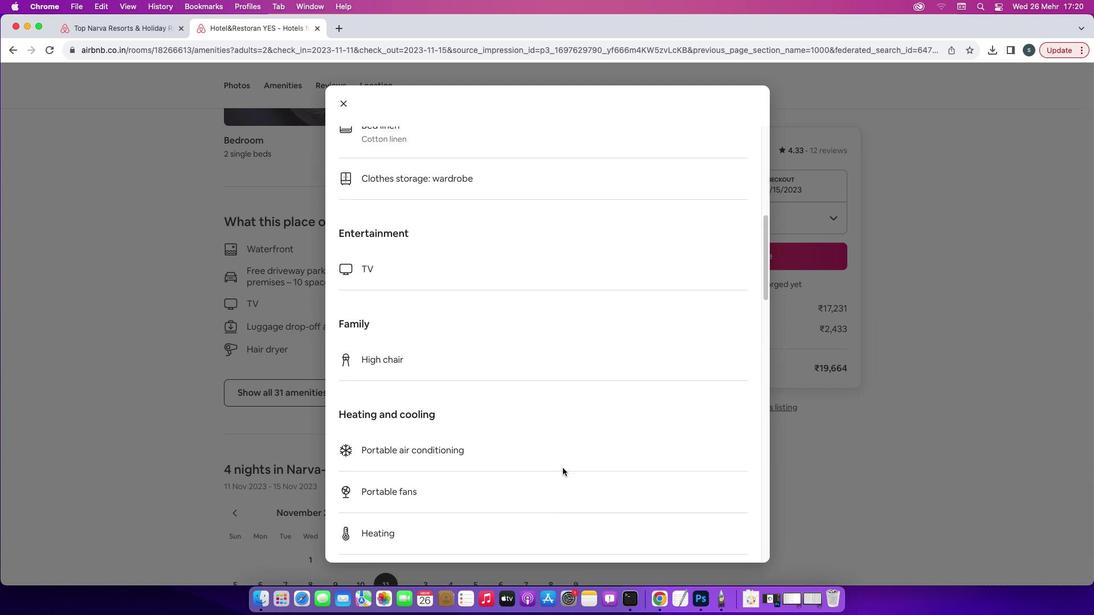 
Action: Mouse scrolled (562, 468) with delta (0, -1)
Screenshot: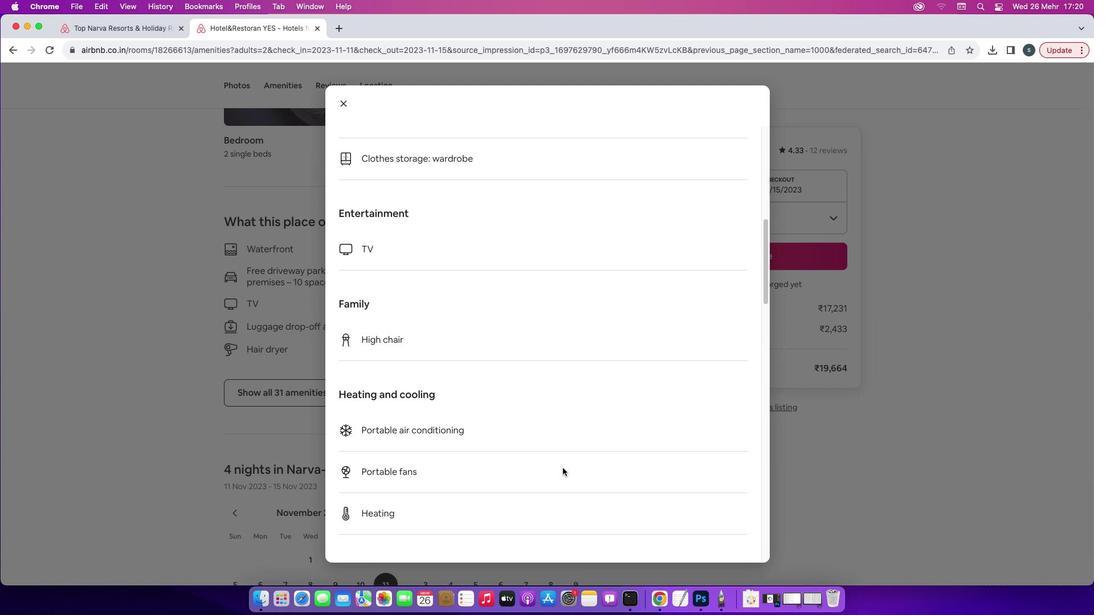 
Action: Mouse scrolled (562, 468) with delta (0, 0)
Screenshot: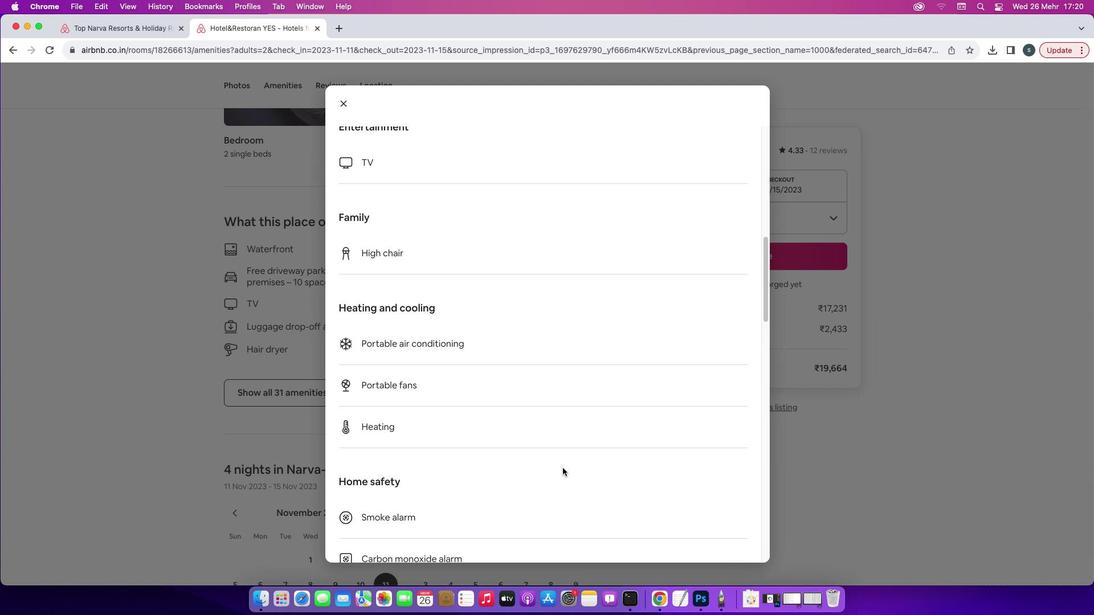 
Action: Mouse scrolled (562, 468) with delta (0, 0)
Screenshot: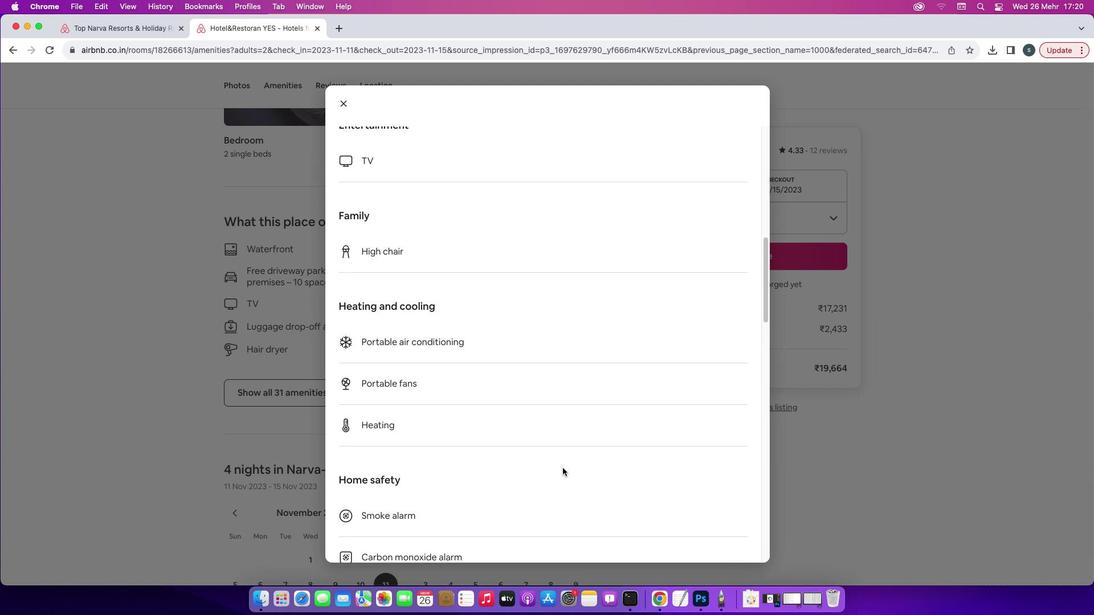 
Action: Mouse scrolled (562, 468) with delta (0, -1)
Screenshot: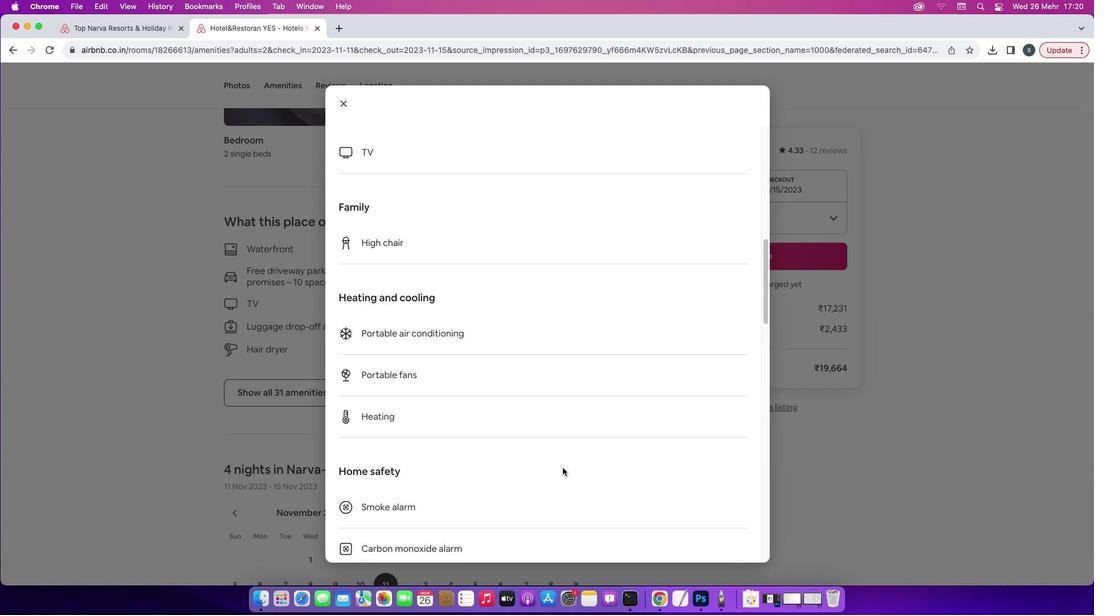 
Action: Mouse scrolled (562, 468) with delta (0, -2)
Screenshot: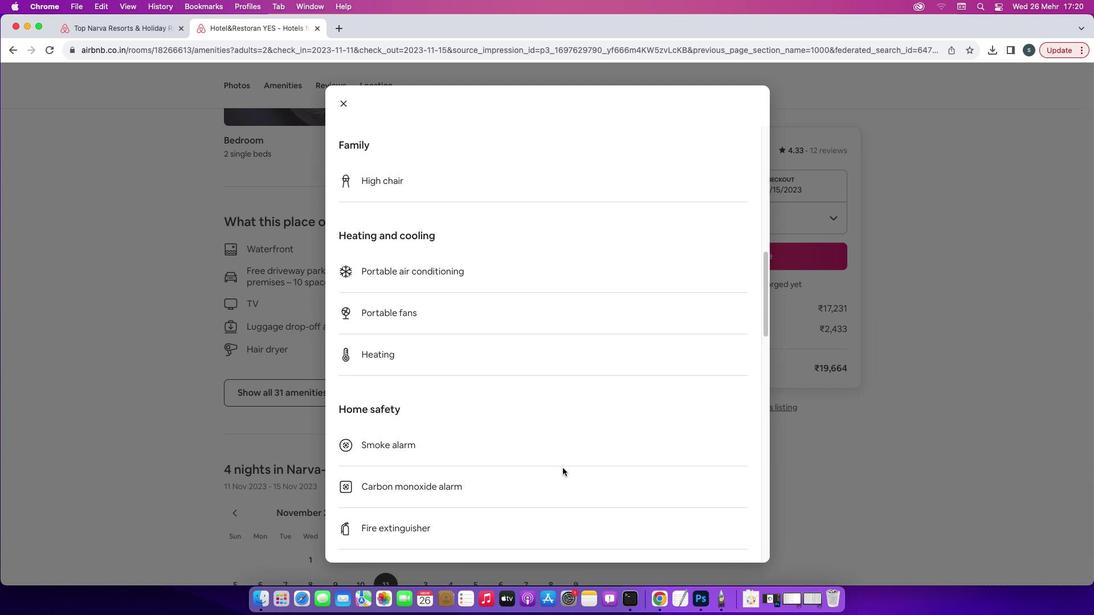 
Action: Mouse scrolled (562, 468) with delta (0, 0)
Screenshot: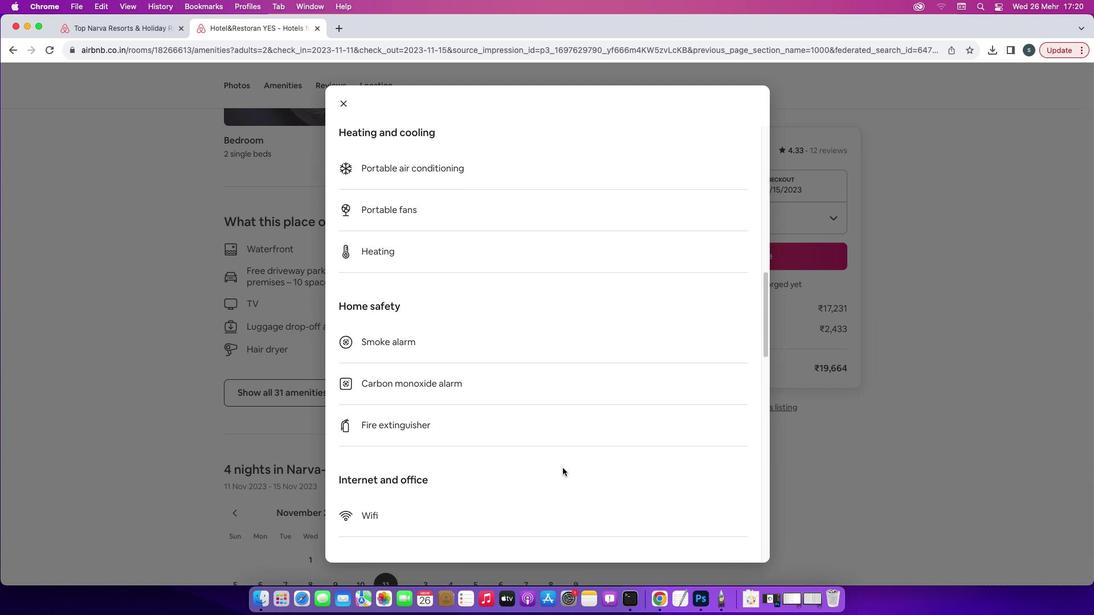 
Action: Mouse scrolled (562, 468) with delta (0, 0)
Screenshot: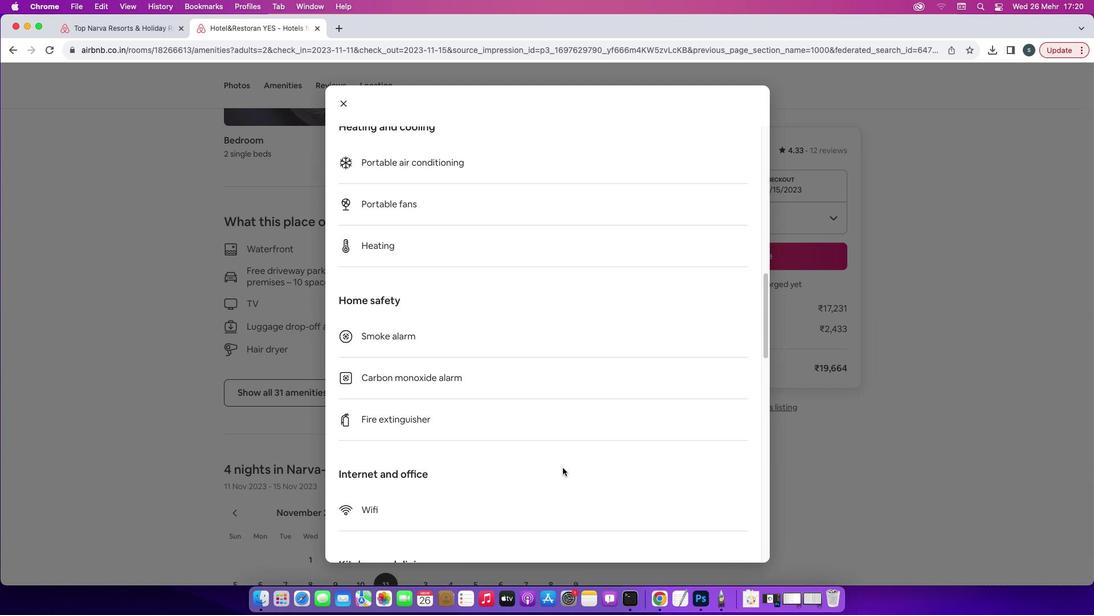 
Action: Mouse scrolled (562, 468) with delta (0, -1)
Screenshot: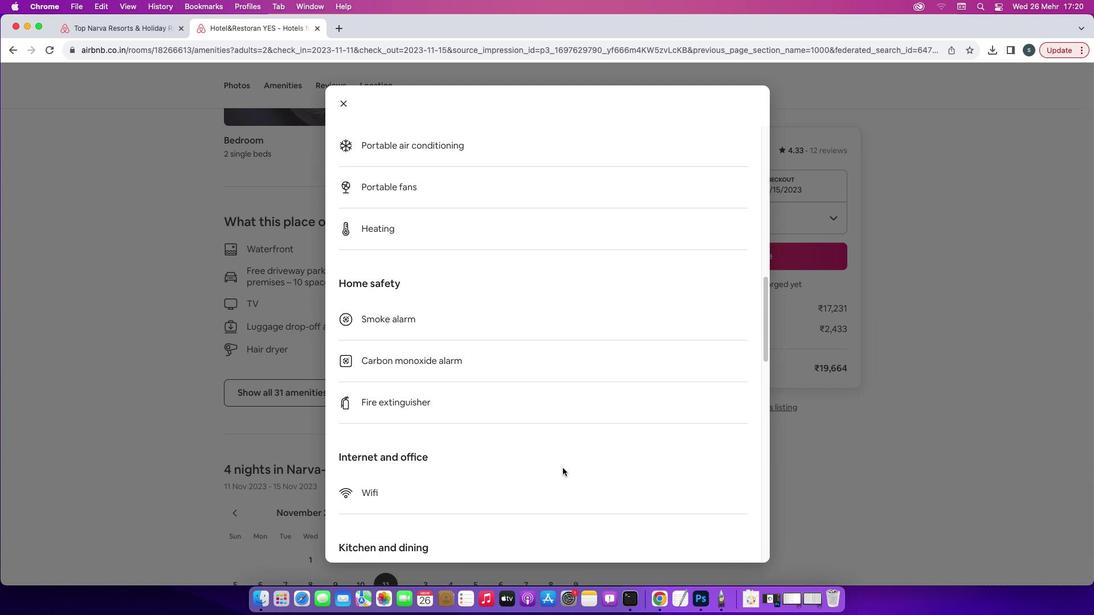 
Action: Mouse scrolled (562, 468) with delta (0, 0)
Screenshot: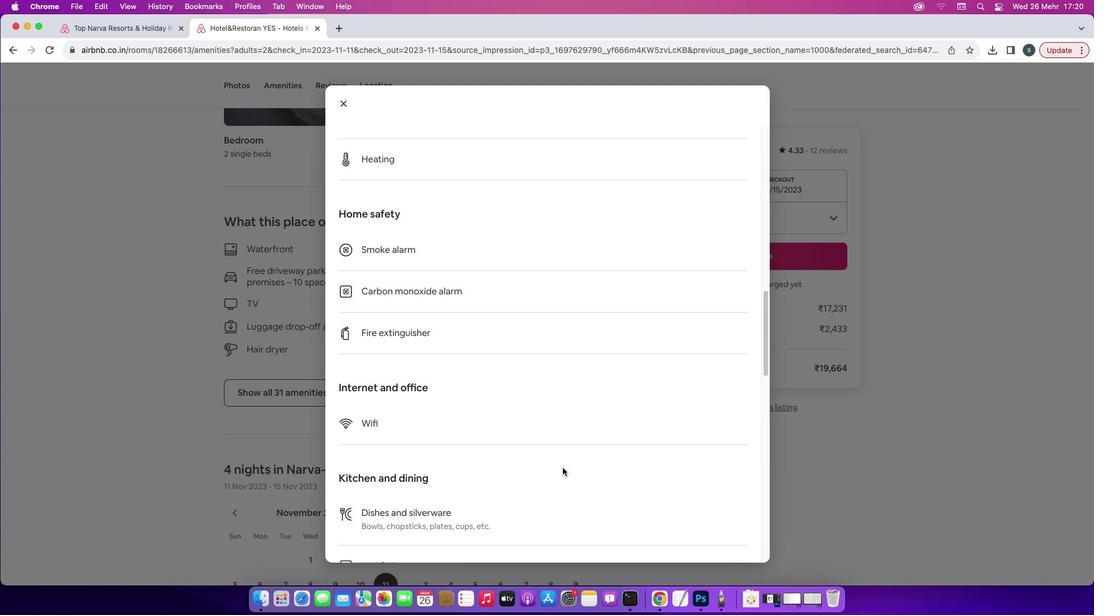 
Action: Mouse scrolled (562, 468) with delta (0, 0)
Screenshot: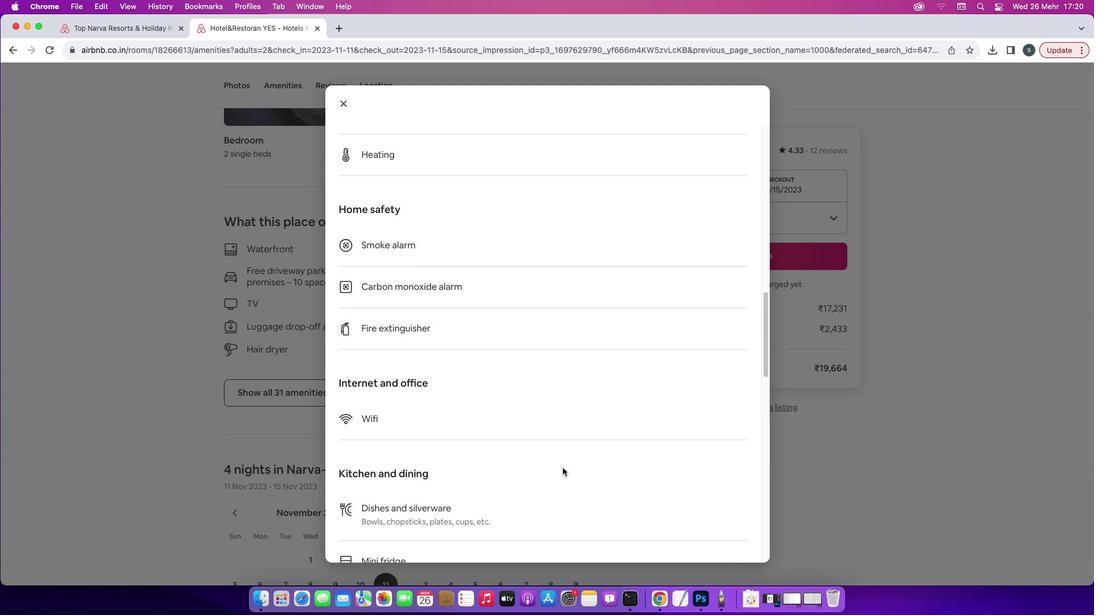 
Action: Mouse scrolled (562, 468) with delta (0, -1)
Screenshot: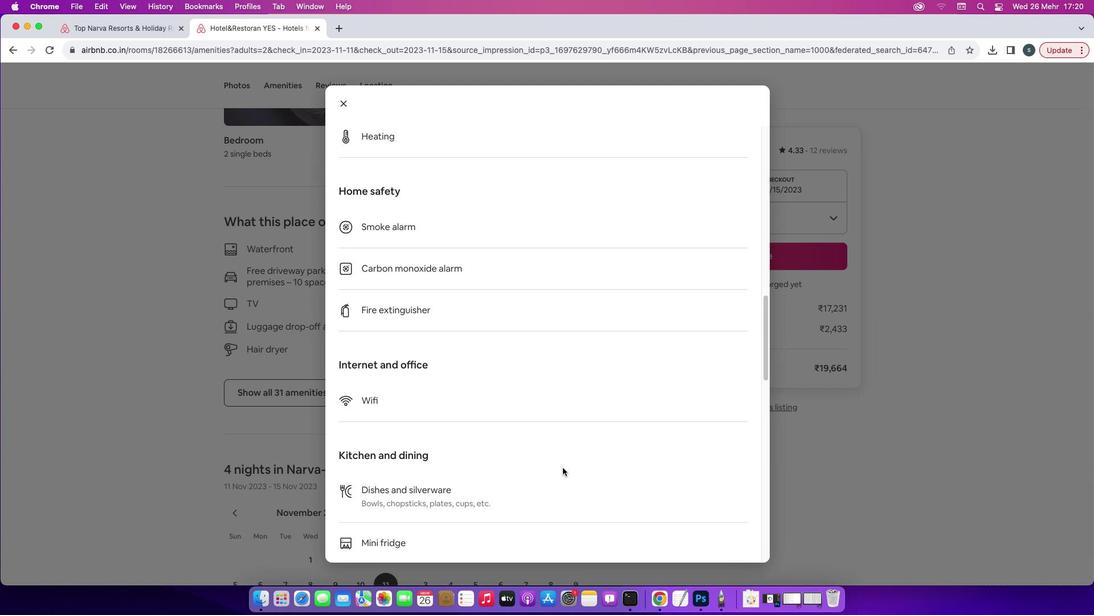 
Action: Mouse scrolled (562, 468) with delta (0, -2)
Screenshot: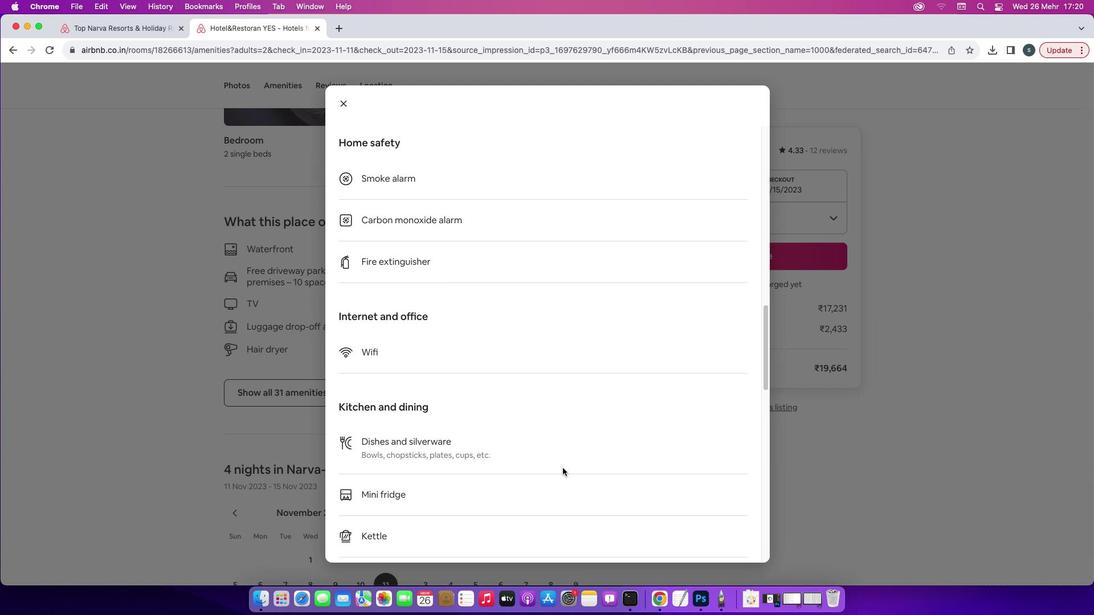 
Action: Mouse scrolled (562, 468) with delta (0, 0)
Screenshot: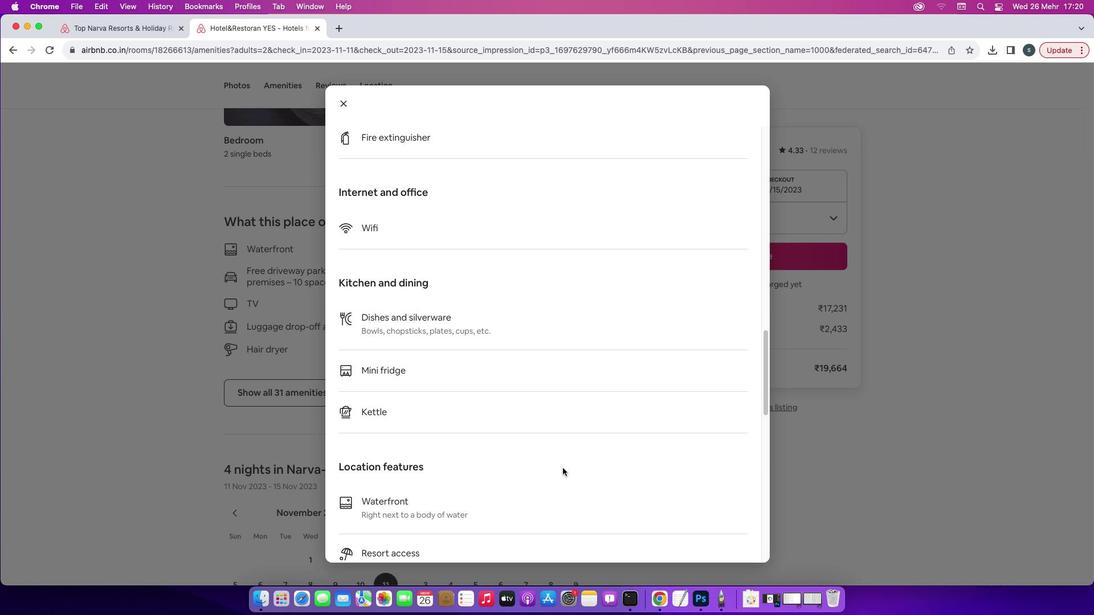 
Action: Mouse scrolled (562, 468) with delta (0, 0)
Screenshot: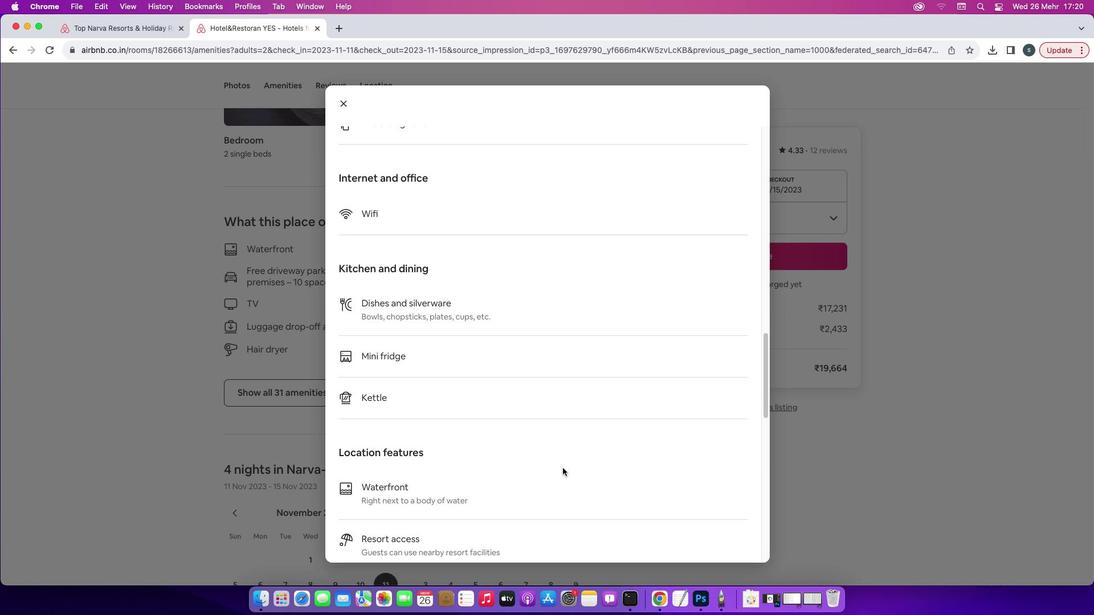 
Action: Mouse scrolled (562, 468) with delta (0, -1)
Screenshot: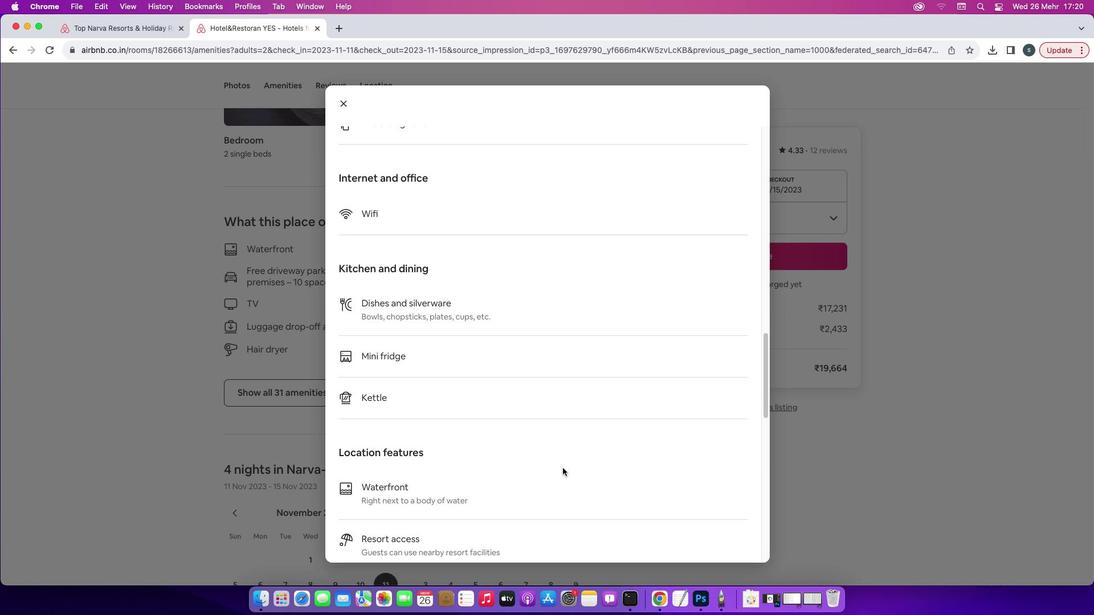 
Action: Mouse scrolled (562, 468) with delta (0, -2)
Screenshot: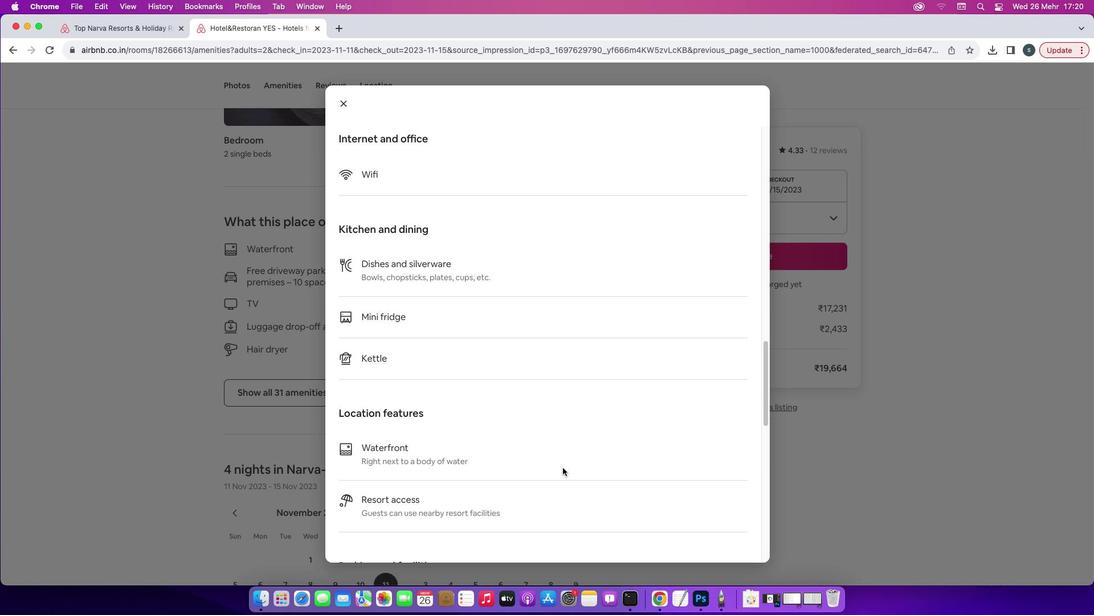 
Action: Mouse scrolled (562, 468) with delta (0, 0)
Screenshot: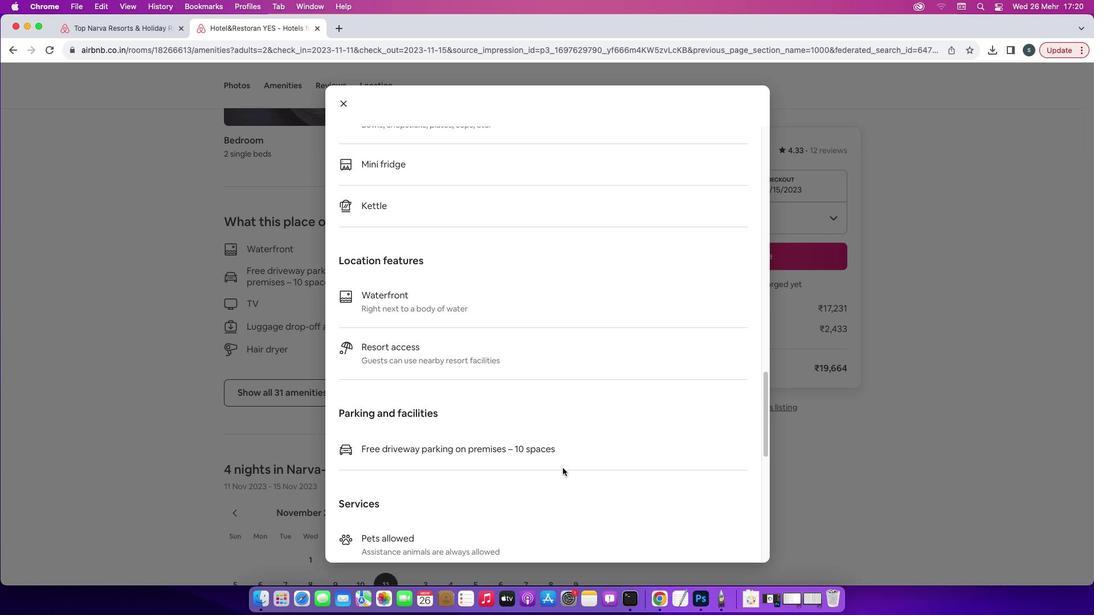 
Action: Mouse scrolled (562, 468) with delta (0, 0)
Screenshot: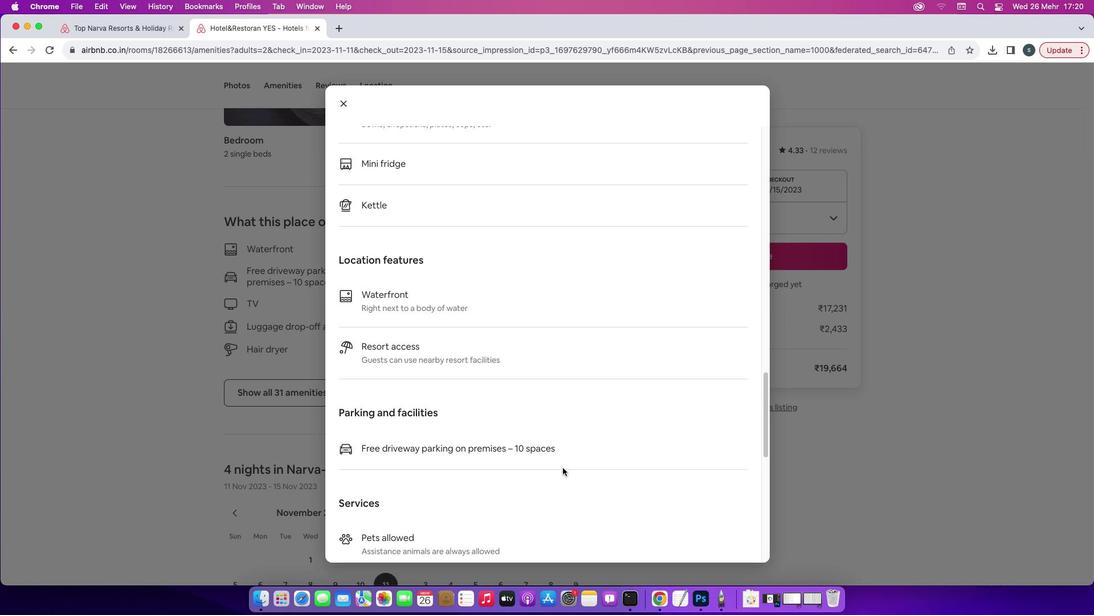 
Action: Mouse scrolled (562, 468) with delta (0, -1)
Screenshot: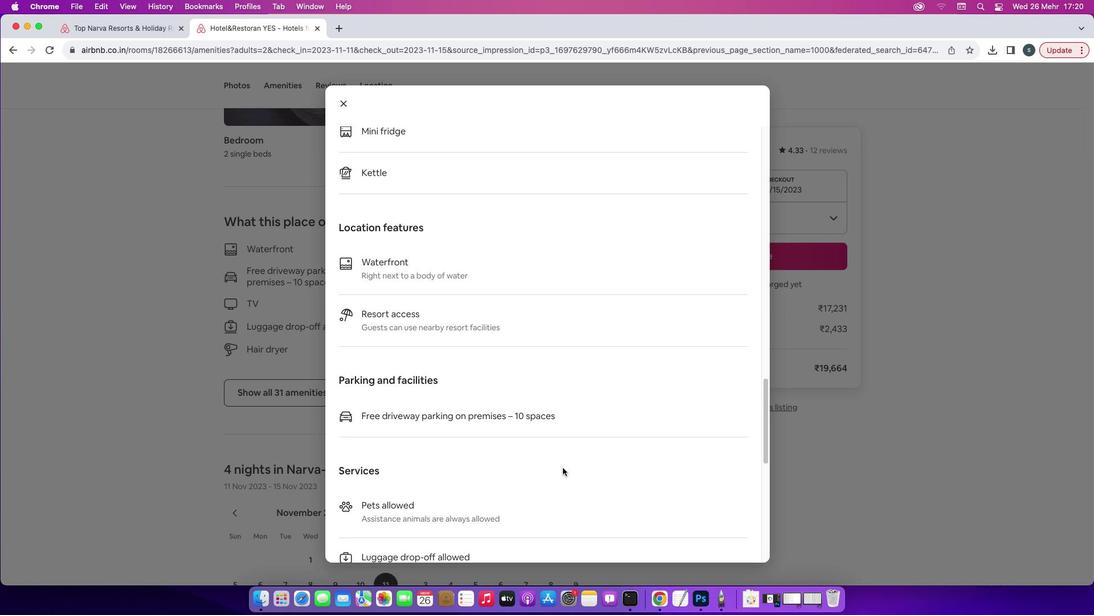 
Action: Mouse scrolled (562, 468) with delta (0, -2)
Screenshot: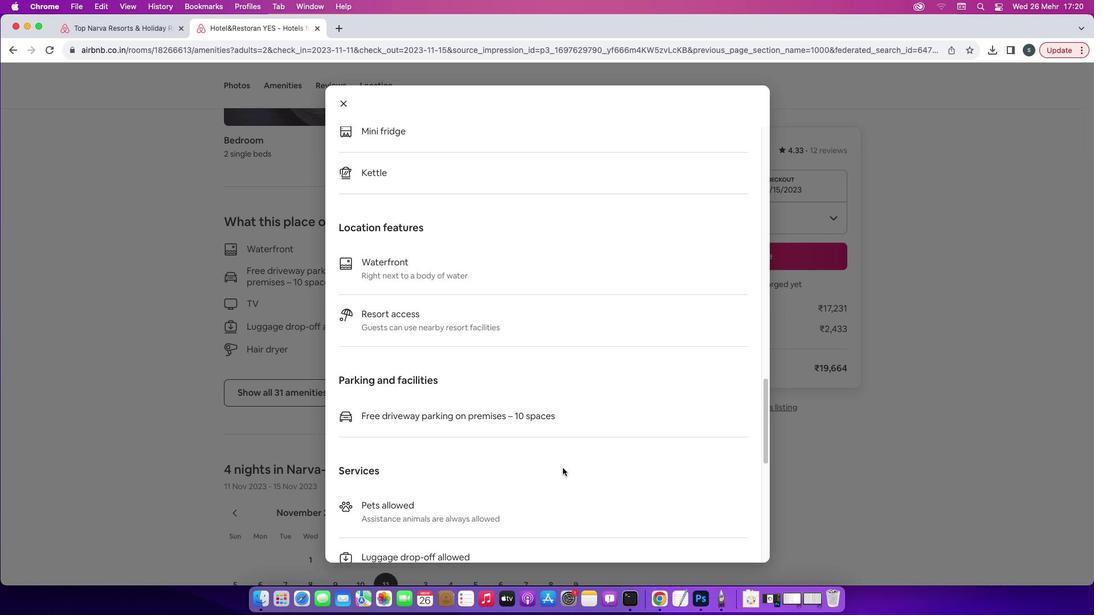 
Action: Mouse scrolled (562, 468) with delta (0, 0)
Screenshot: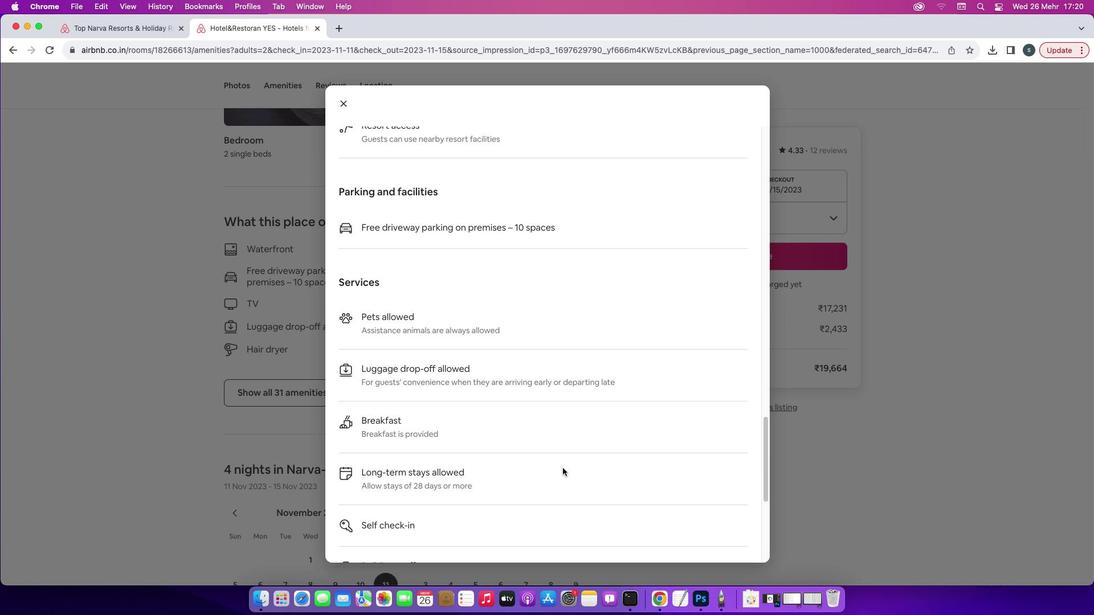 
Action: Mouse scrolled (562, 468) with delta (0, 0)
Screenshot: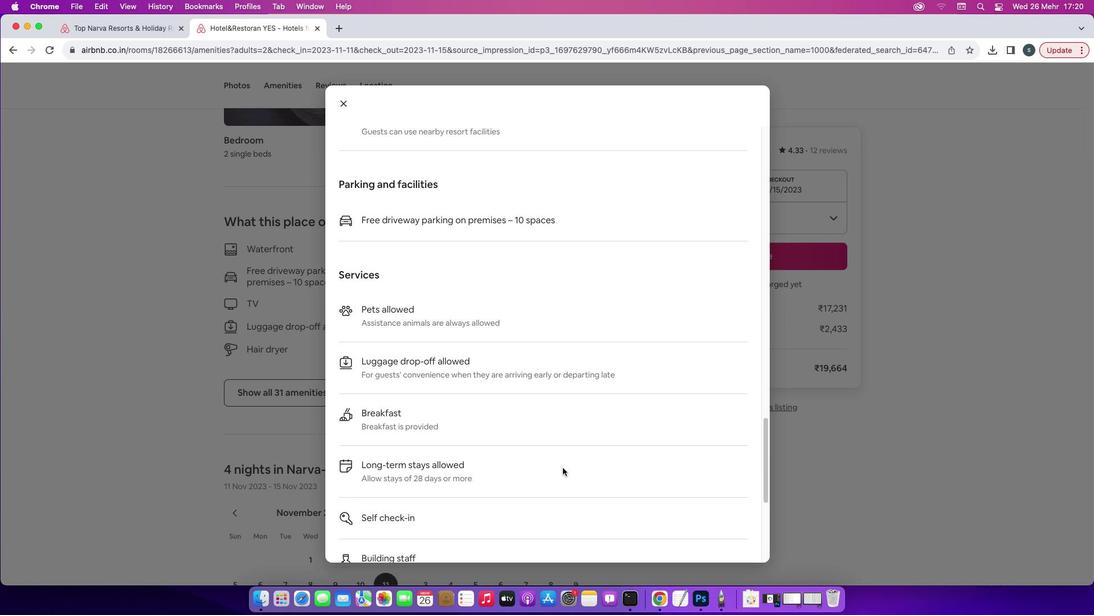 
Action: Mouse scrolled (562, 468) with delta (0, -1)
Screenshot: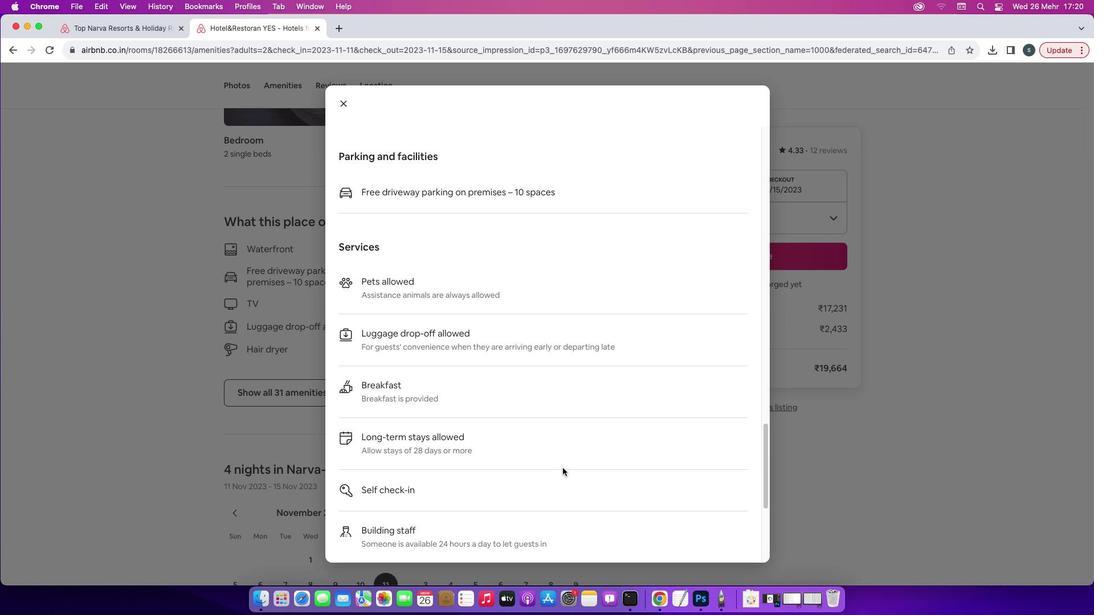 
Action: Mouse scrolled (562, 468) with delta (0, -2)
Screenshot: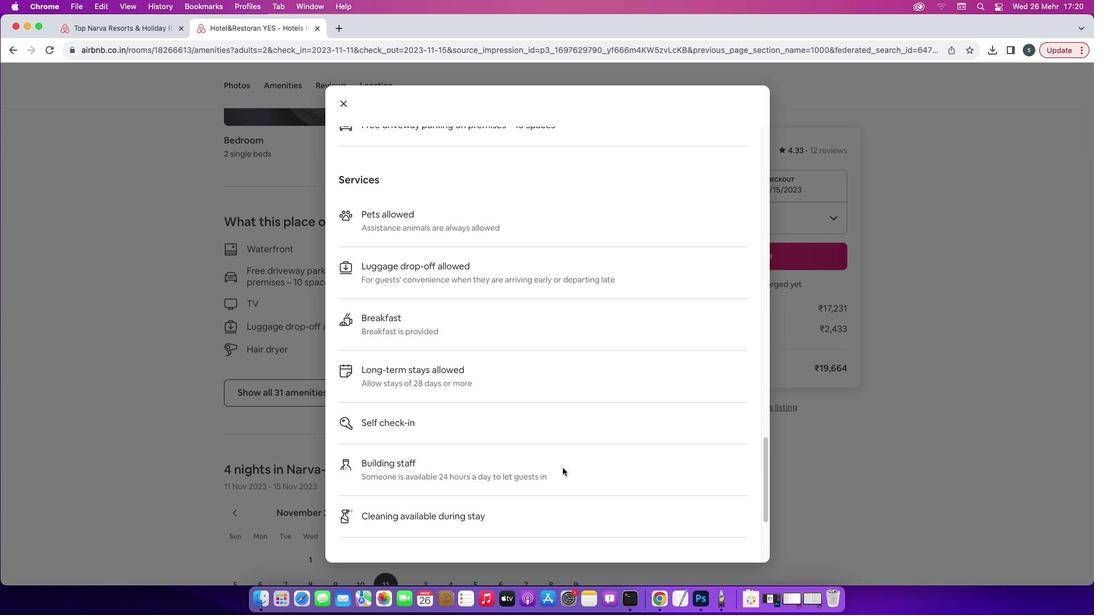 
Action: Mouse scrolled (562, 468) with delta (0, 0)
Screenshot: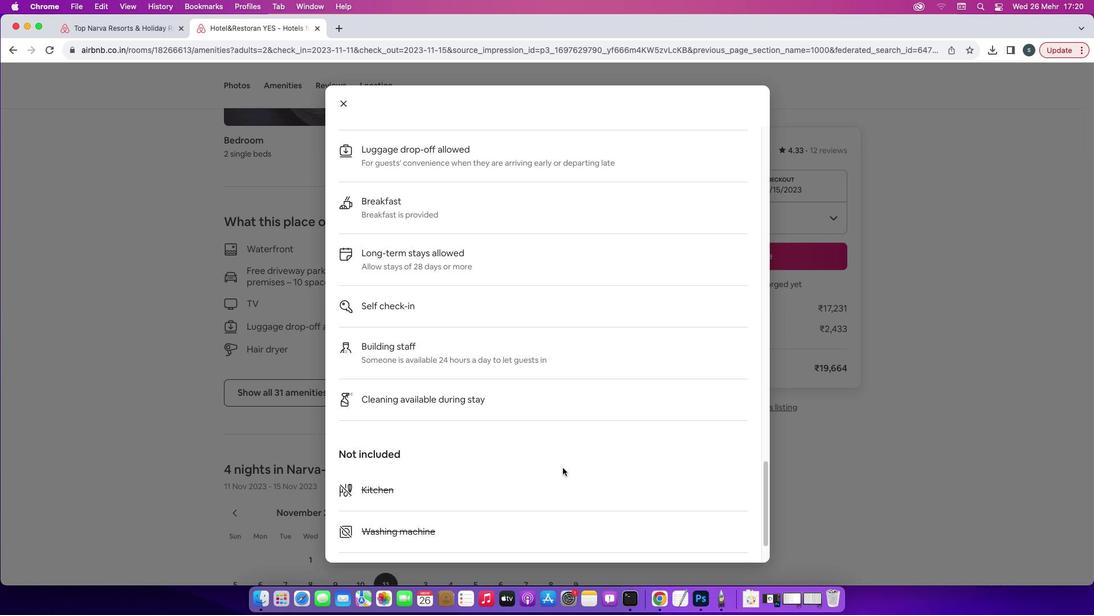 
Action: Mouse scrolled (562, 468) with delta (0, 0)
Screenshot: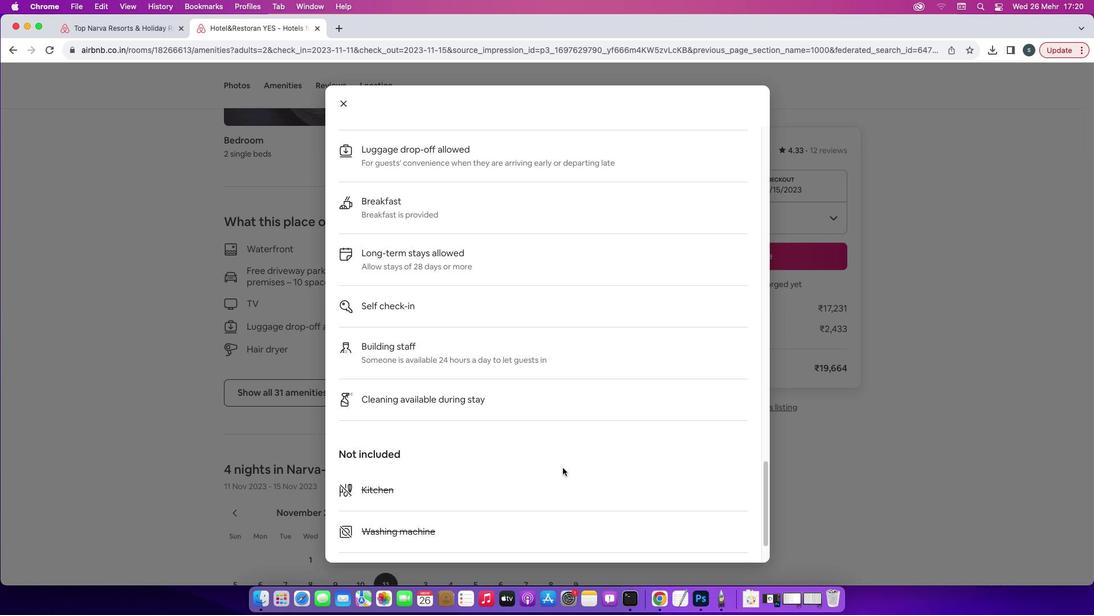 
Action: Mouse scrolled (562, 468) with delta (0, -1)
Screenshot: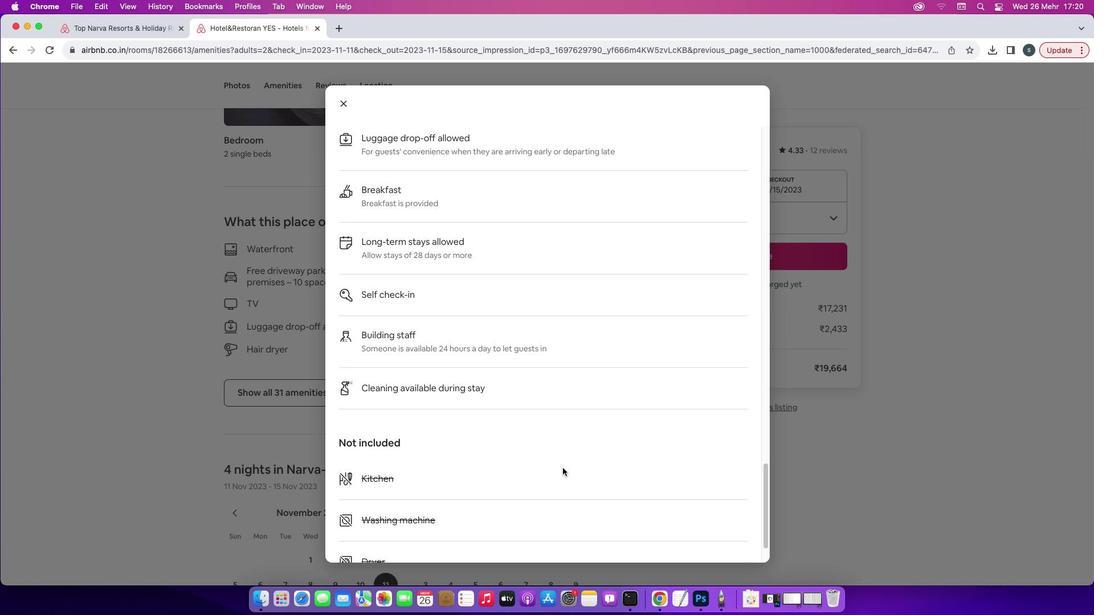 
Action: Mouse scrolled (562, 468) with delta (0, -2)
Screenshot: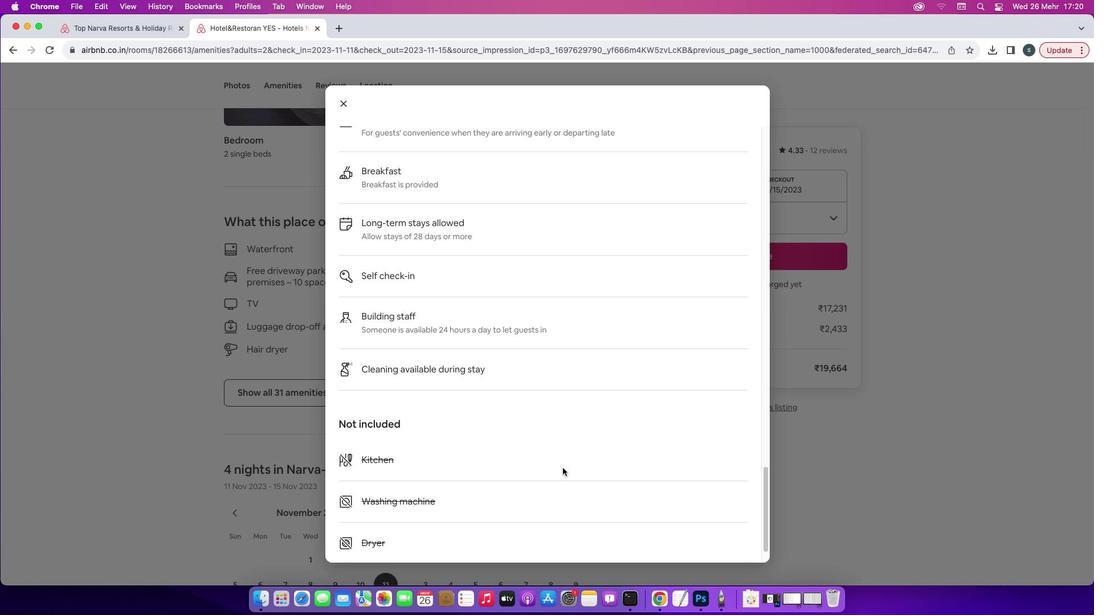 
Action: Mouse moved to (345, 99)
Screenshot: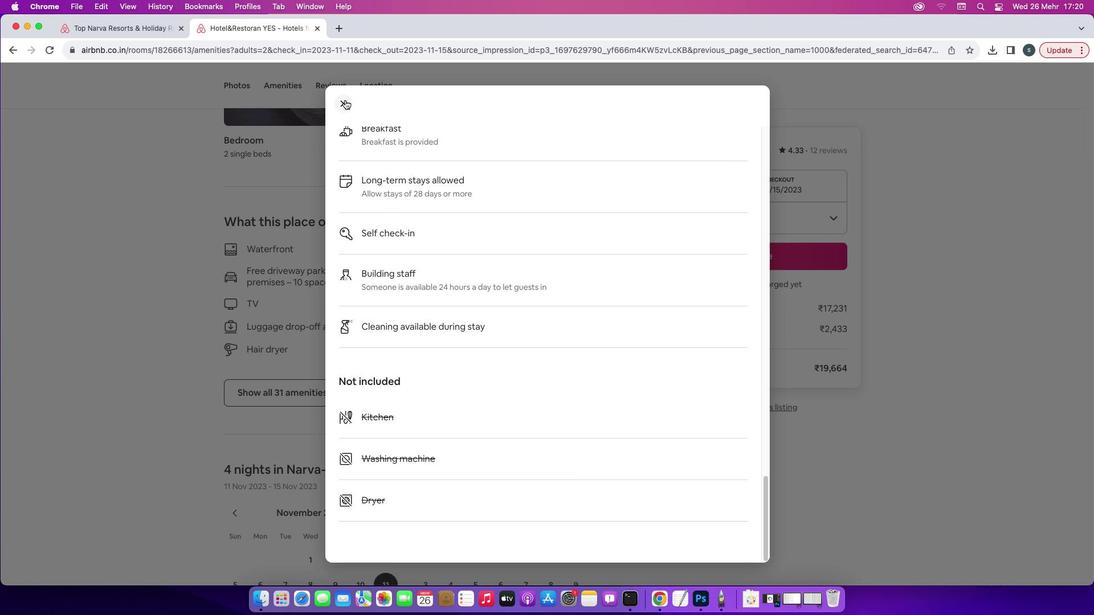 
Action: Mouse pressed left at (345, 99)
Screenshot: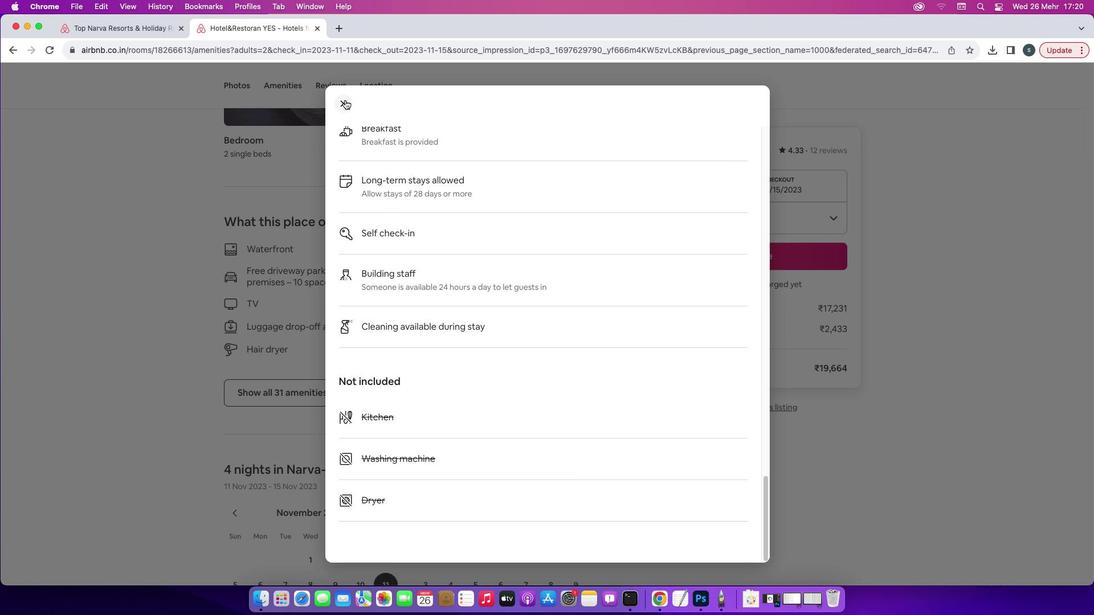 
Action: Mouse moved to (511, 413)
Screenshot: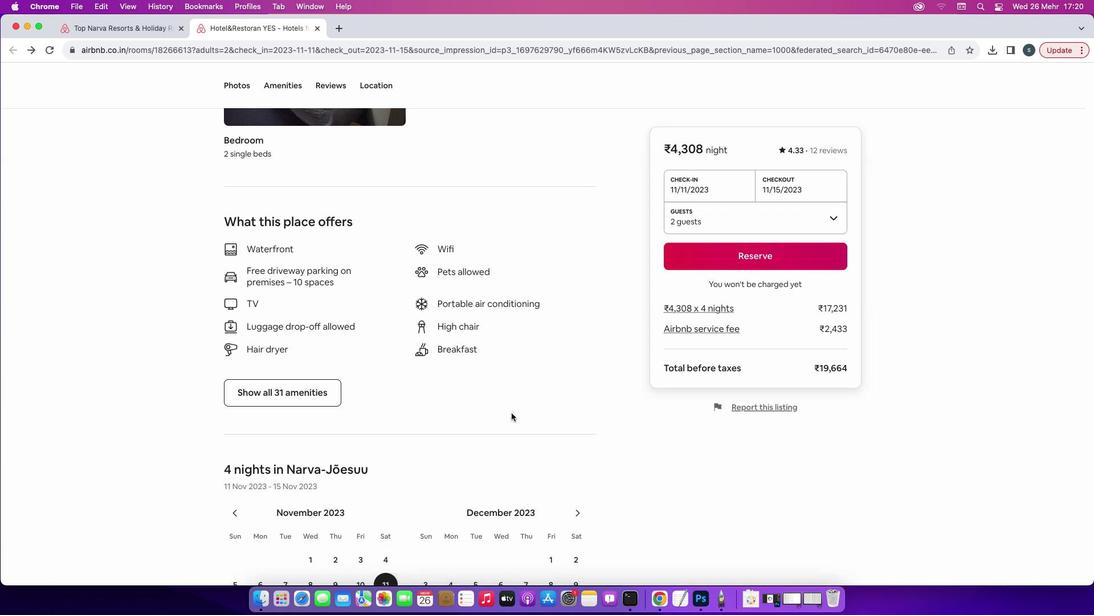 
Action: Mouse scrolled (511, 413) with delta (0, 0)
Screenshot: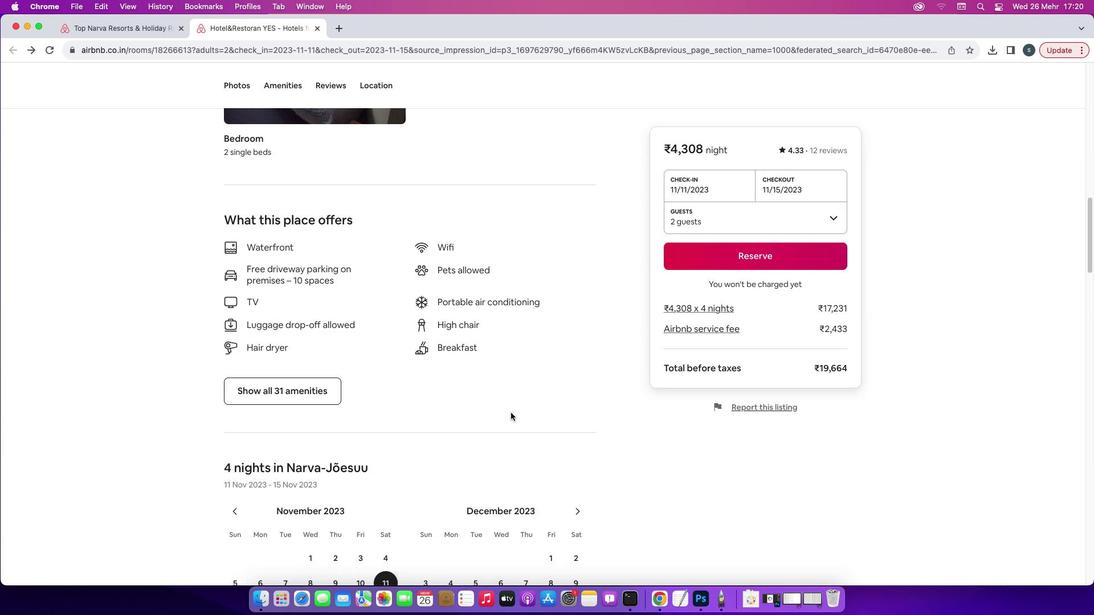 
Action: Mouse scrolled (511, 413) with delta (0, 0)
Screenshot: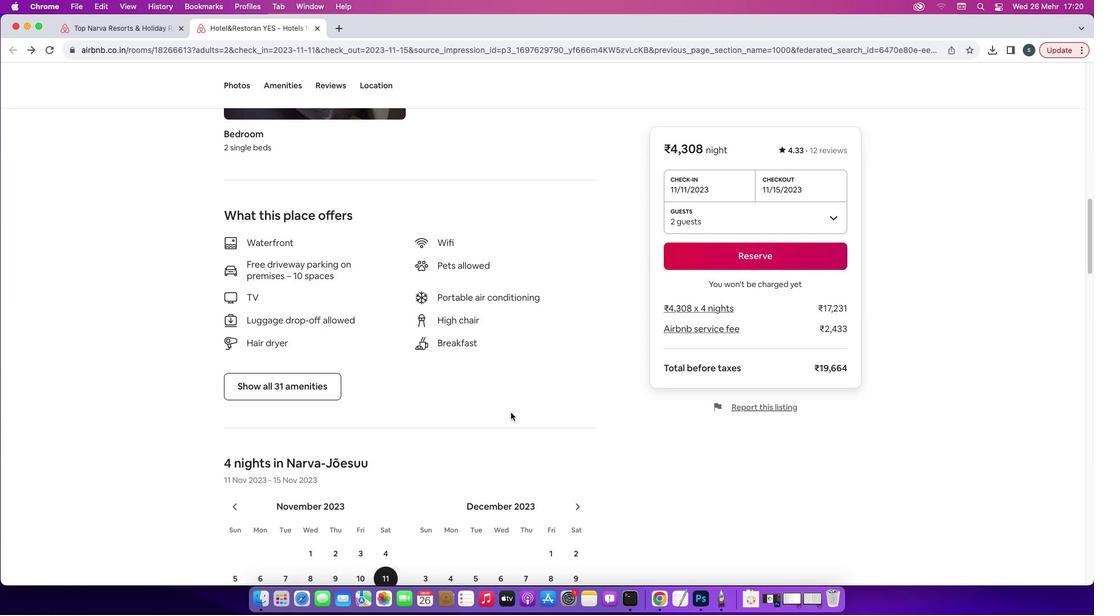 
Action: Mouse moved to (510, 413)
Screenshot: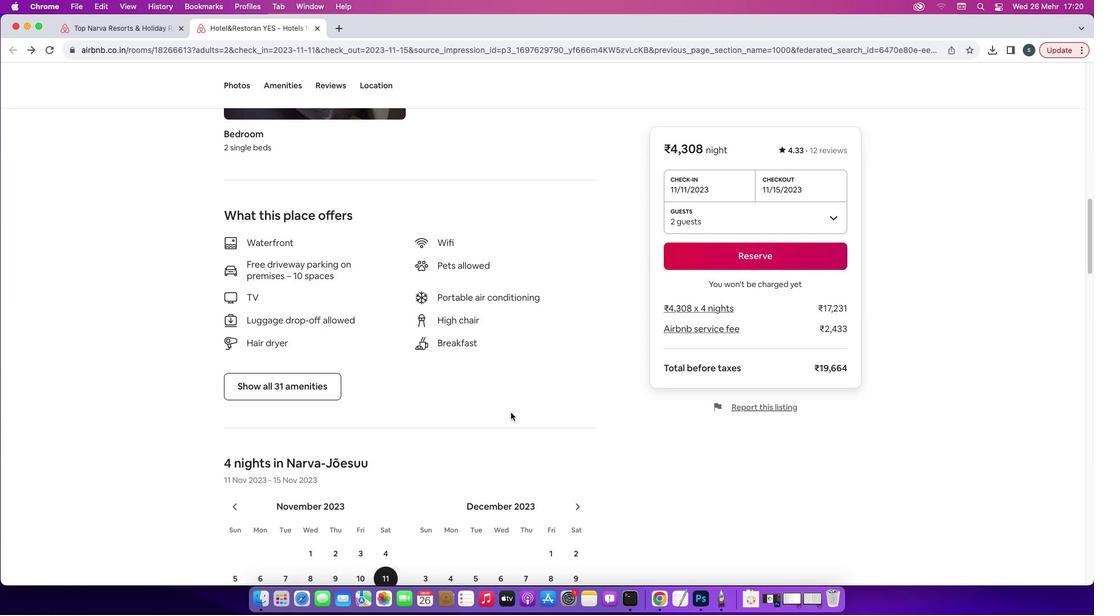 
Action: Mouse scrolled (510, 413) with delta (0, -1)
Screenshot: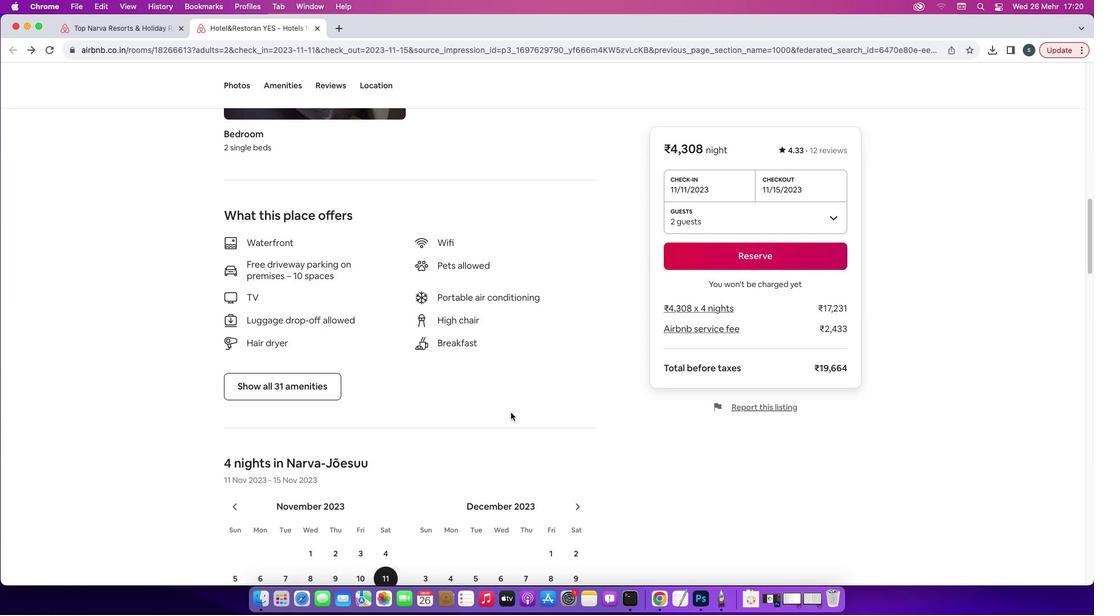 
Action: Mouse moved to (510, 412)
Screenshot: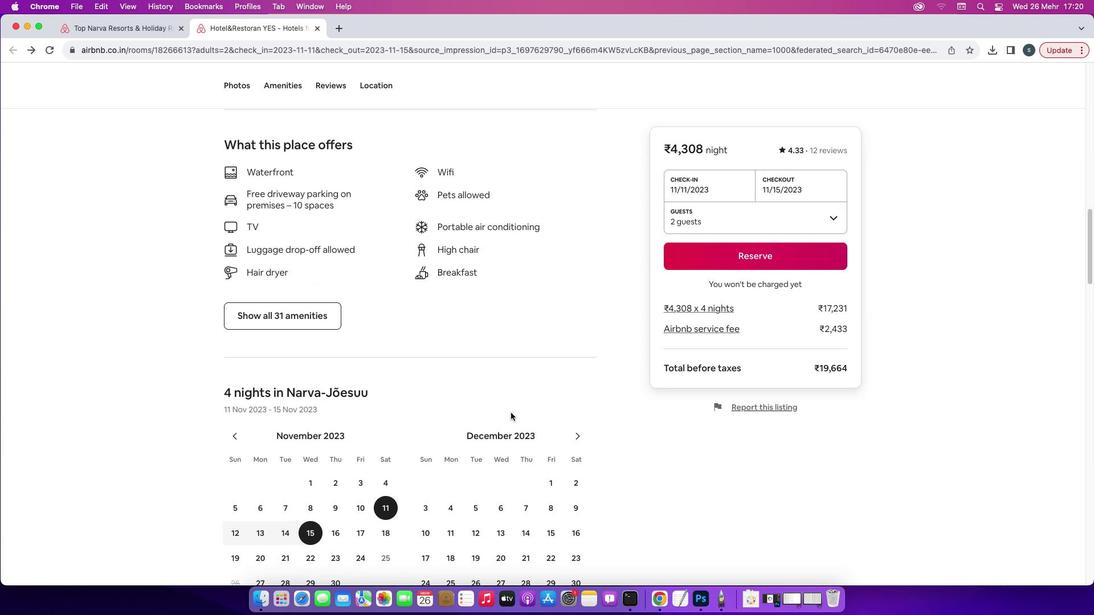 
Action: Mouse scrolled (510, 412) with delta (0, -2)
Screenshot: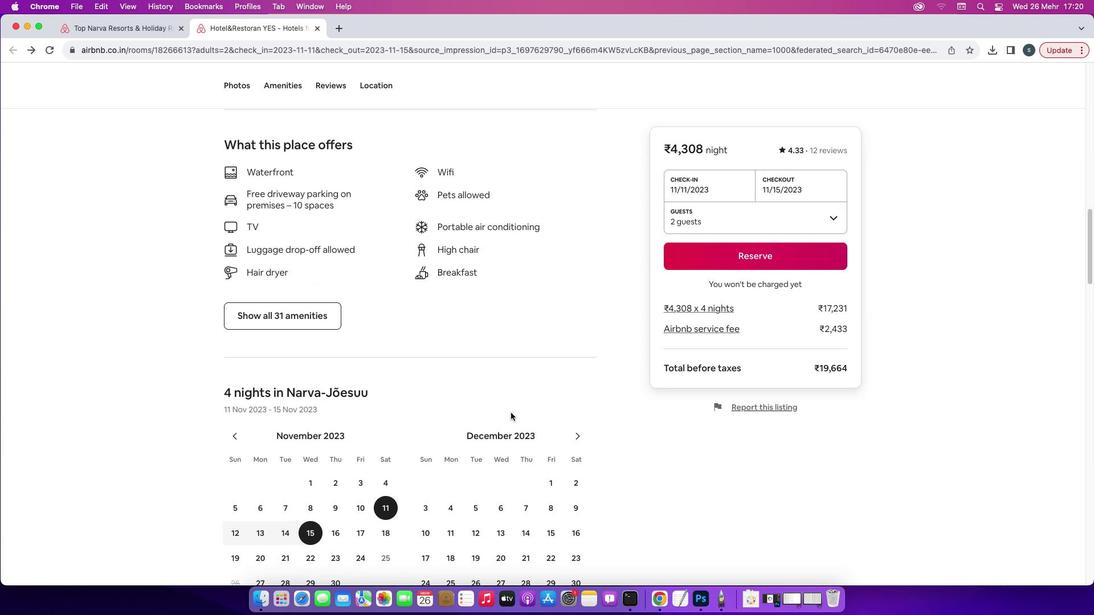 
Action: Mouse scrolled (510, 412) with delta (0, 0)
Screenshot: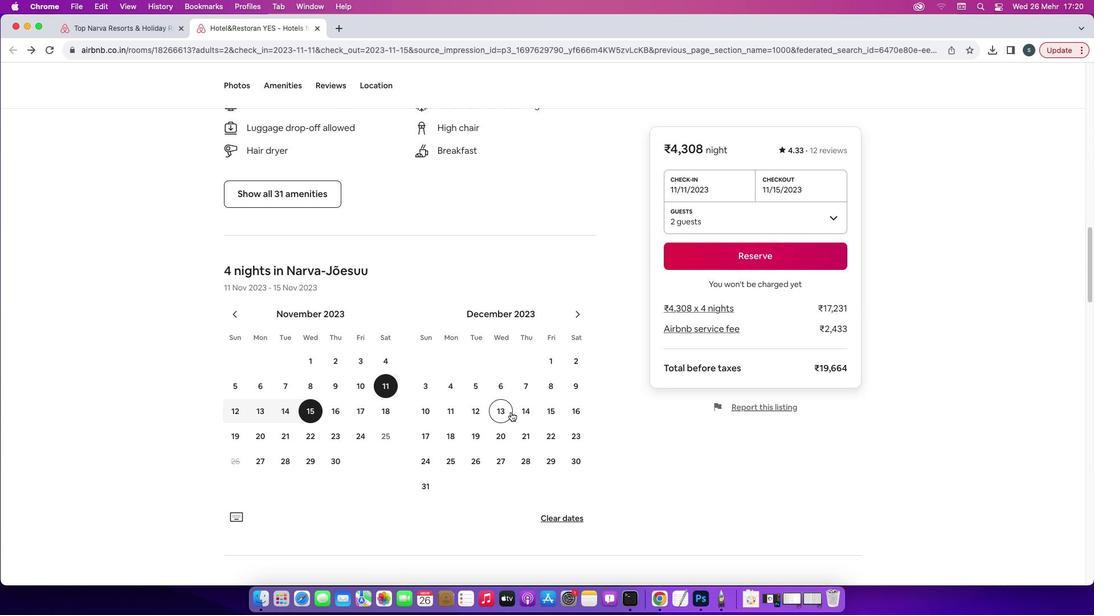 
Action: Mouse moved to (510, 412)
Screenshot: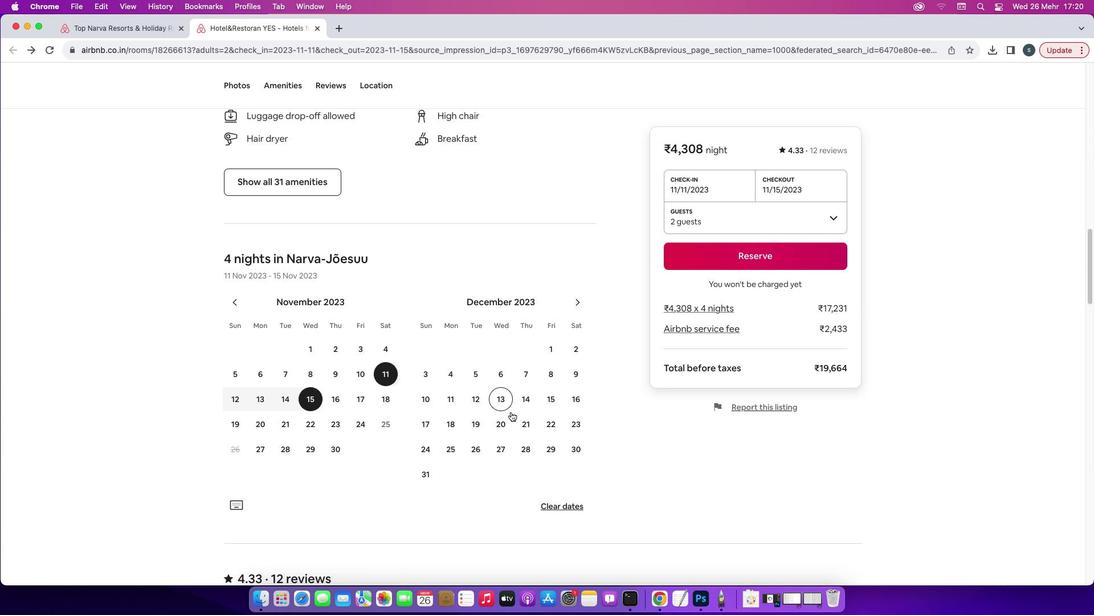 
Action: Mouse scrolled (510, 412) with delta (0, 0)
Screenshot: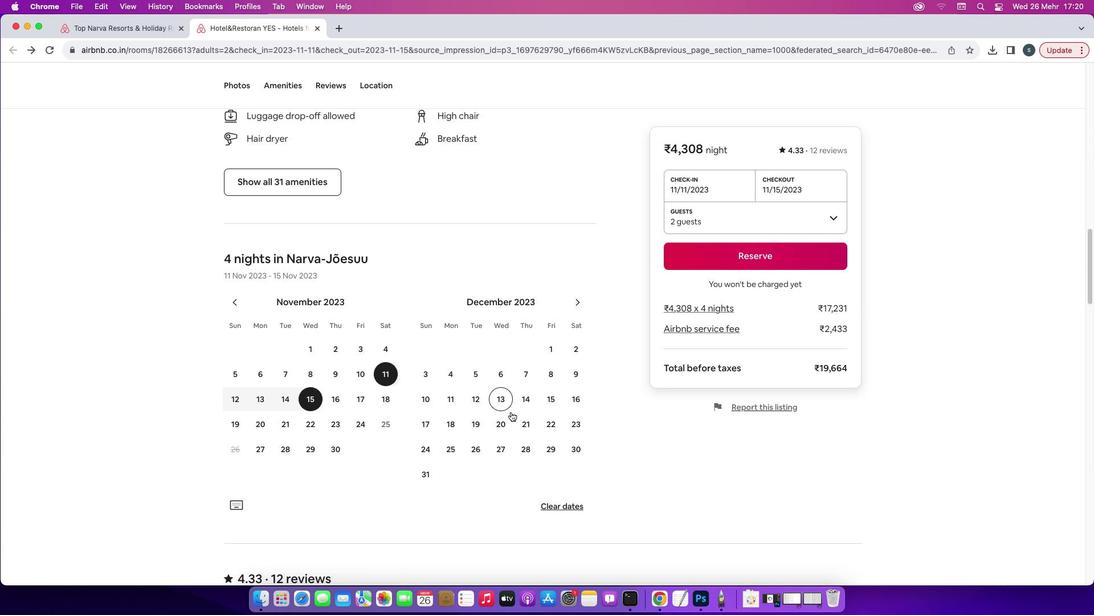 
Action: Mouse scrolled (510, 412) with delta (0, -1)
Screenshot: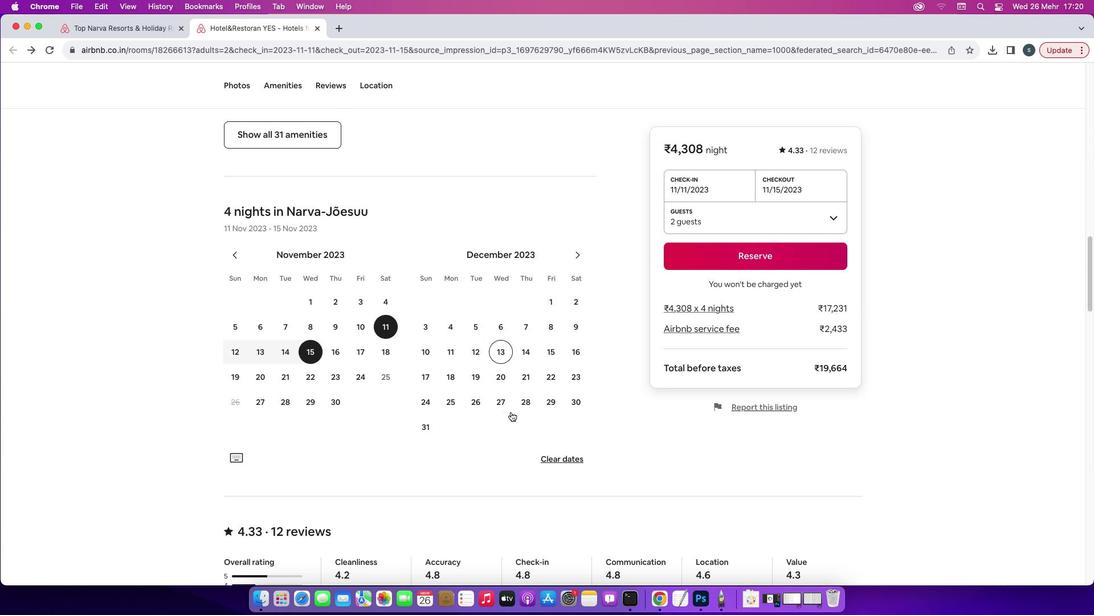
Action: Mouse scrolled (510, 412) with delta (0, -2)
Screenshot: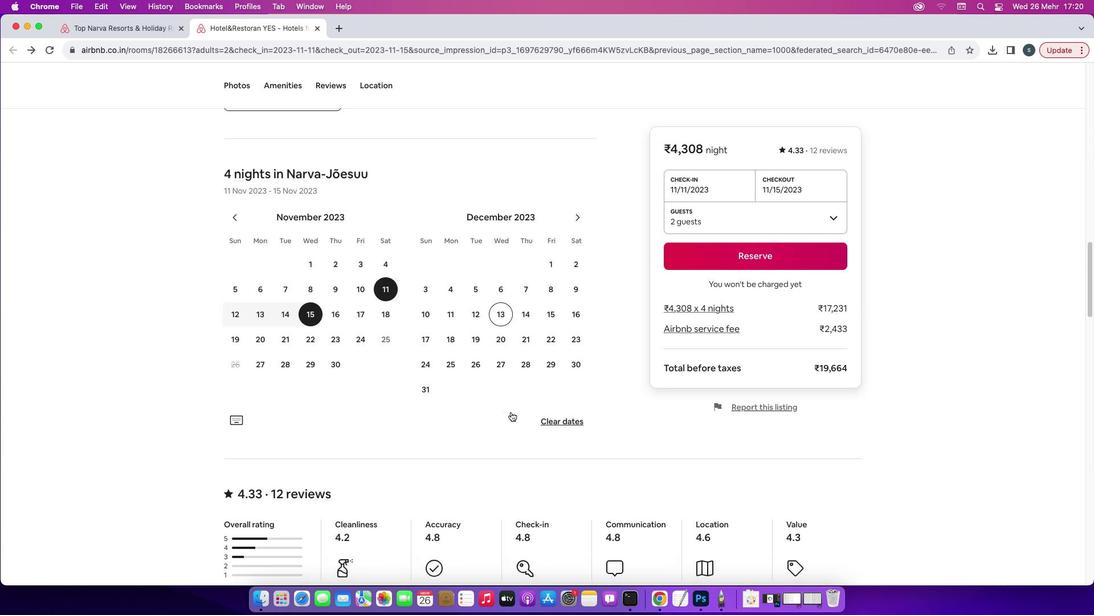 
Action: Mouse scrolled (510, 412) with delta (0, 0)
Screenshot: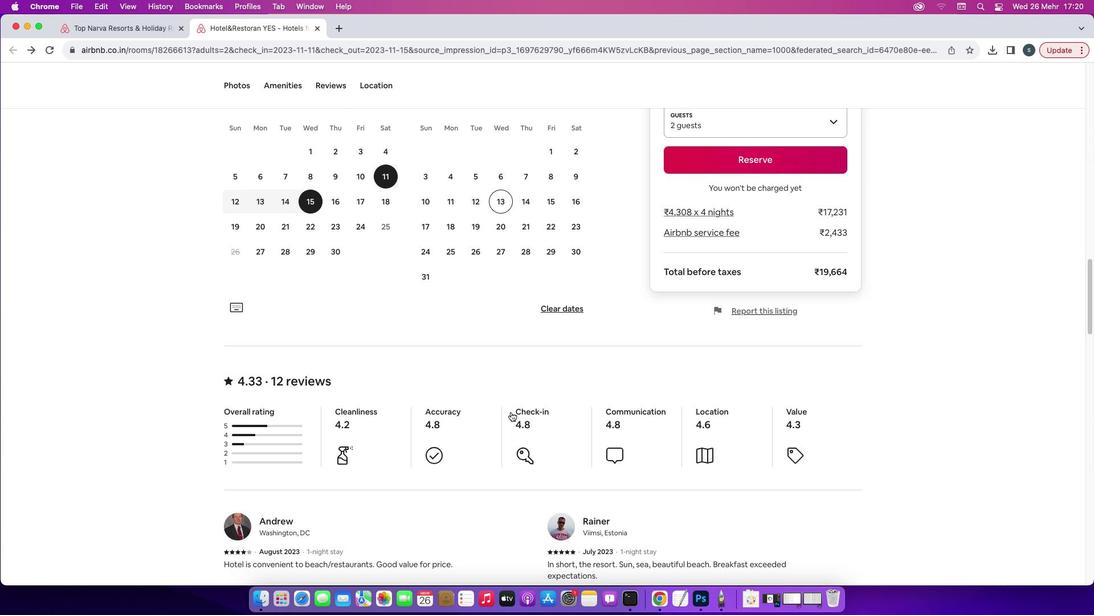 
Action: Mouse scrolled (510, 412) with delta (0, 0)
Screenshot: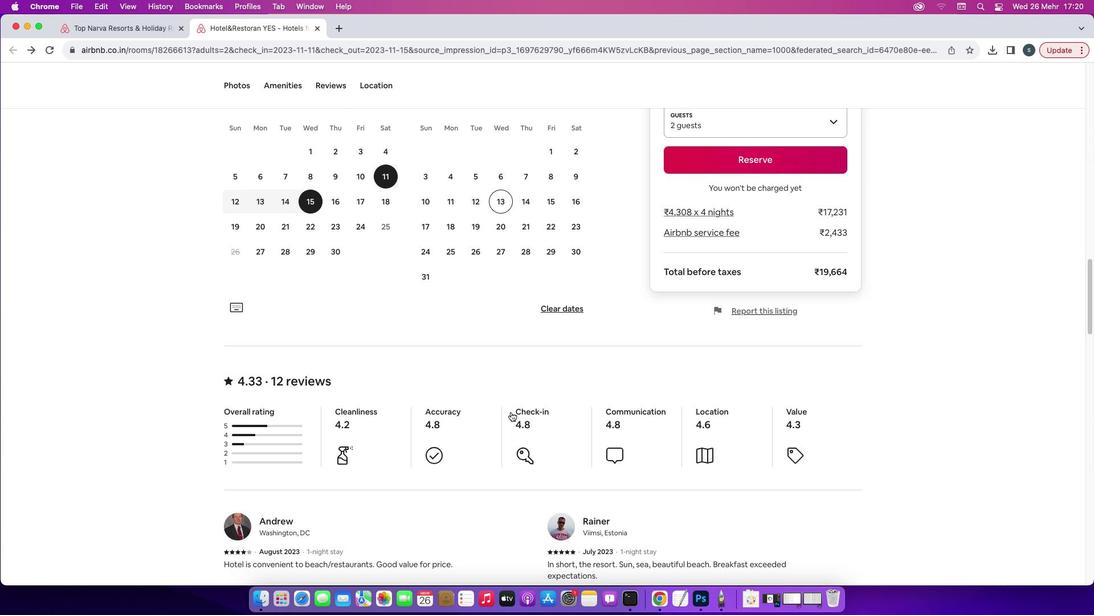 
Action: Mouse scrolled (510, 412) with delta (0, -1)
Screenshot: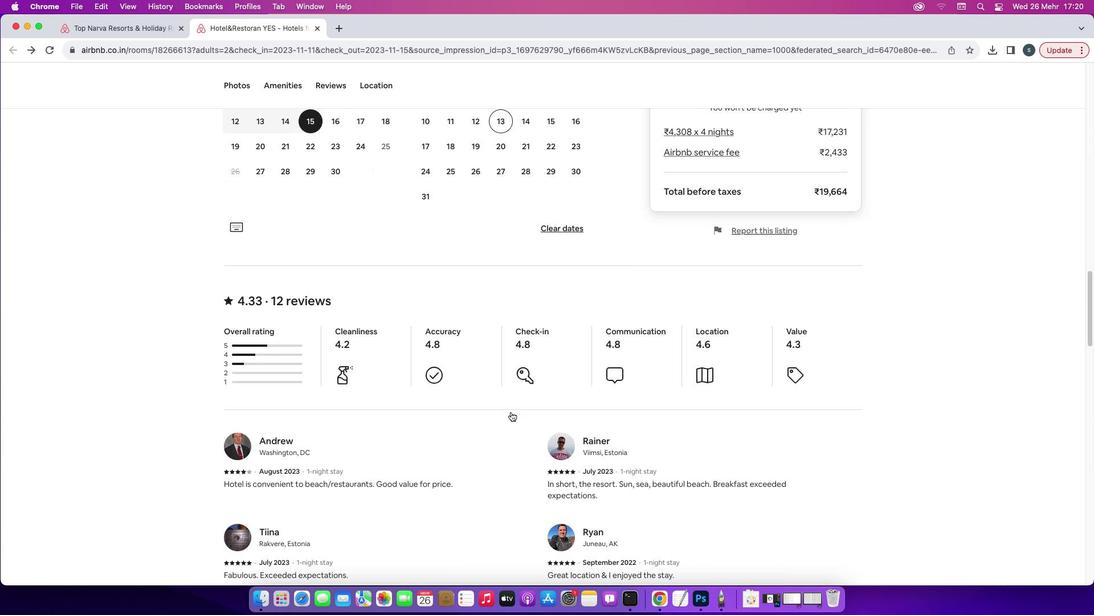 
Action: Mouse scrolled (510, 412) with delta (0, -2)
Screenshot: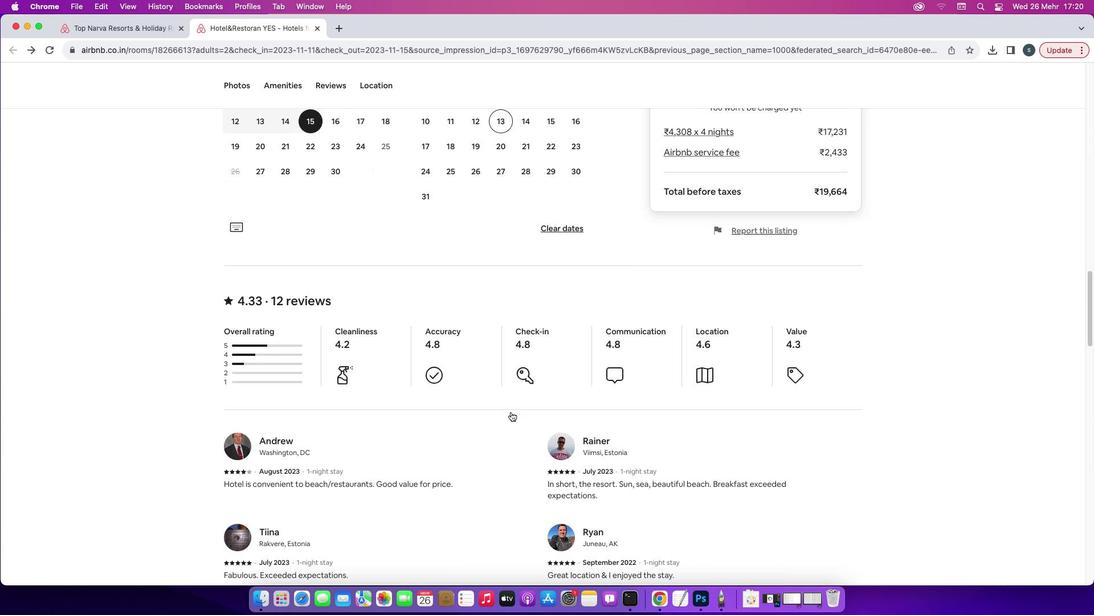 
Action: Mouse scrolled (510, 412) with delta (0, 0)
Screenshot: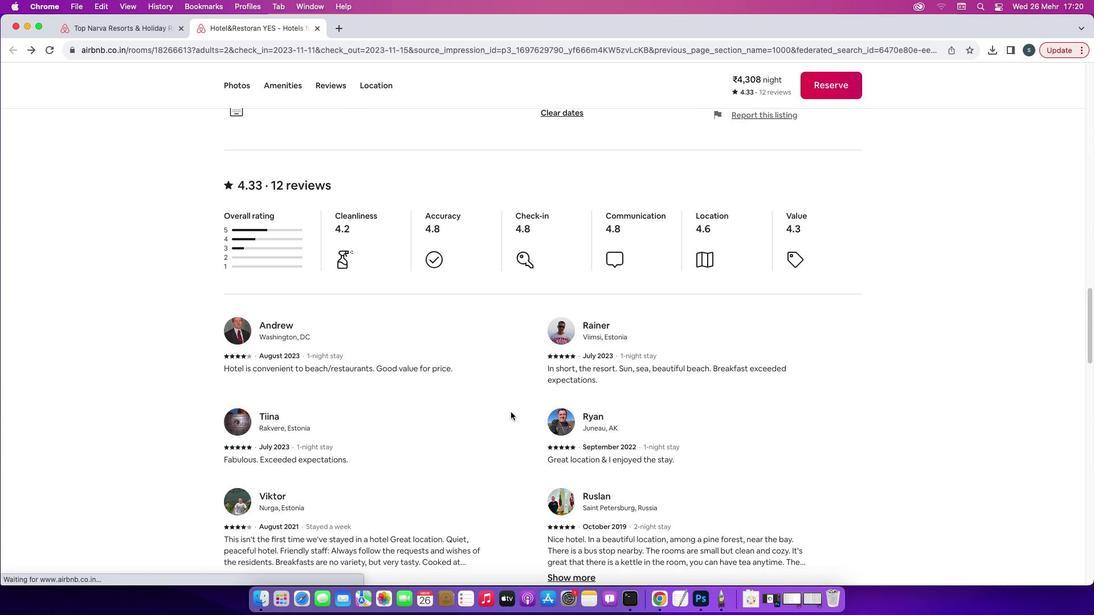 
Action: Mouse scrolled (510, 412) with delta (0, 0)
Screenshot: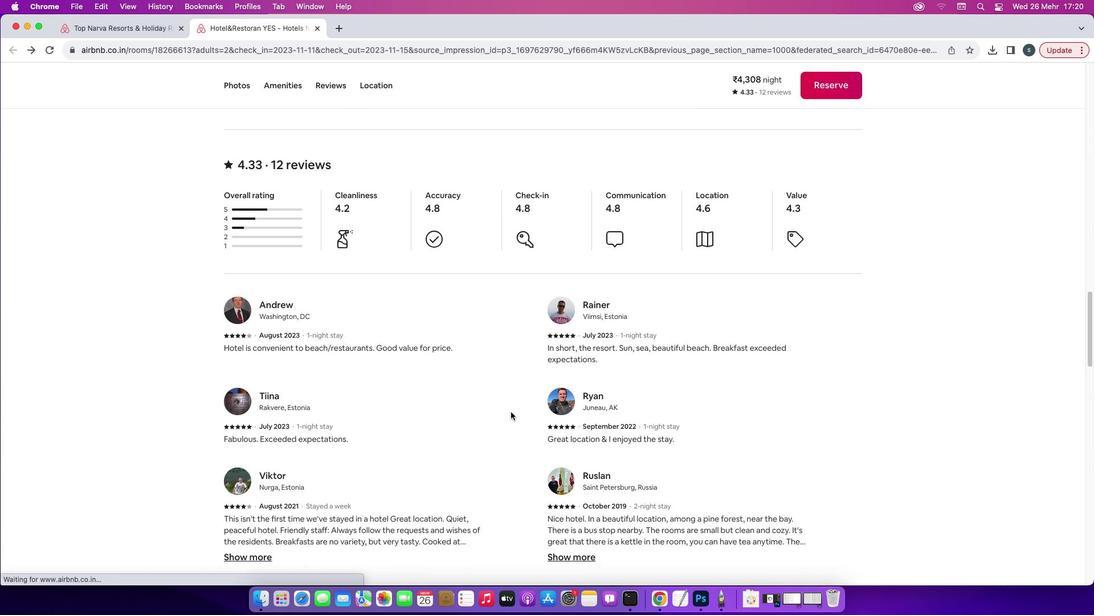 
Action: Mouse scrolled (510, 412) with delta (0, -1)
